 Task: 405.437594
Action: Mouse pressed left at (529, 107)
Screenshot: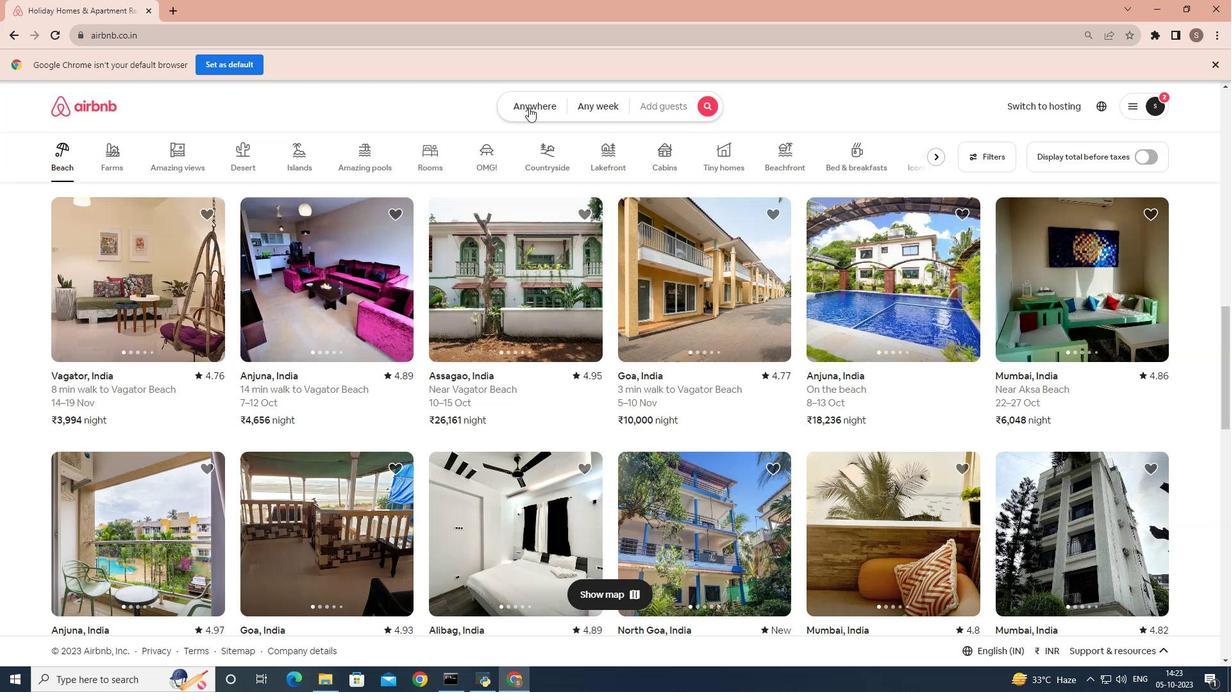 
Action: Mouse moved to (441, 159)
Screenshot: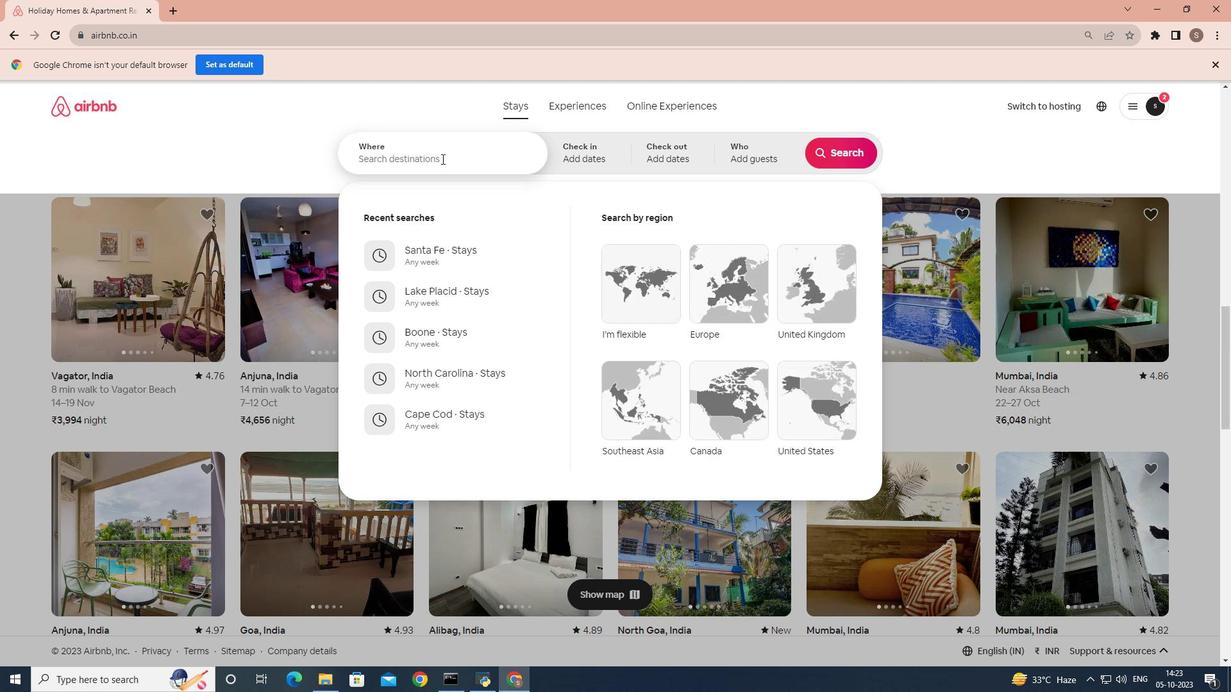 
Action: Mouse pressed left at (441, 159)
Screenshot: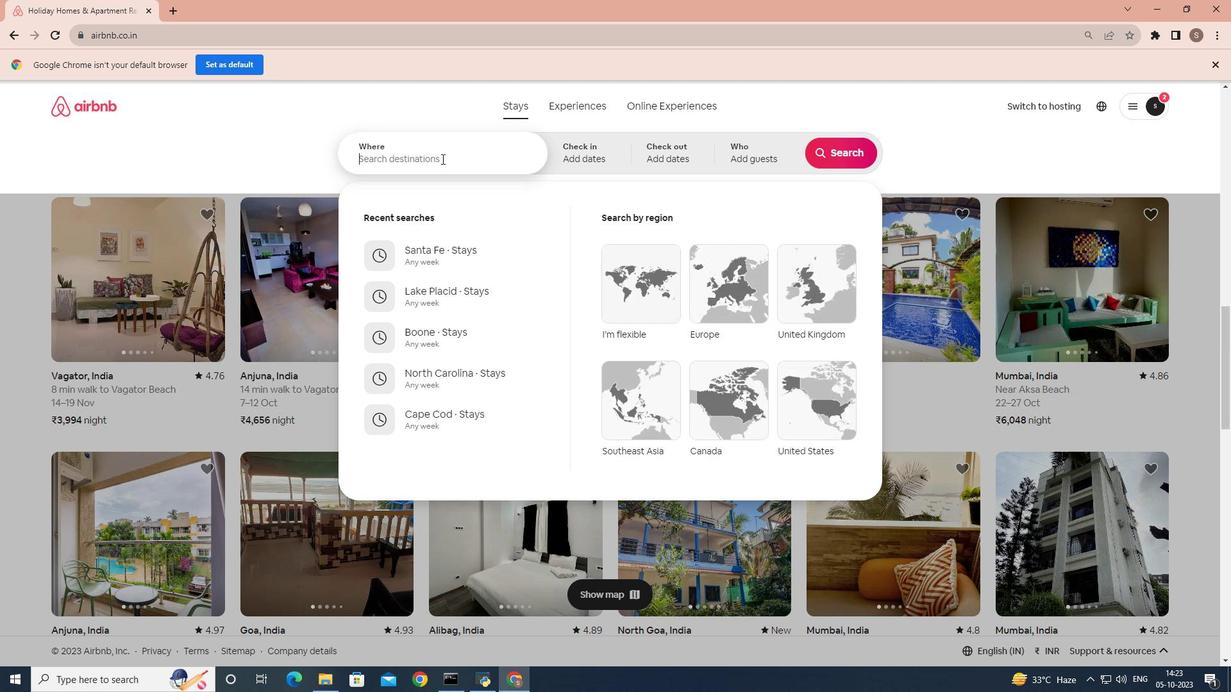 
Action: Key pressed lake<Key.space>geneva
Screenshot: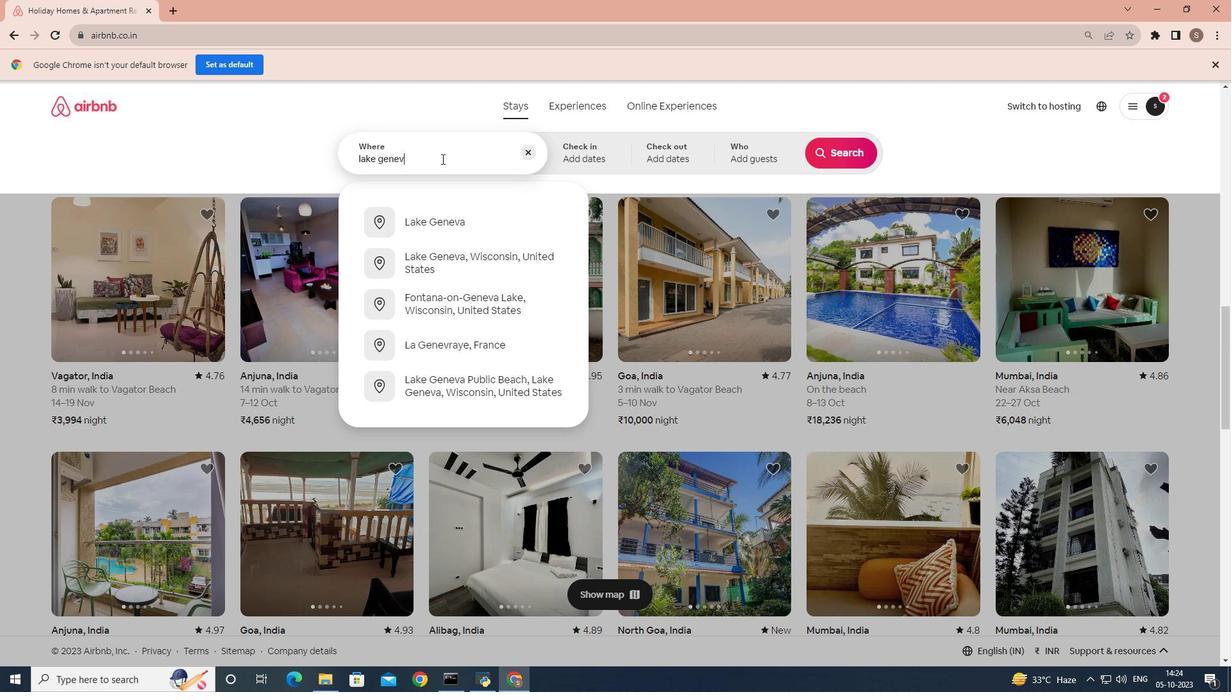 
Action: Mouse moved to (446, 269)
Screenshot: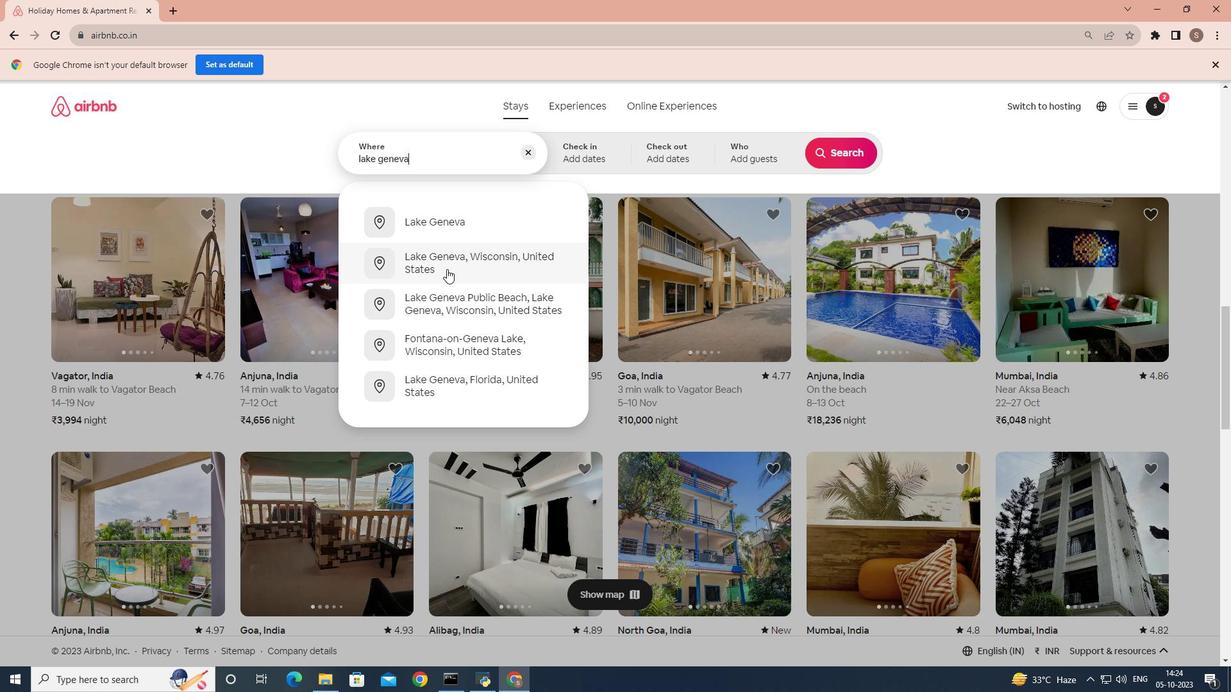 
Action: Mouse pressed left at (446, 269)
Screenshot: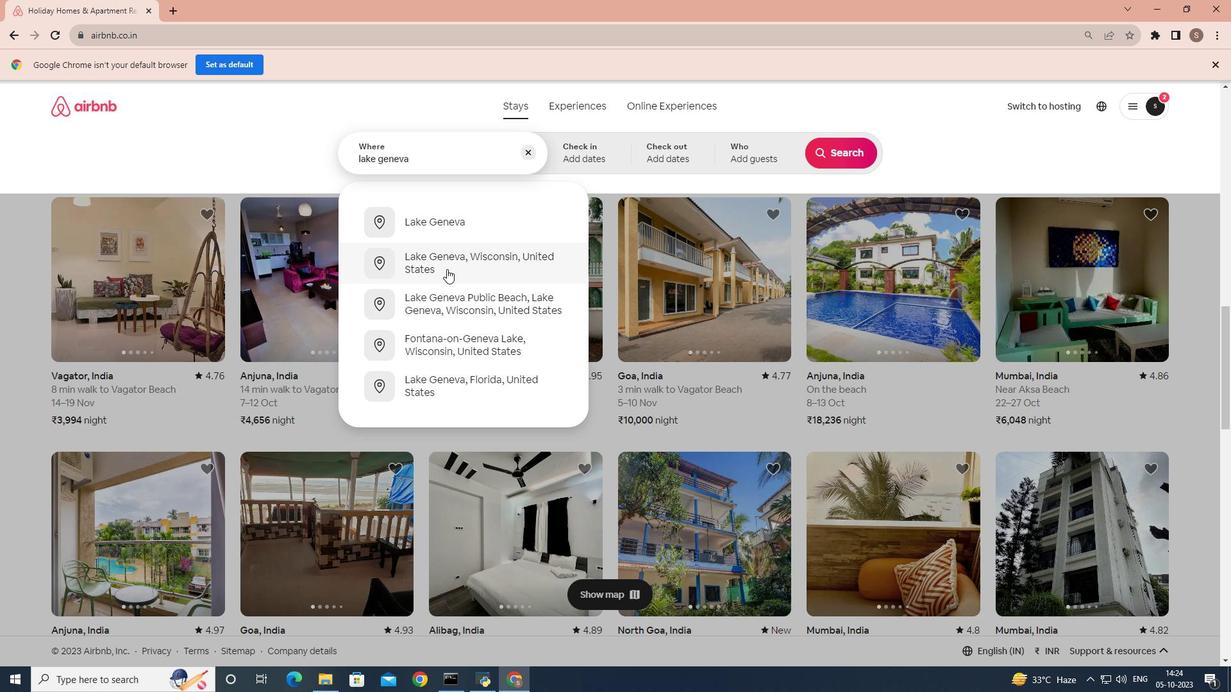
Action: Mouse moved to (854, 159)
Screenshot: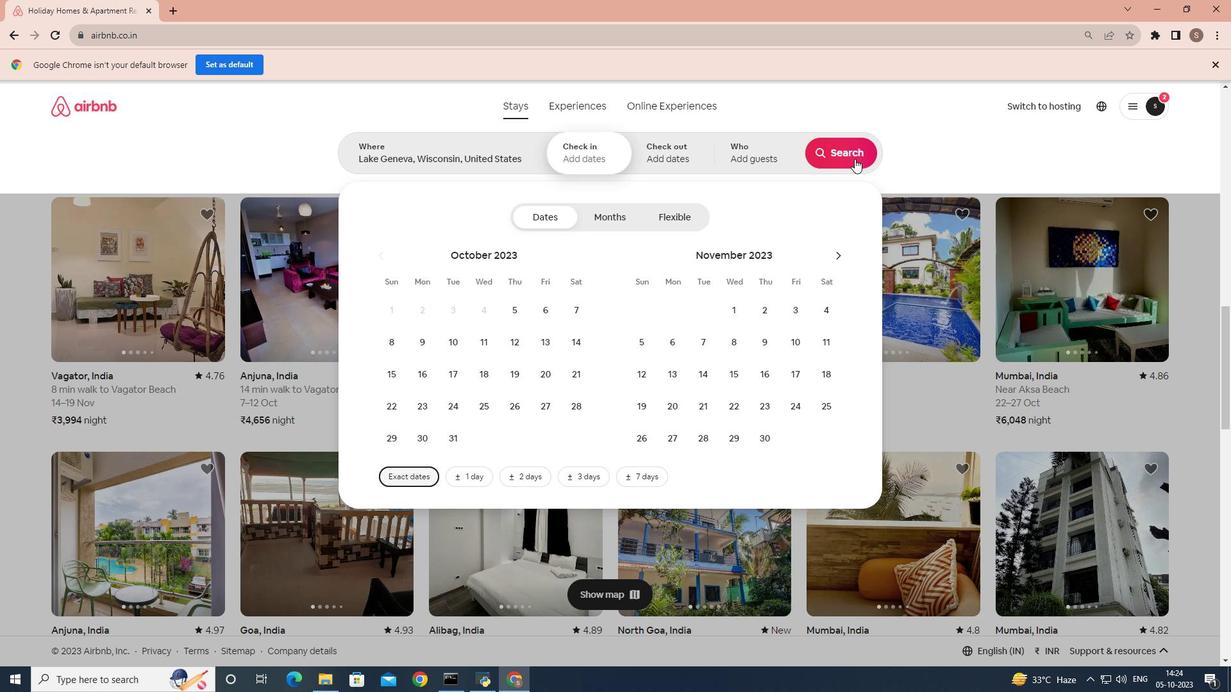 
Action: Mouse pressed left at (854, 159)
Screenshot: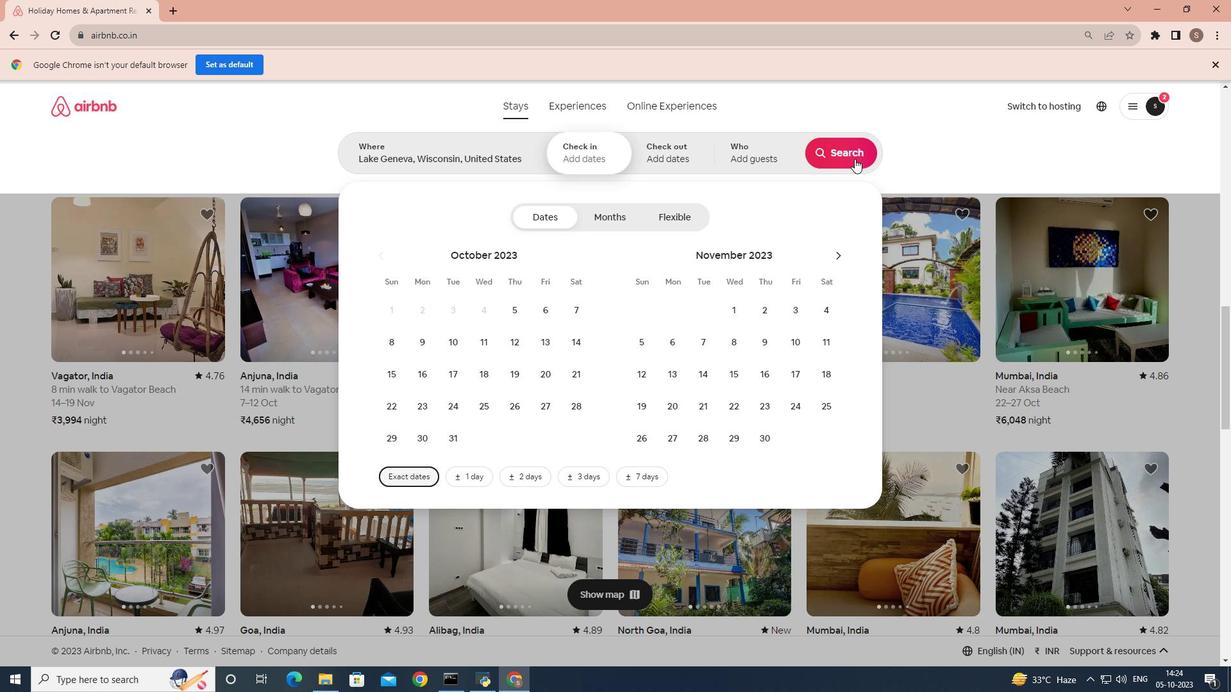 
Action: Mouse moved to (1008, 156)
Screenshot: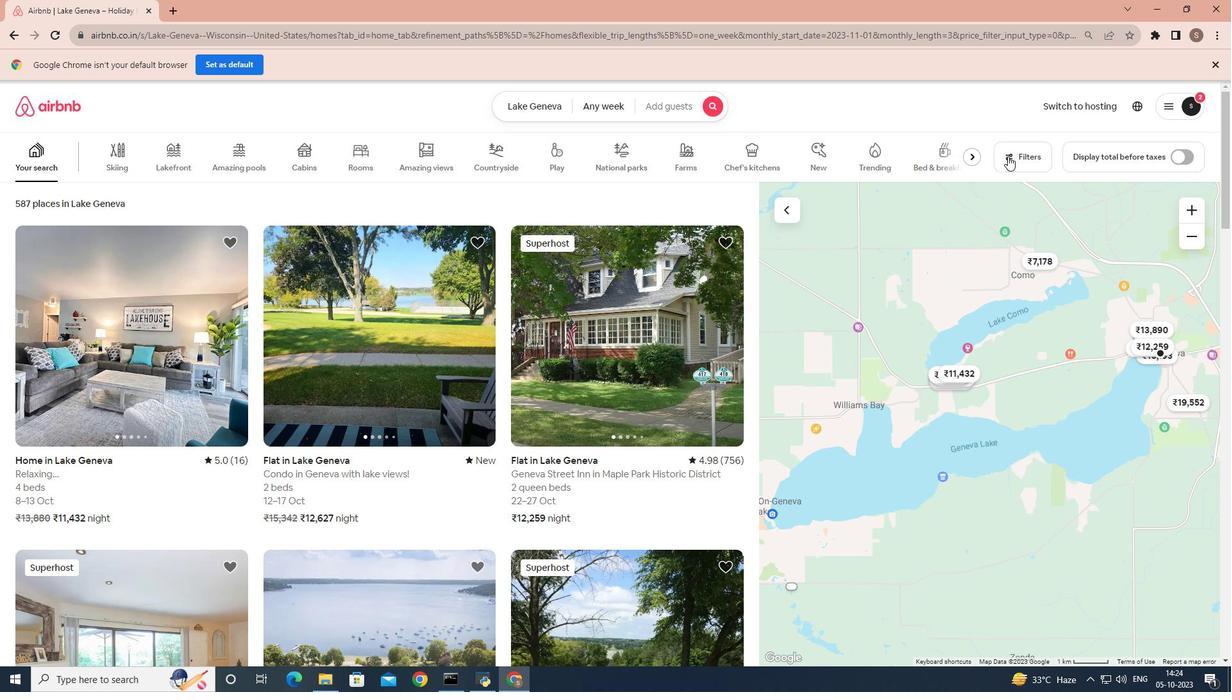 
Action: Mouse pressed left at (1008, 156)
Screenshot: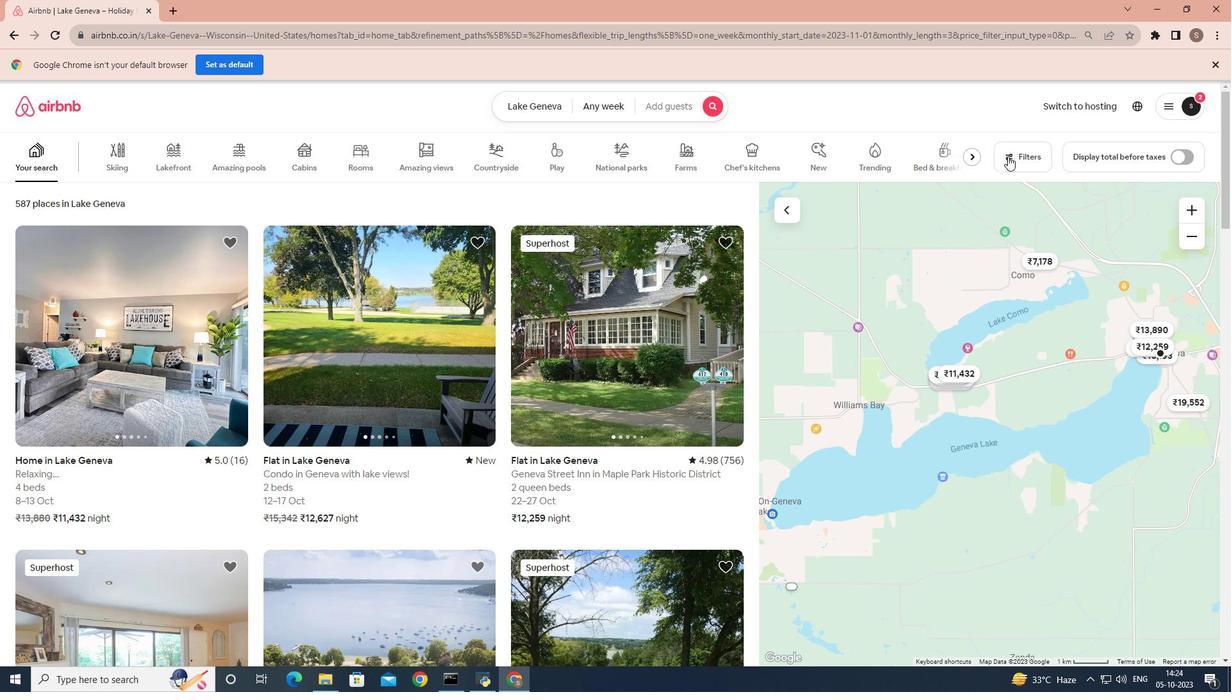 
Action: Mouse moved to (520, 439)
Screenshot: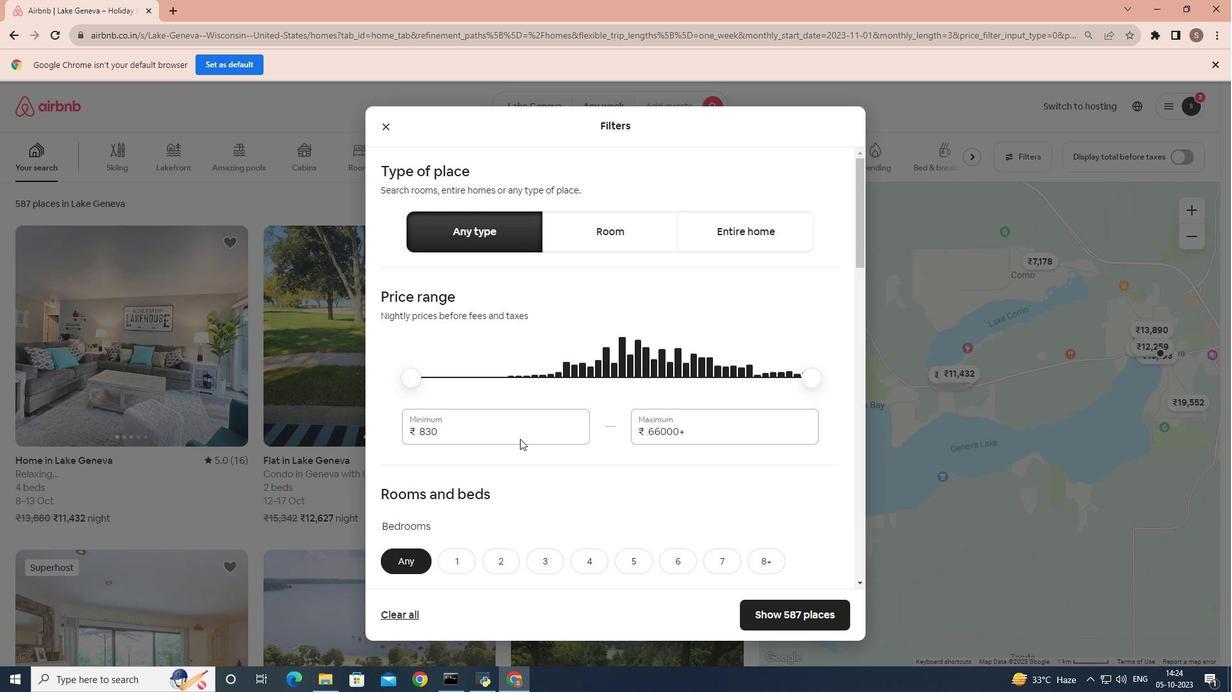 
Action: Mouse scrolled (520, 438) with delta (0, 0)
Screenshot: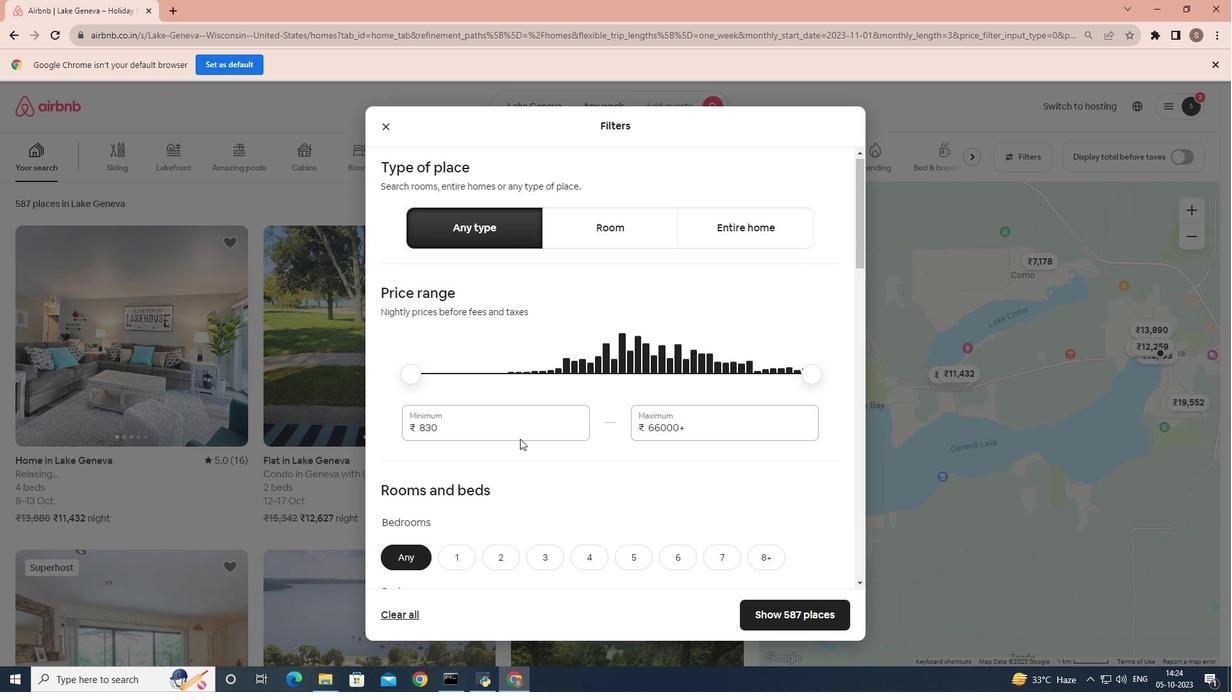 
Action: Mouse scrolled (520, 438) with delta (0, 0)
Screenshot: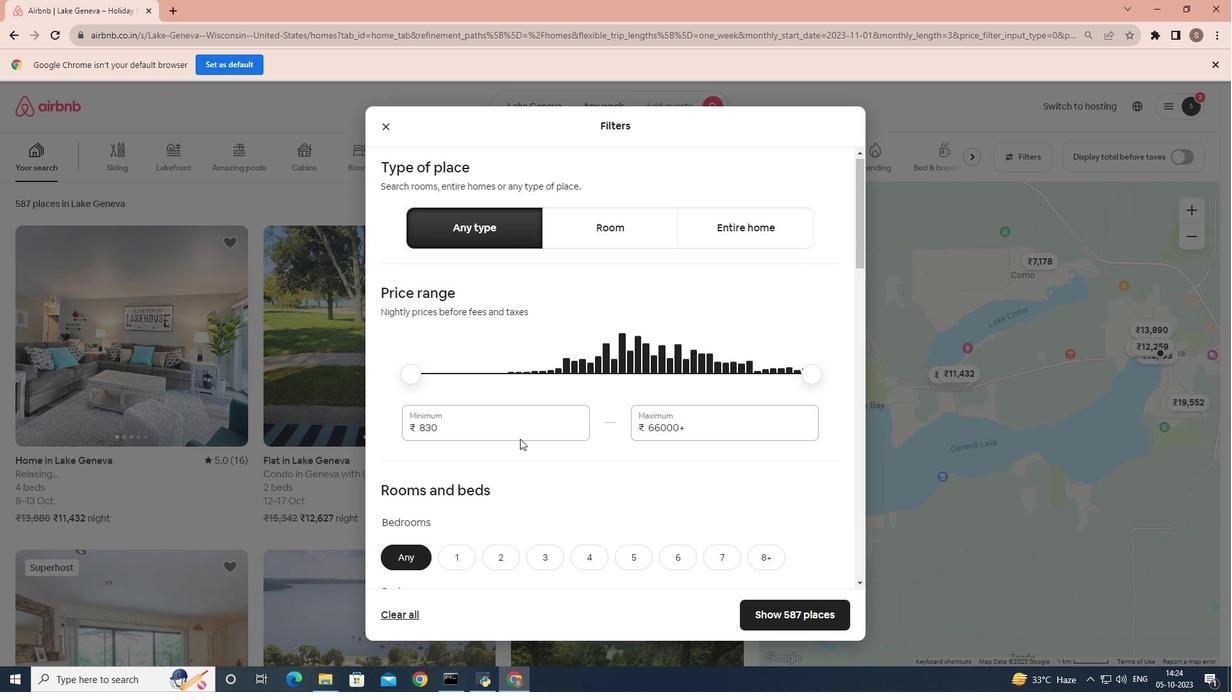 
Action: Mouse scrolled (520, 438) with delta (0, 0)
Screenshot: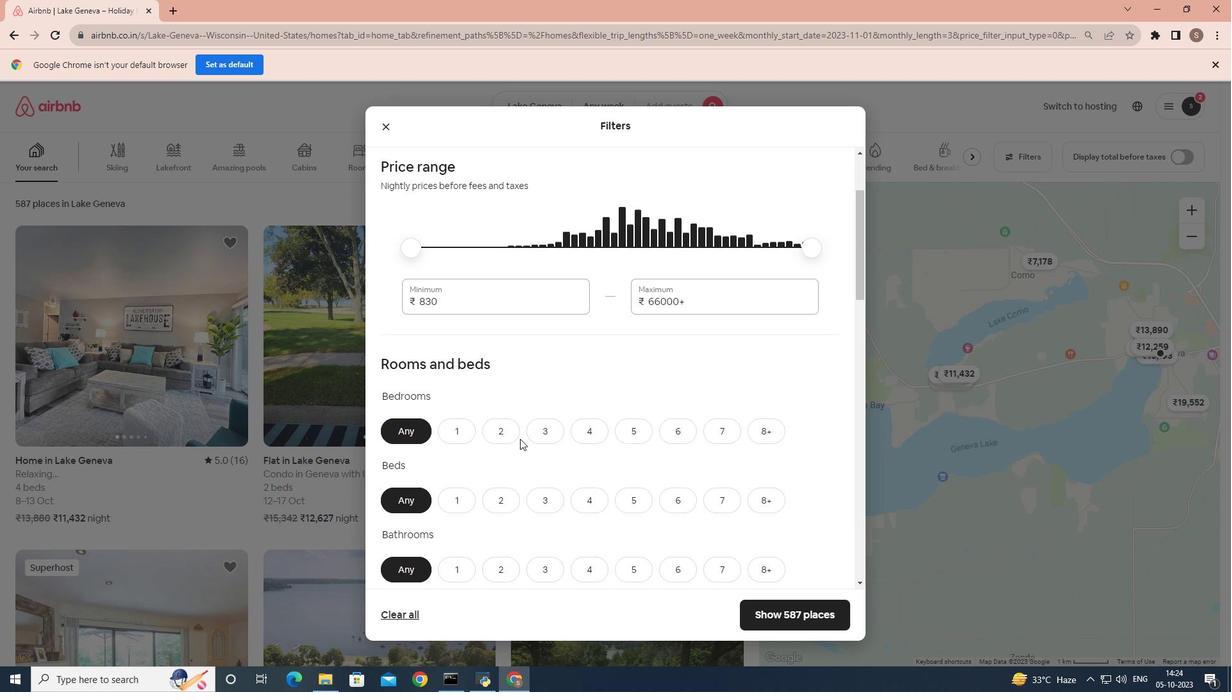 
Action: Mouse scrolled (520, 438) with delta (0, 0)
Screenshot: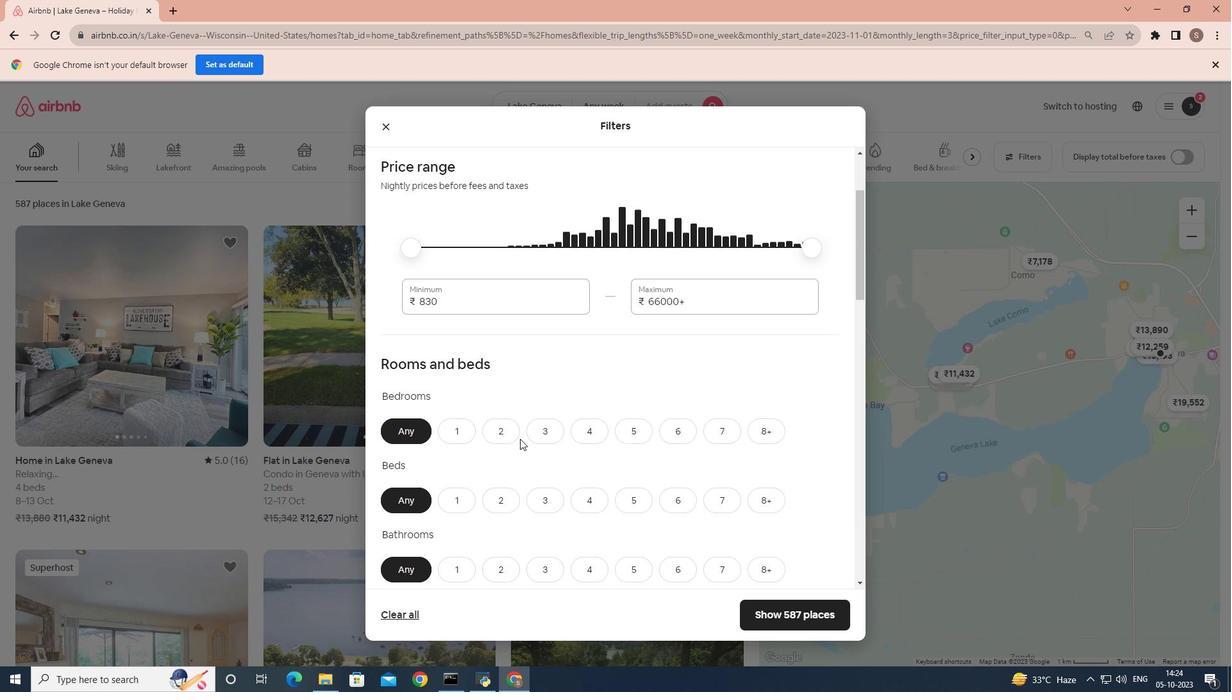 
Action: Mouse scrolled (520, 438) with delta (0, 0)
Screenshot: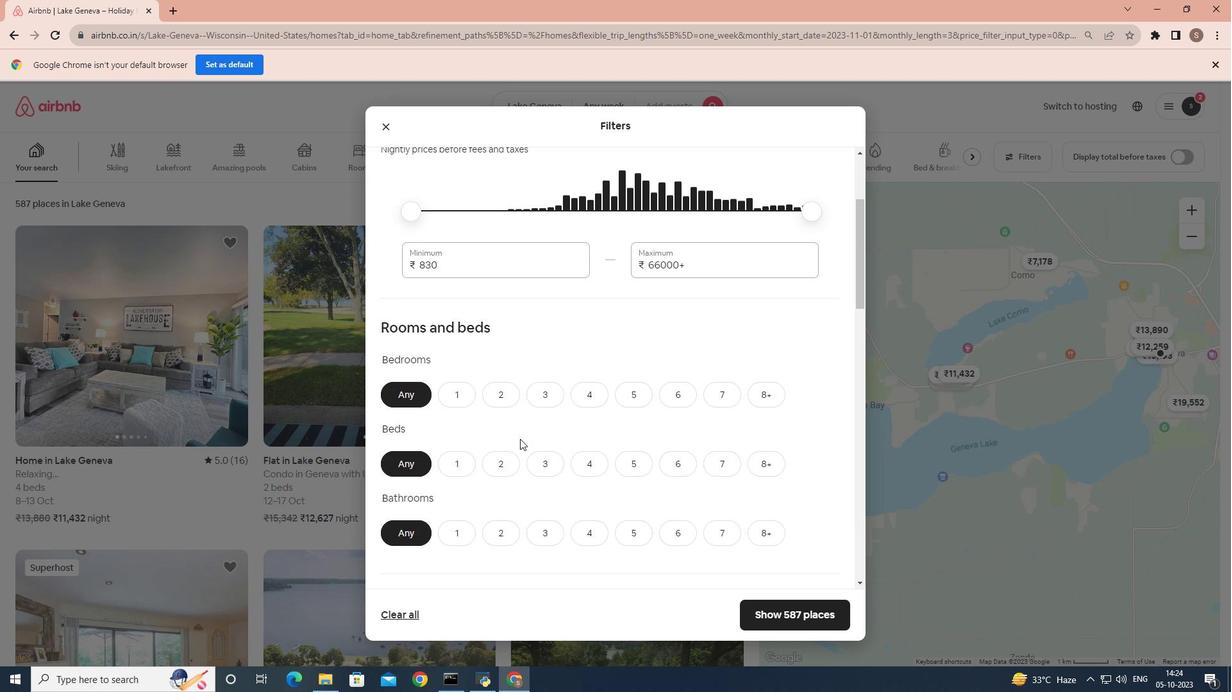
Action: Mouse scrolled (520, 438) with delta (0, 0)
Screenshot: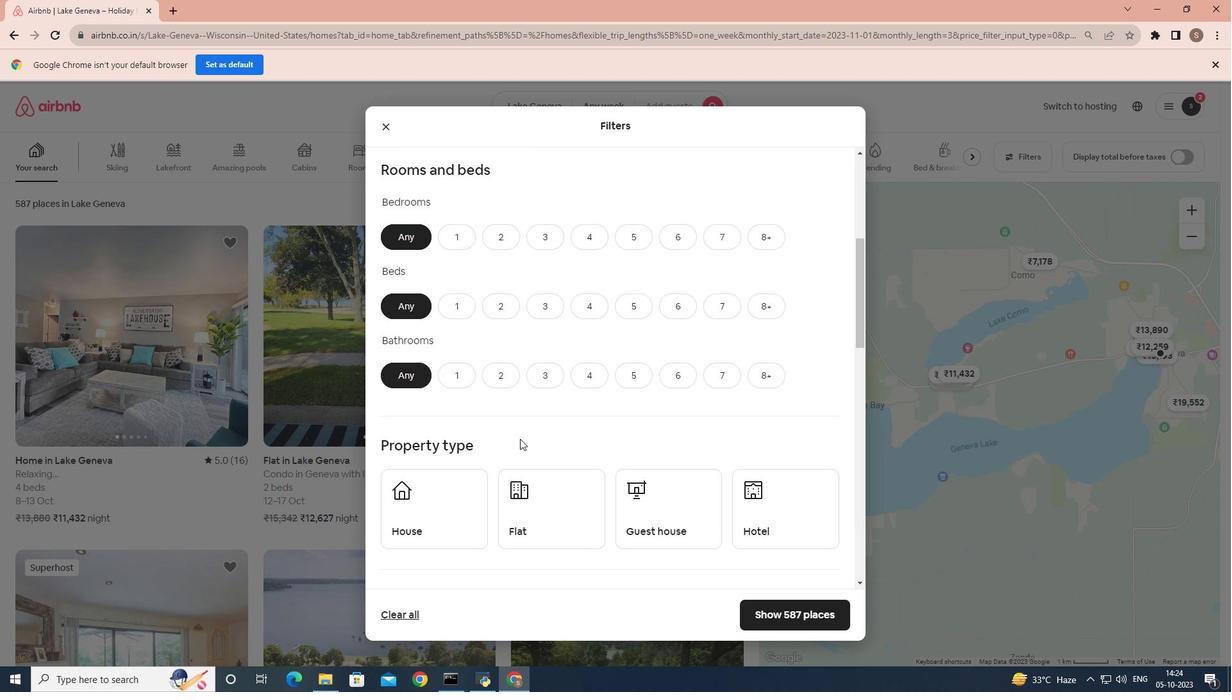 
Action: Mouse scrolled (520, 438) with delta (0, 0)
Screenshot: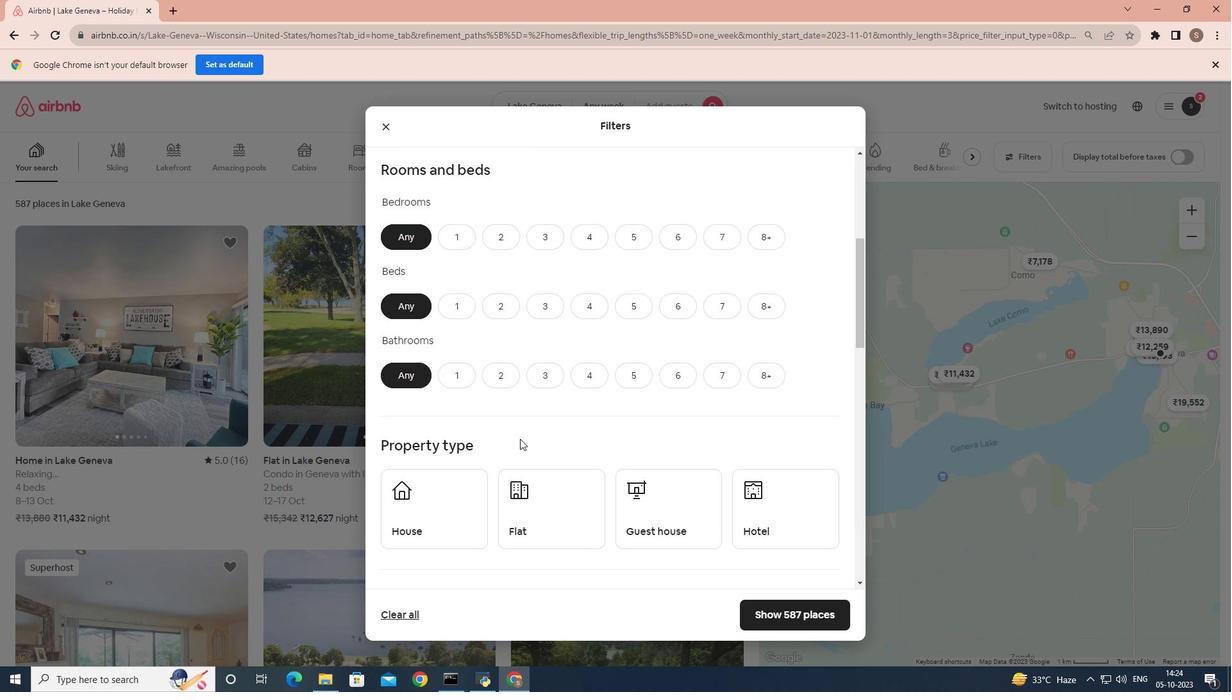 
Action: Mouse scrolled (520, 438) with delta (0, 0)
Screenshot: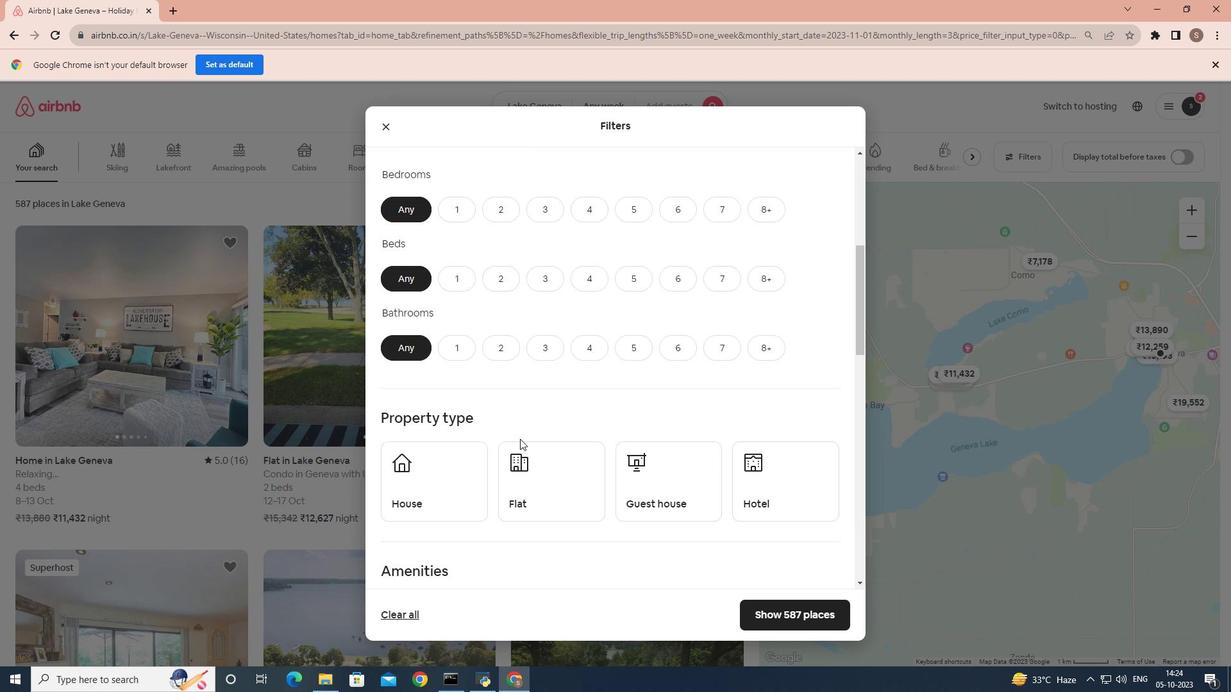 
Action: Mouse scrolled (520, 438) with delta (0, 0)
Screenshot: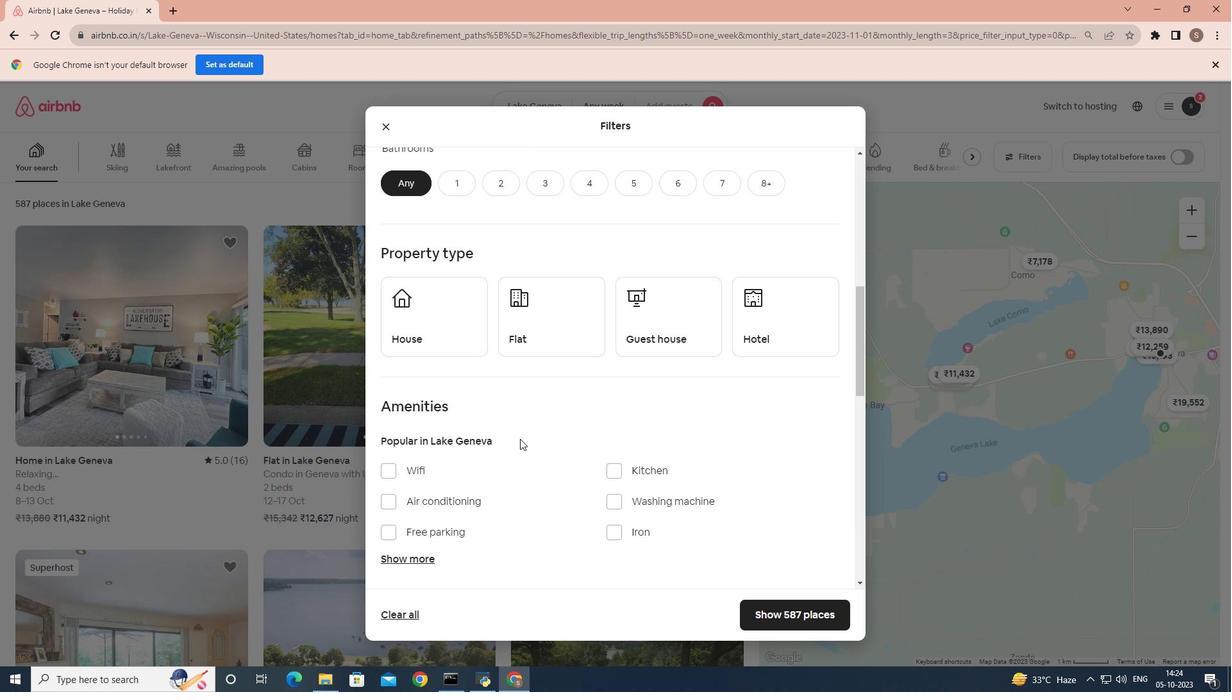 
Action: Mouse moved to (421, 487)
Screenshot: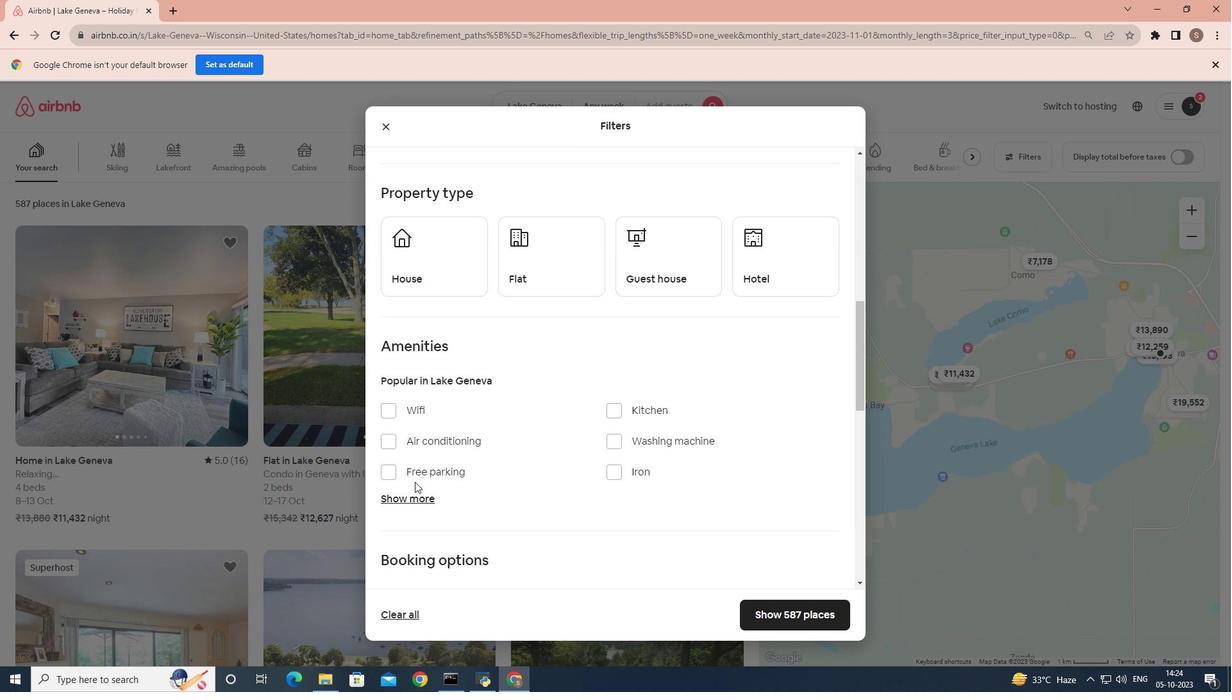 
Action: Mouse pressed left at (421, 487)
Screenshot: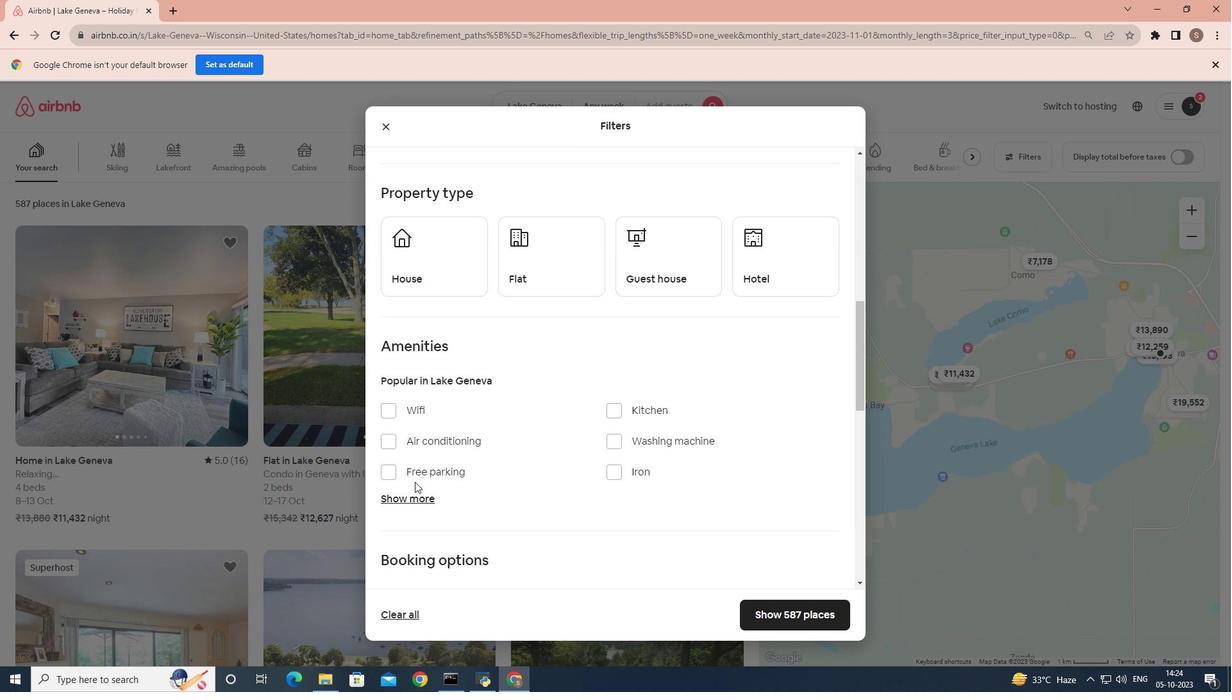 
Action: Mouse moved to (410, 494)
Screenshot: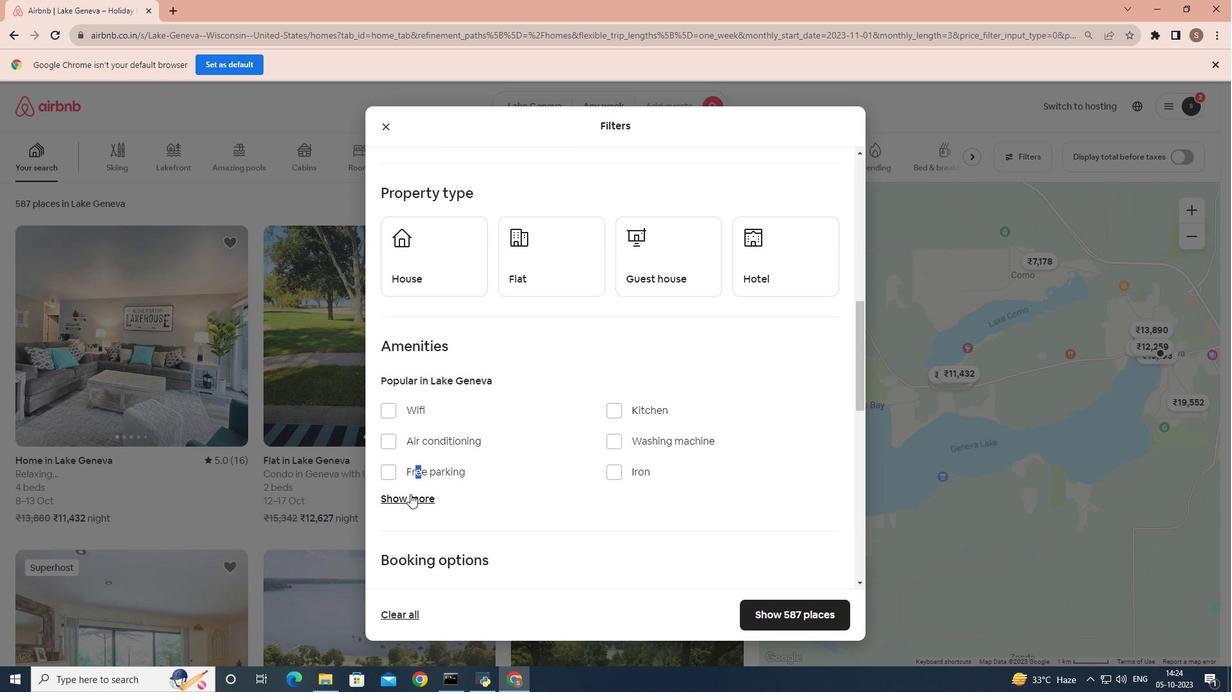 
Action: Mouse pressed left at (410, 494)
Screenshot: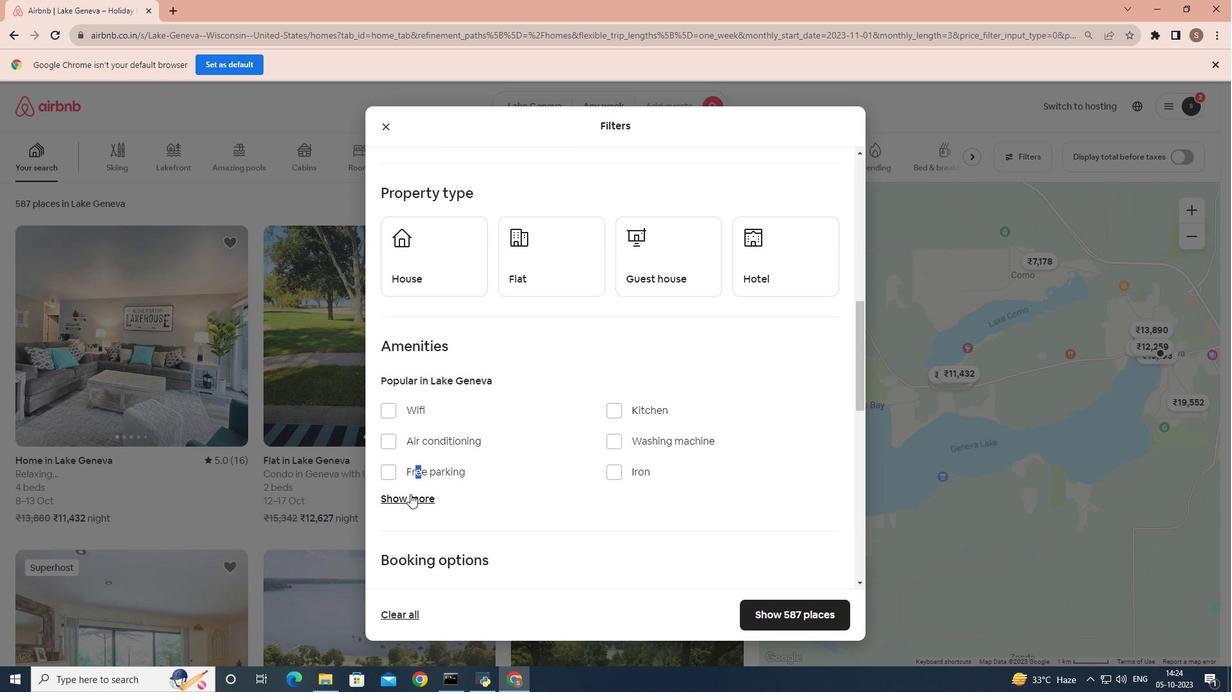 
Action: Mouse moved to (454, 467)
Screenshot: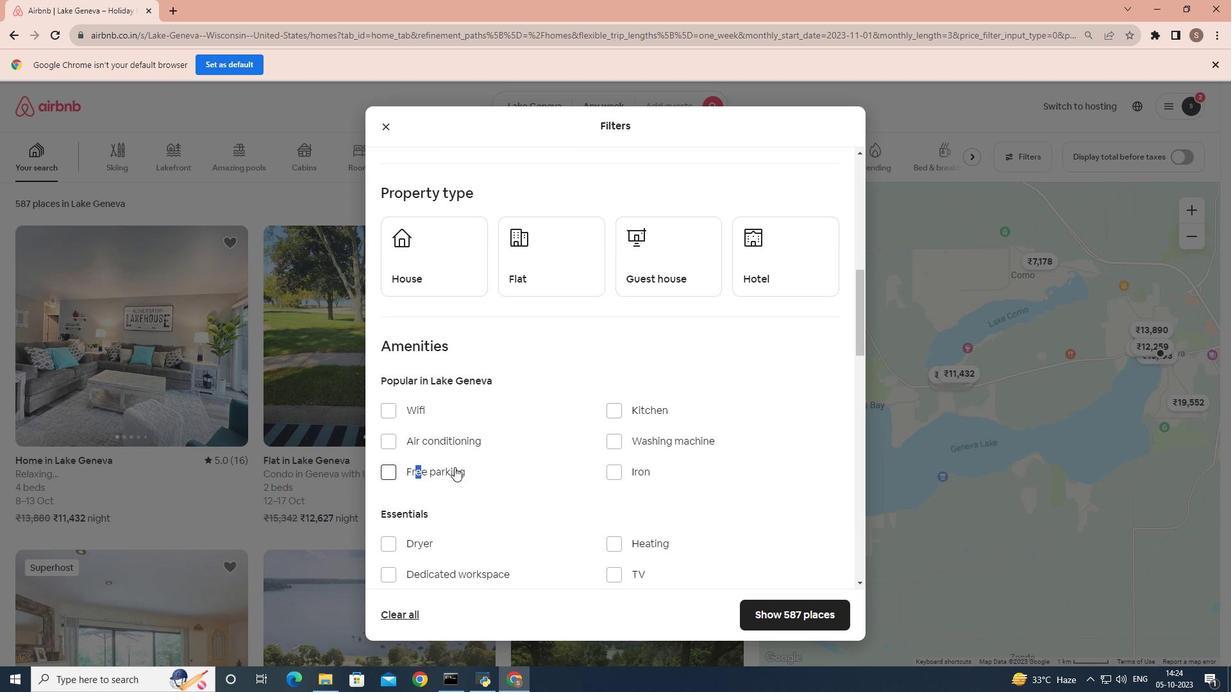 
Action: Mouse scrolled (454, 466) with delta (0, 0)
Screenshot: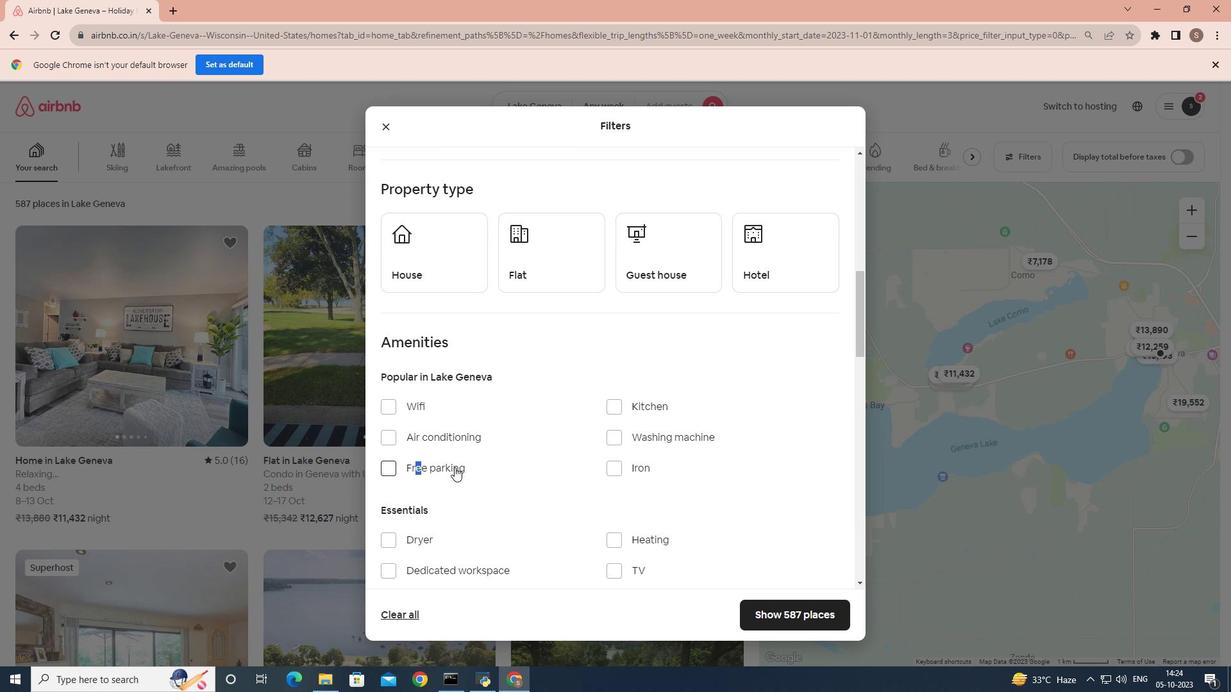 
Action: Mouse scrolled (454, 466) with delta (0, 0)
Screenshot: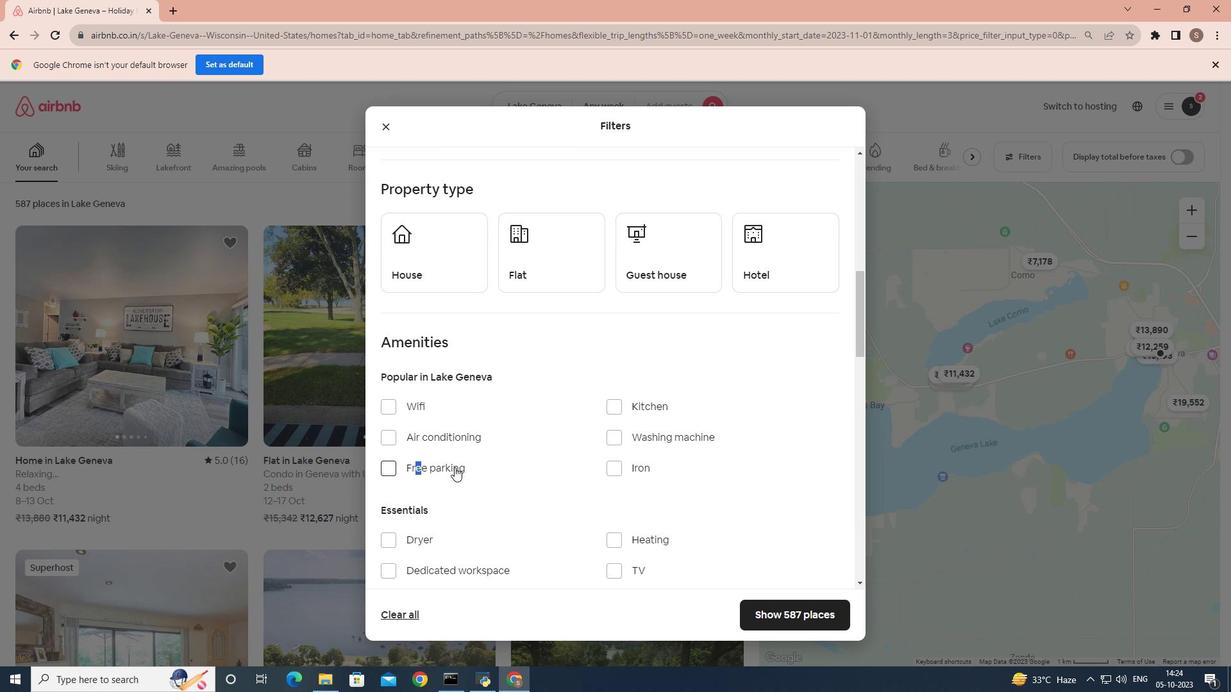 
Action: Mouse scrolled (454, 466) with delta (0, 0)
Screenshot: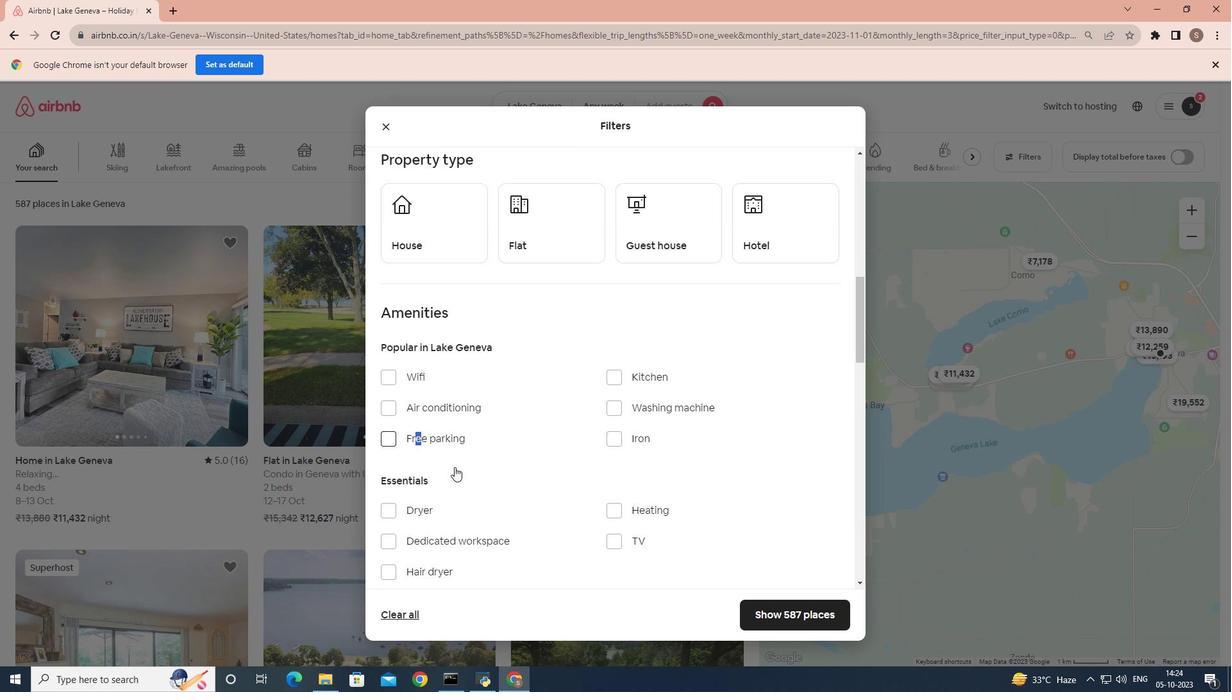 
Action: Mouse scrolled (454, 466) with delta (0, 0)
Screenshot: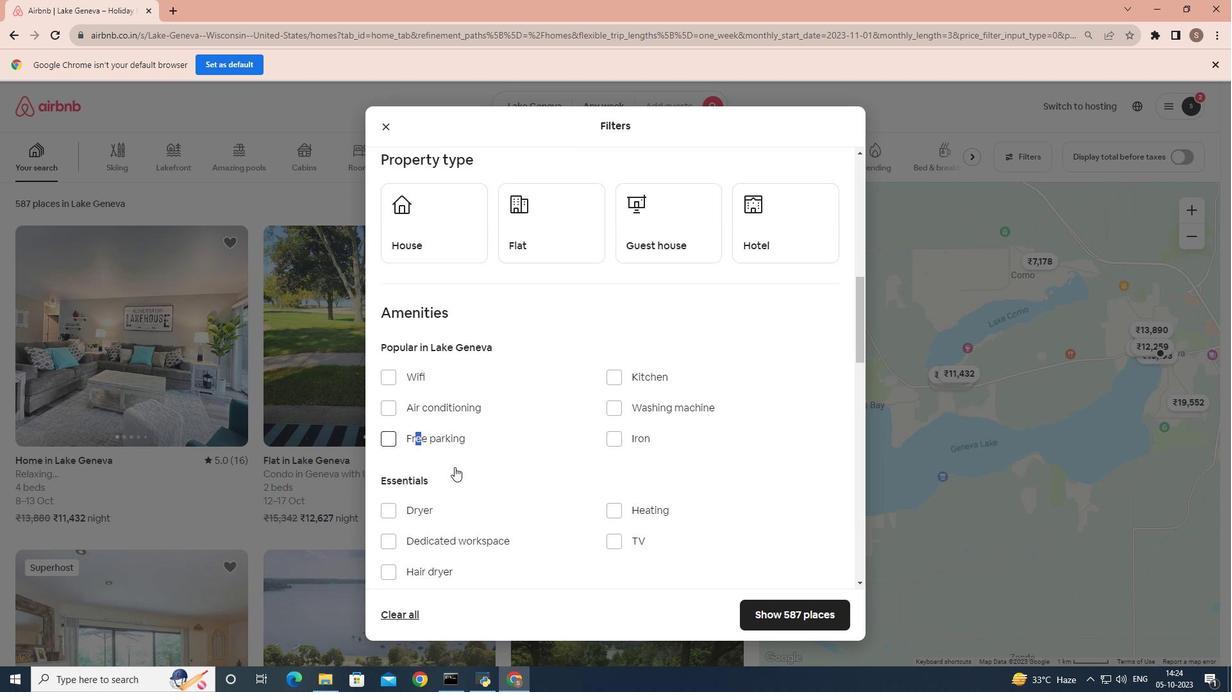 
Action: Mouse scrolled (454, 466) with delta (0, 0)
Screenshot: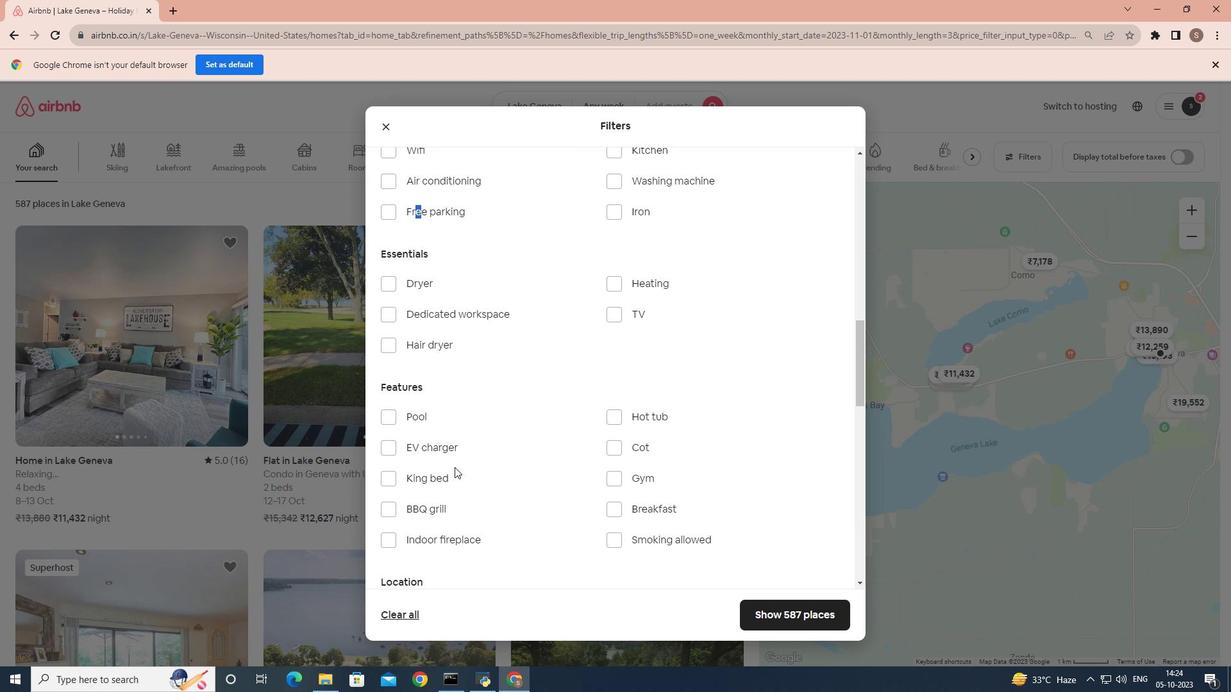 
Action: Mouse scrolled (454, 466) with delta (0, 0)
Screenshot: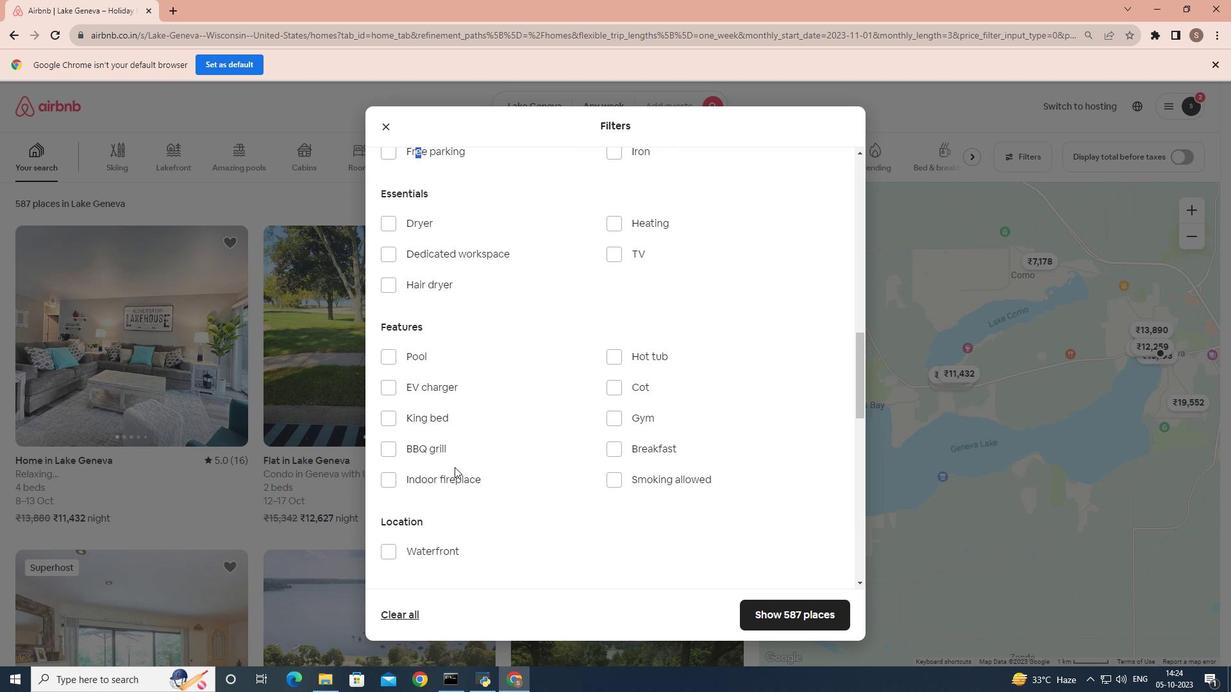 
Action: Mouse scrolled (454, 466) with delta (0, 0)
Screenshot: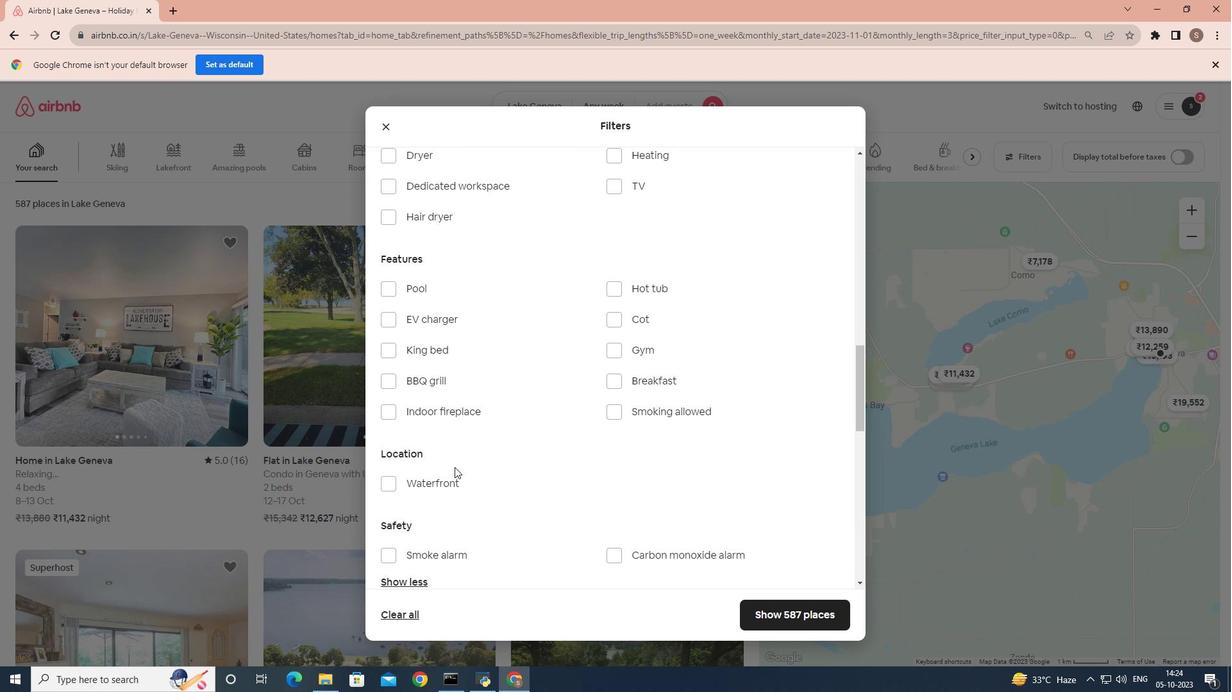
Action: Mouse moved to (452, 427)
Screenshot: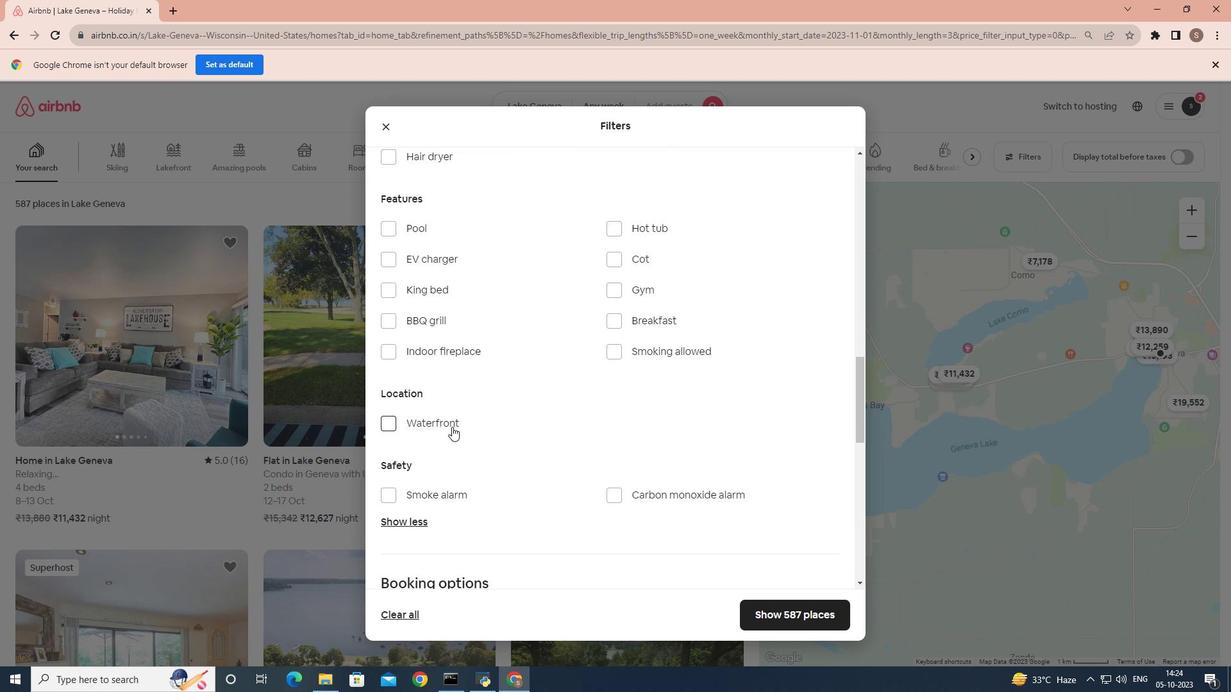 
Action: Mouse pressed left at (452, 427)
Screenshot: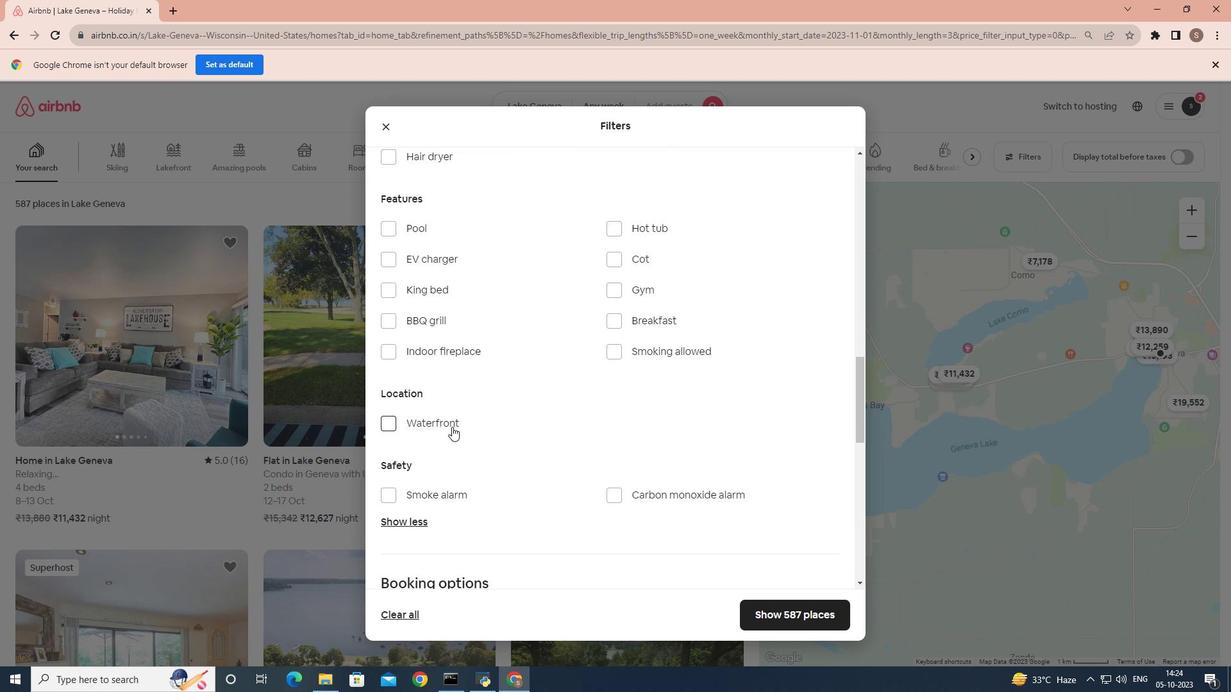 
Action: Mouse moved to (508, 452)
Screenshot: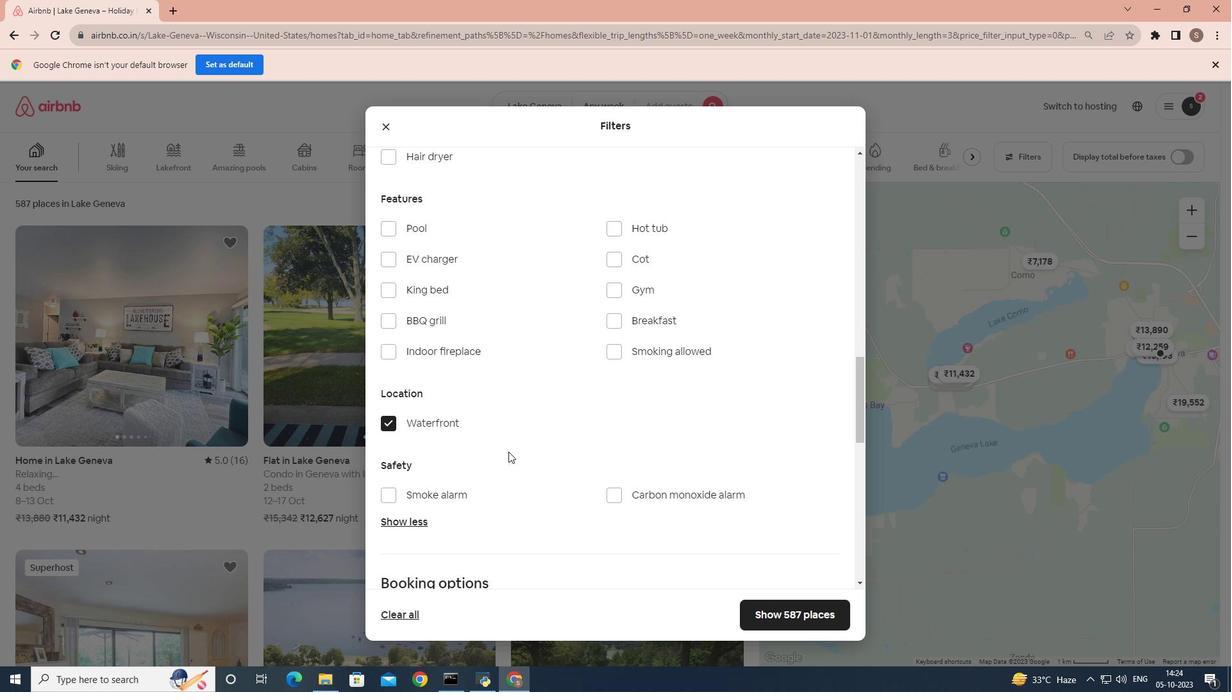 
Action: Mouse scrolled (508, 451) with delta (0, 0)
Screenshot: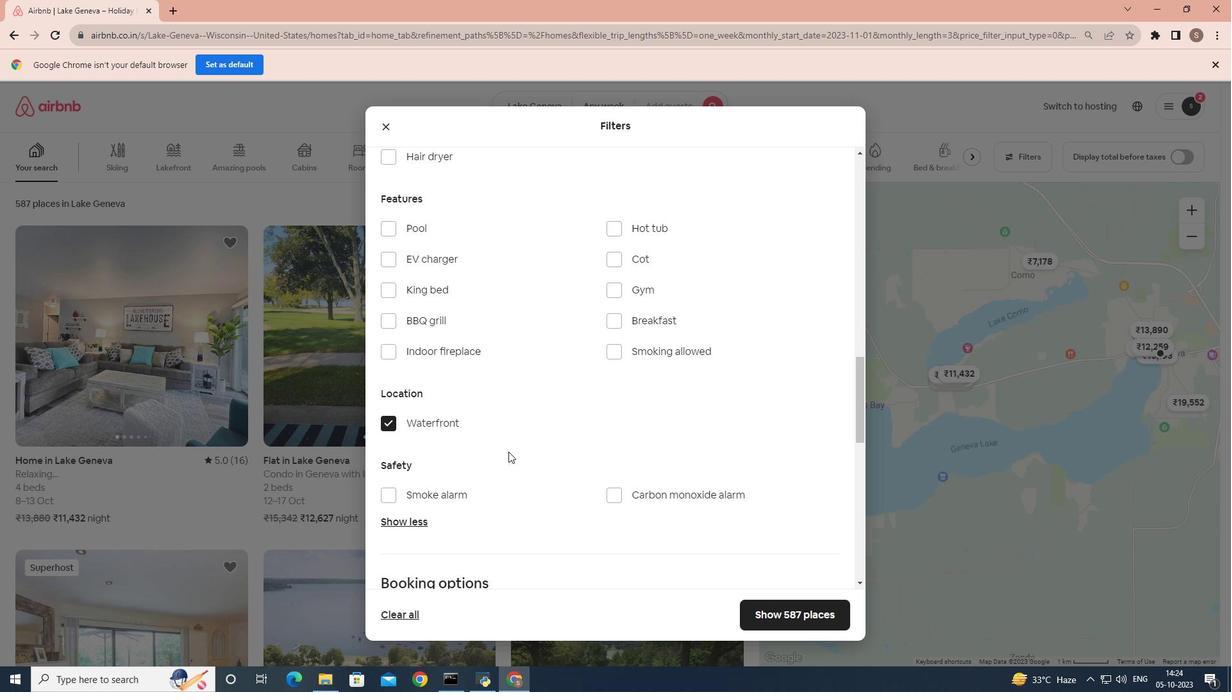 
Action: Mouse scrolled (508, 451) with delta (0, 0)
Screenshot: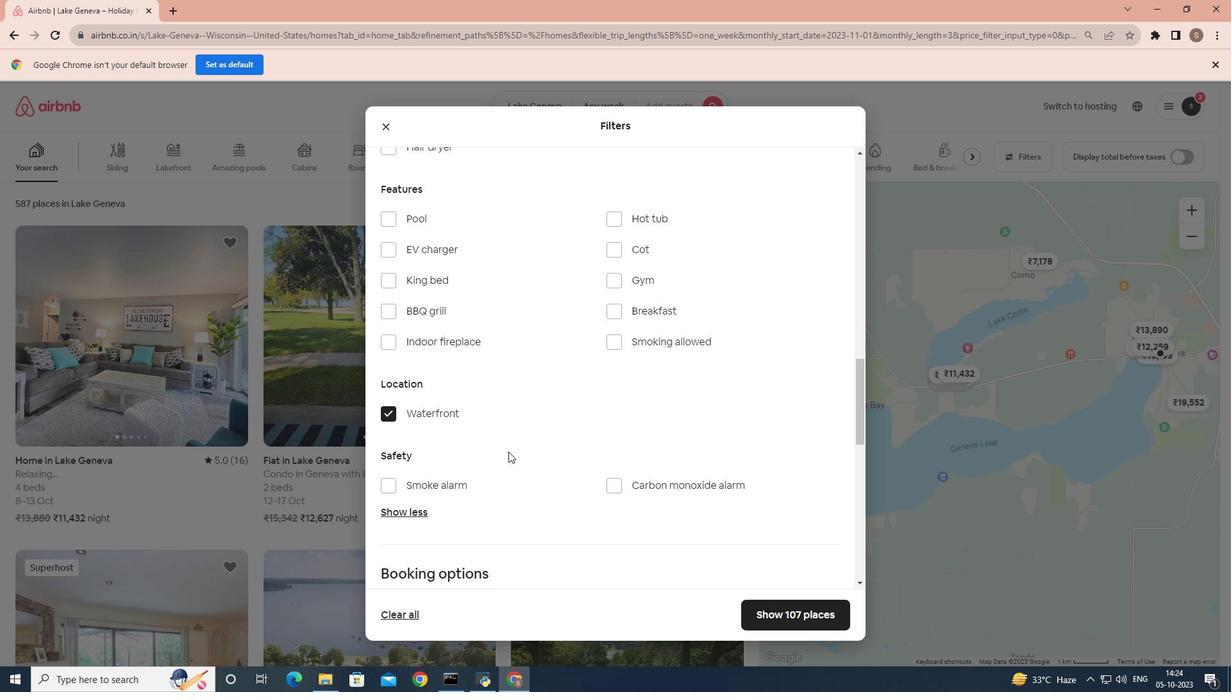 
Action: Mouse scrolled (508, 451) with delta (0, 0)
Screenshot: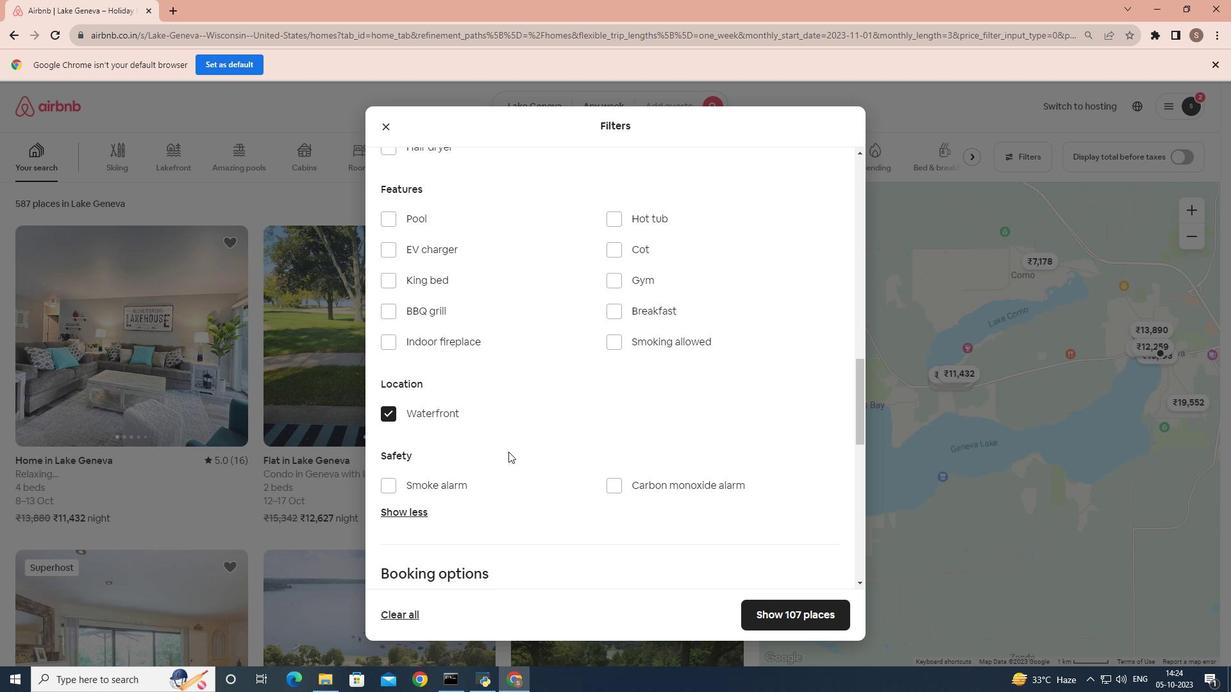 
Action: Mouse scrolled (508, 451) with delta (0, 0)
Screenshot: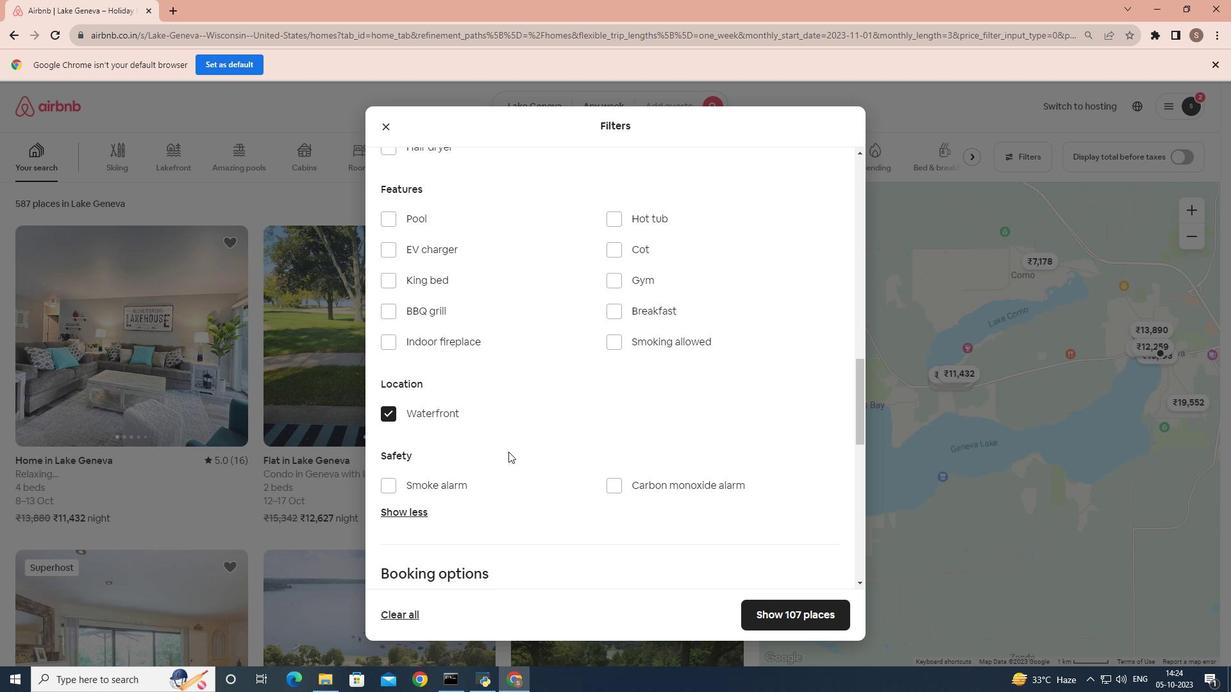 
Action: Mouse scrolled (508, 451) with delta (0, 0)
Screenshot: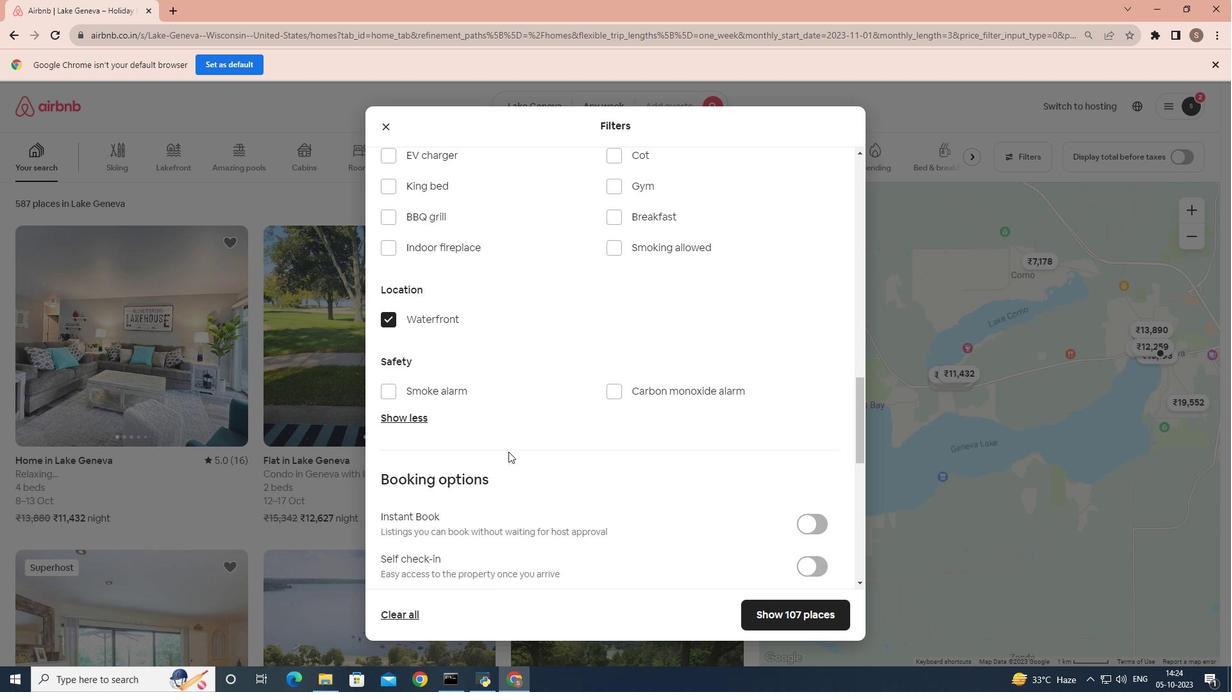 
Action: Mouse moved to (817, 614)
Screenshot: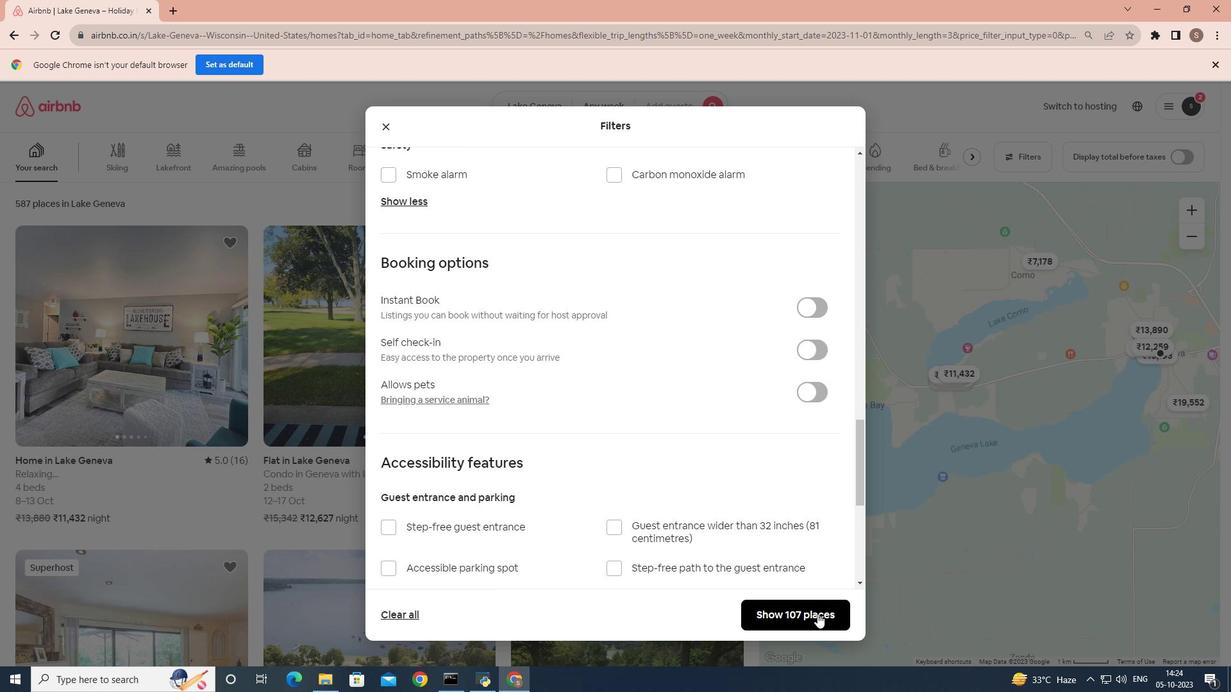 
Action: Mouse pressed left at (817, 614)
Screenshot: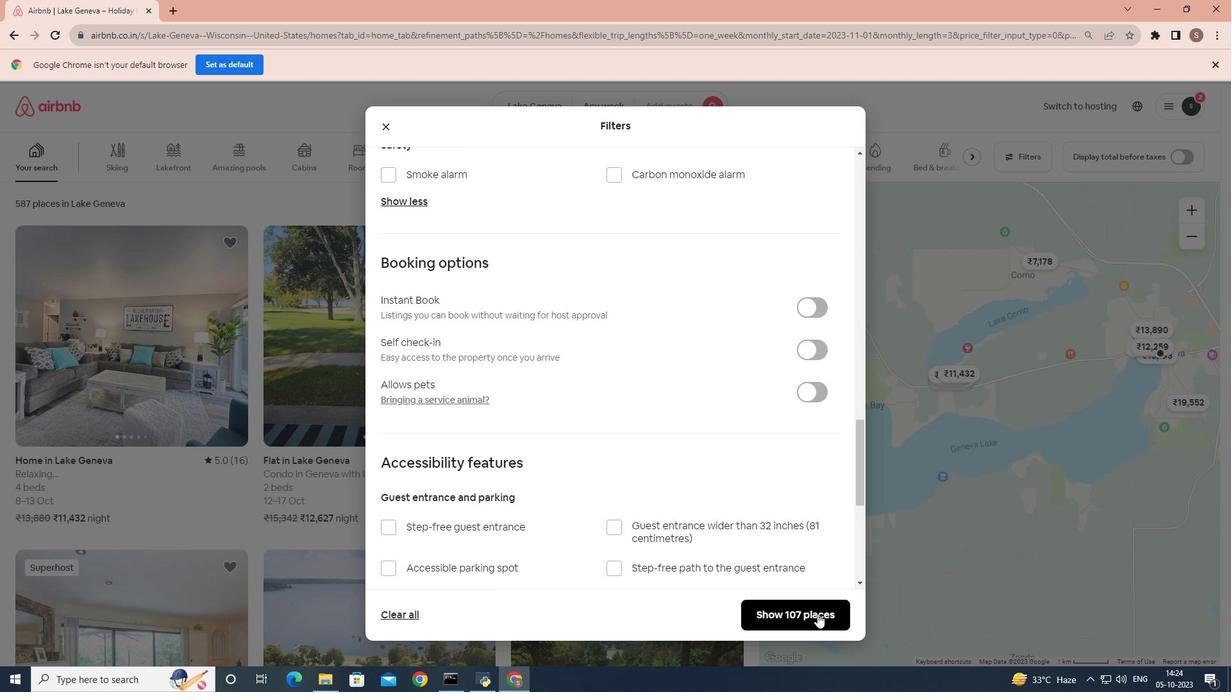 
Action: Mouse moved to (171, 161)
Screenshot: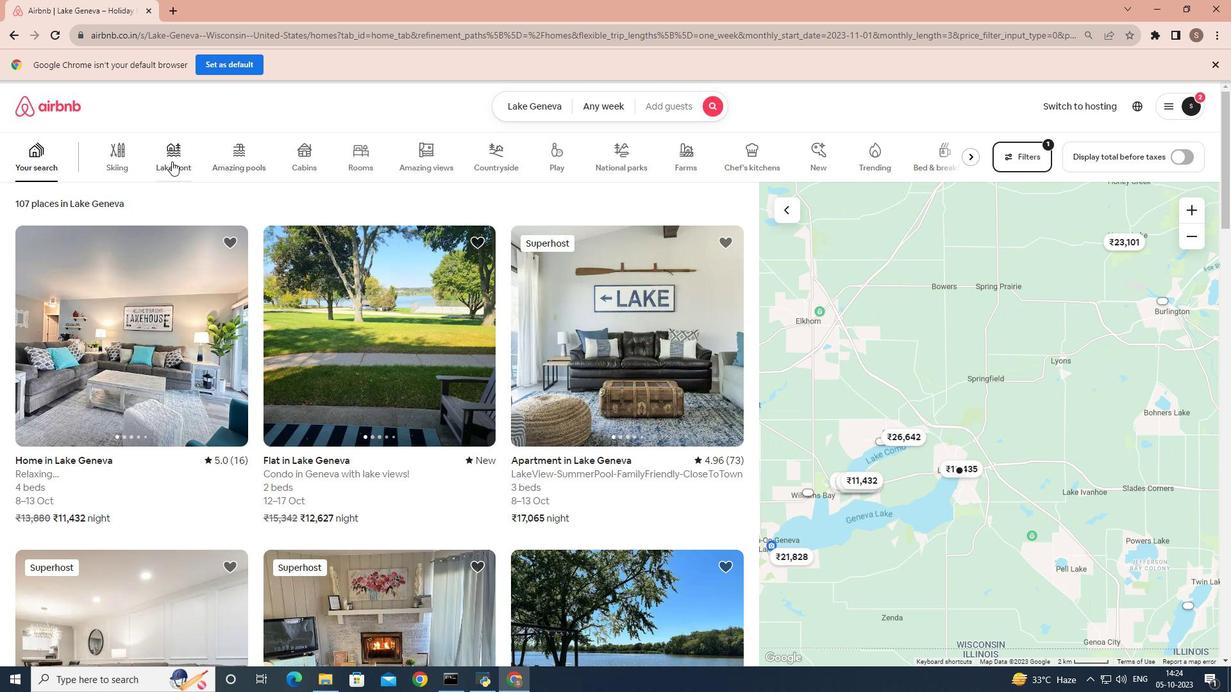 
Action: Mouse pressed left at (171, 161)
Screenshot: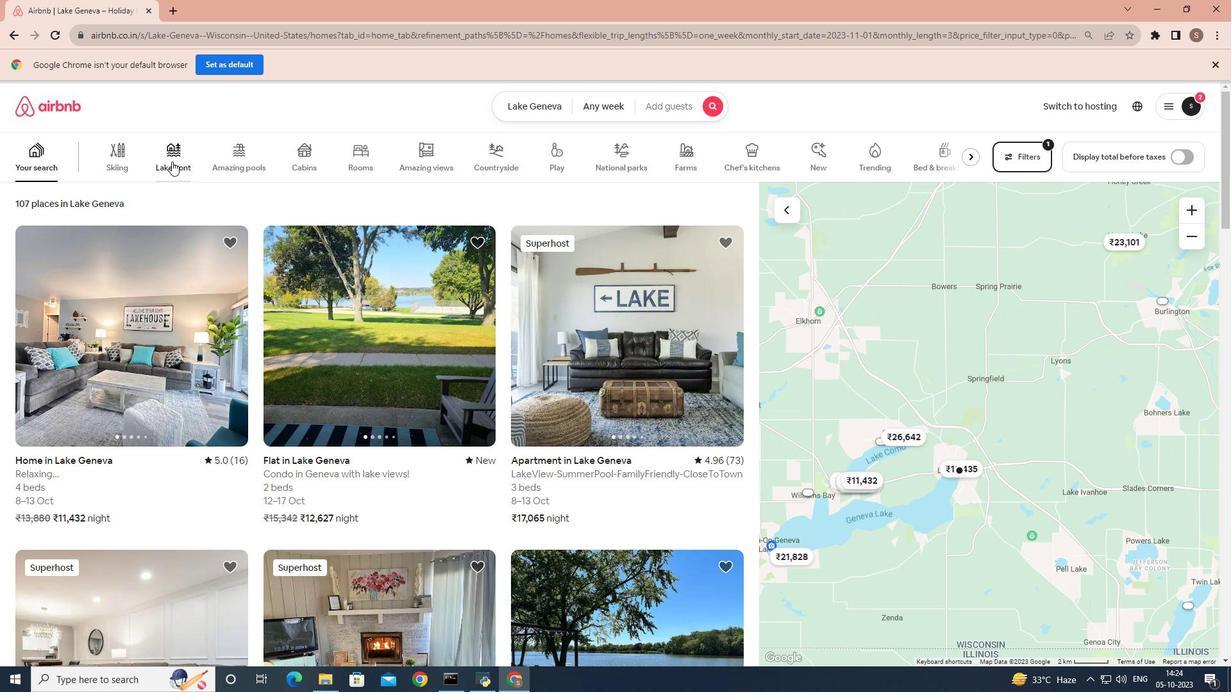 
Action: Mouse moved to (316, 401)
Screenshot: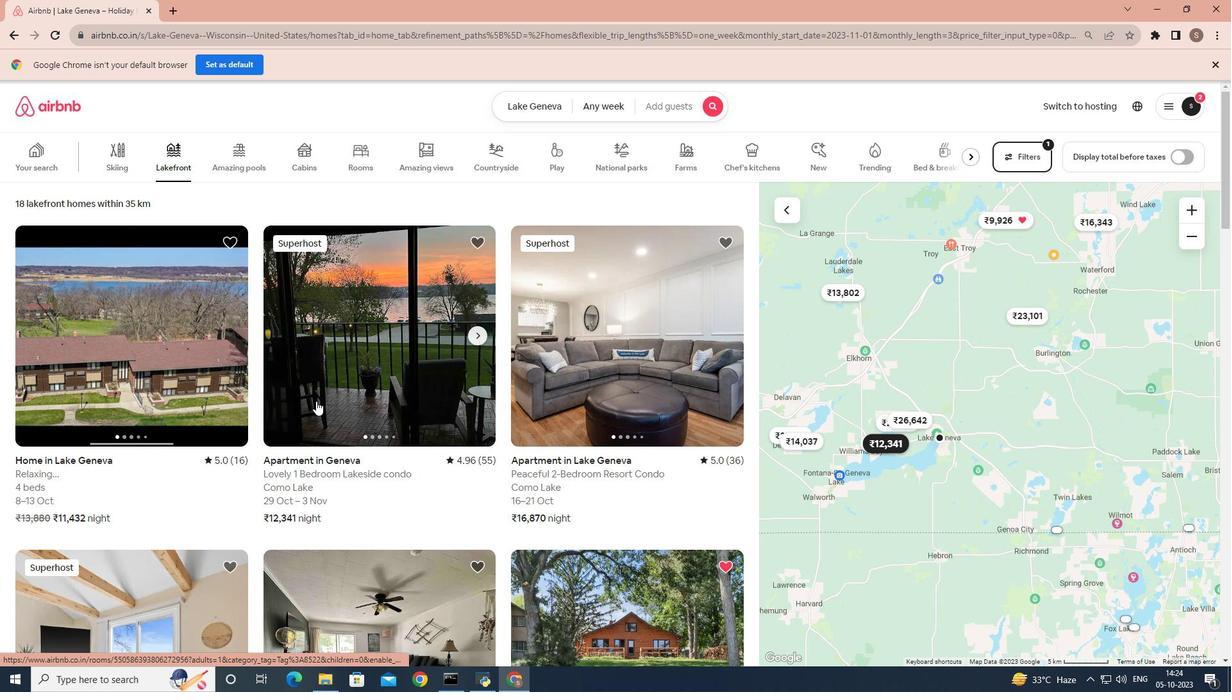 
Action: Mouse scrolled (316, 400) with delta (0, 0)
Screenshot: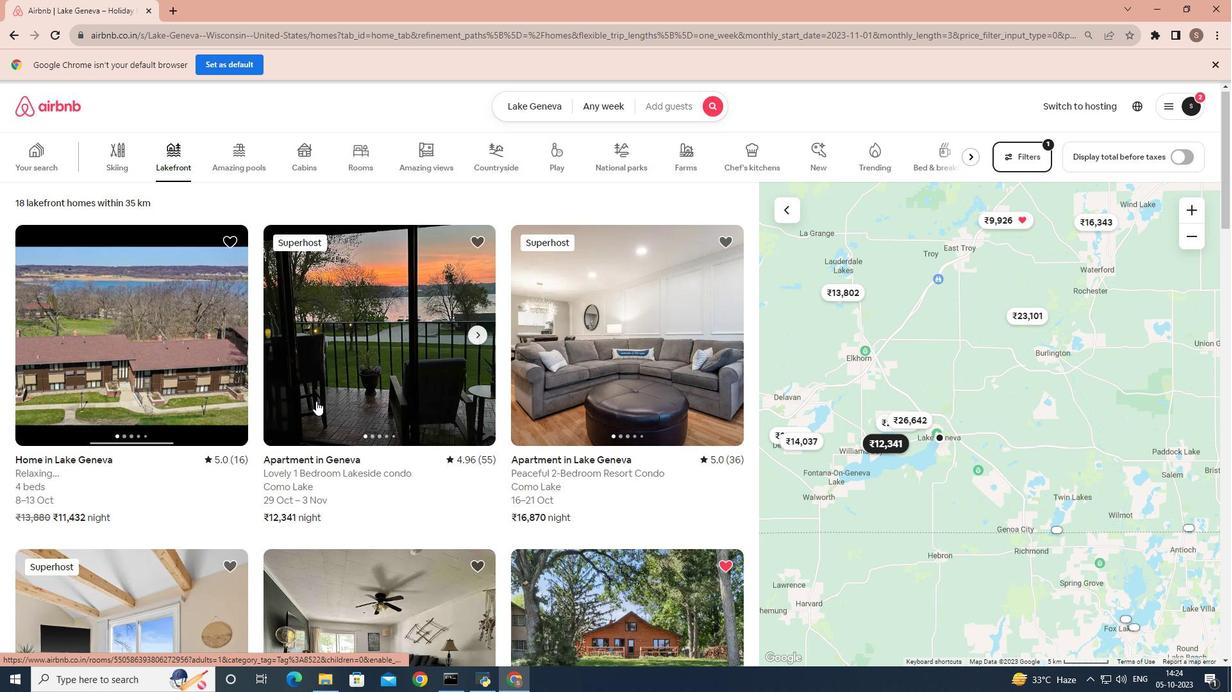 
Action: Mouse scrolled (316, 400) with delta (0, 0)
Screenshot: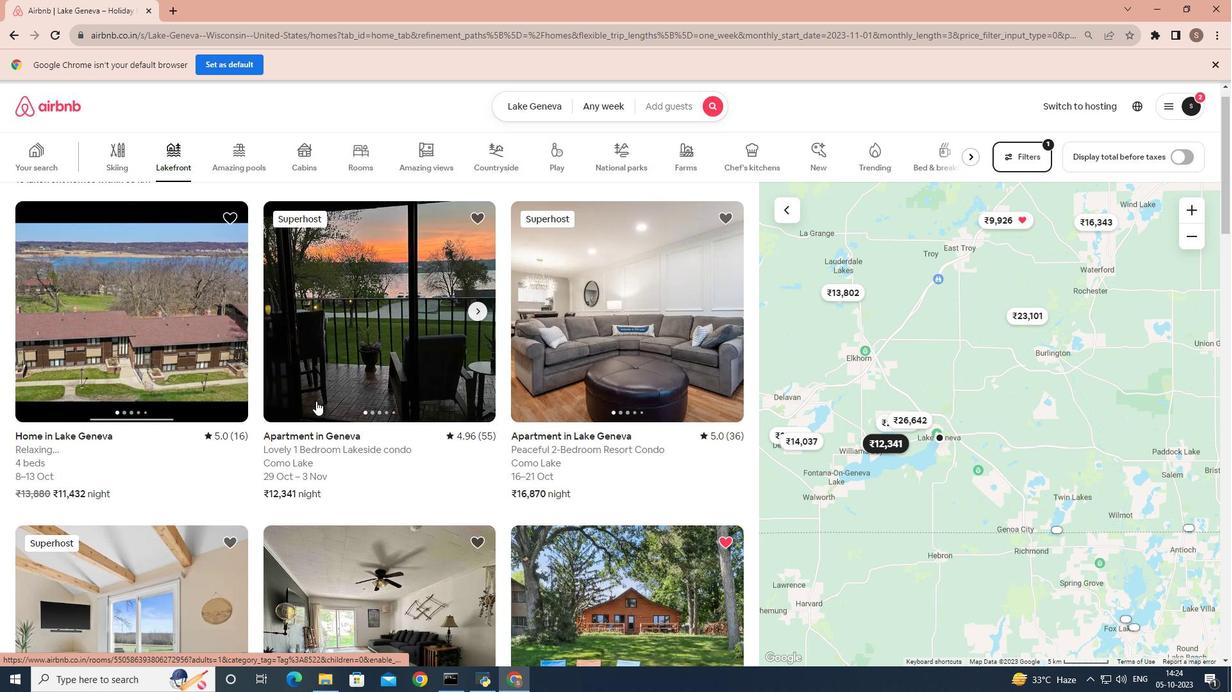 
Action: Mouse scrolled (316, 400) with delta (0, 0)
Screenshot: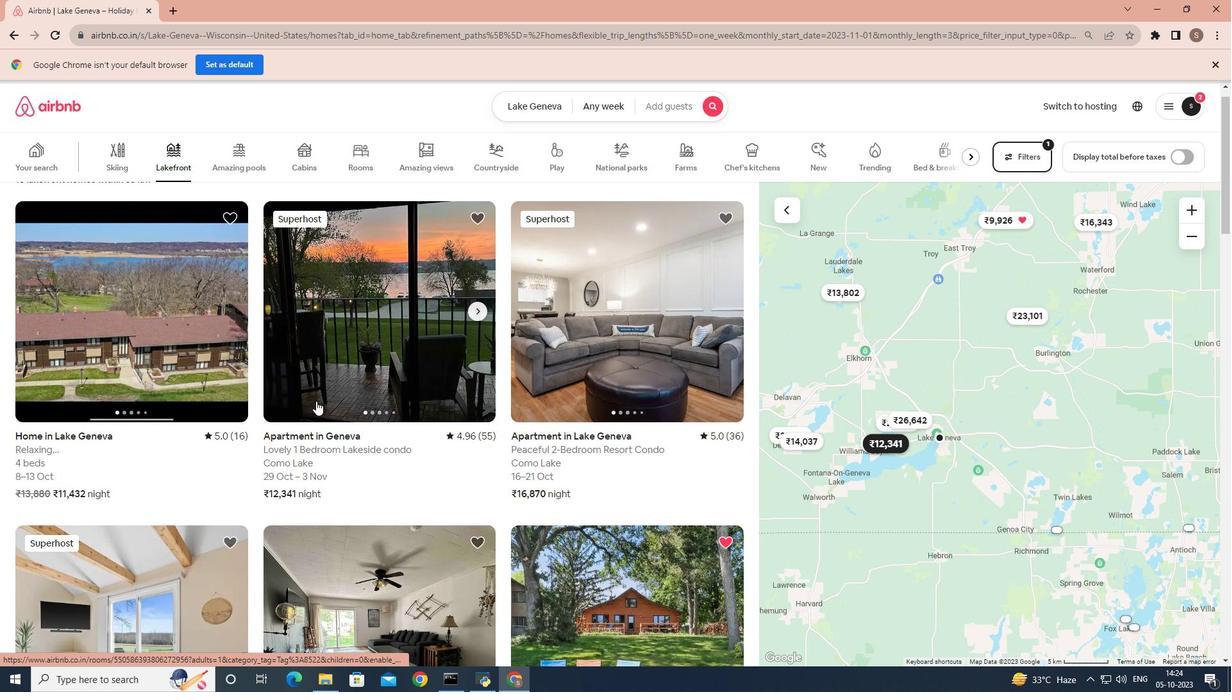 
Action: Mouse scrolled (316, 400) with delta (0, 0)
Screenshot: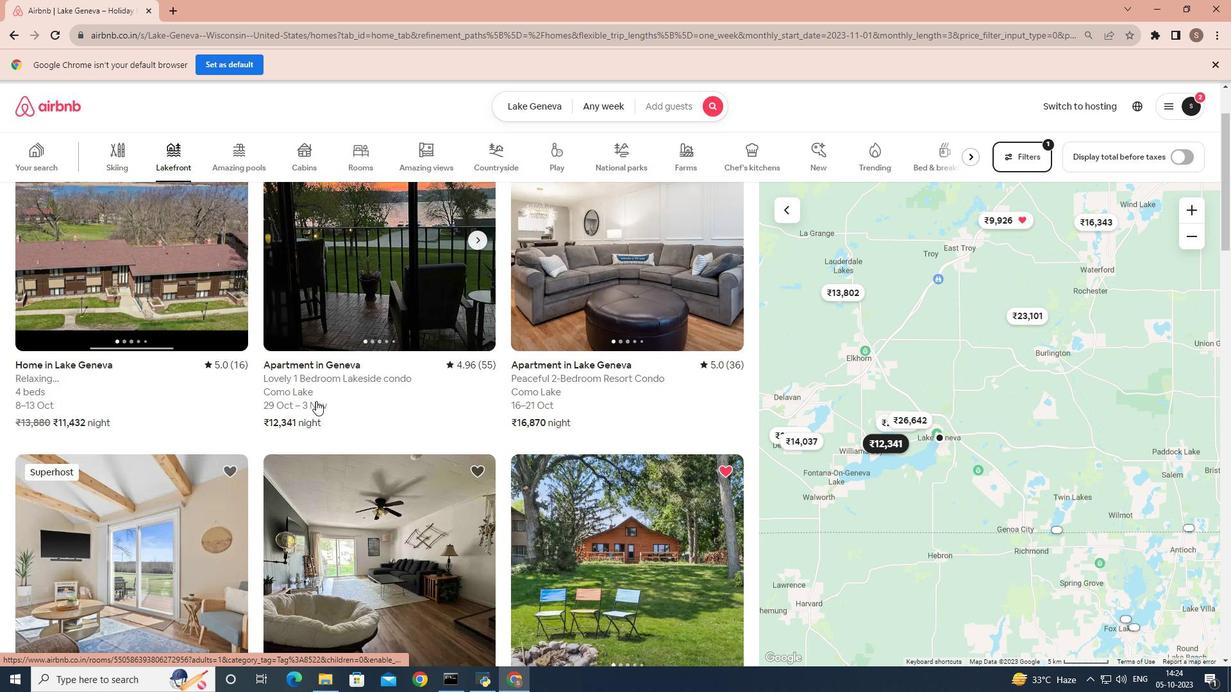 
Action: Mouse scrolled (316, 400) with delta (0, 0)
Screenshot: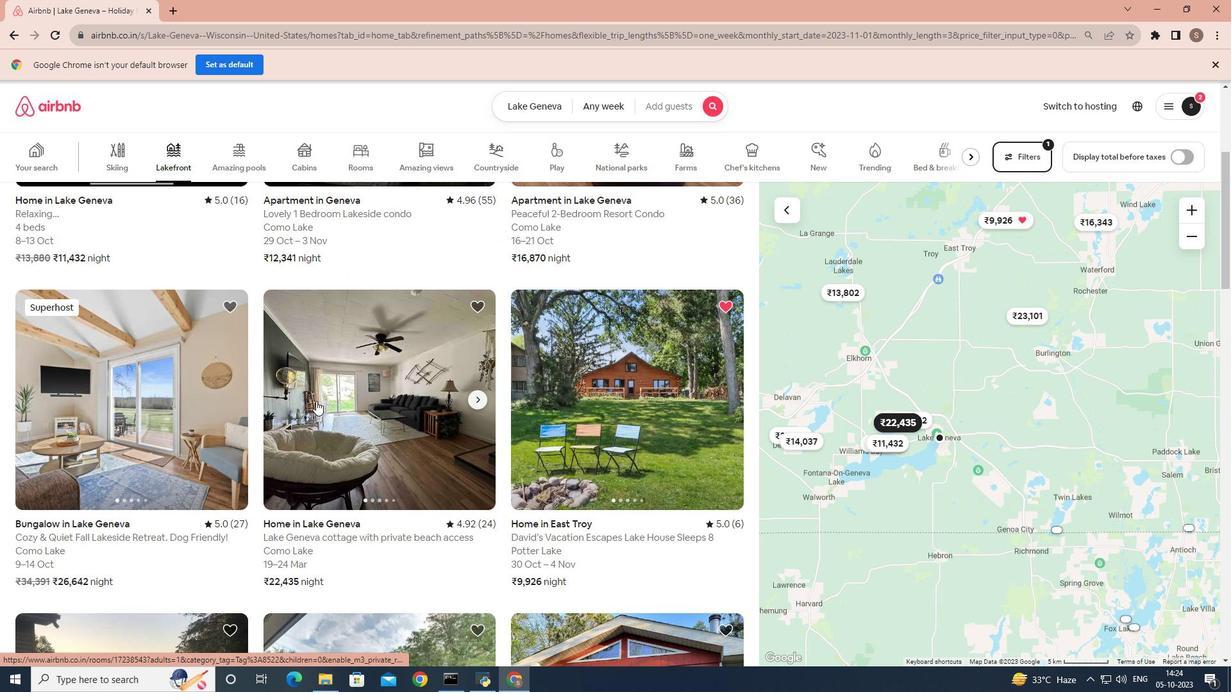 
Action: Mouse scrolled (316, 400) with delta (0, 0)
Screenshot: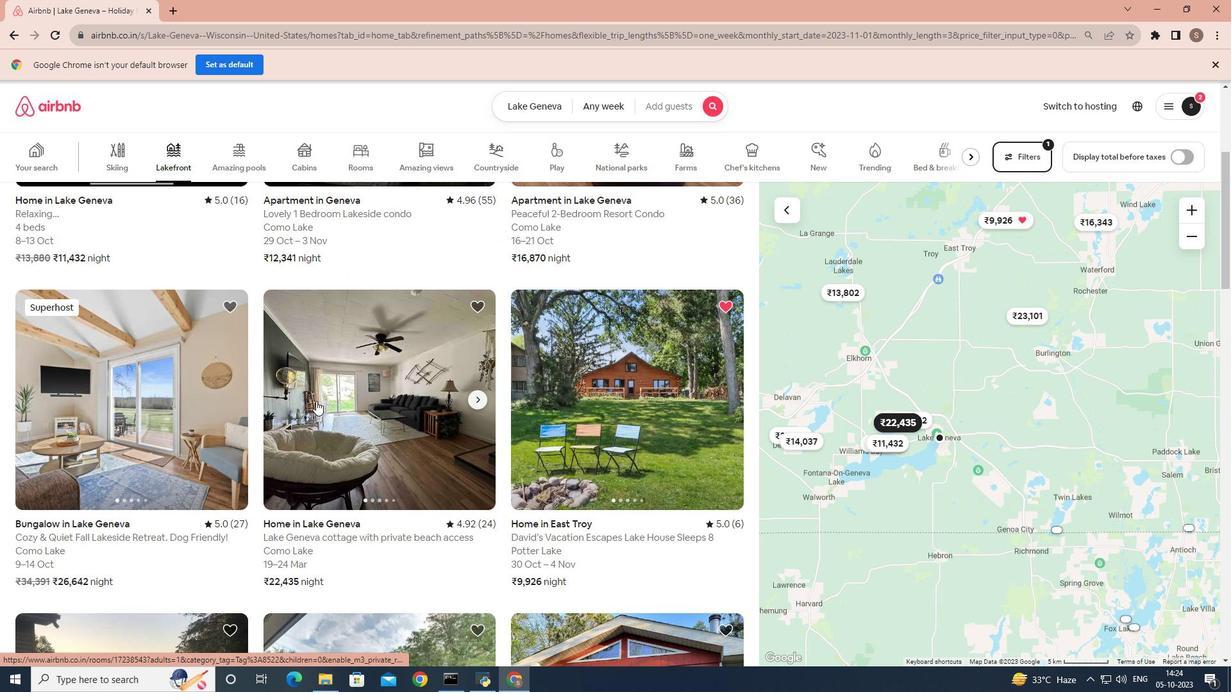 
Action: Mouse scrolled (316, 400) with delta (0, 0)
Screenshot: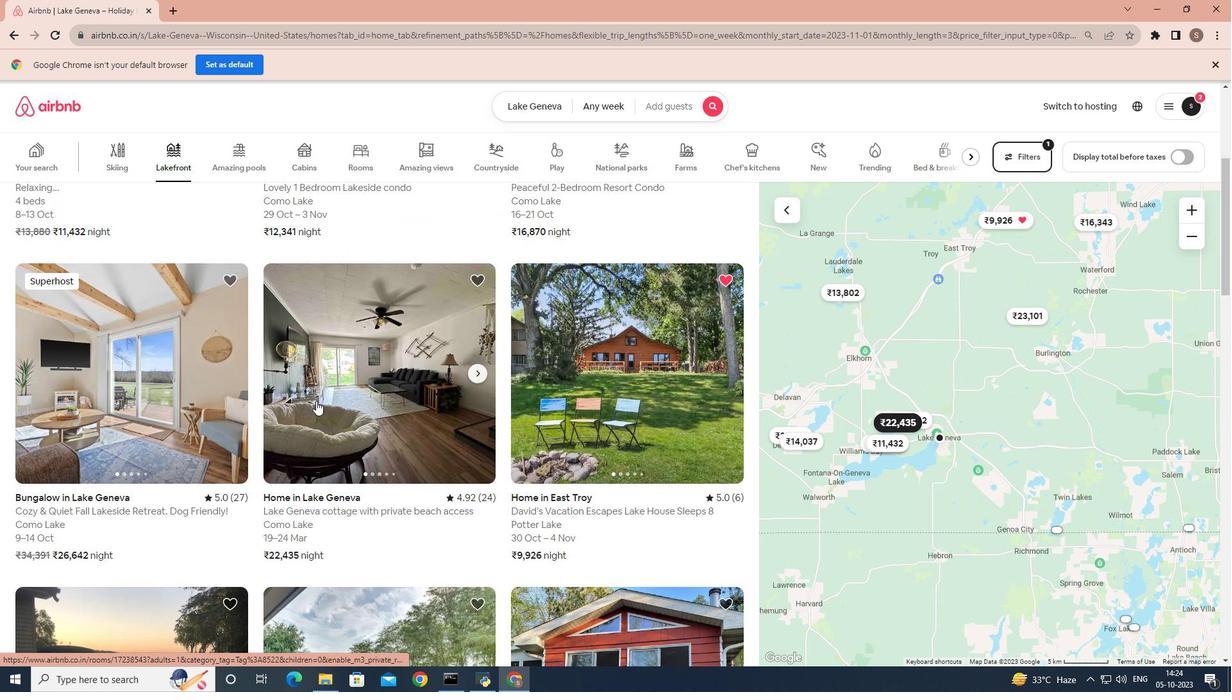 
Action: Mouse scrolled (316, 400) with delta (0, 0)
Screenshot: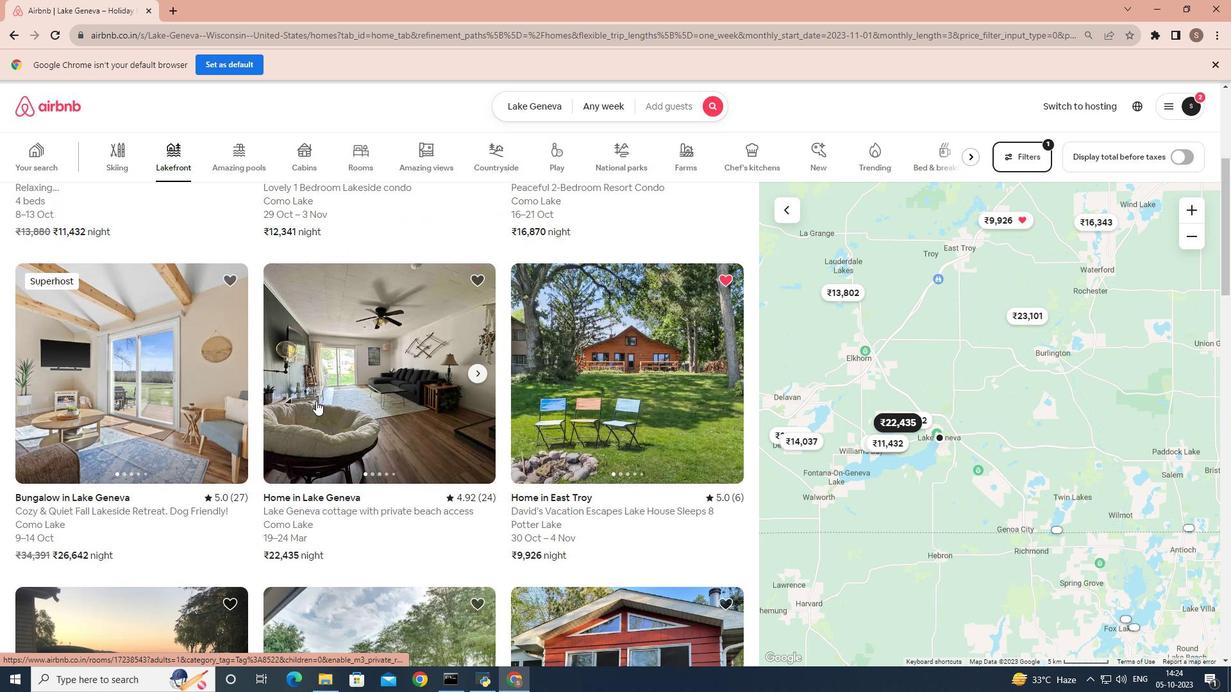 
Action: Mouse scrolled (316, 400) with delta (0, 0)
Screenshot: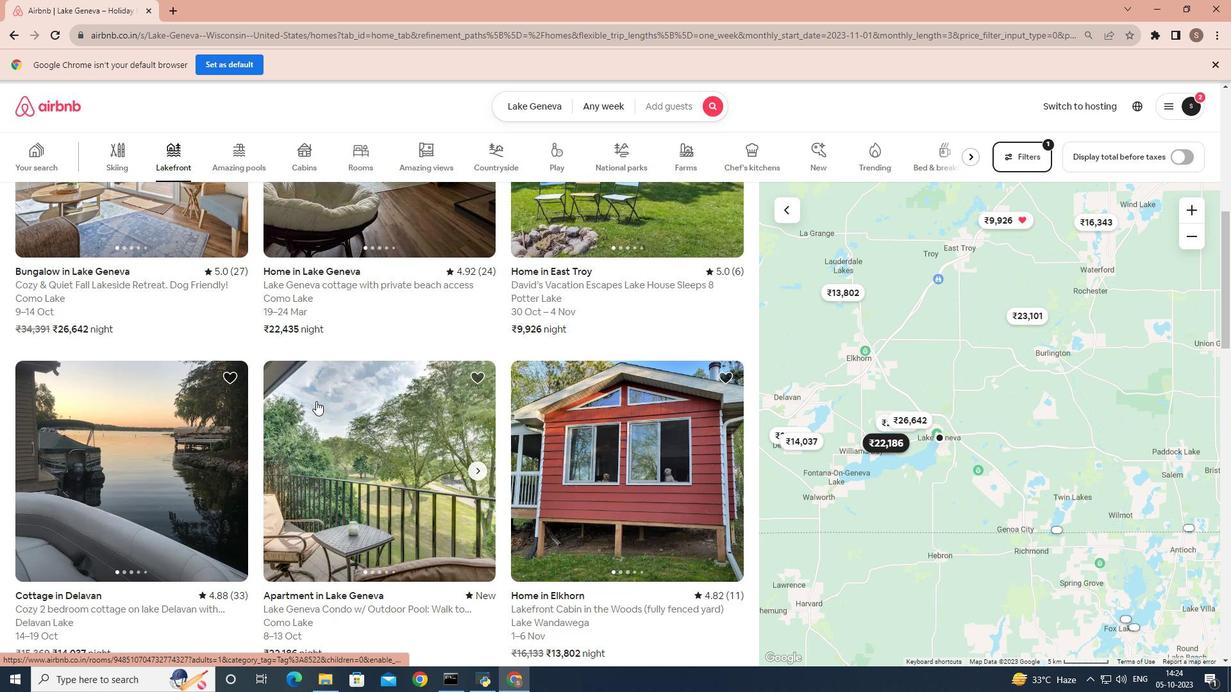 
Action: Mouse scrolled (316, 400) with delta (0, 0)
Screenshot: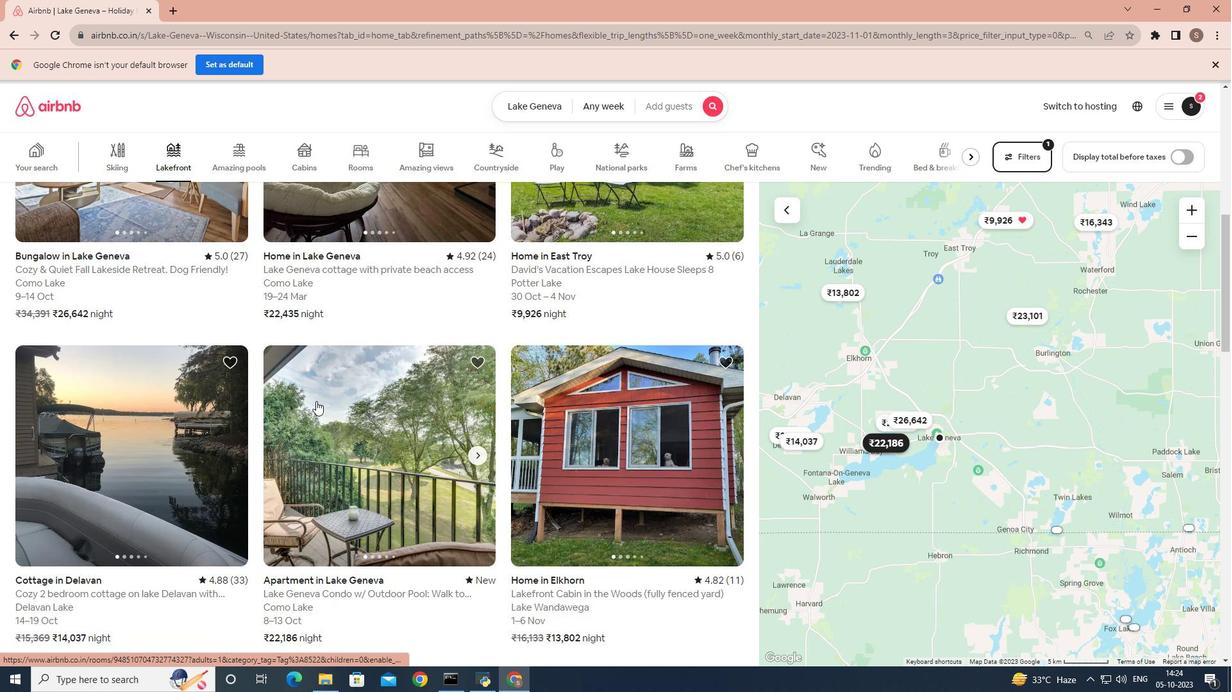 
Action: Mouse scrolled (316, 400) with delta (0, 0)
Screenshot: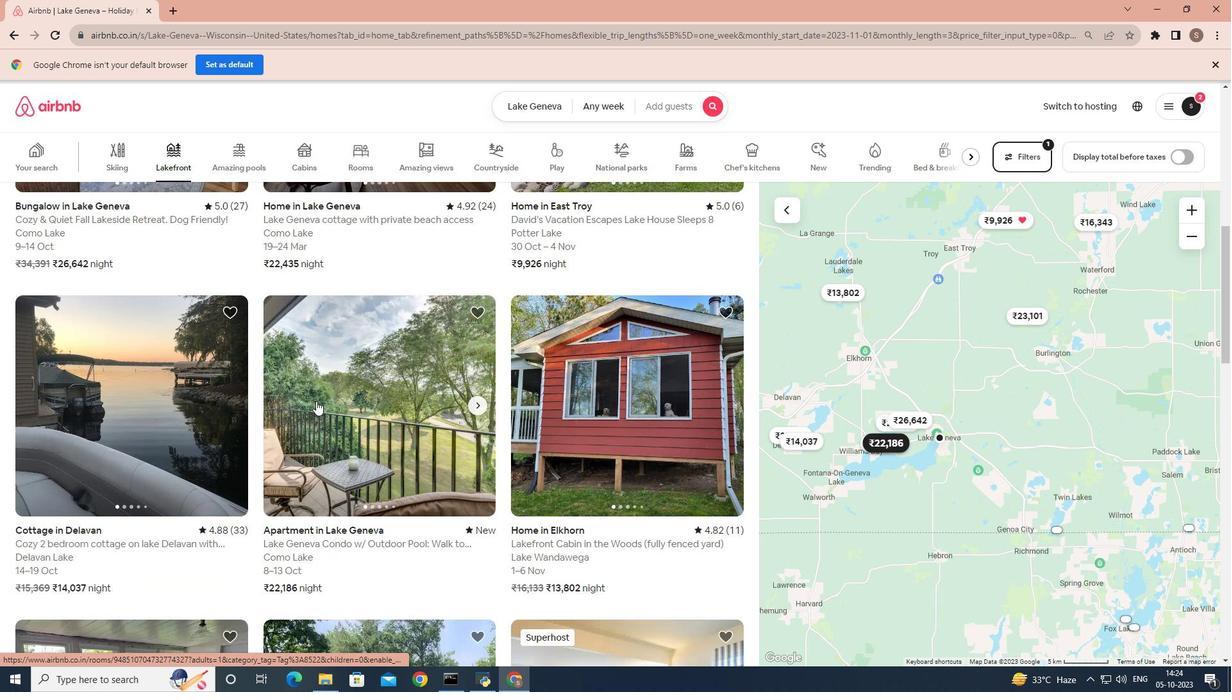 
Action: Mouse moved to (389, 363)
Screenshot: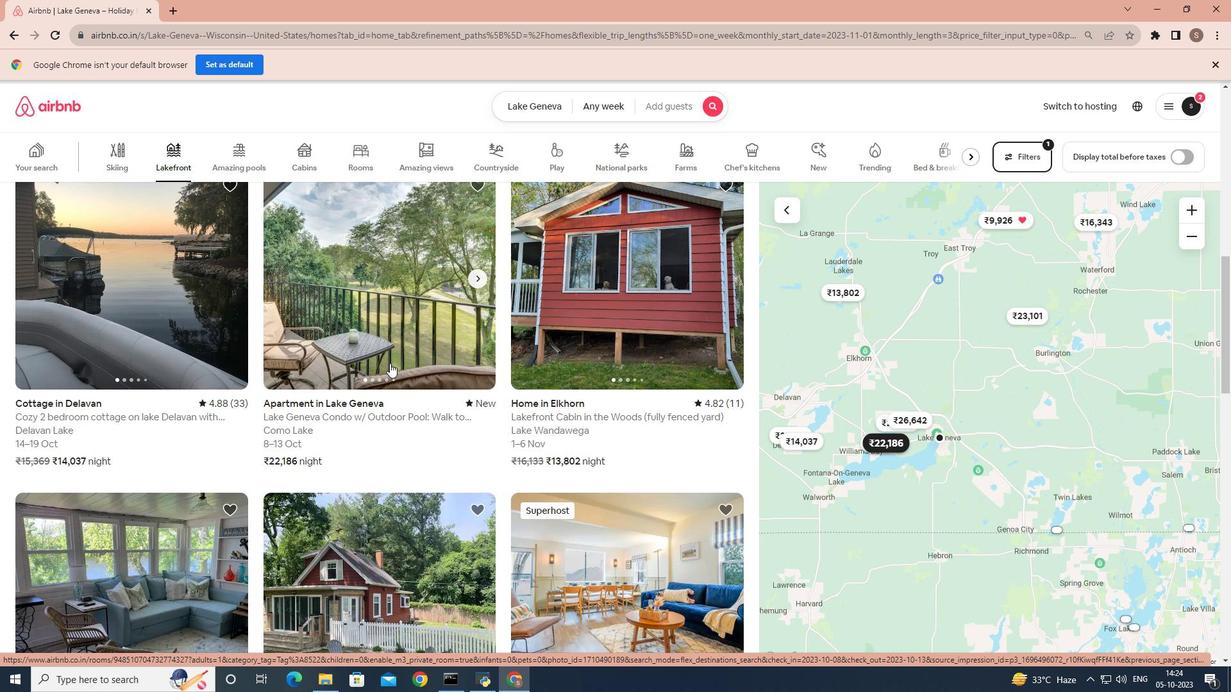 
Action: Mouse pressed left at (389, 363)
Screenshot: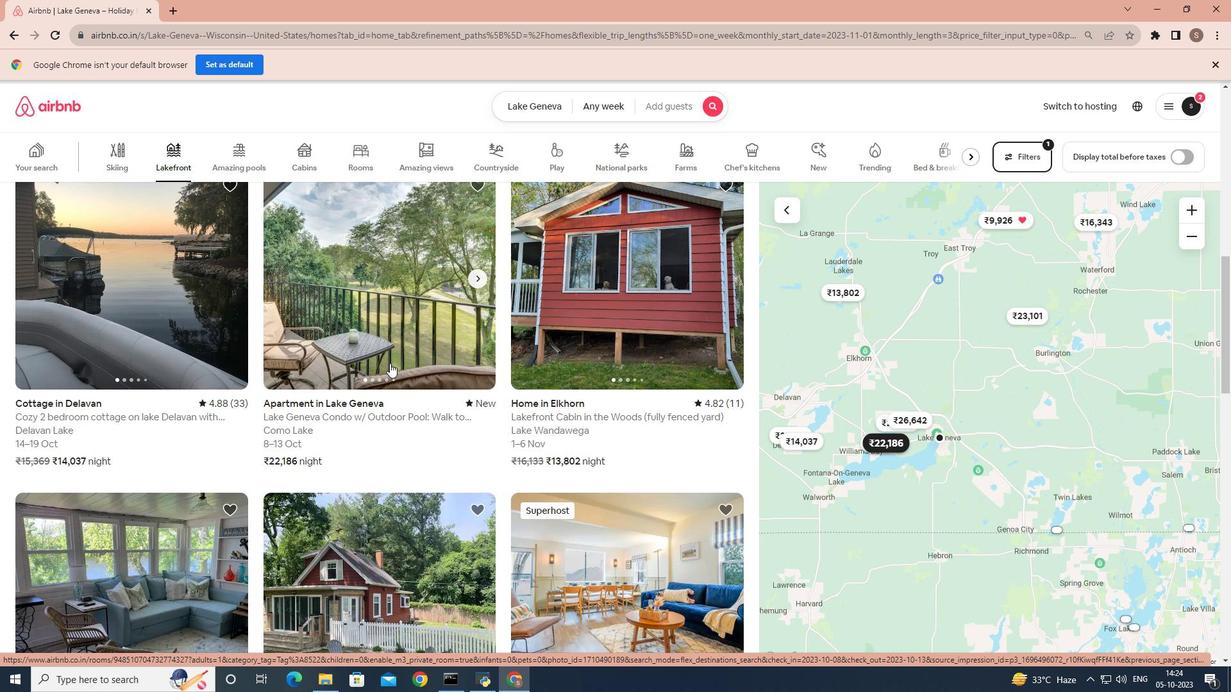
Action: Mouse scrolled (389, 362) with delta (0, 0)
Screenshot: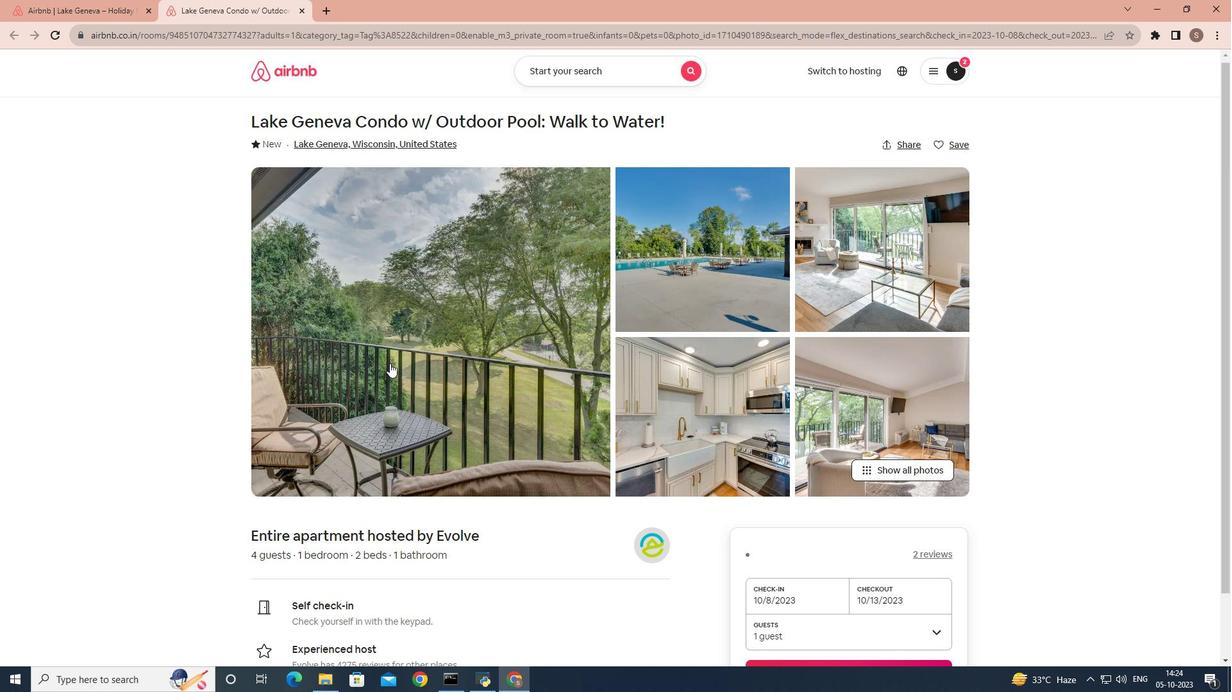 
Action: Mouse scrolled (389, 362) with delta (0, 0)
Screenshot: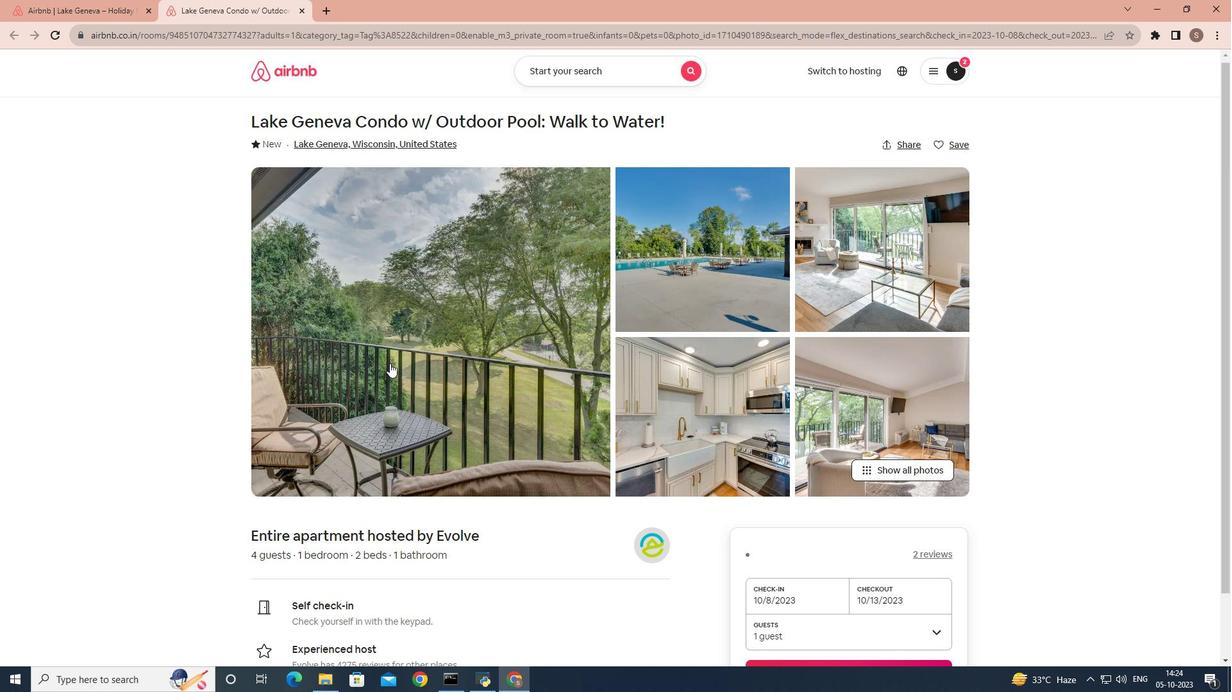 
Action: Mouse scrolled (389, 362) with delta (0, 0)
Screenshot: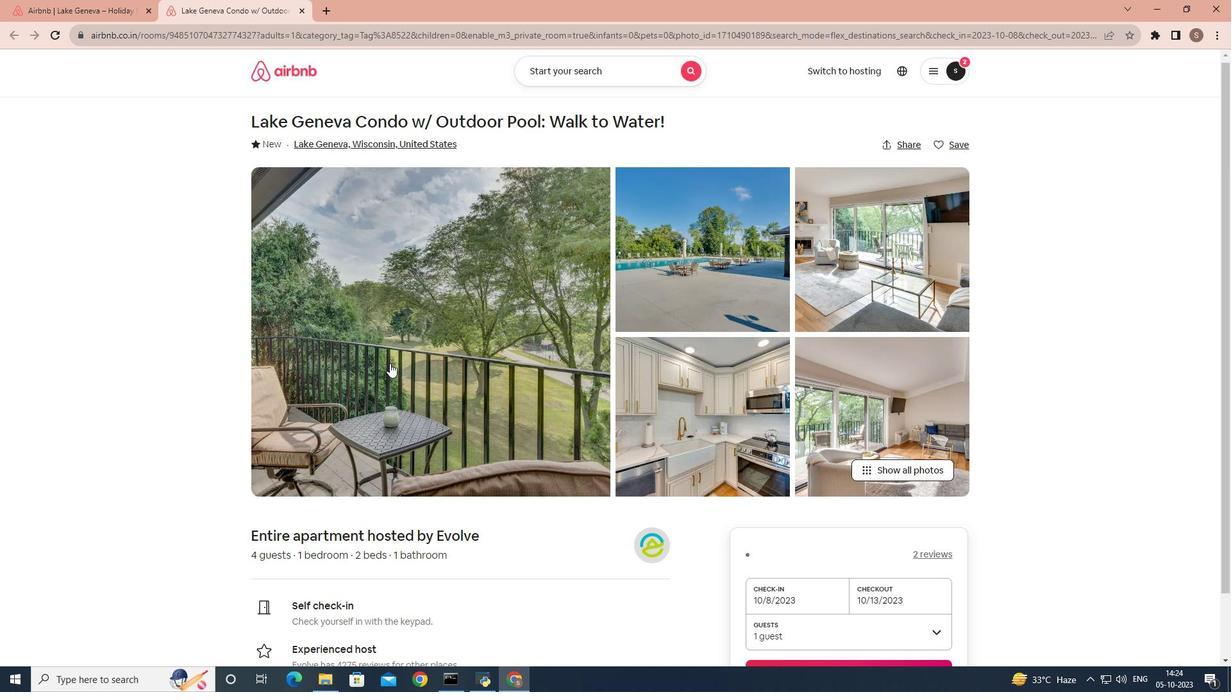 
Action: Mouse scrolled (389, 362) with delta (0, 0)
Screenshot: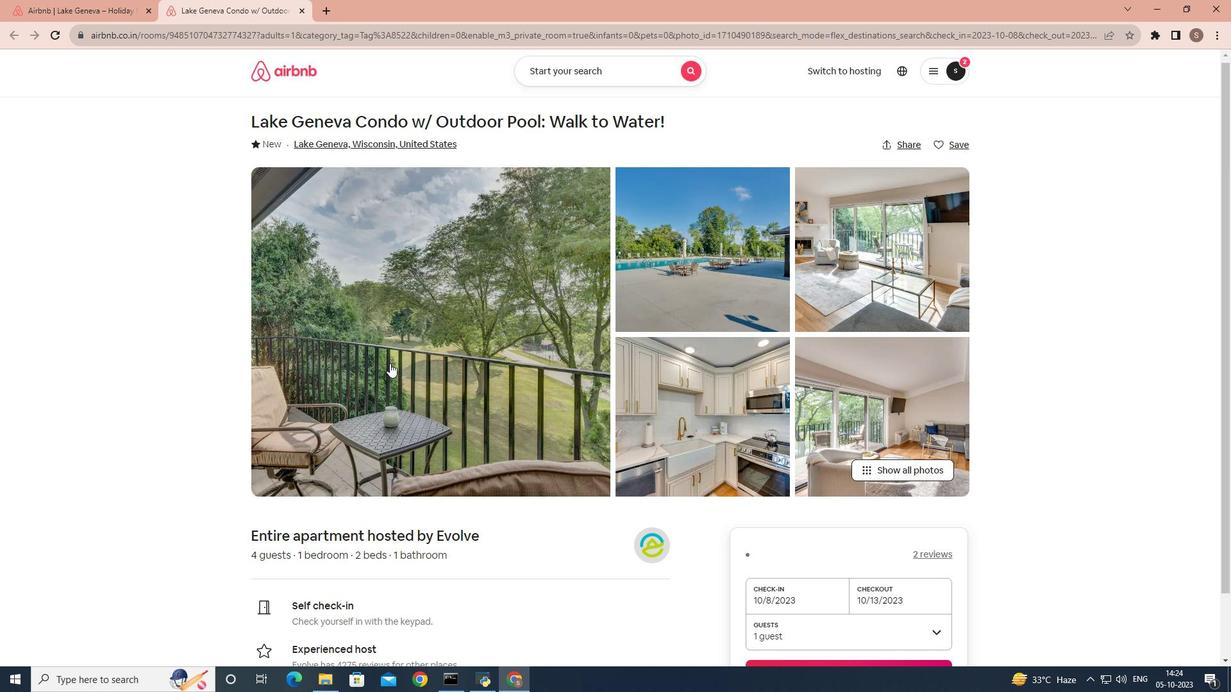 
Action: Mouse scrolled (389, 362) with delta (0, 0)
Screenshot: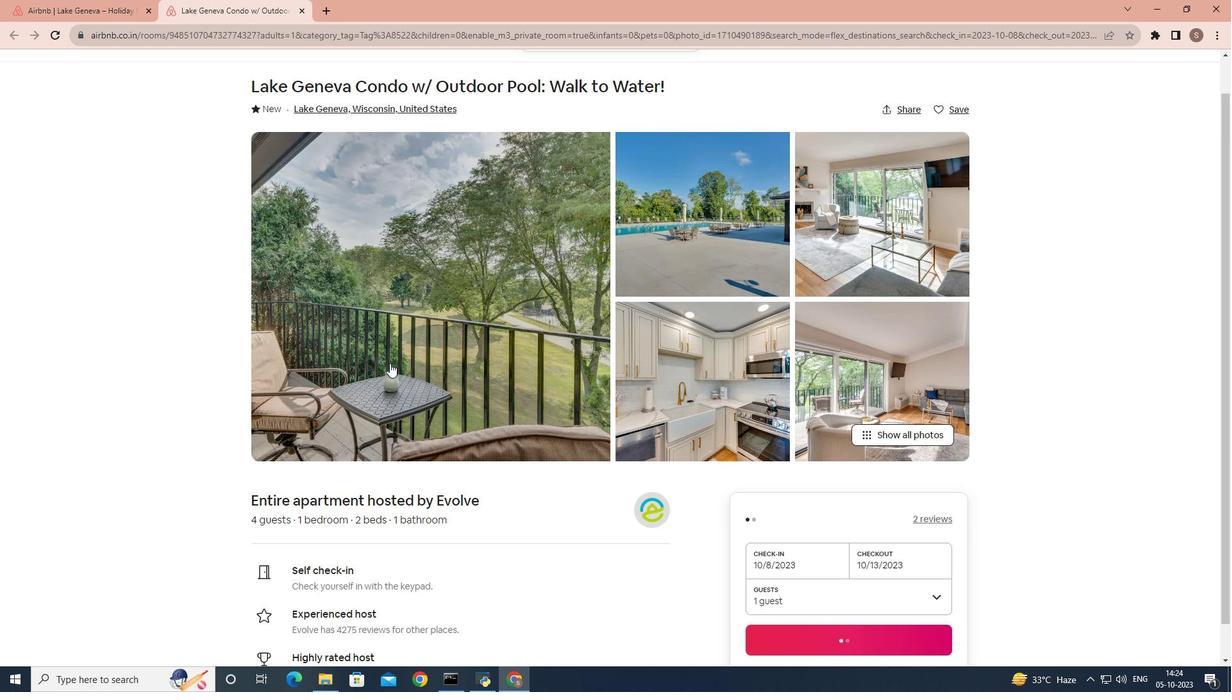 
Action: Mouse scrolled (389, 362) with delta (0, 0)
Screenshot: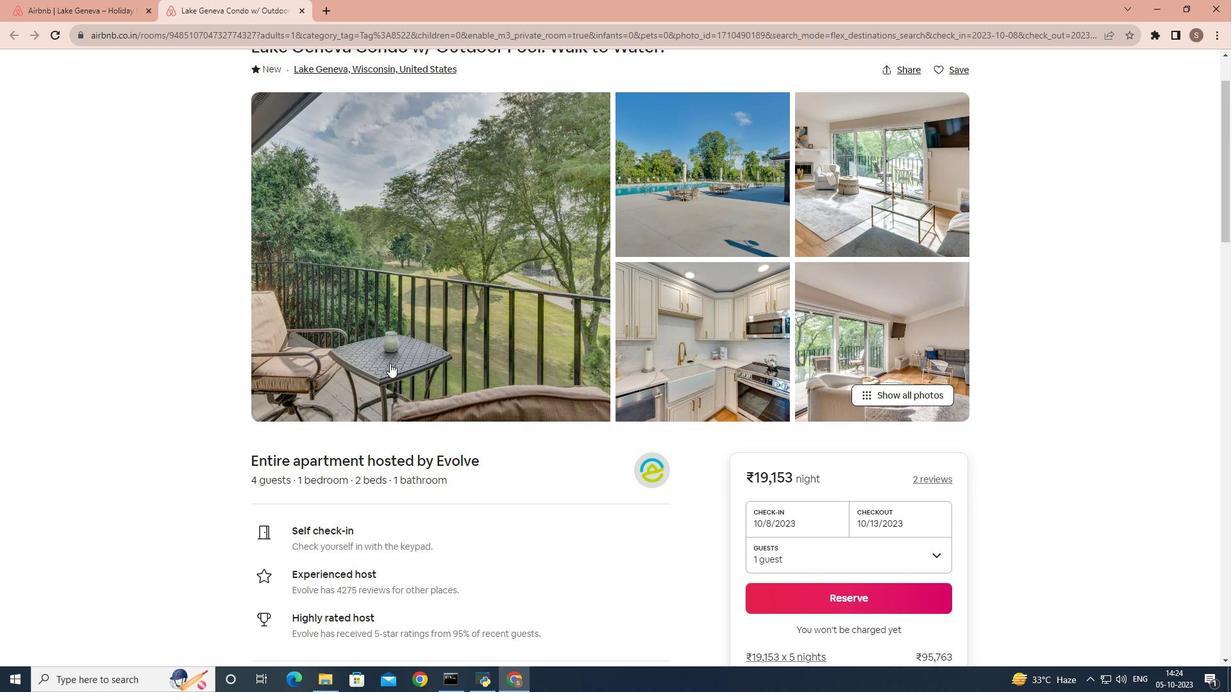 
Action: Mouse scrolled (389, 362) with delta (0, 0)
Screenshot: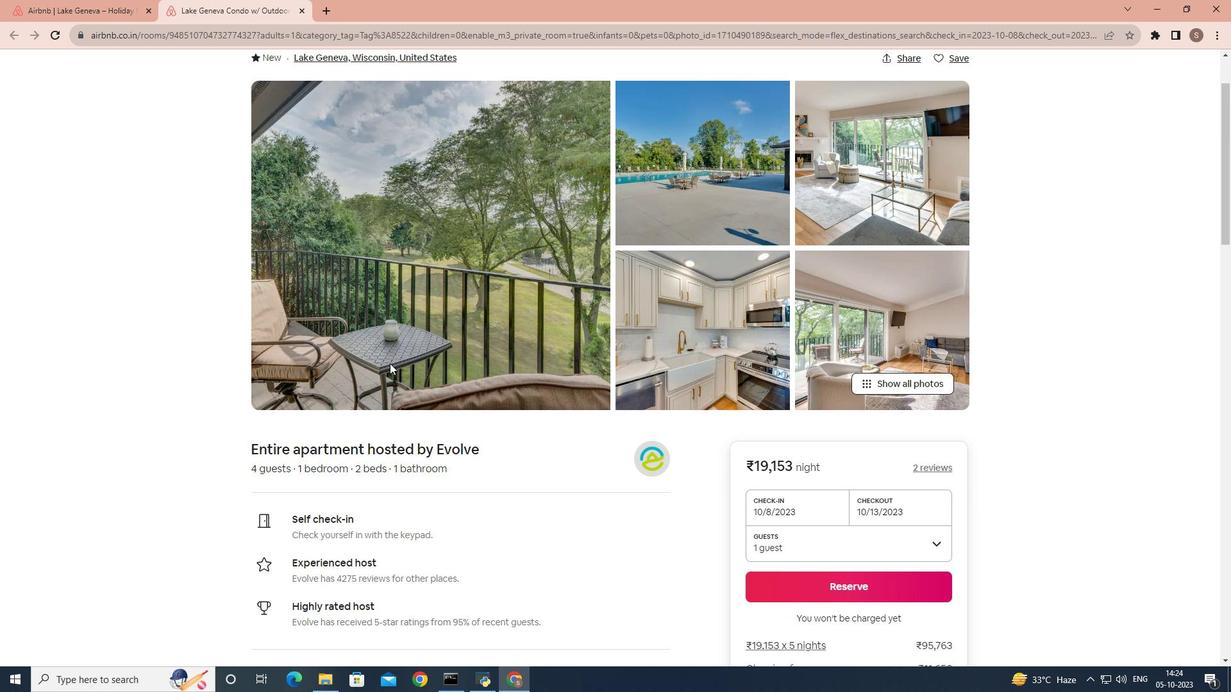 
Action: Mouse scrolled (389, 362) with delta (0, 0)
Screenshot: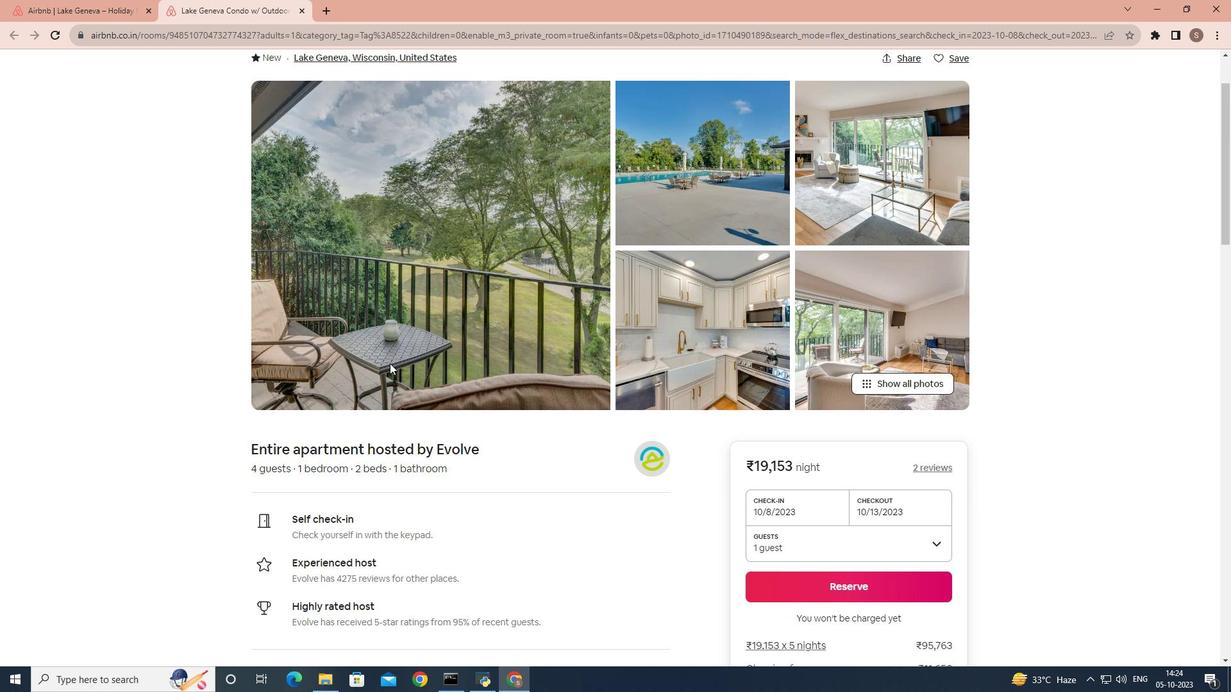 
Action: Mouse scrolled (389, 362) with delta (0, 0)
Screenshot: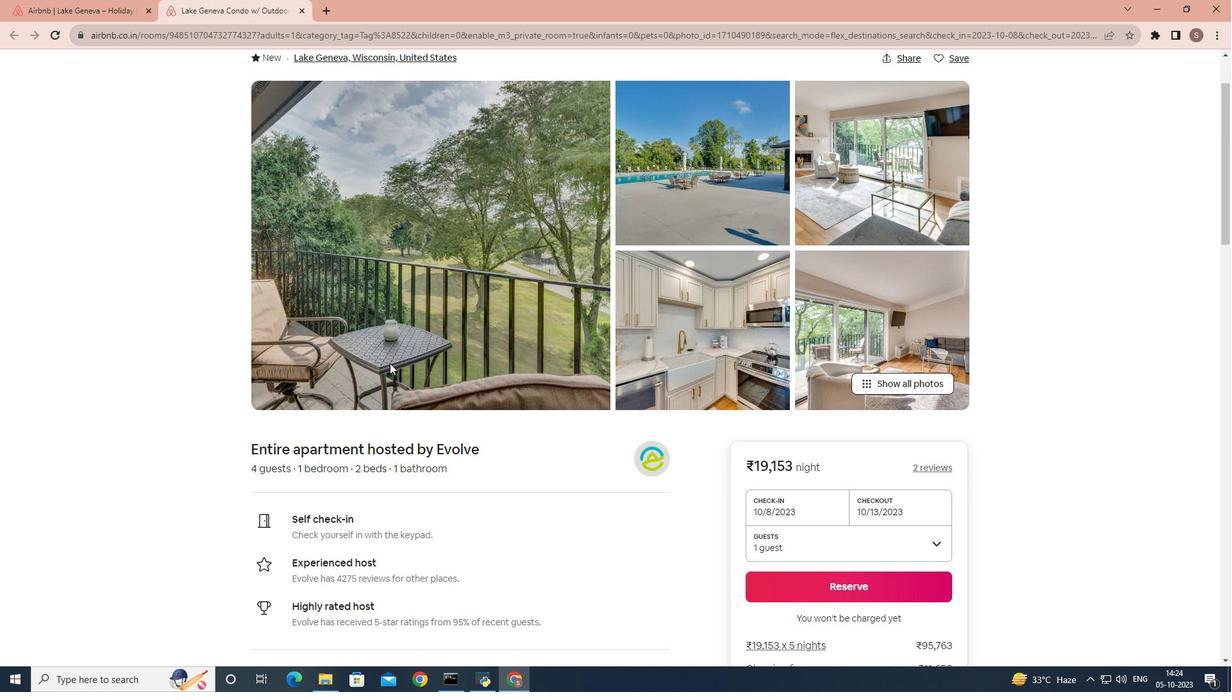 
Action: Mouse scrolled (389, 362) with delta (0, 0)
Screenshot: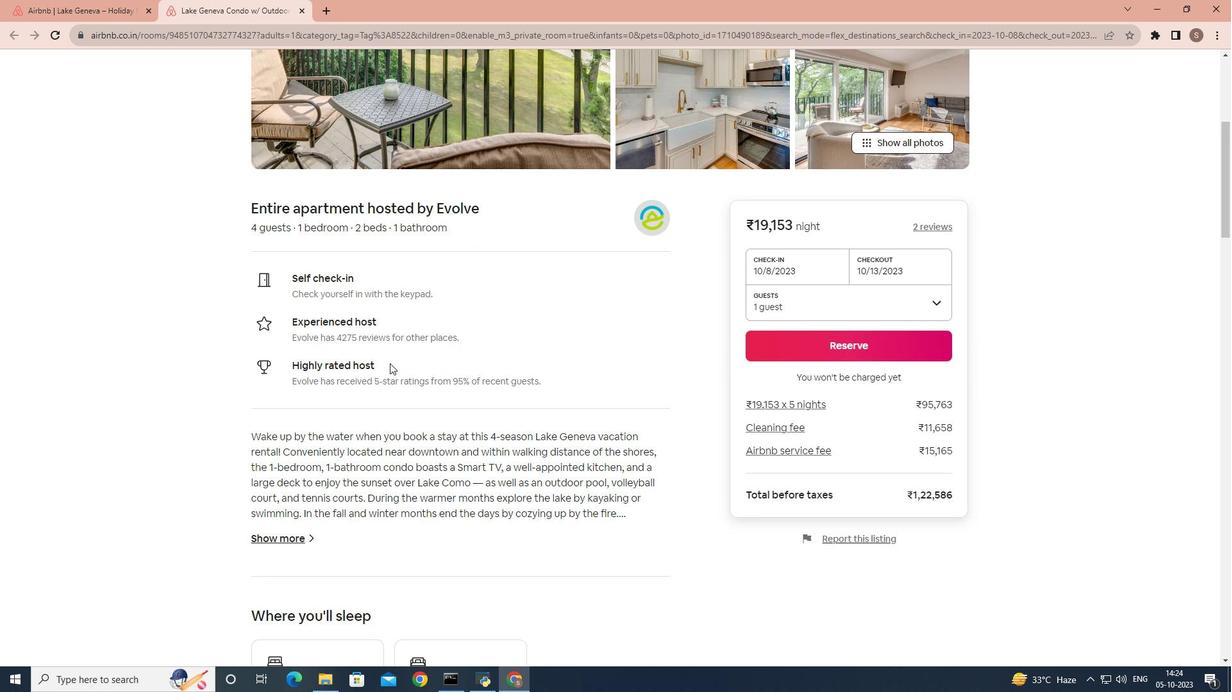 
Action: Mouse scrolled (389, 362) with delta (0, 0)
Screenshot: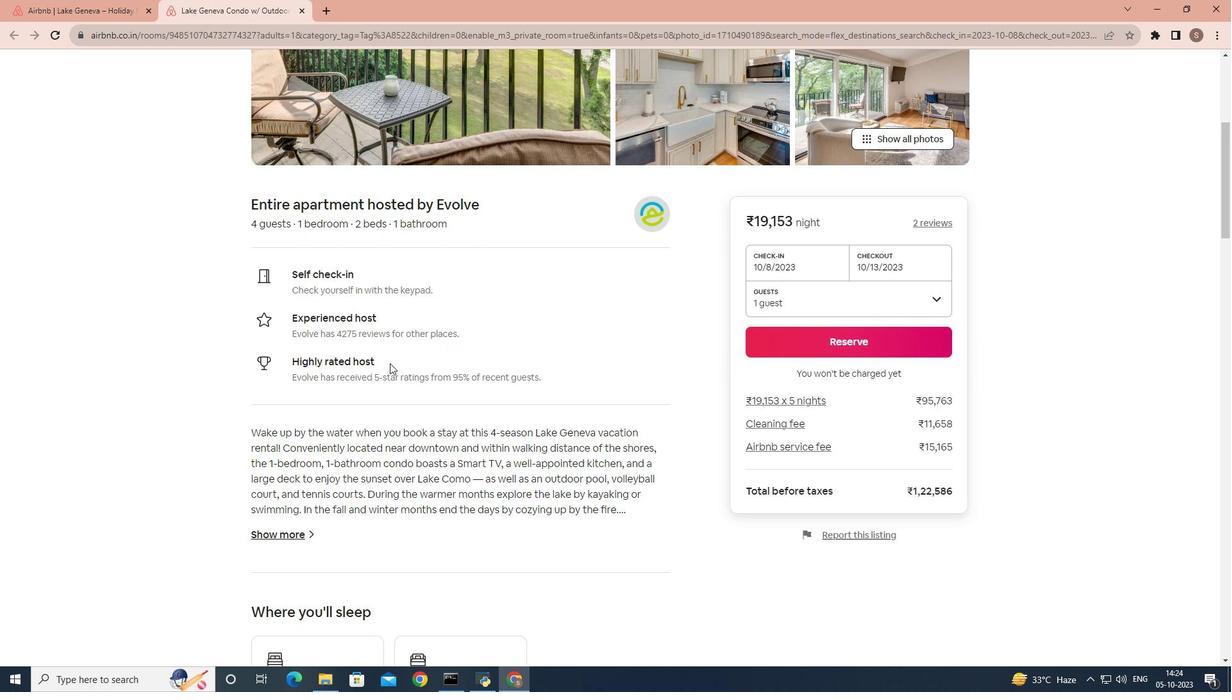 
Action: Mouse scrolled (389, 362) with delta (0, 0)
Screenshot: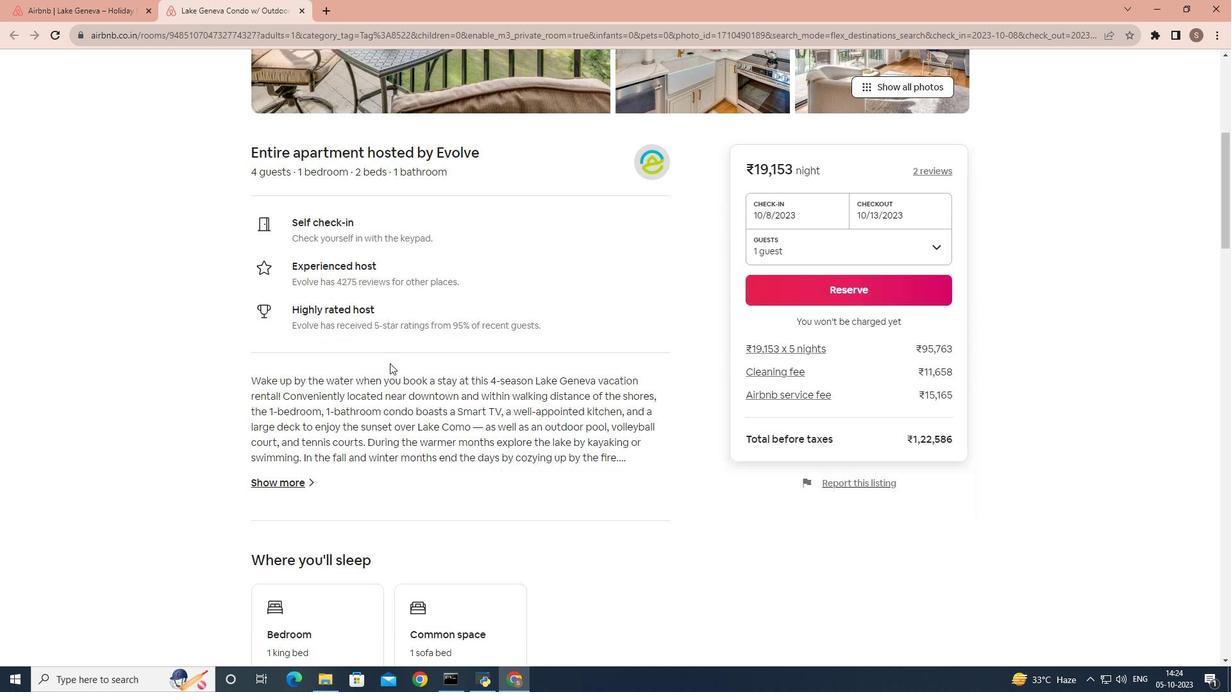
Action: Mouse moved to (300, 341)
Screenshot: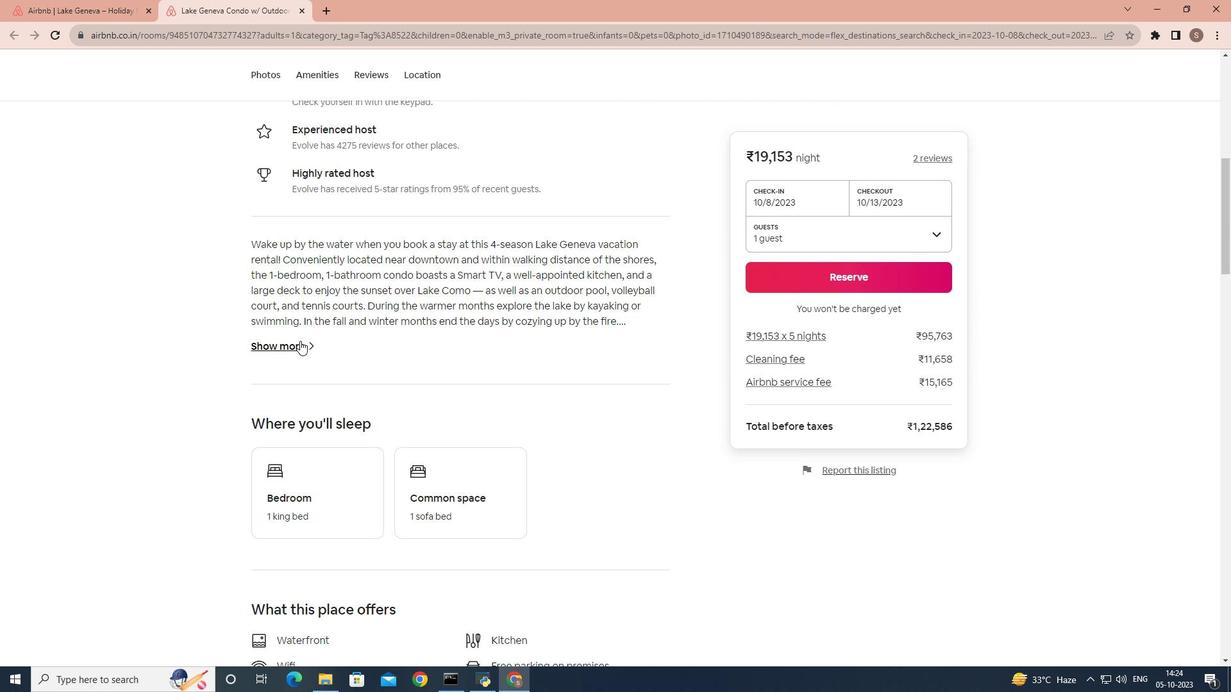 
Action: Mouse pressed left at (300, 341)
Screenshot: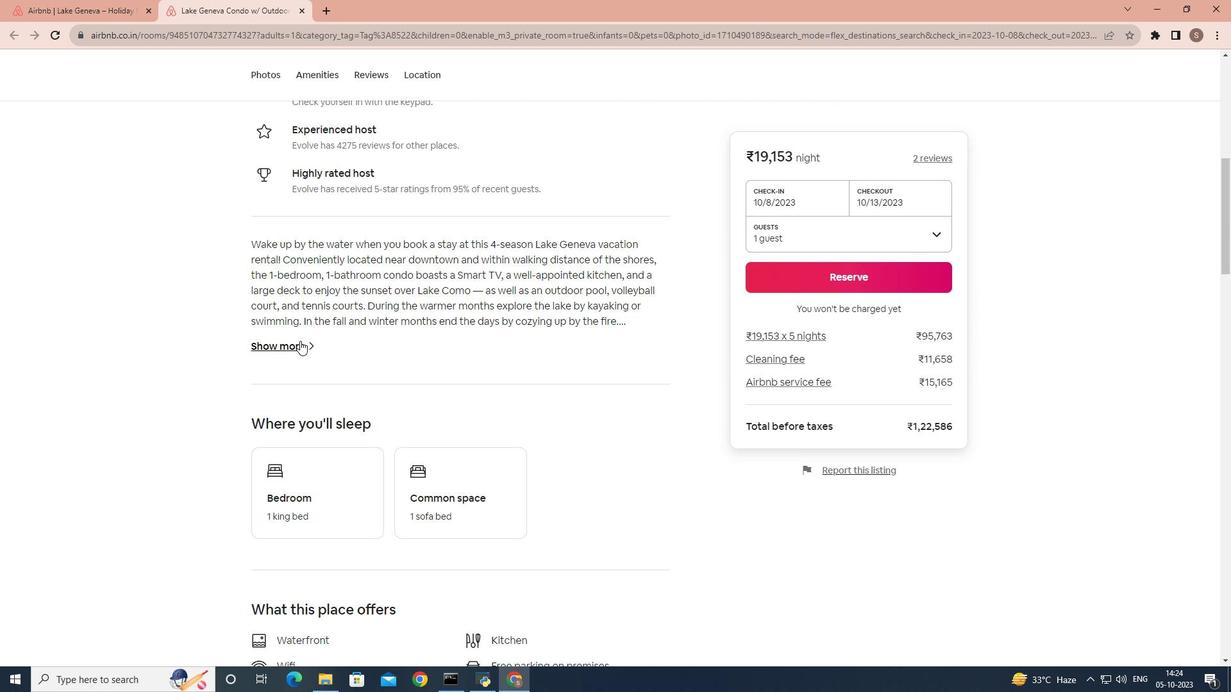 
Action: Mouse moved to (484, 348)
Screenshot: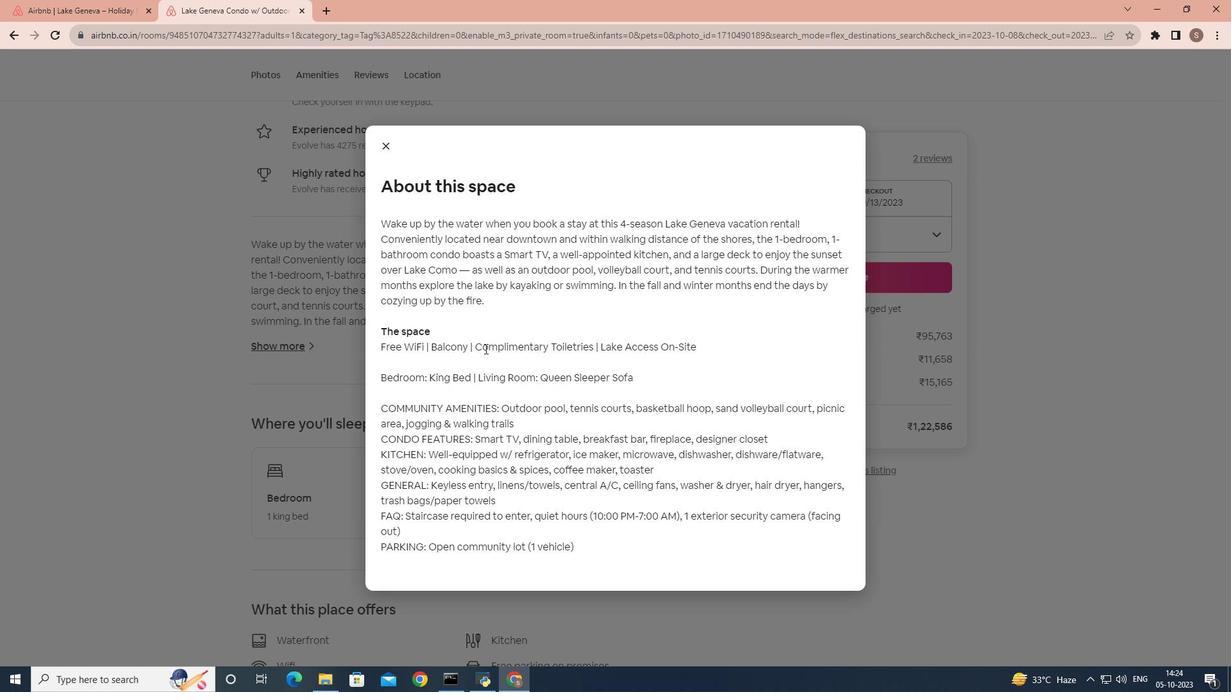 
Action: Mouse scrolled (484, 348) with delta (0, 0)
Screenshot: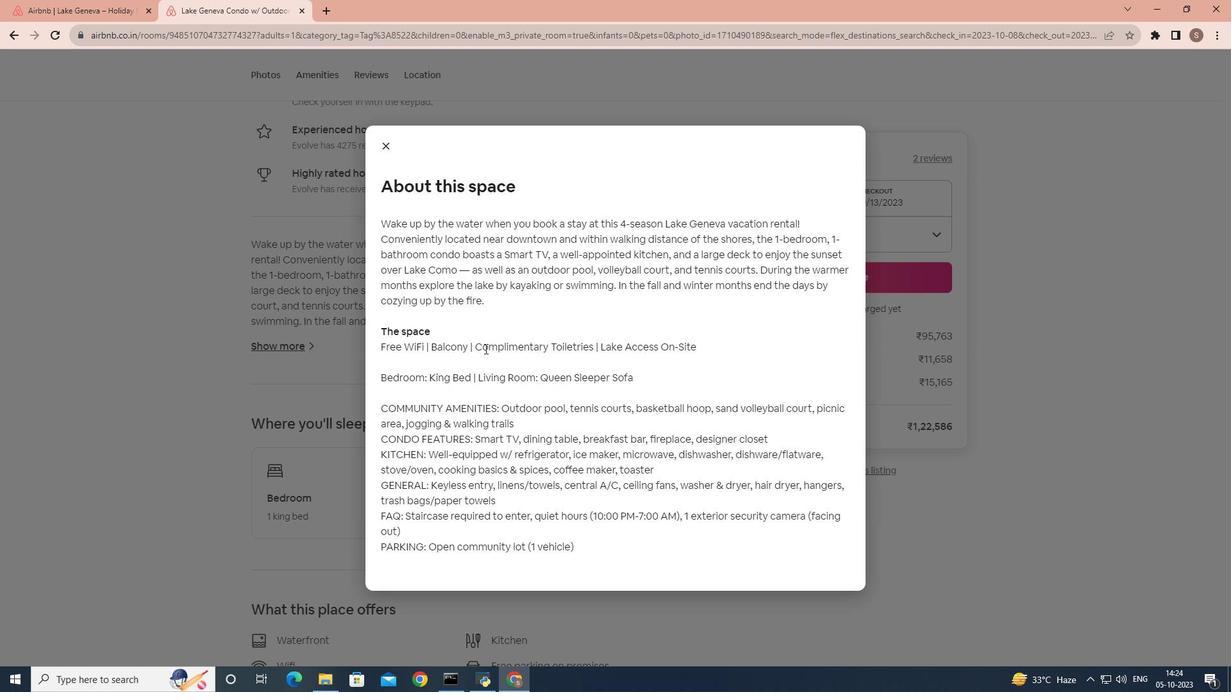
Action: Mouse scrolled (484, 348) with delta (0, 0)
Screenshot: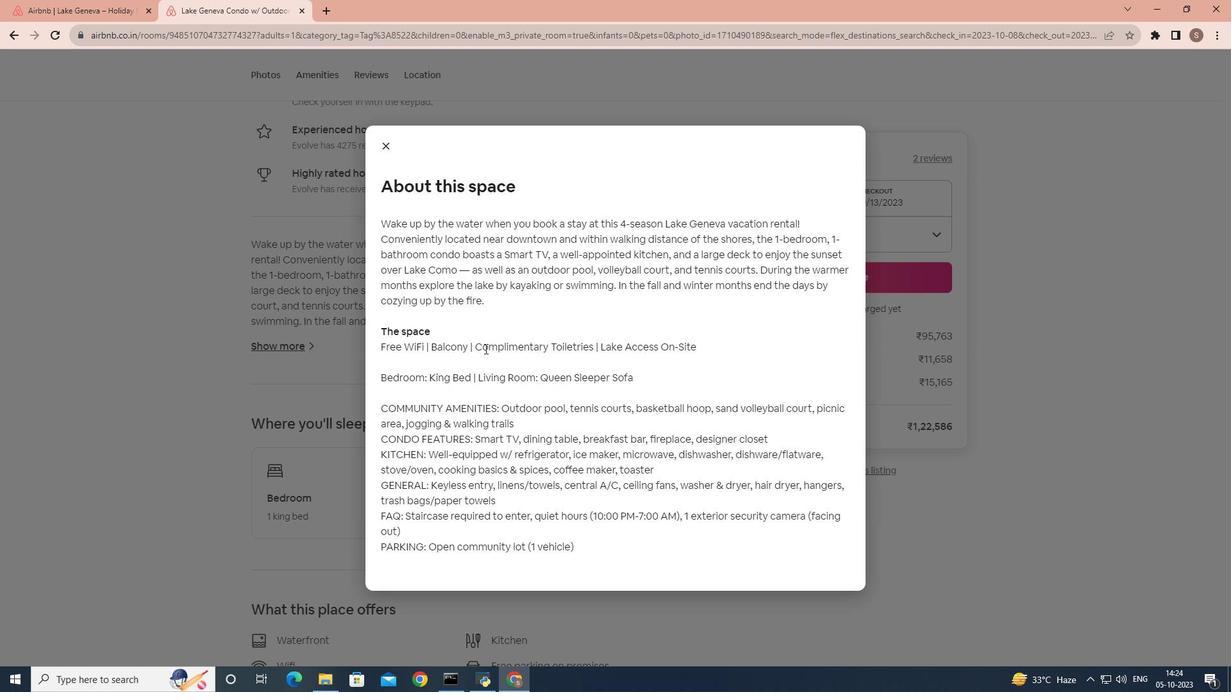 
Action: Mouse scrolled (484, 348) with delta (0, 0)
Screenshot: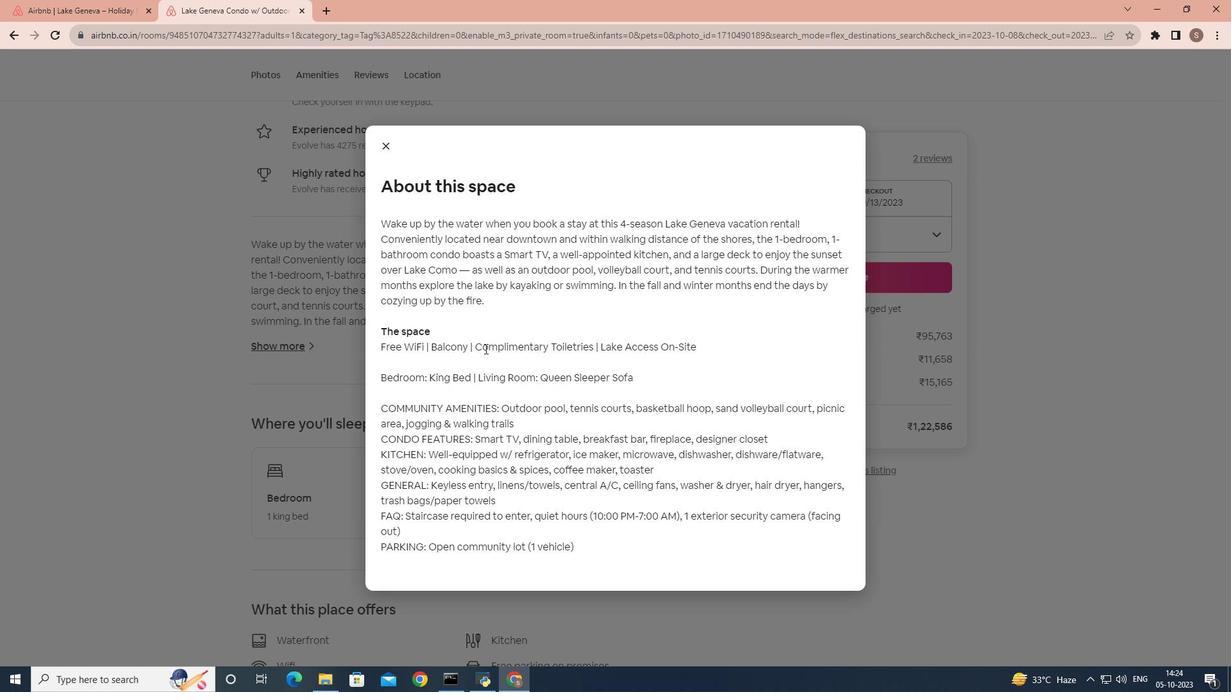 
Action: Mouse scrolled (484, 348) with delta (0, 0)
Screenshot: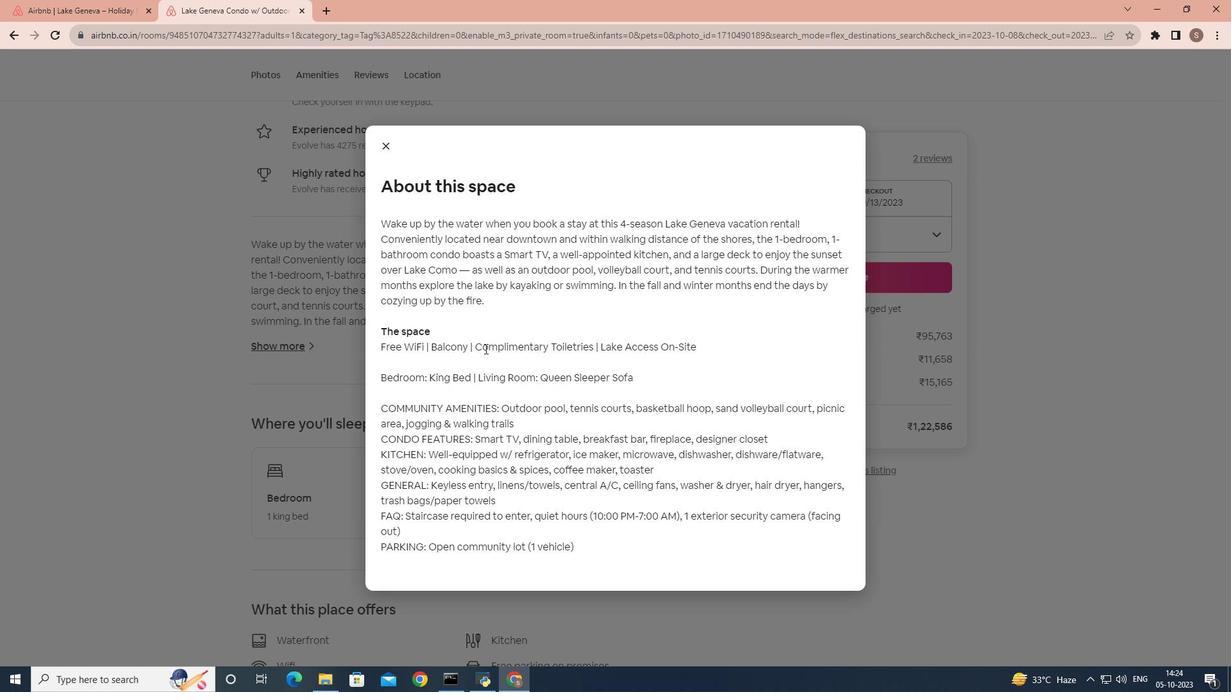 
Action: Mouse moved to (392, 148)
Screenshot: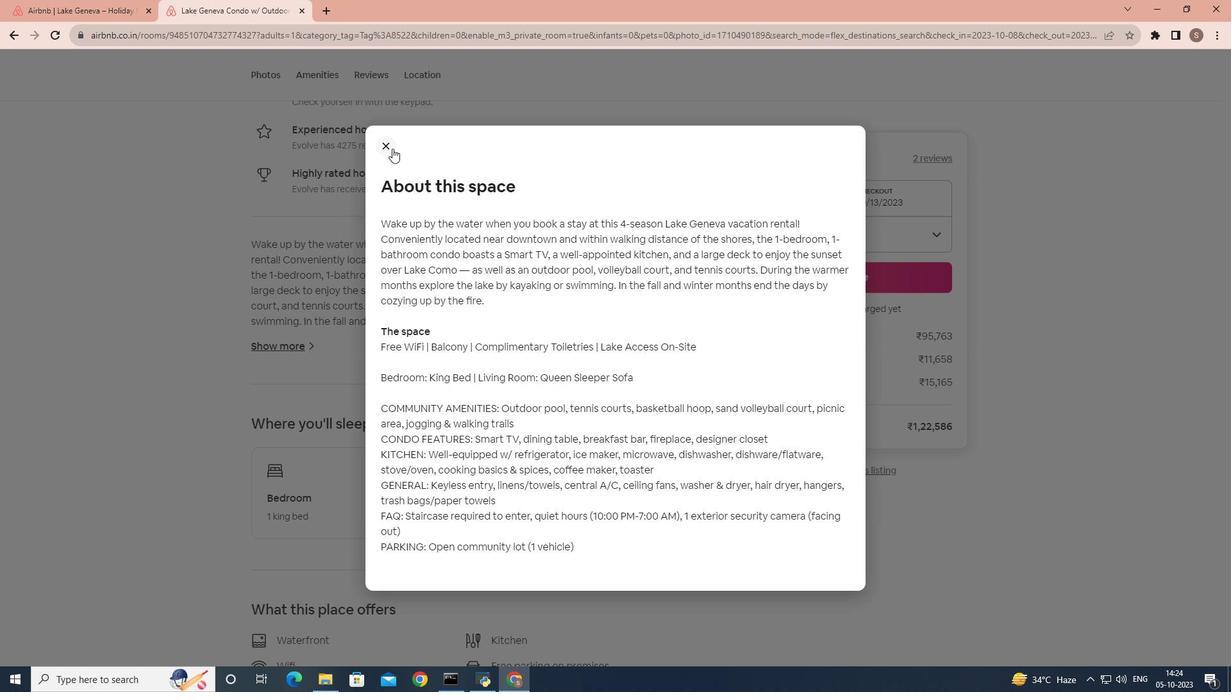 
Action: Mouse pressed left at (392, 148)
Screenshot: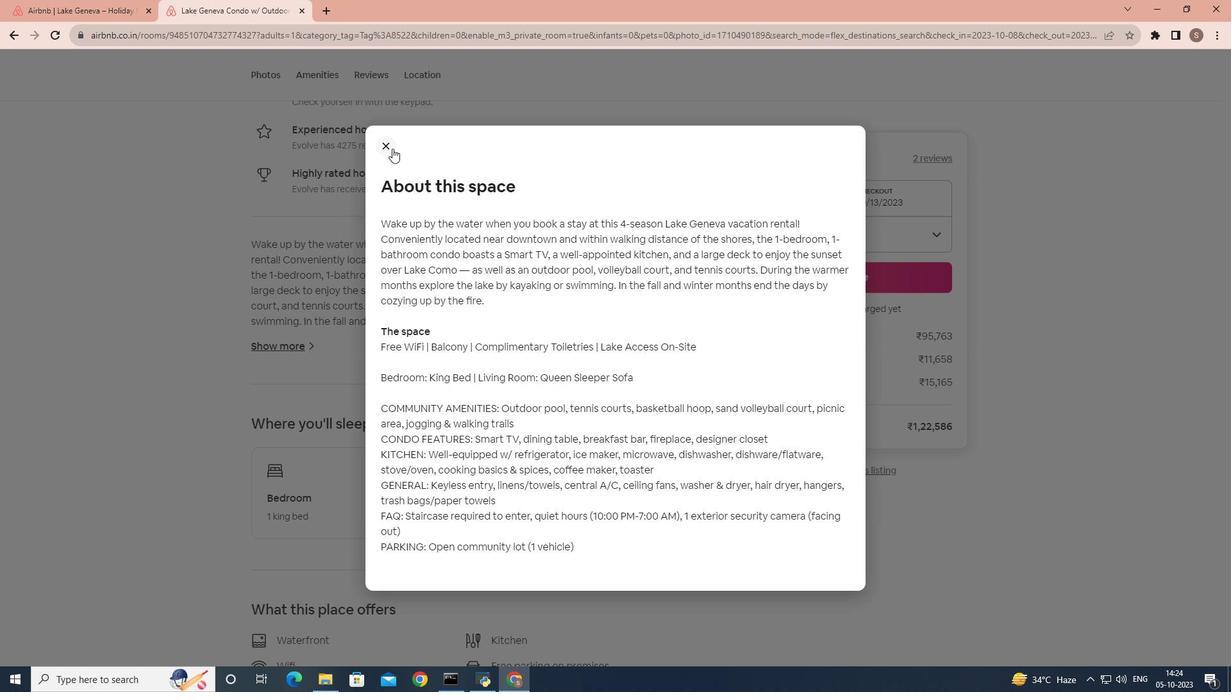 
Action: Mouse moved to (342, 402)
Screenshot: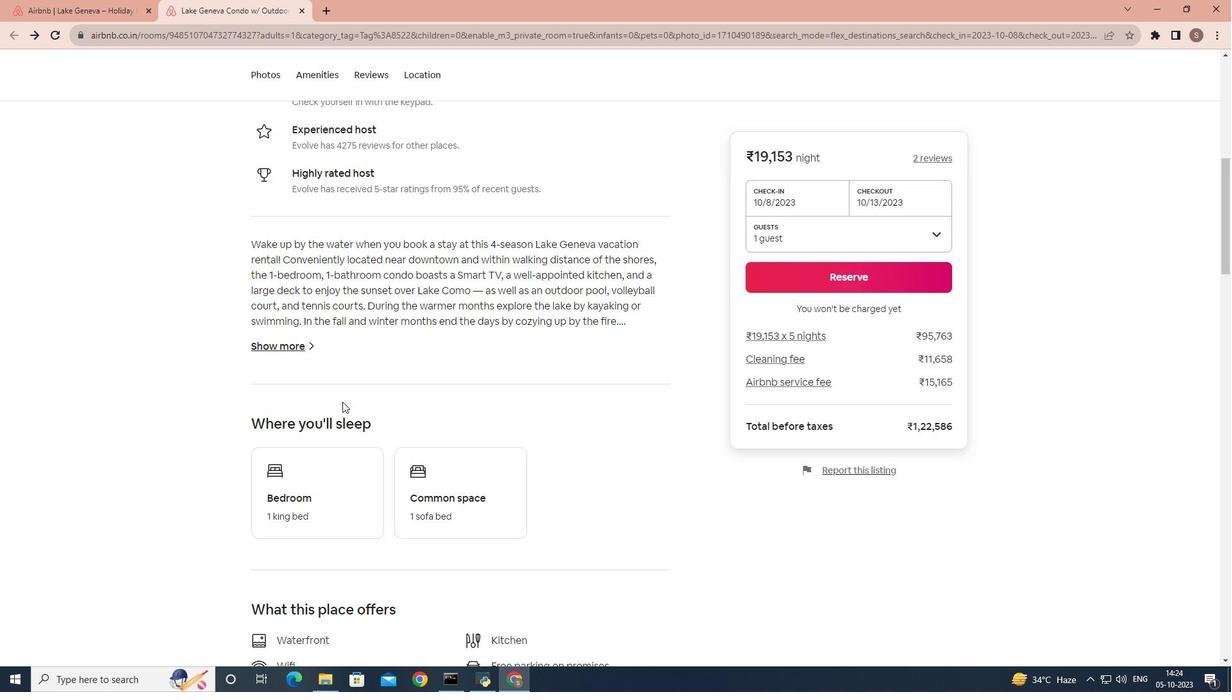 
Action: Mouse scrolled (342, 401) with delta (0, 0)
Screenshot: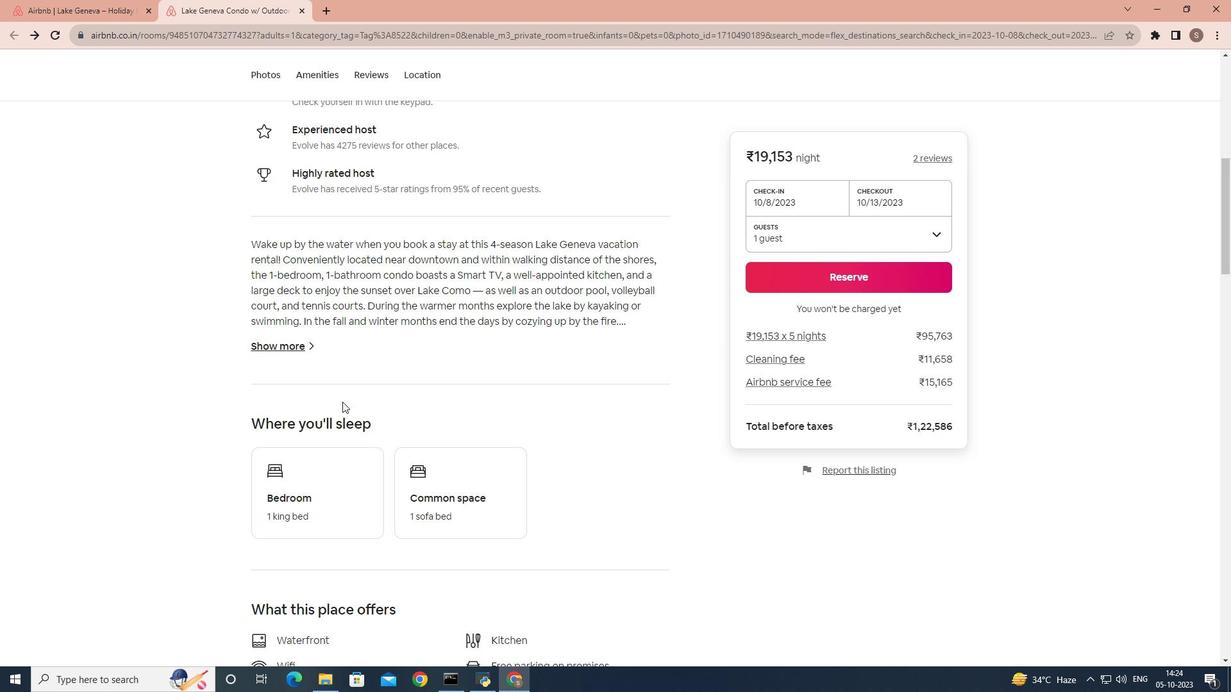 
Action: Mouse scrolled (342, 401) with delta (0, 0)
Screenshot: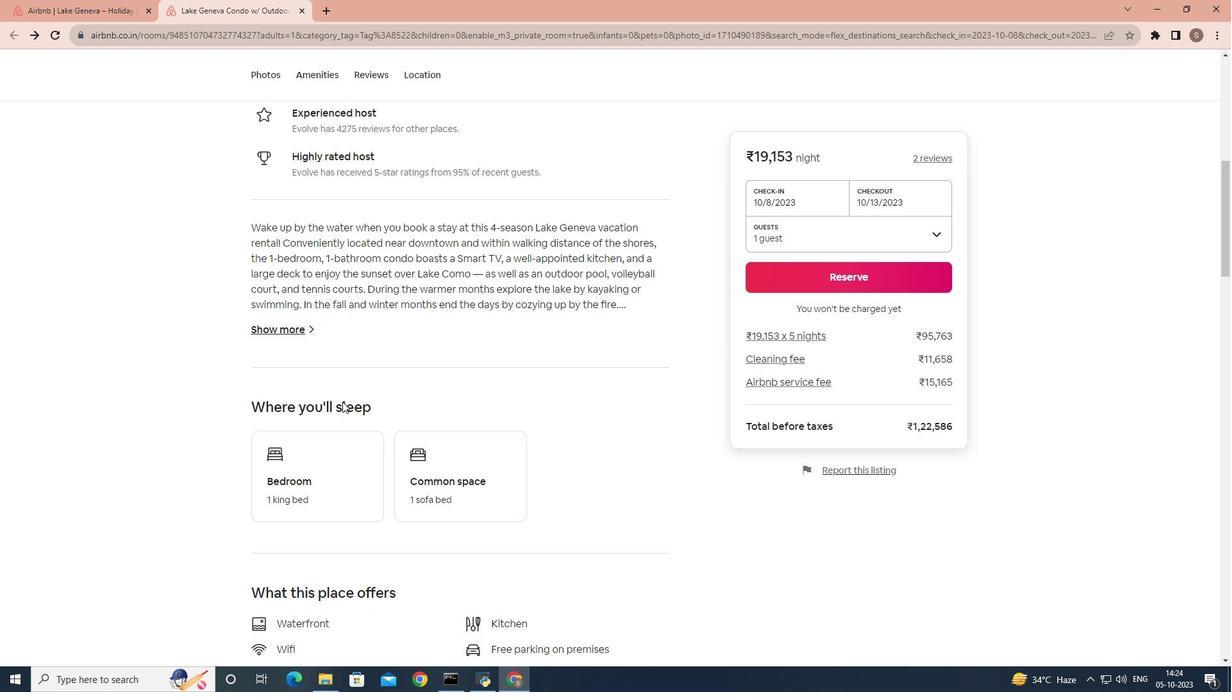 
Action: Mouse scrolled (342, 401) with delta (0, 0)
Screenshot: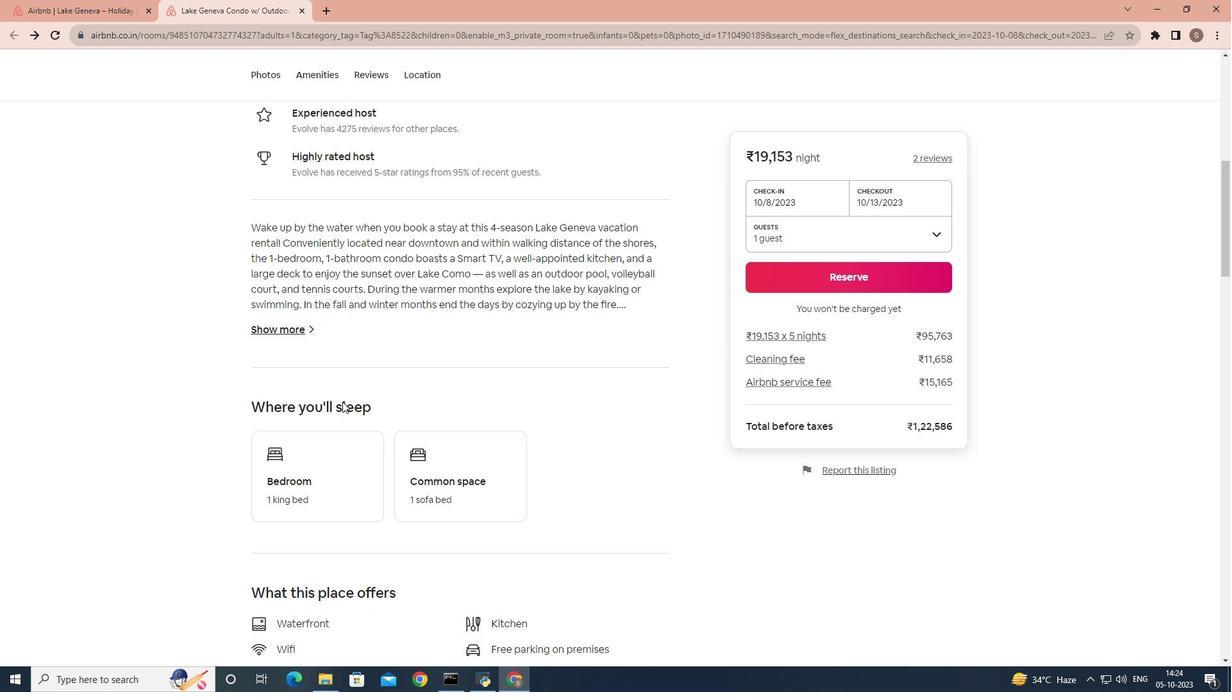 
Action: Mouse scrolled (342, 401) with delta (0, 0)
Screenshot: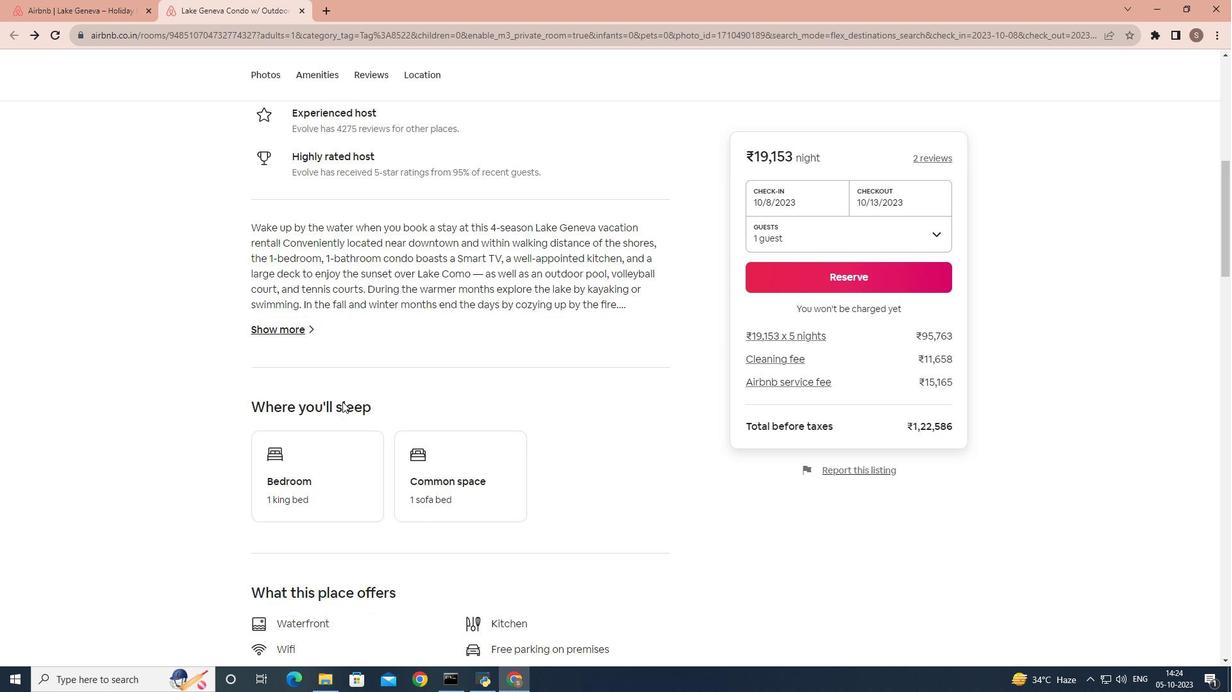 
Action: Mouse scrolled (342, 401) with delta (0, 0)
Screenshot: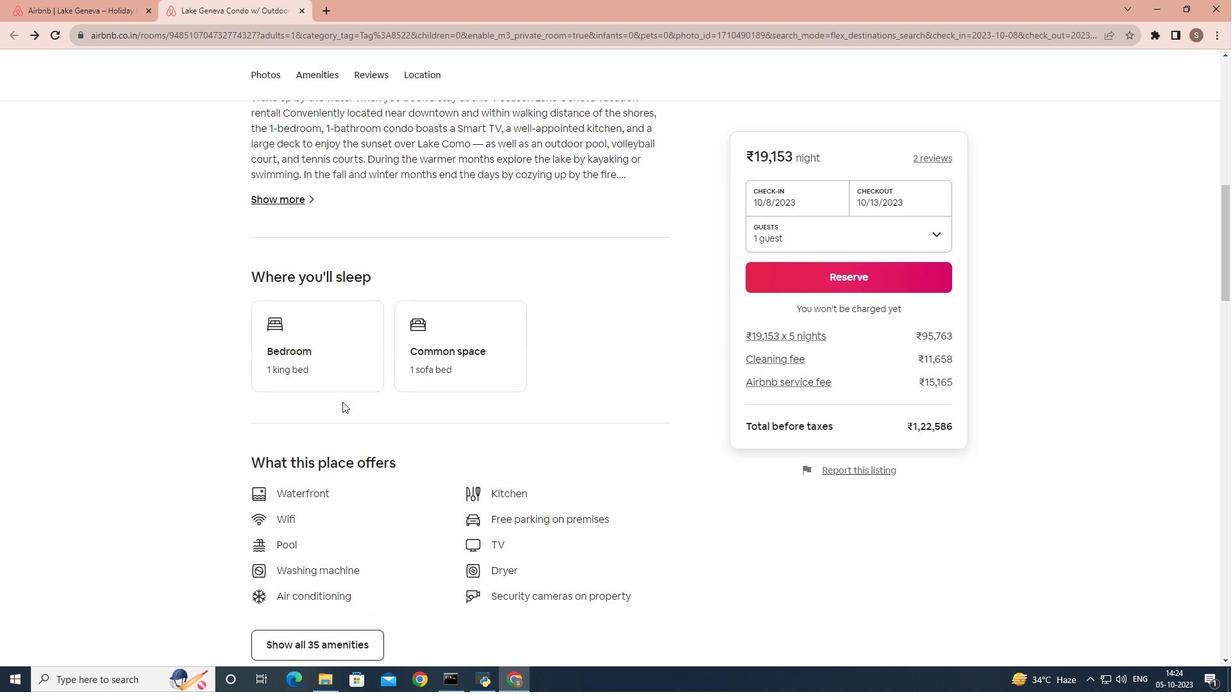 
Action: Mouse scrolled (342, 401) with delta (0, 0)
Screenshot: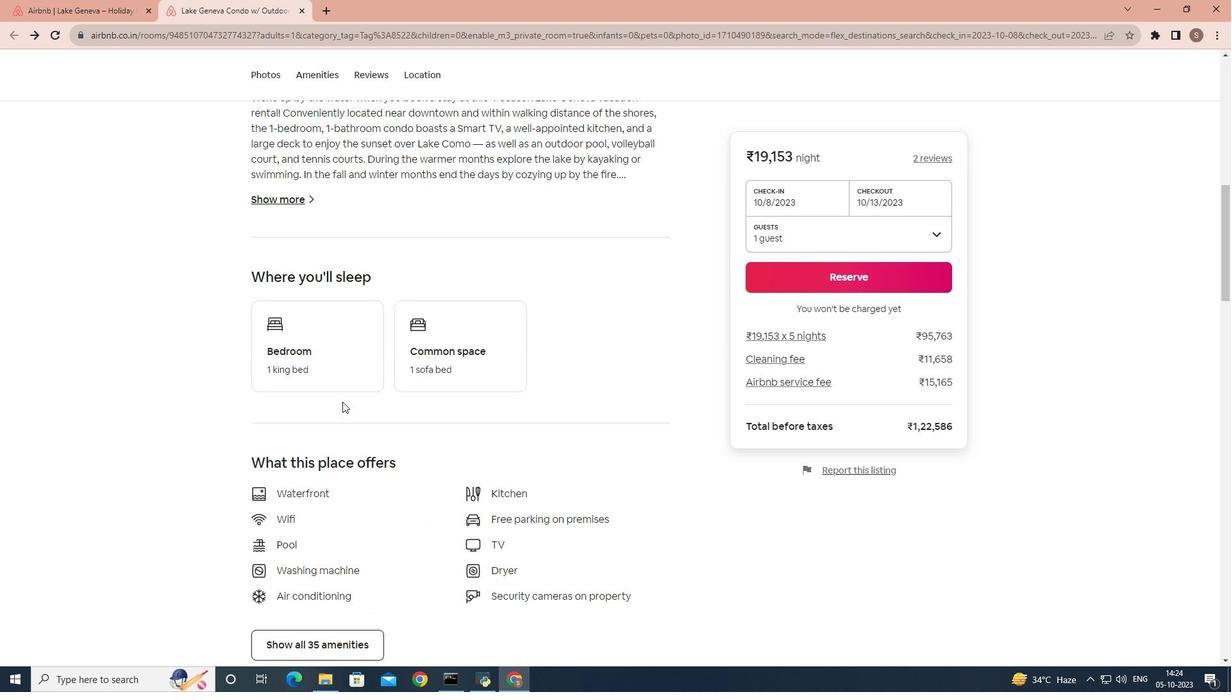 
Action: Mouse pressed left at (342, 402)
Screenshot: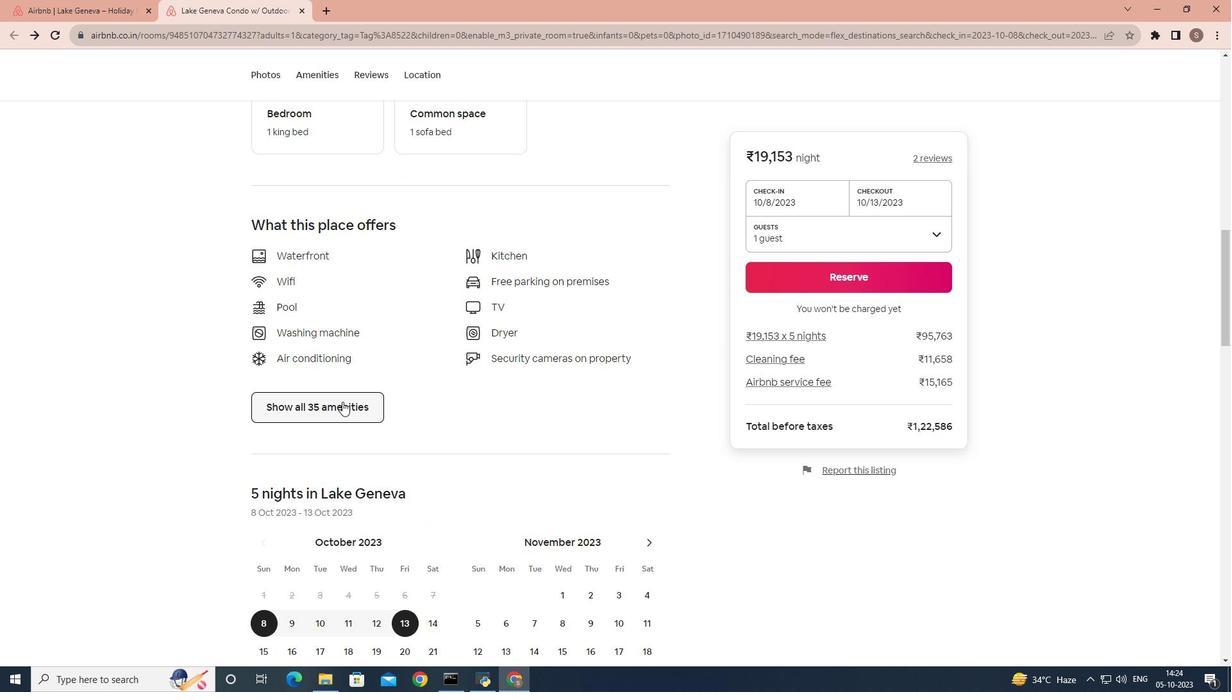 
Action: Mouse moved to (442, 395)
Screenshot: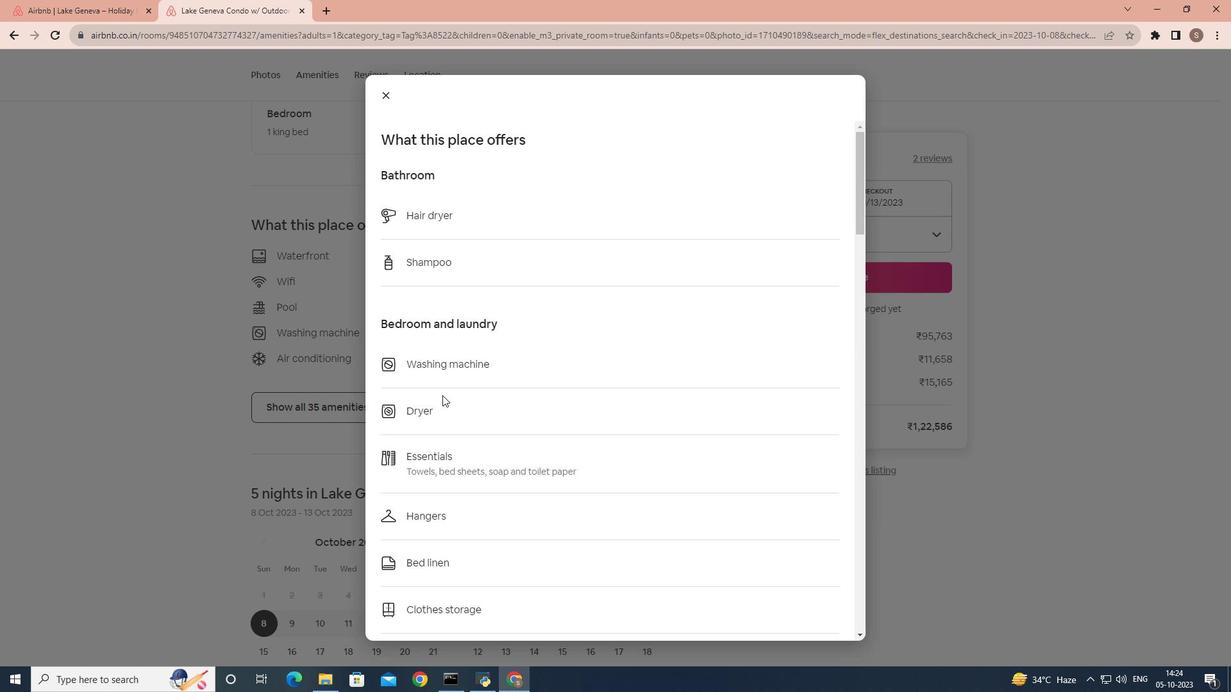 
Action: Mouse scrolled (442, 395) with delta (0, 0)
Screenshot: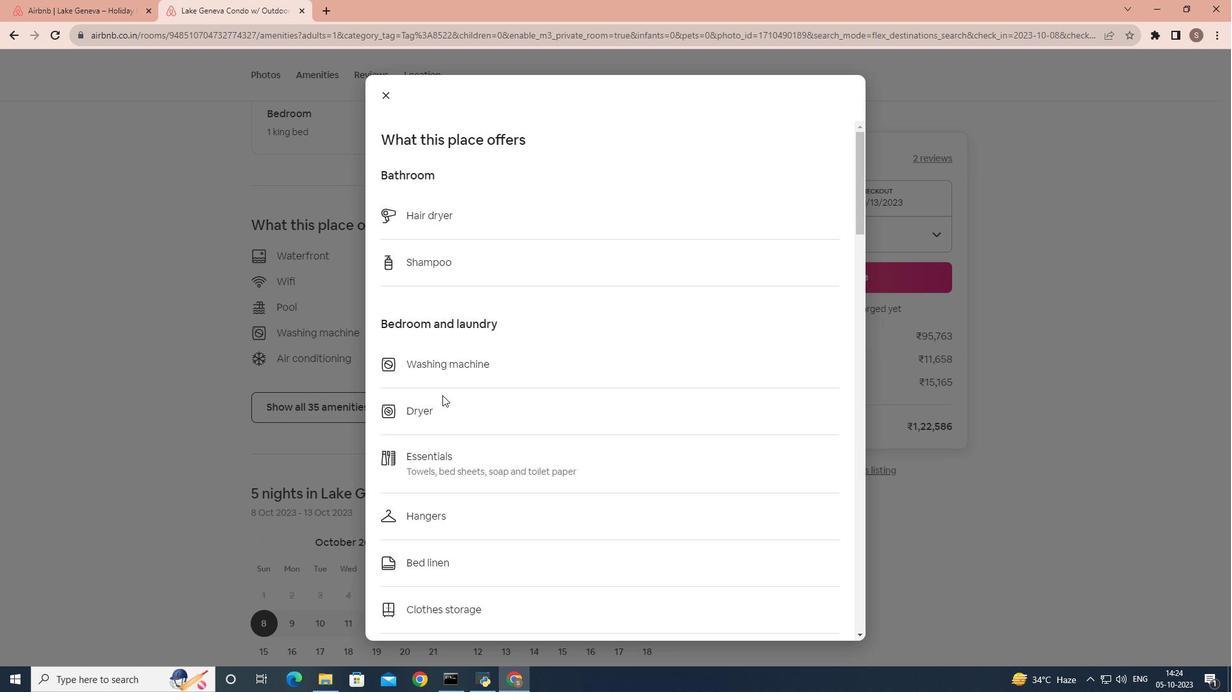
Action: Mouse scrolled (442, 395) with delta (0, 0)
Screenshot: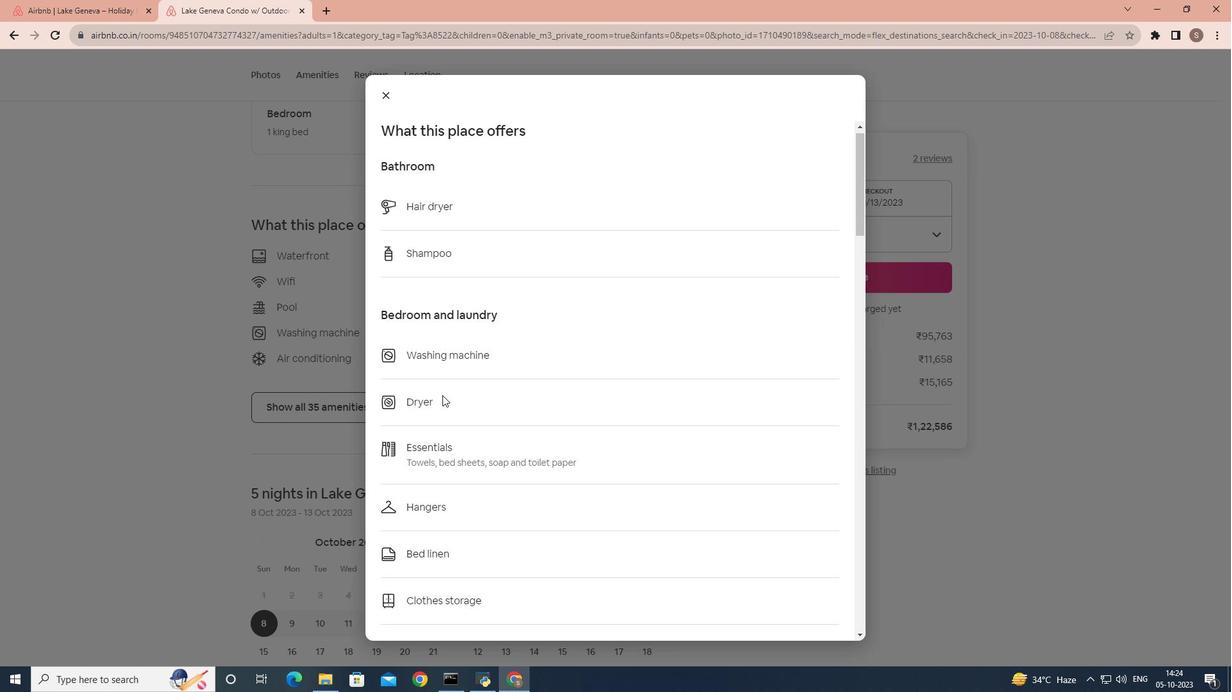 
Action: Mouse scrolled (442, 395) with delta (0, 0)
Screenshot: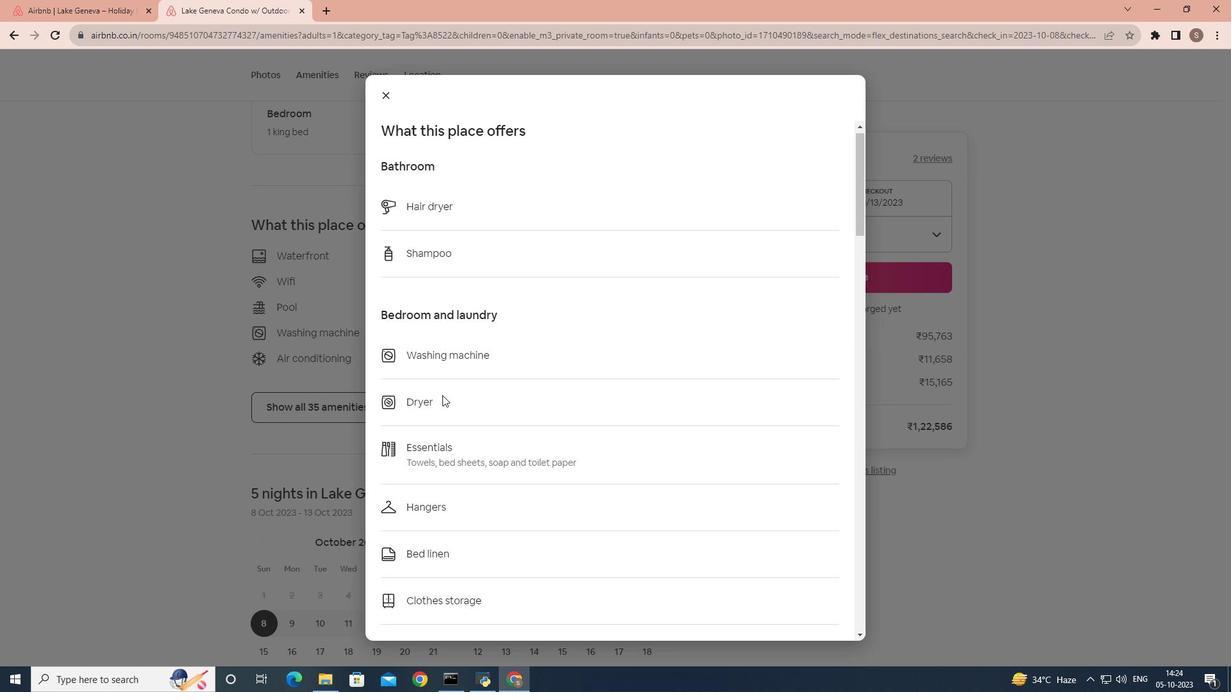 
Action: Mouse scrolled (442, 395) with delta (0, 0)
Screenshot: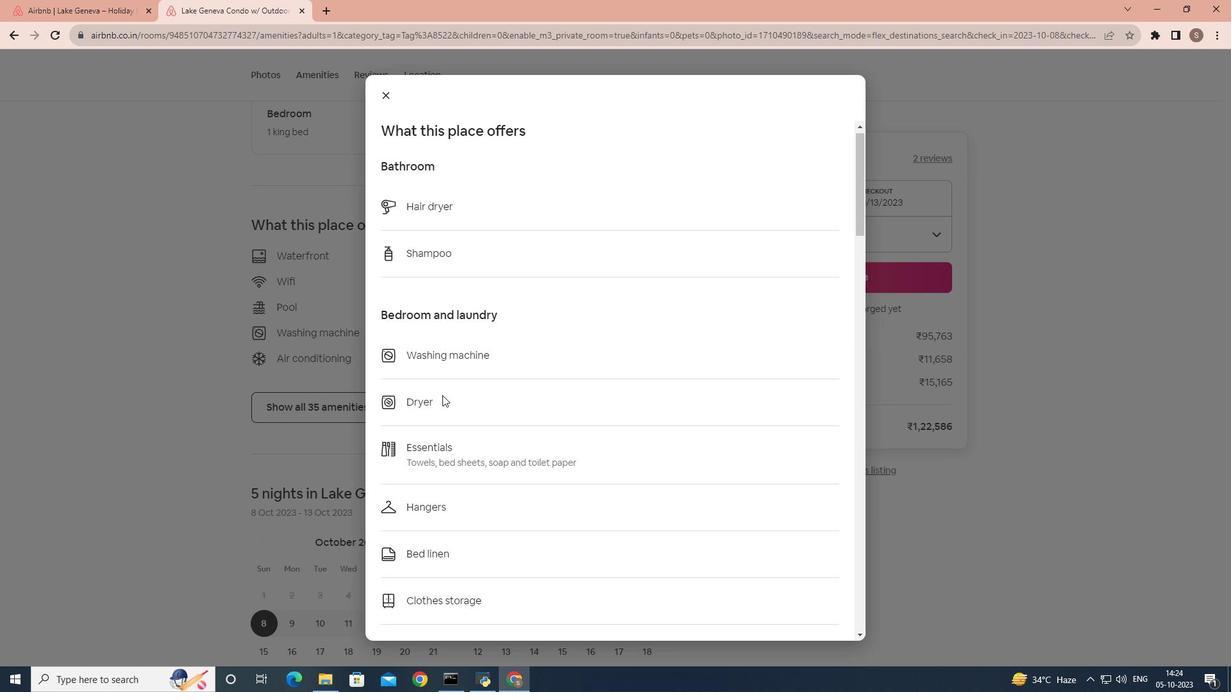 
Action: Mouse scrolled (442, 395) with delta (0, 0)
Screenshot: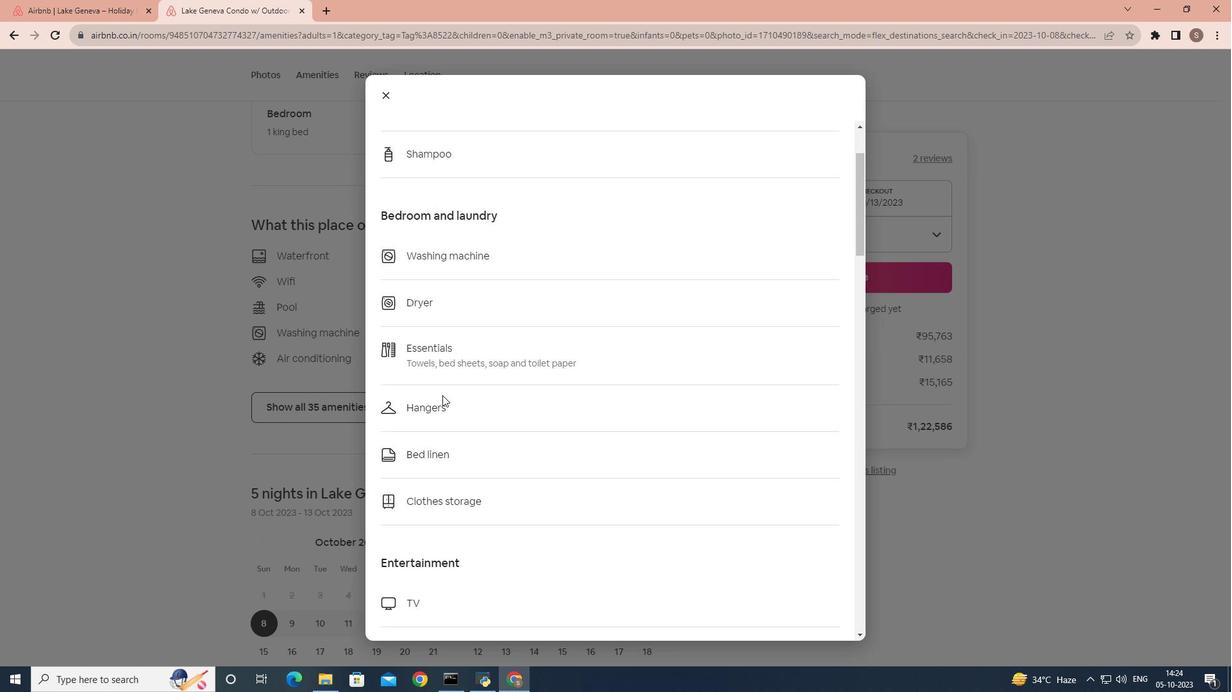 
Action: Mouse scrolled (442, 395) with delta (0, 0)
Screenshot: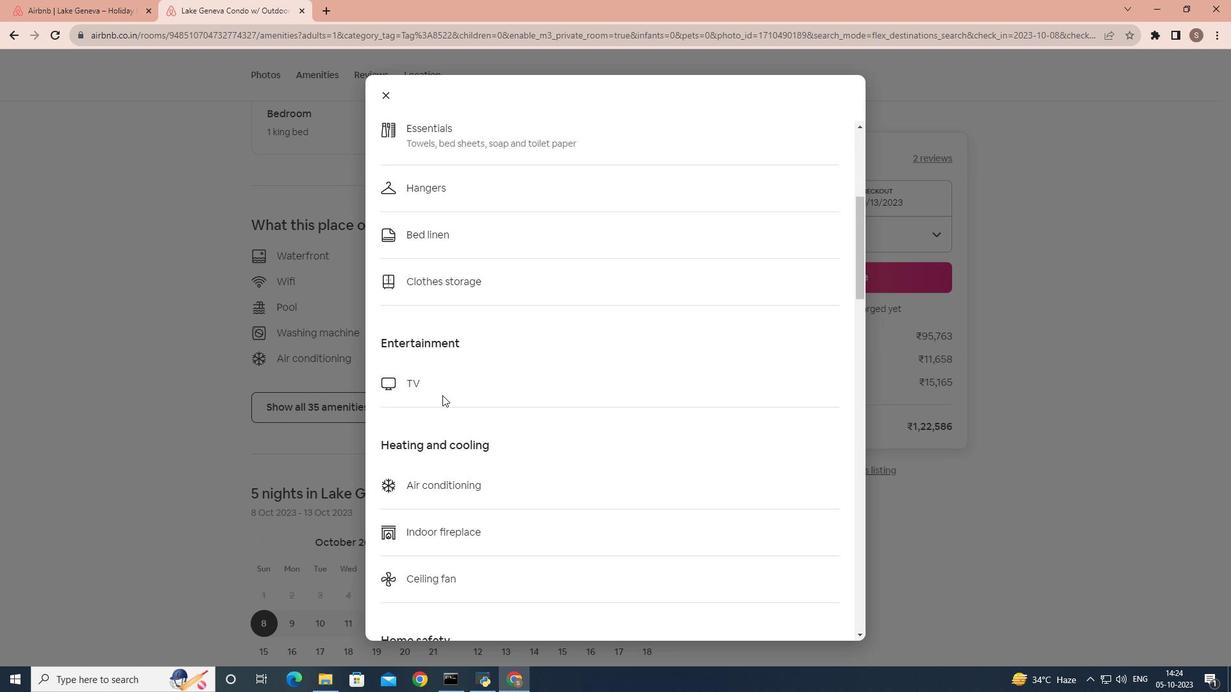 
Action: Mouse scrolled (442, 395) with delta (0, 0)
Screenshot: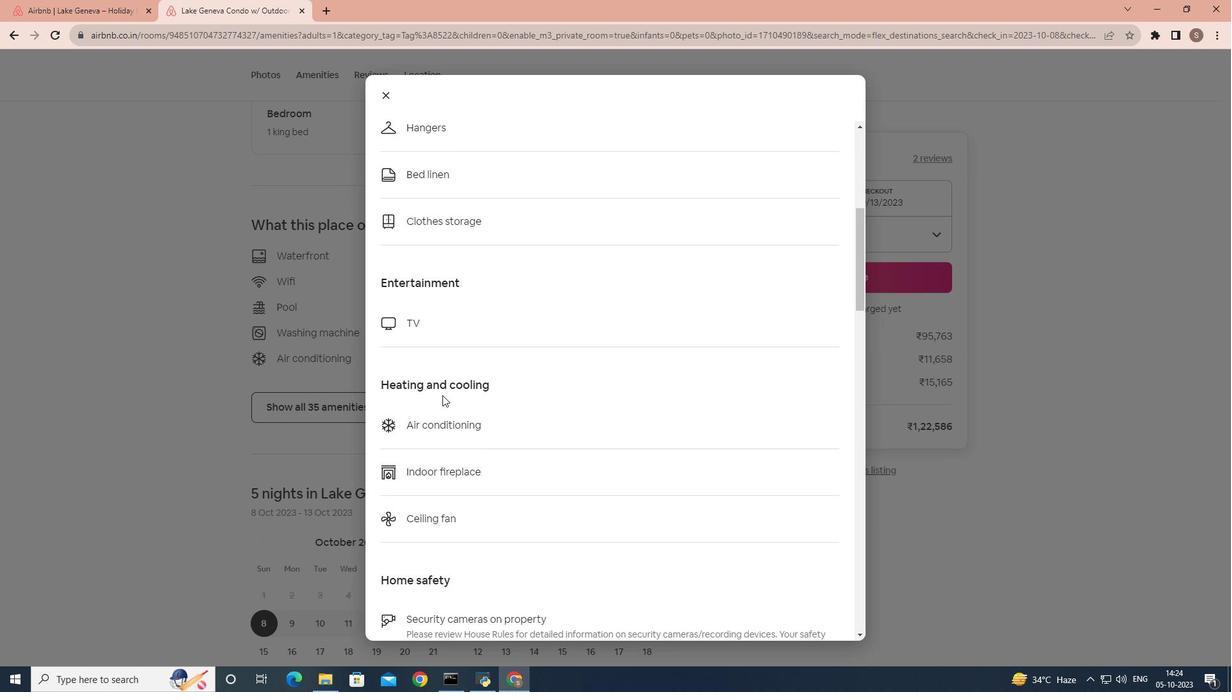 
Action: Mouse scrolled (442, 395) with delta (0, 0)
Screenshot: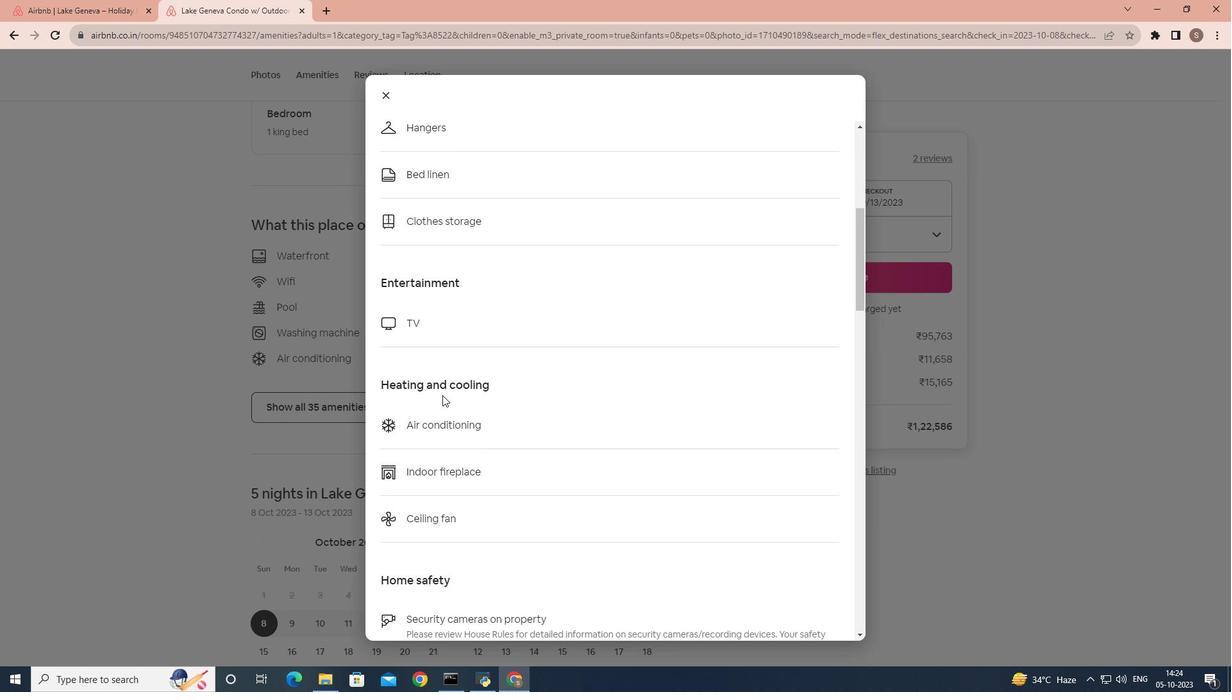 
Action: Mouse scrolled (442, 395) with delta (0, 0)
Screenshot: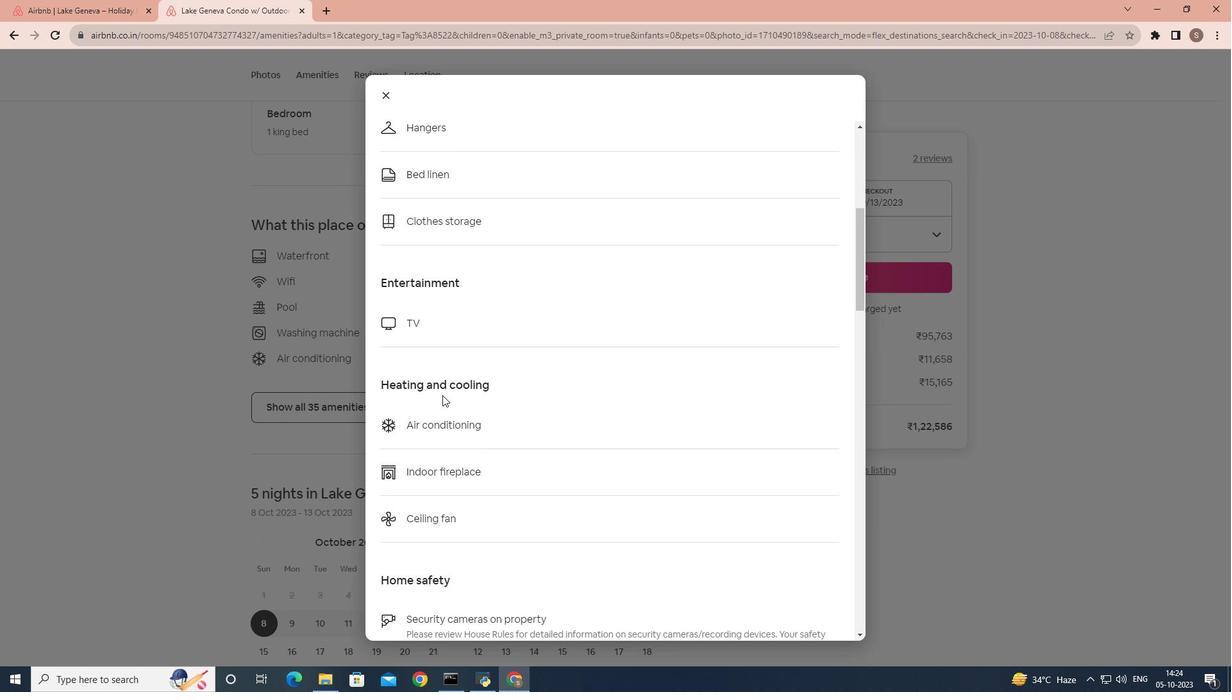 
Action: Mouse scrolled (442, 395) with delta (0, 0)
Screenshot: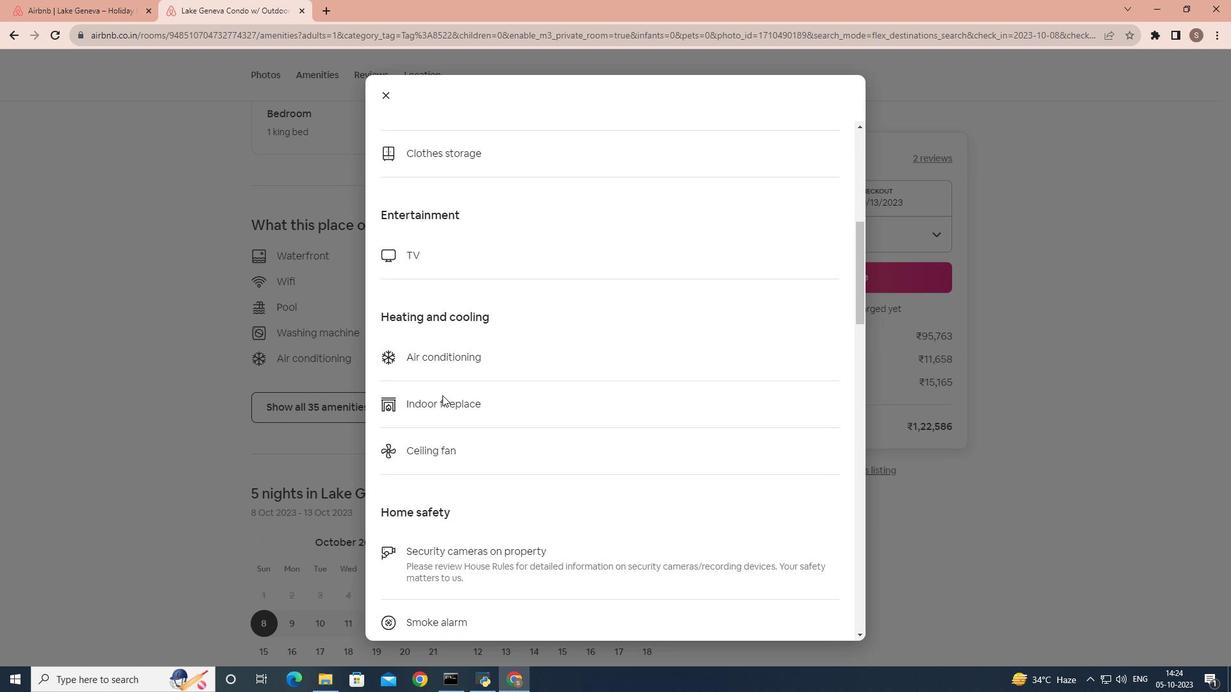 
Action: Mouse scrolled (442, 395) with delta (0, 0)
Screenshot: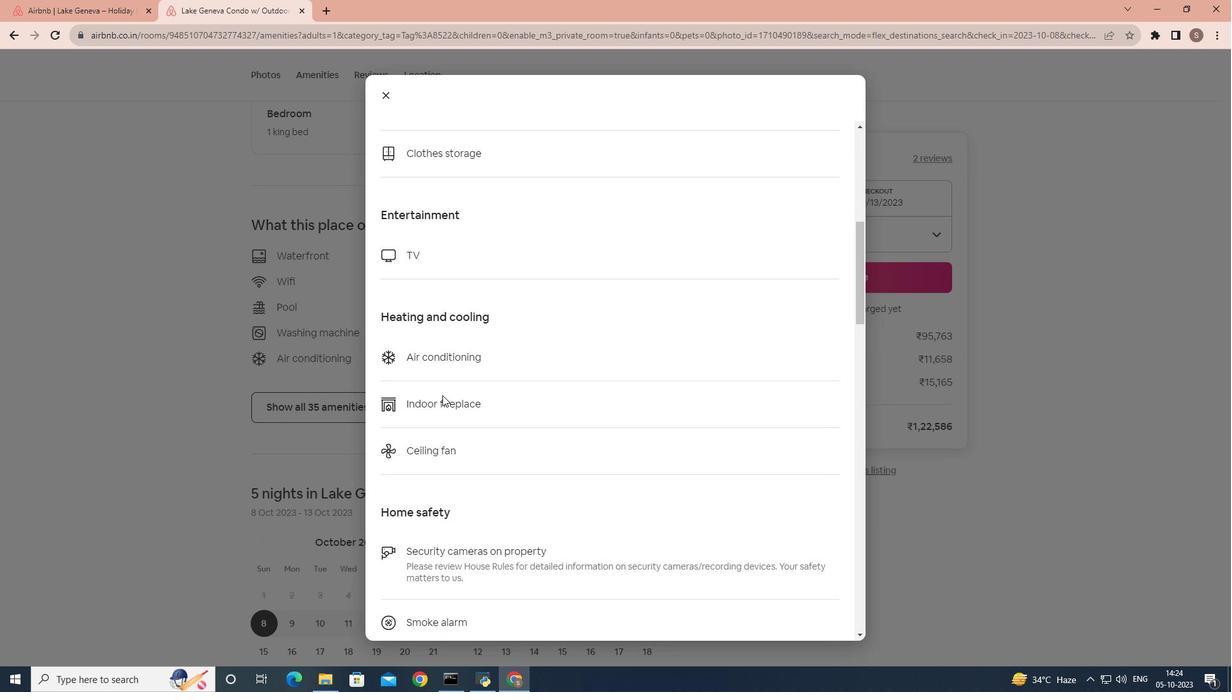 
Action: Mouse scrolled (442, 395) with delta (0, 0)
Screenshot: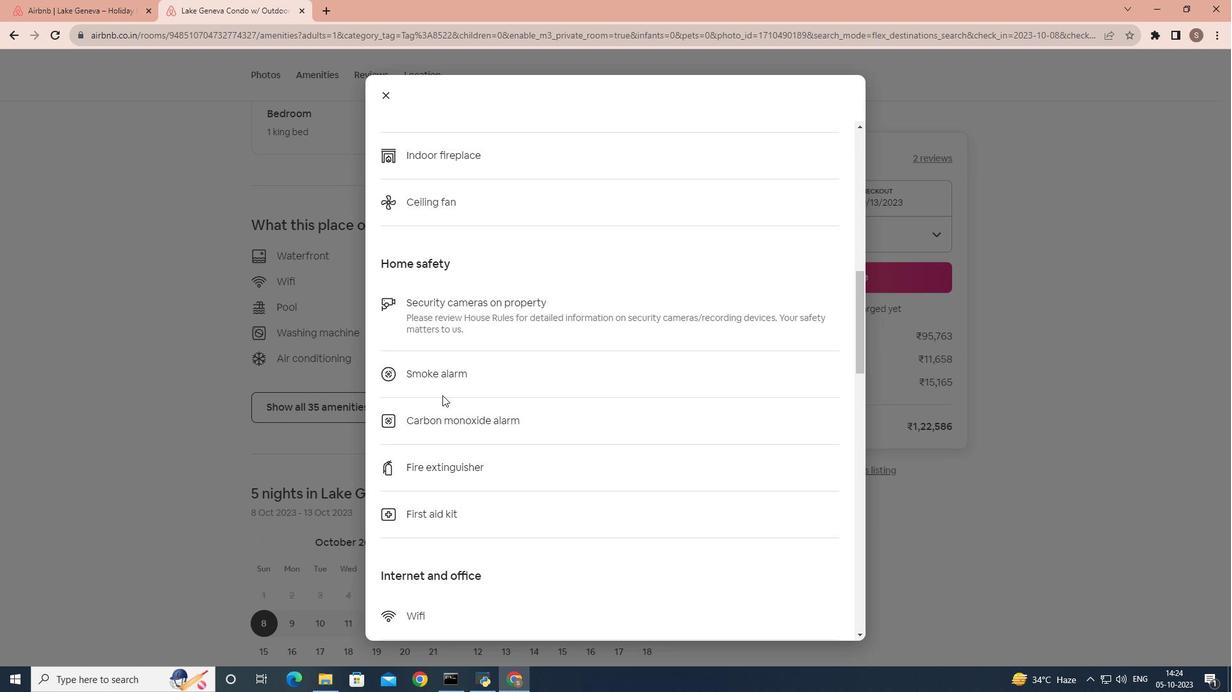 
Action: Mouse scrolled (442, 395) with delta (0, 0)
Screenshot: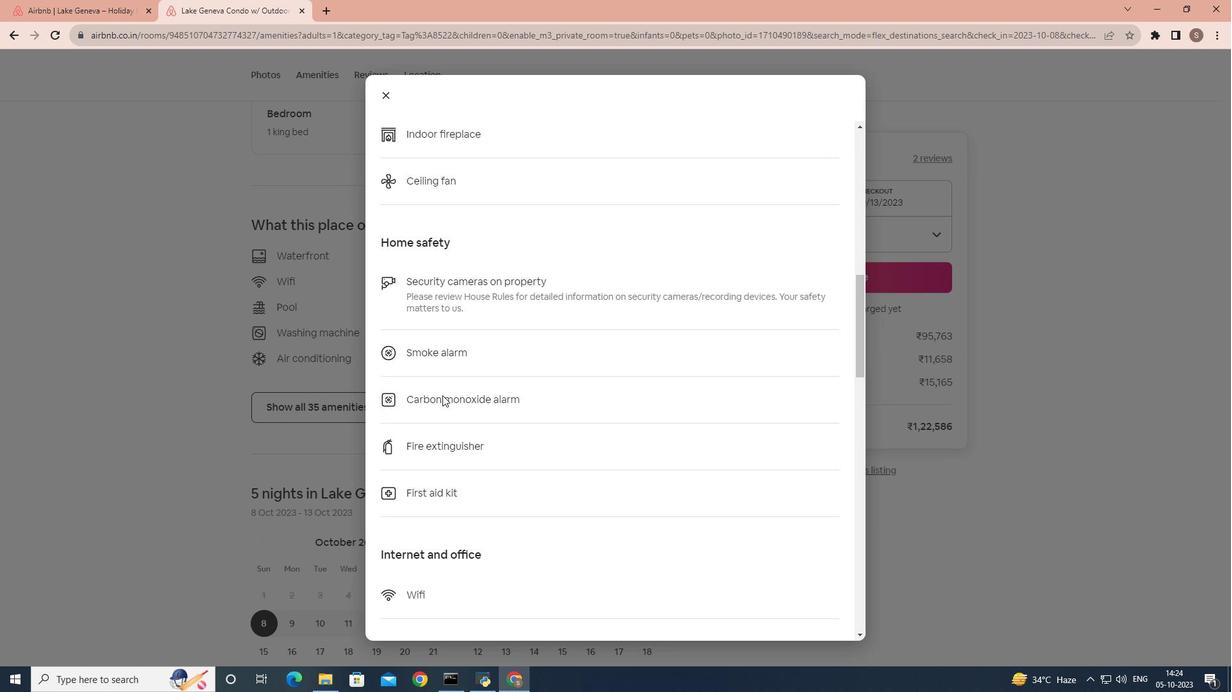 
Action: Mouse scrolled (442, 395) with delta (0, 0)
Screenshot: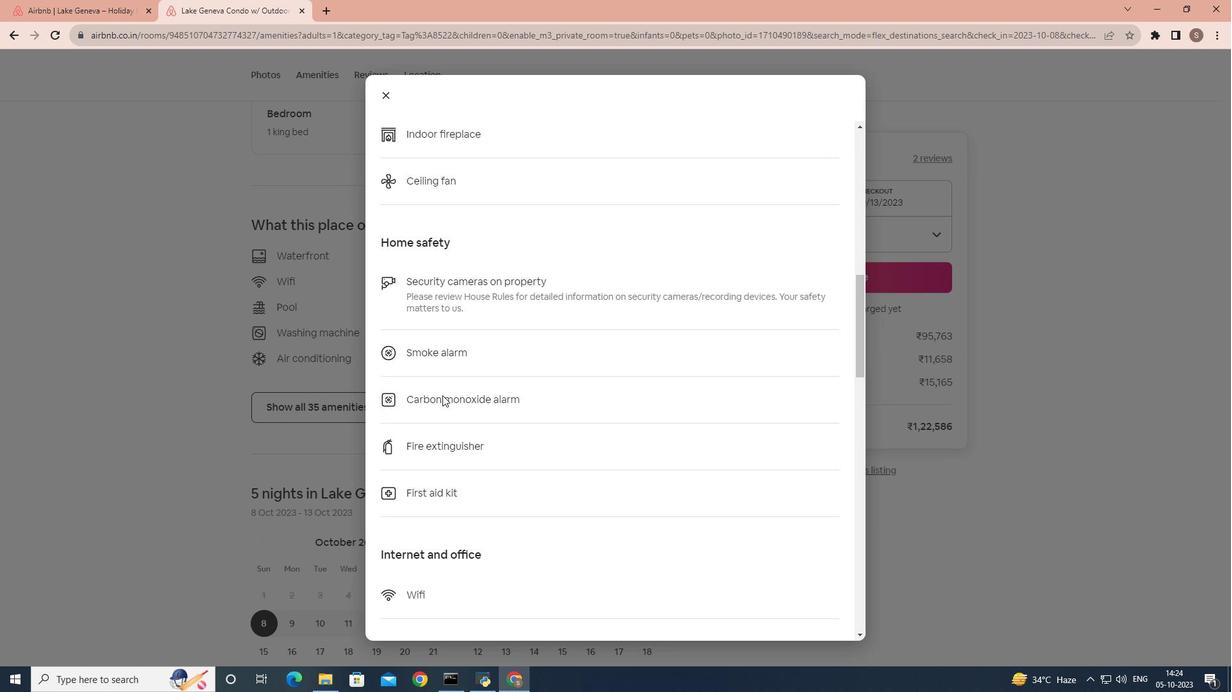 
Action: Mouse scrolled (442, 395) with delta (0, 0)
Screenshot: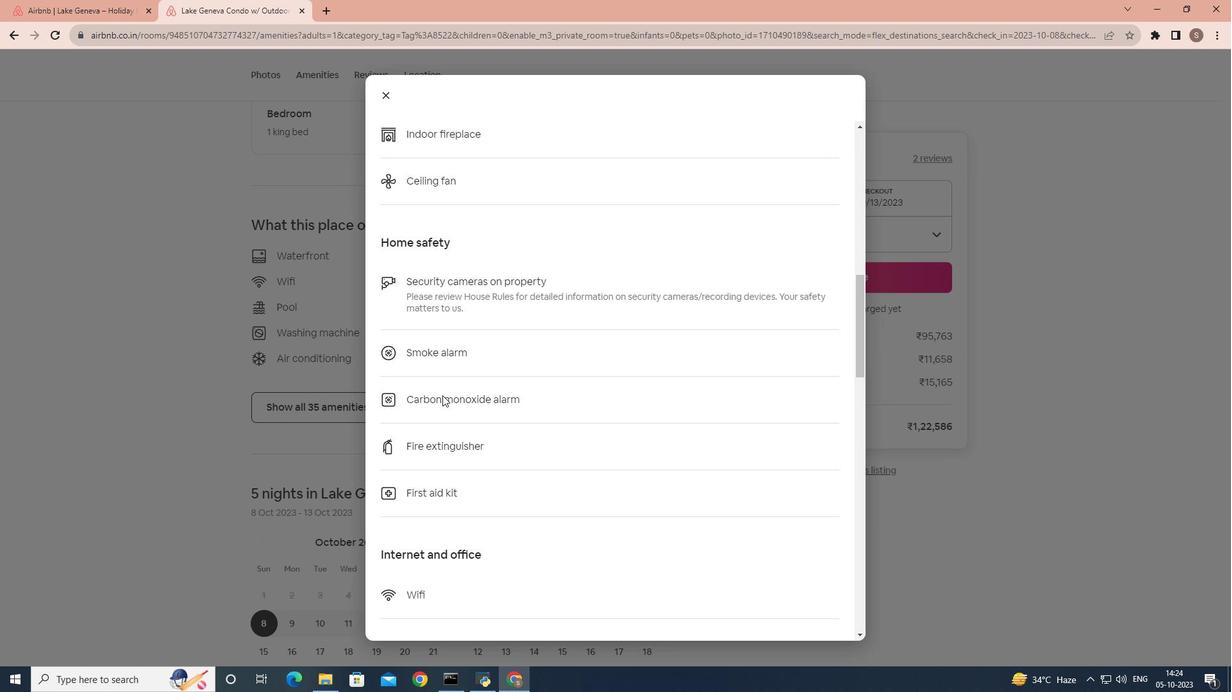 
Action: Mouse scrolled (442, 395) with delta (0, 0)
Screenshot: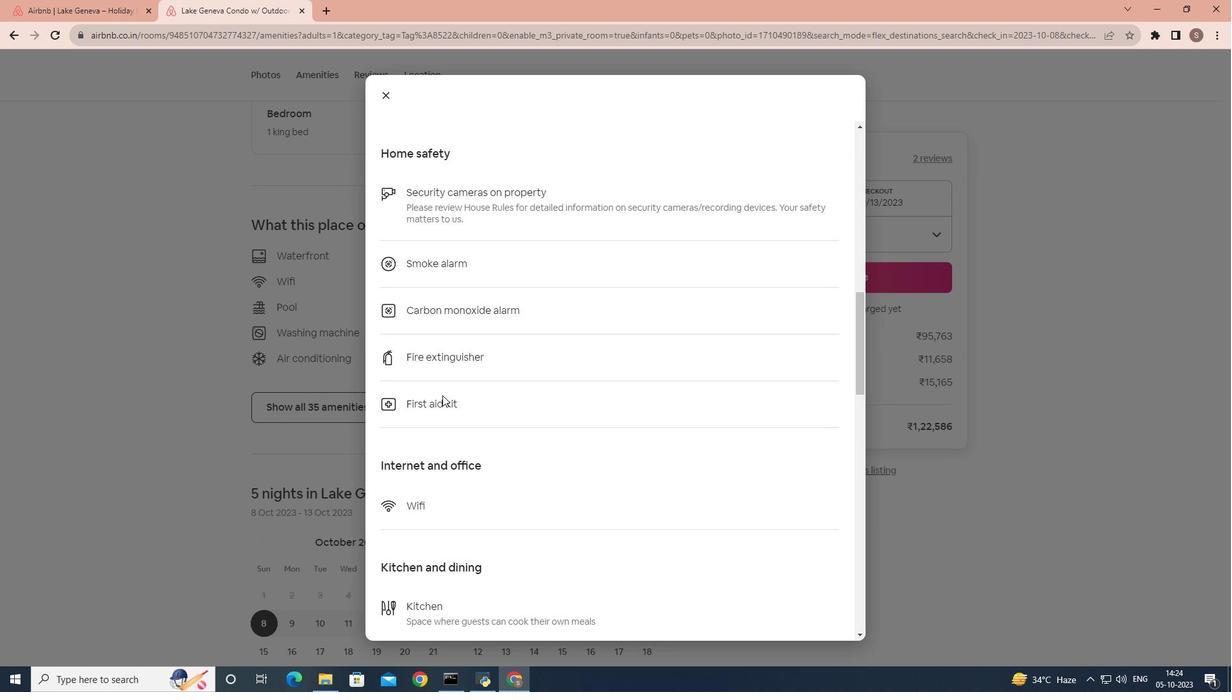 
Action: Mouse scrolled (442, 395) with delta (0, 0)
Screenshot: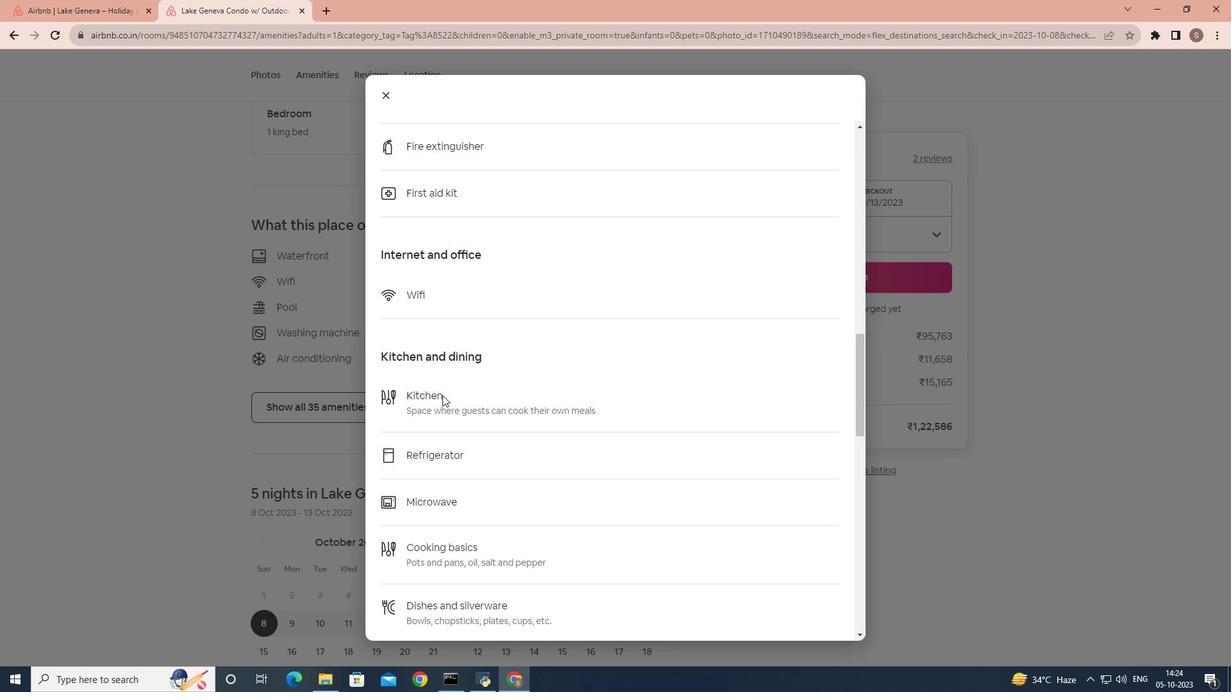 
Action: Mouse scrolled (442, 395) with delta (0, 0)
Screenshot: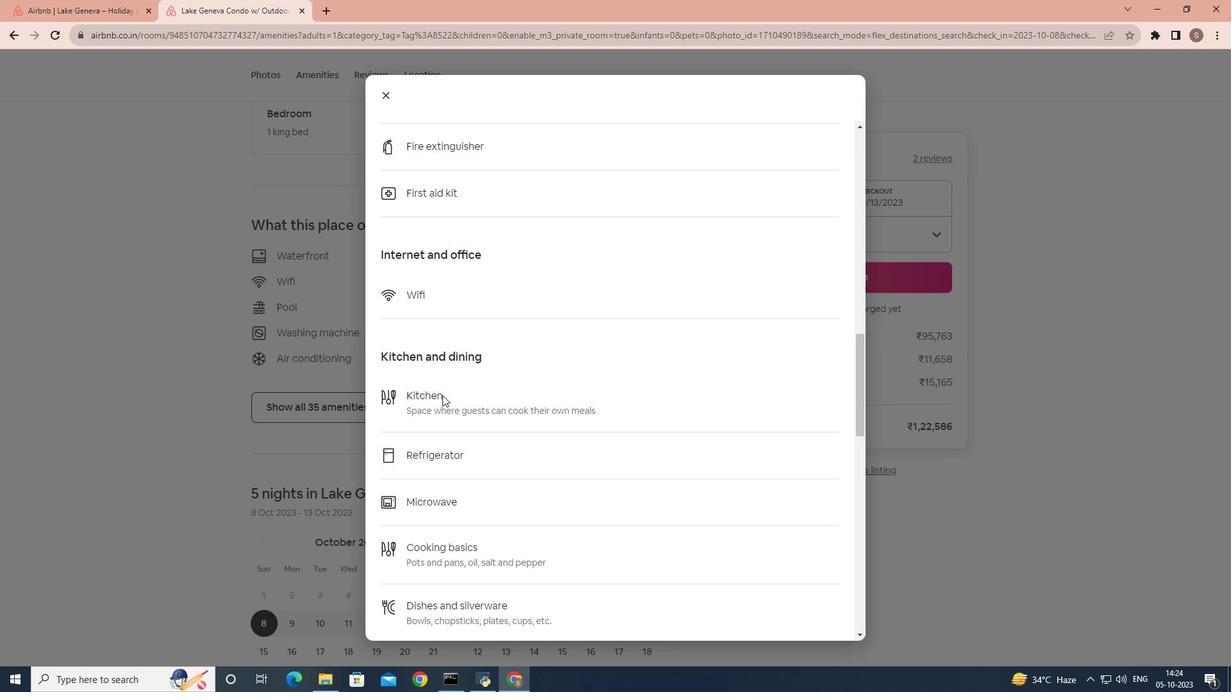 
Action: Mouse scrolled (442, 395) with delta (0, 0)
Screenshot: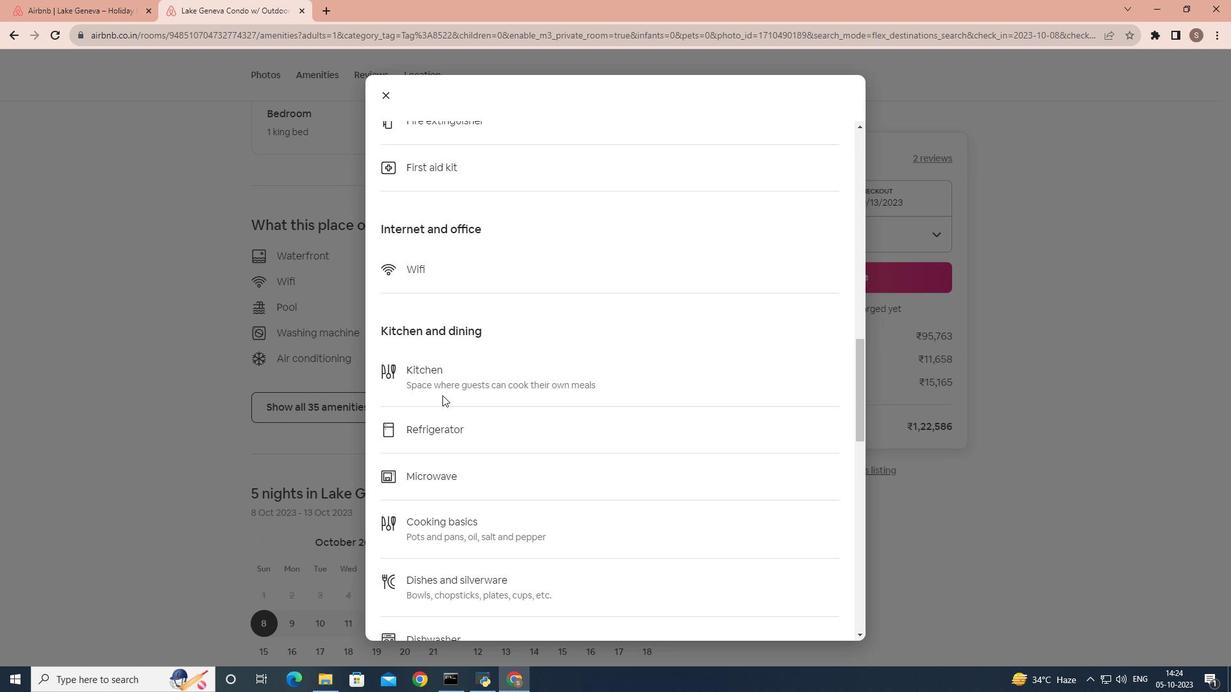 
Action: Mouse scrolled (442, 395) with delta (0, 0)
Screenshot: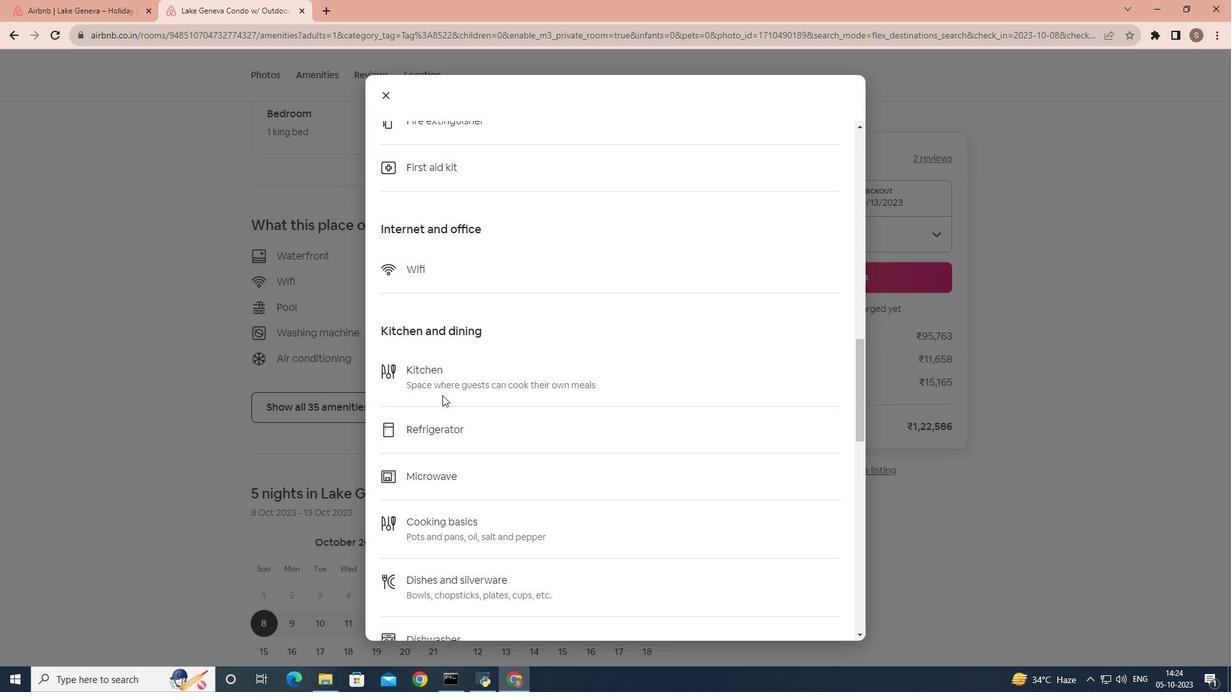 
Action: Mouse scrolled (442, 395) with delta (0, 0)
Screenshot: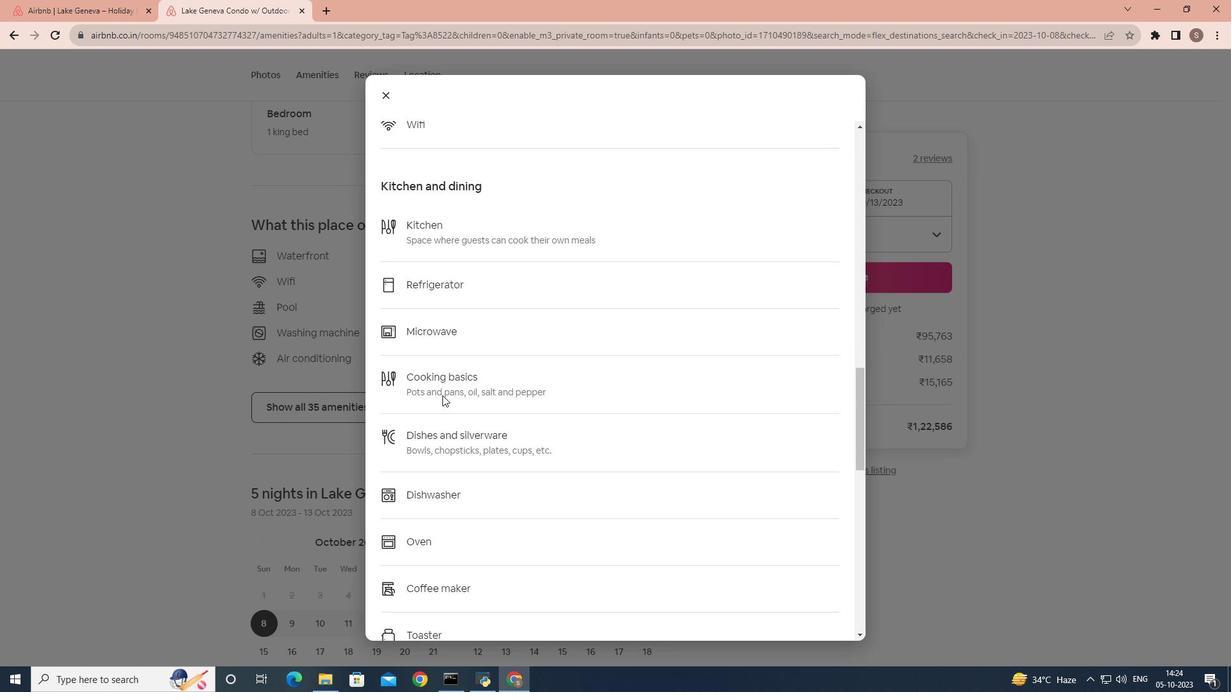 
Action: Mouse scrolled (442, 395) with delta (0, 0)
Screenshot: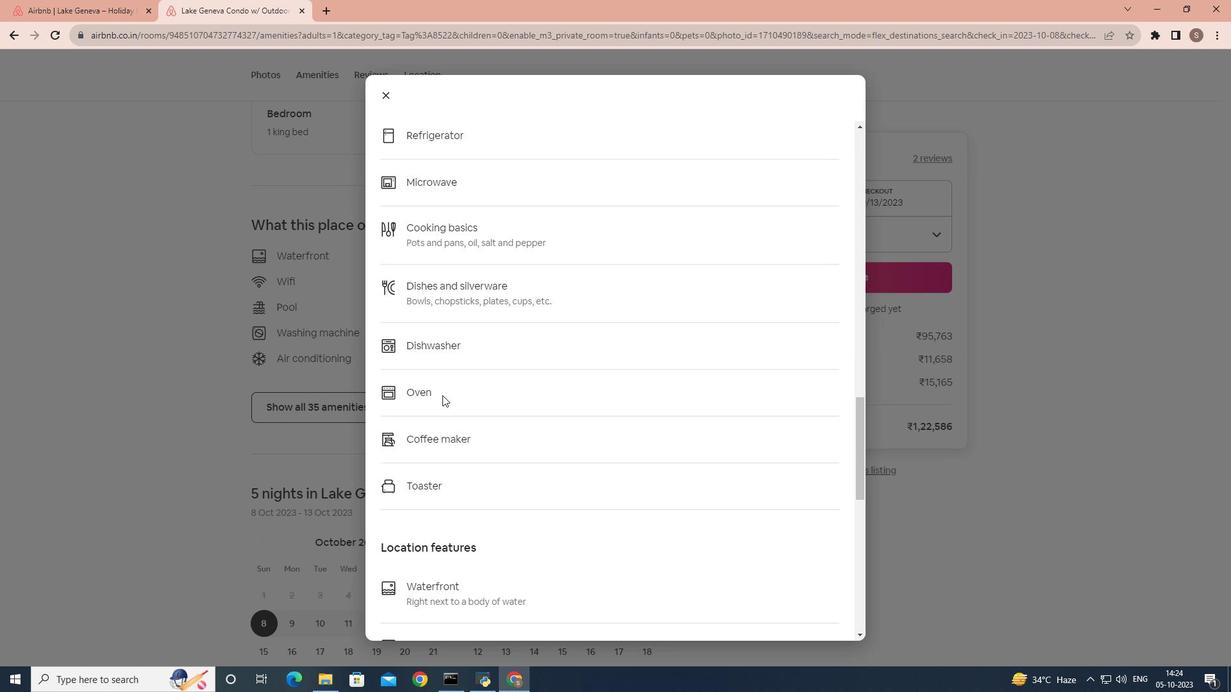 
Action: Mouse scrolled (442, 395) with delta (0, 0)
Screenshot: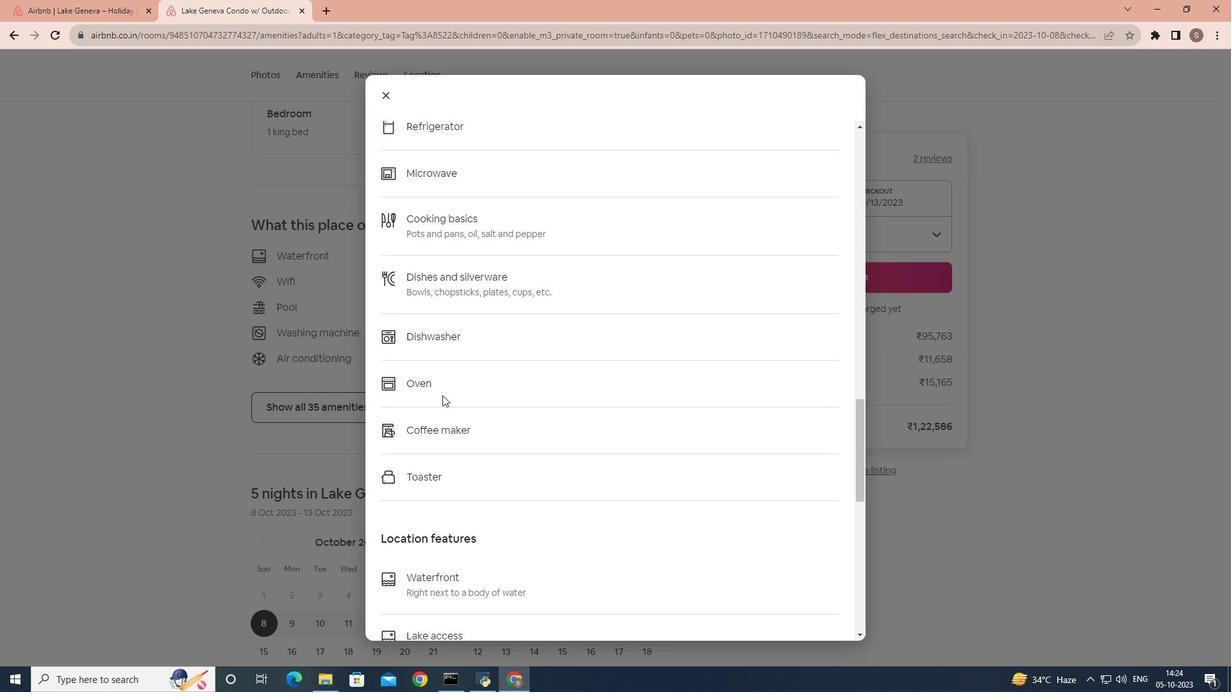
Action: Mouse scrolled (442, 395) with delta (0, 0)
Screenshot: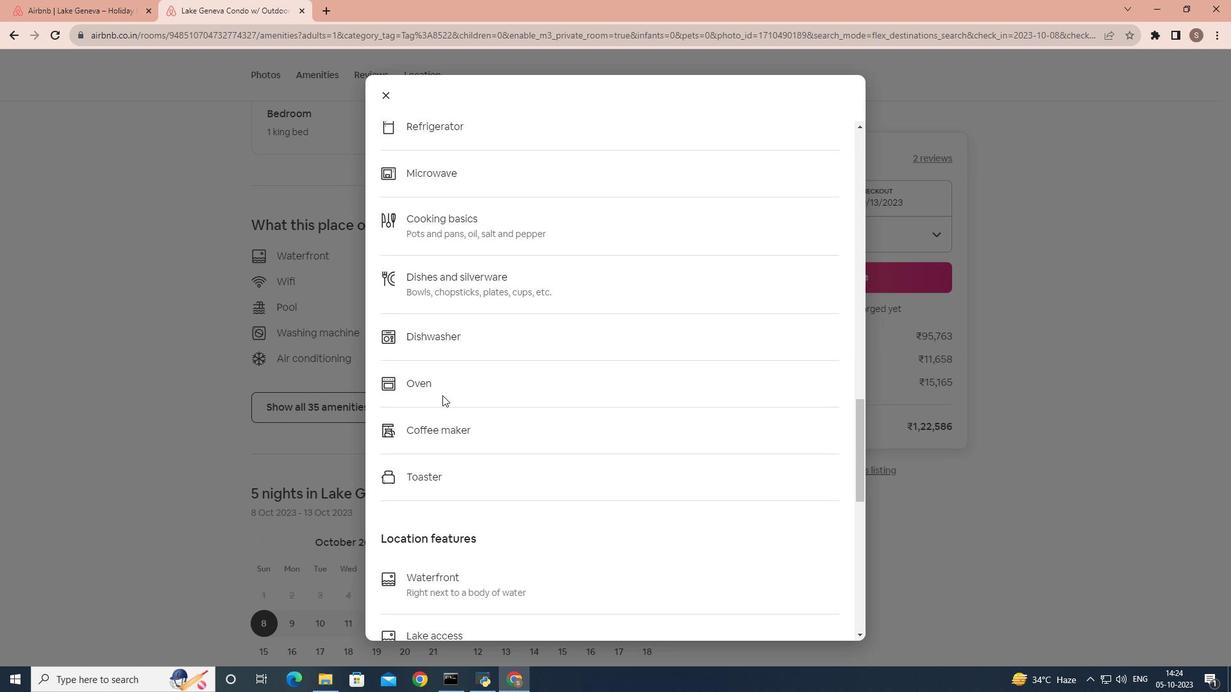 
Action: Mouse scrolled (442, 395) with delta (0, 0)
Screenshot: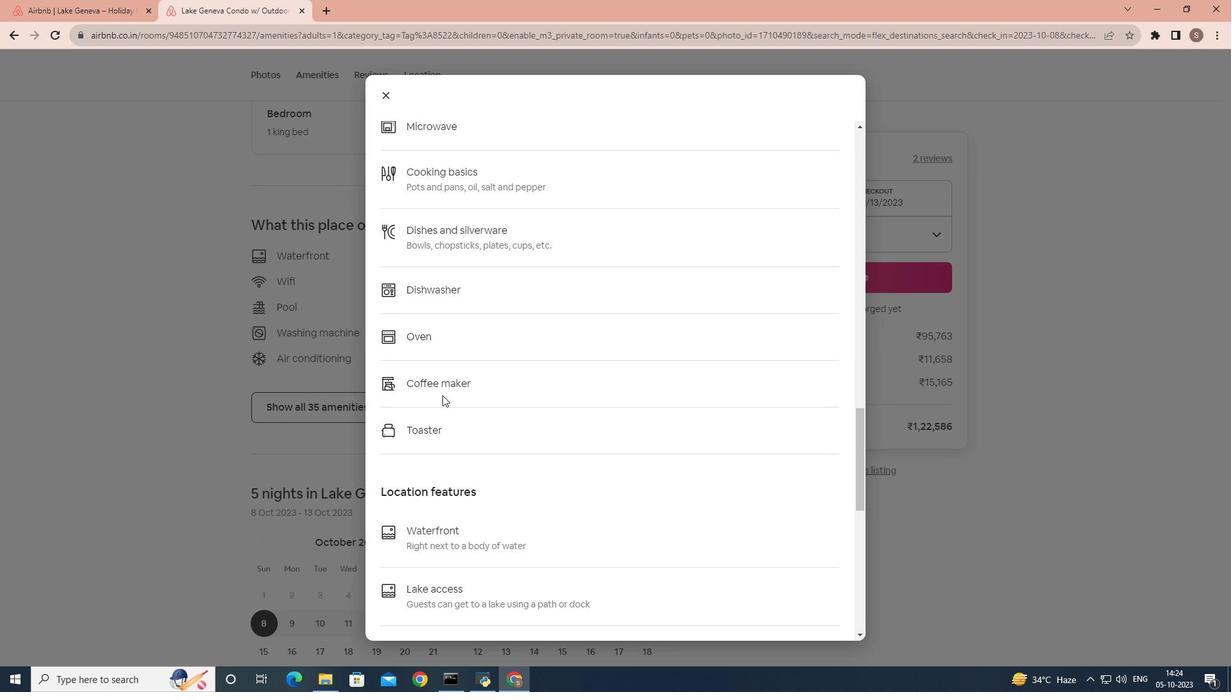 
Action: Mouse scrolled (442, 395) with delta (0, 0)
Screenshot: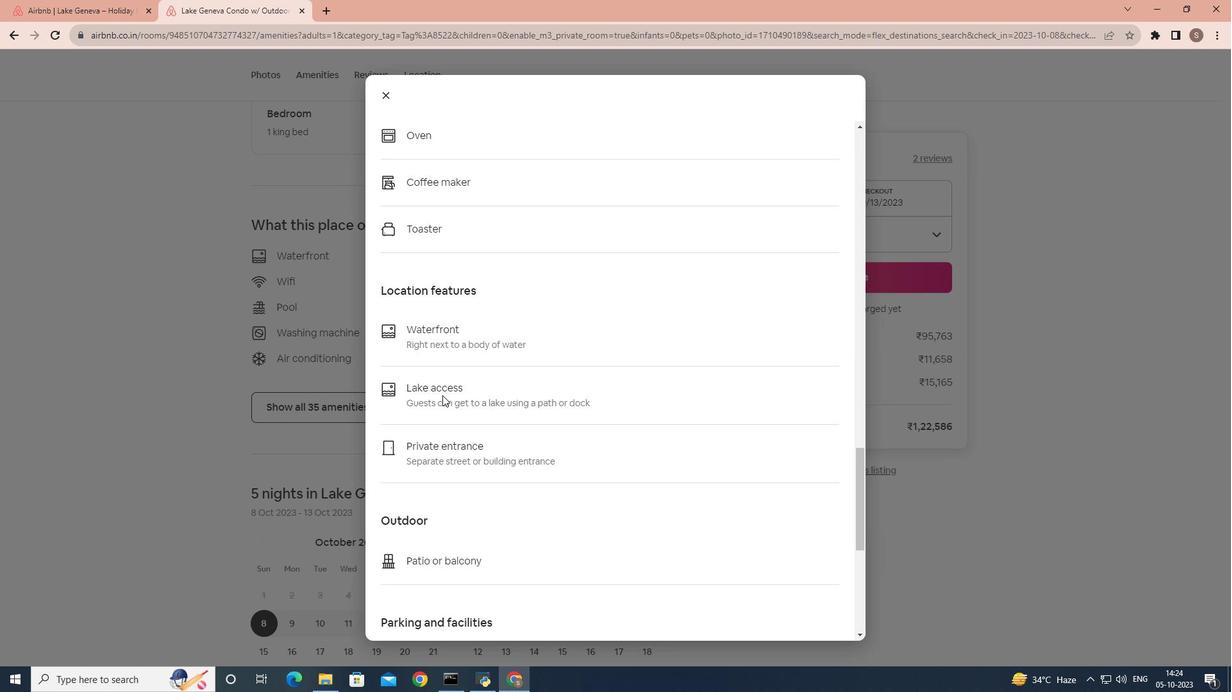 
Action: Mouse scrolled (442, 395) with delta (0, 0)
Screenshot: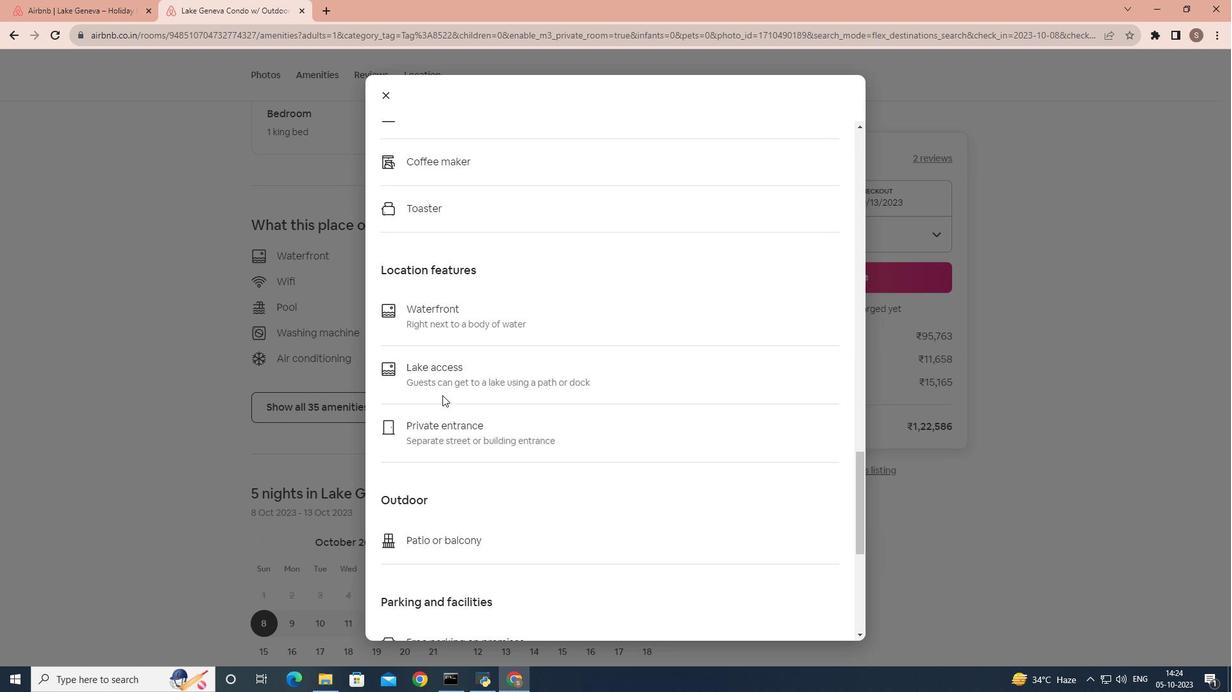 
Action: Mouse scrolled (442, 395) with delta (0, 0)
Screenshot: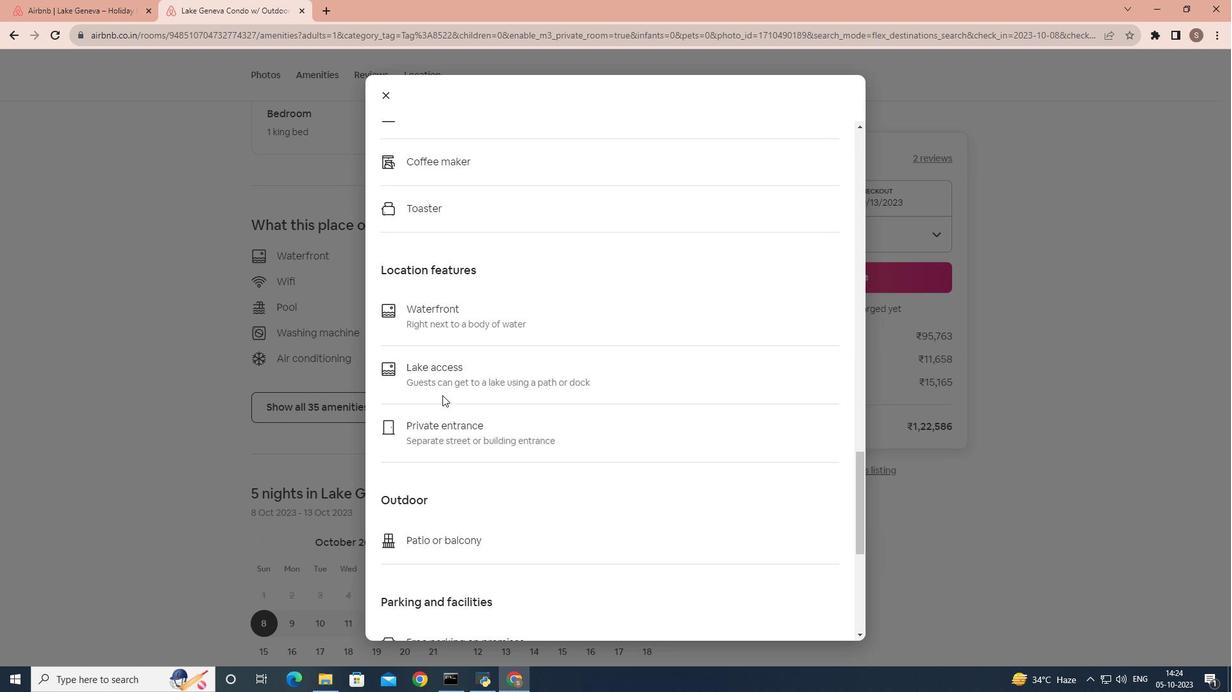 
Action: Mouse scrolled (442, 395) with delta (0, 0)
Screenshot: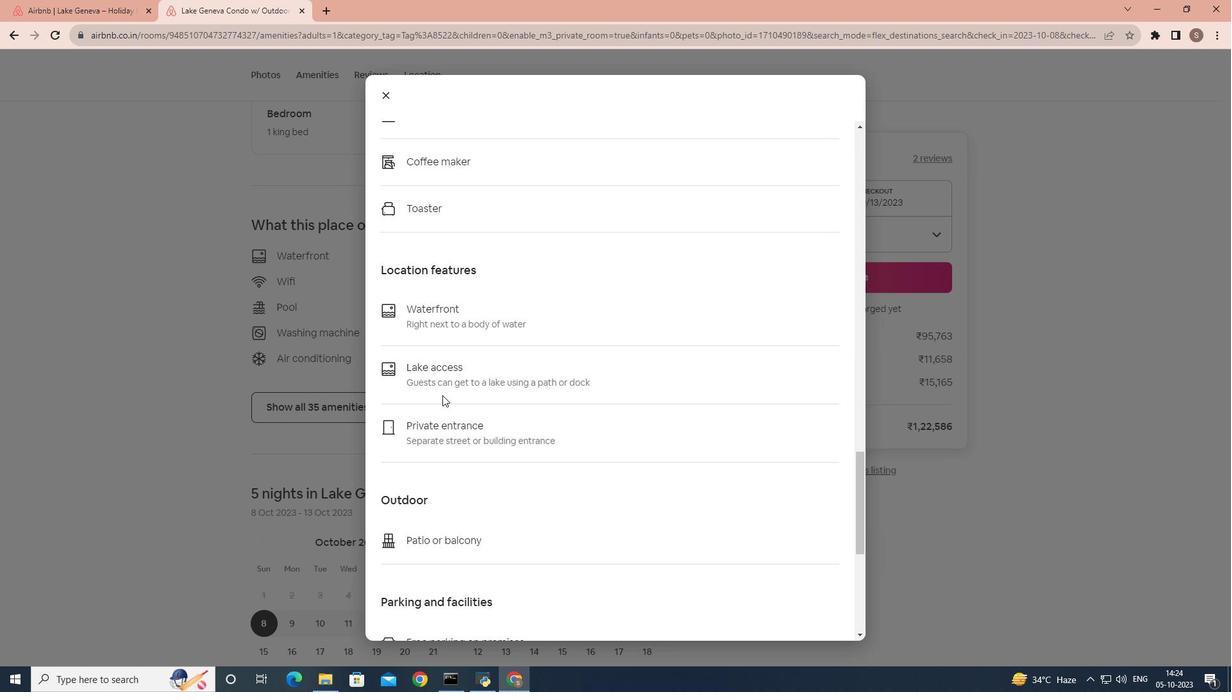 
Action: Mouse scrolled (442, 395) with delta (0, 0)
Screenshot: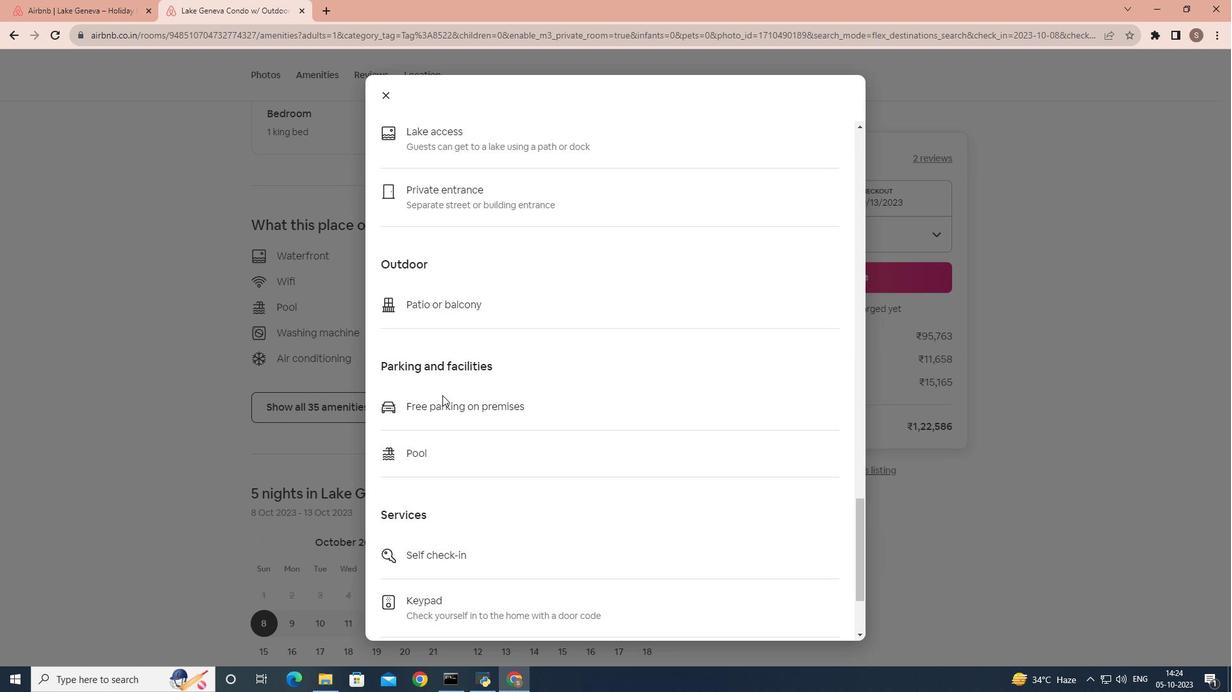
Action: Mouse scrolled (442, 395) with delta (0, 0)
Screenshot: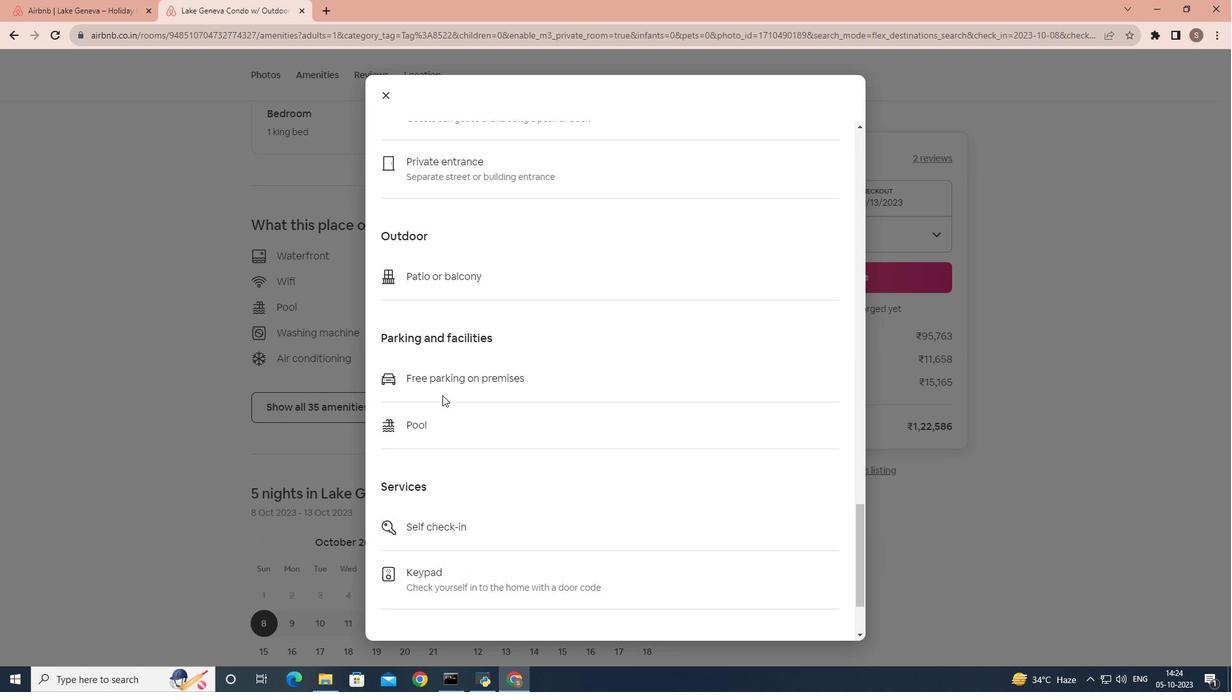 
Action: Mouse scrolled (442, 395) with delta (0, 0)
Screenshot: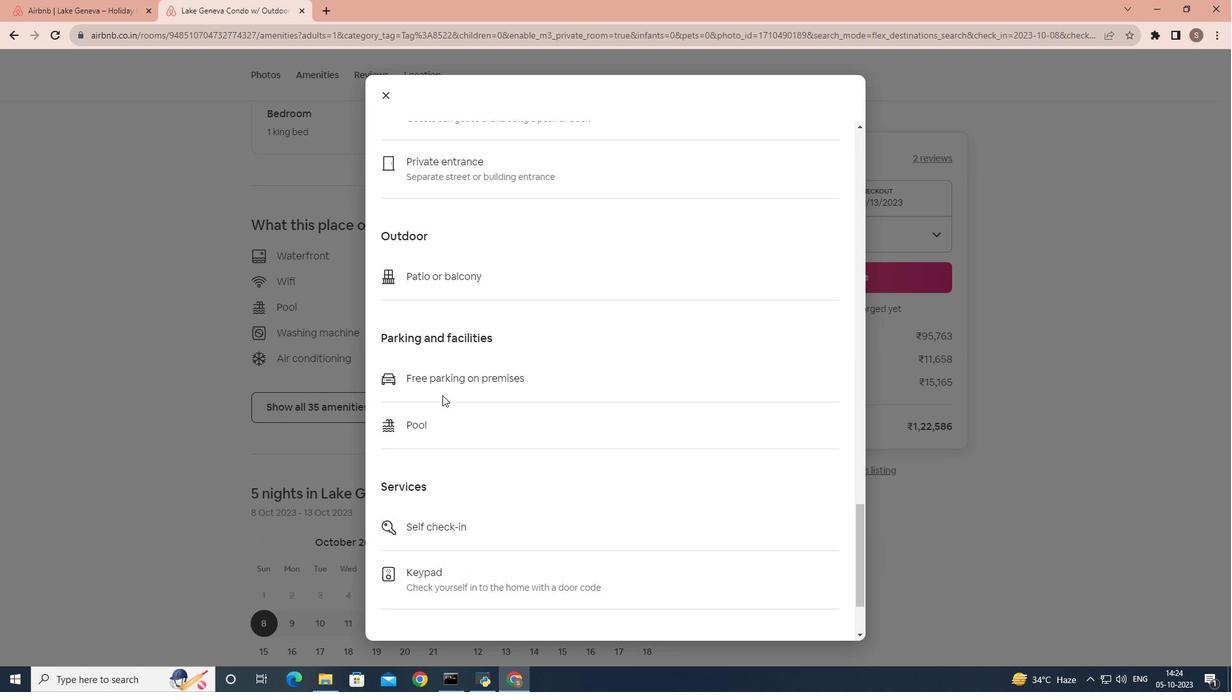
Action: Mouse scrolled (442, 395) with delta (0, 0)
Screenshot: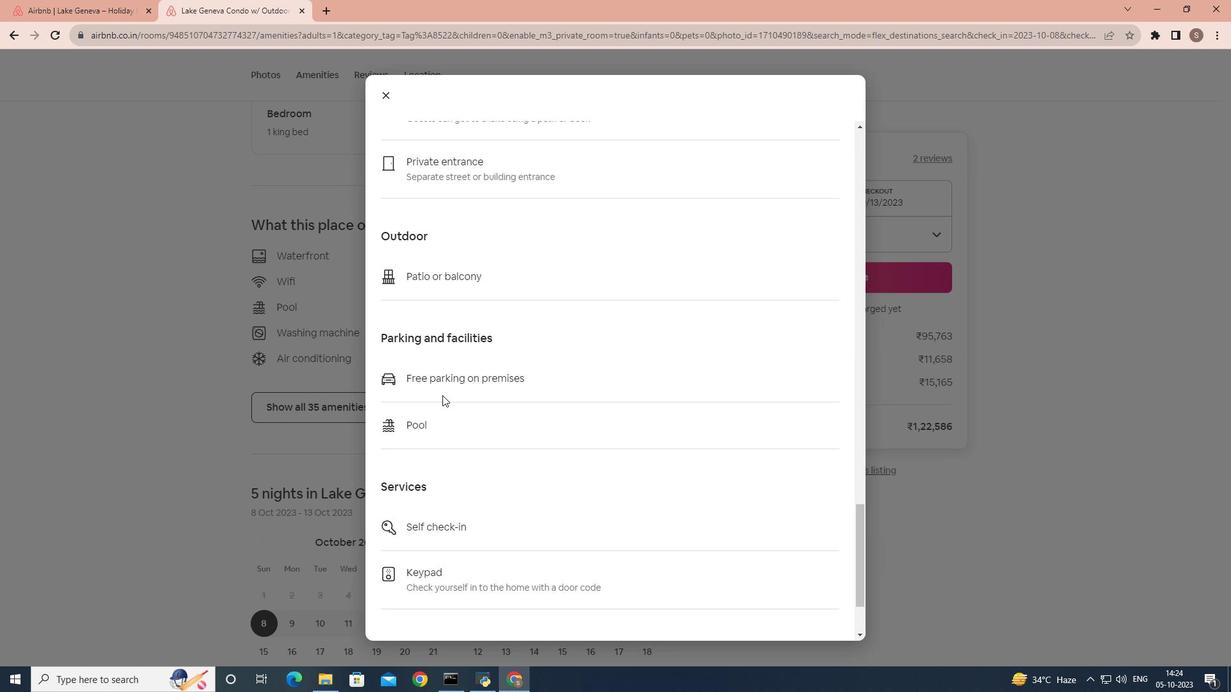 
Action: Mouse scrolled (442, 395) with delta (0, 0)
Screenshot: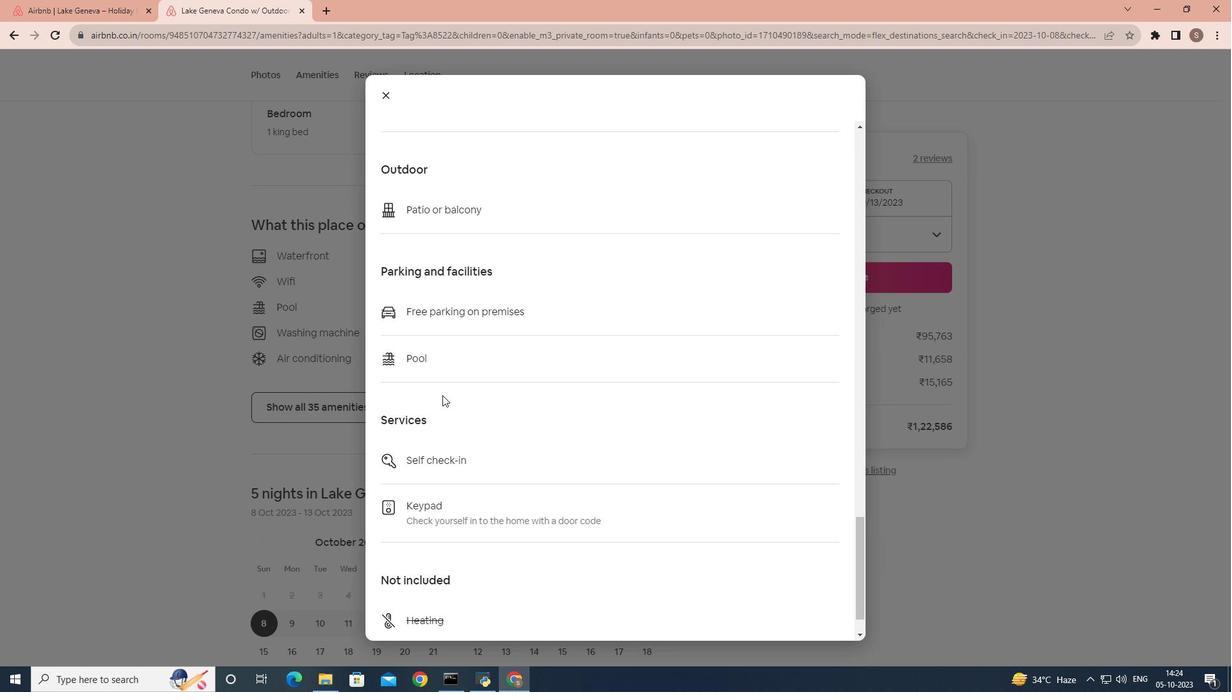 
Action: Mouse scrolled (442, 396) with delta (0, 0)
Screenshot: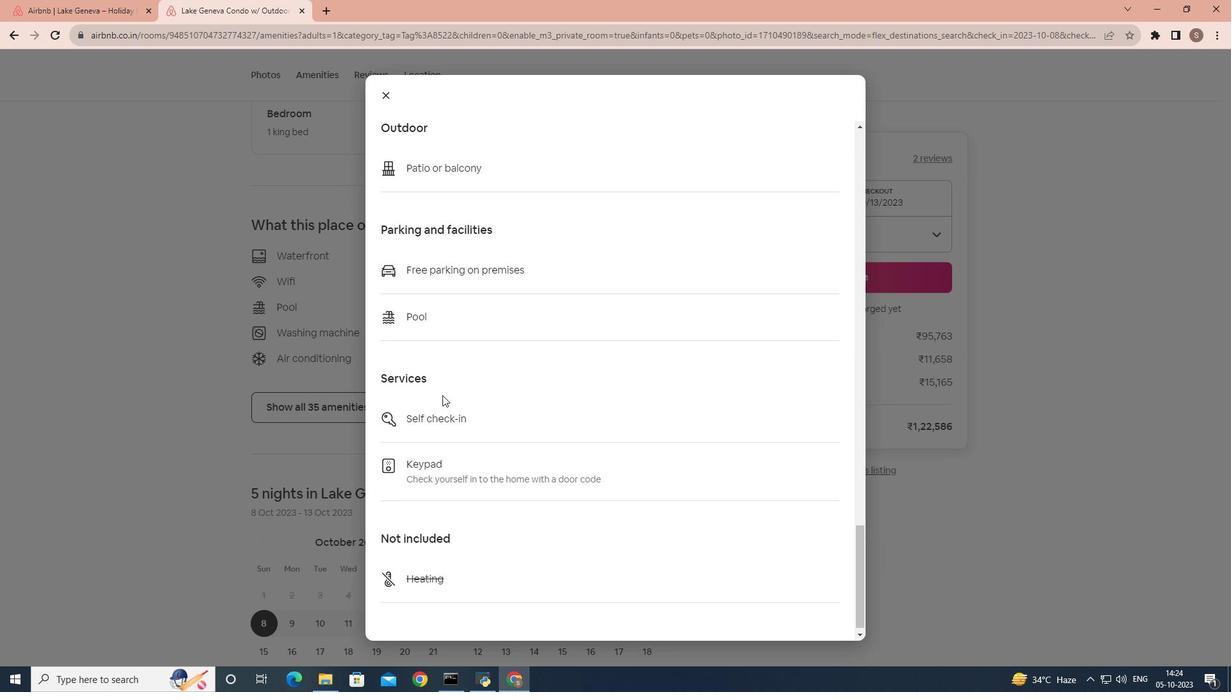 
Action: Mouse moved to (443, 384)
Screenshot: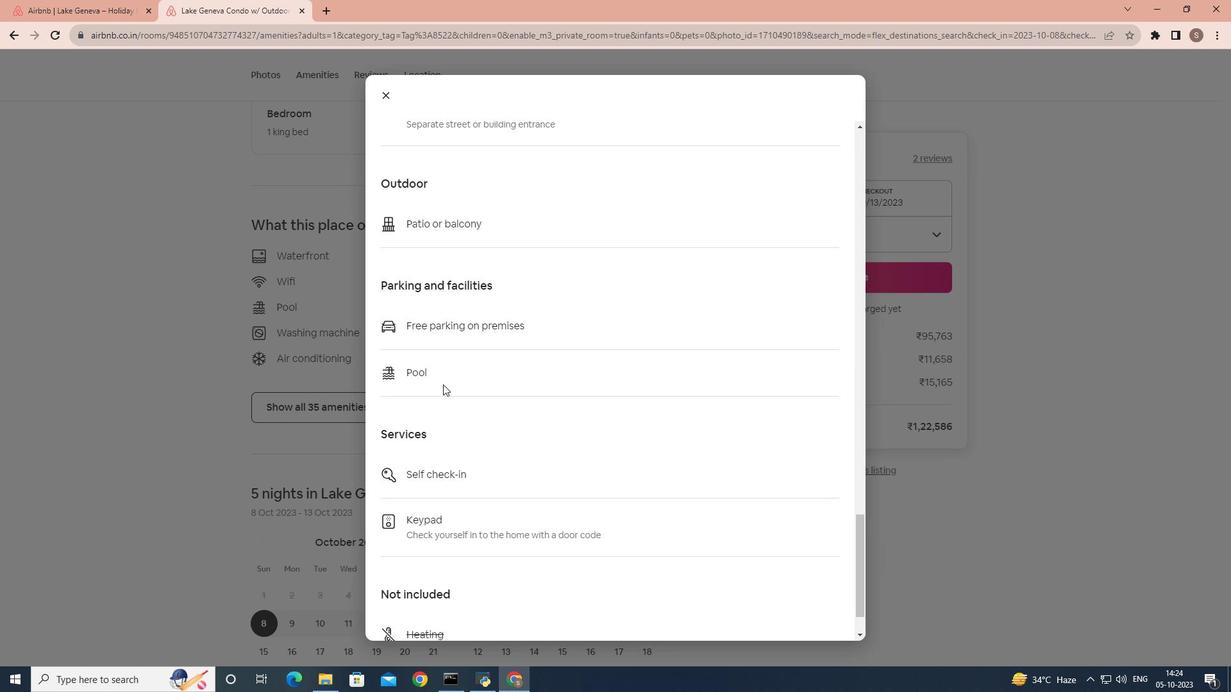 
Action: Mouse scrolled (443, 384) with delta (0, 0)
Screenshot: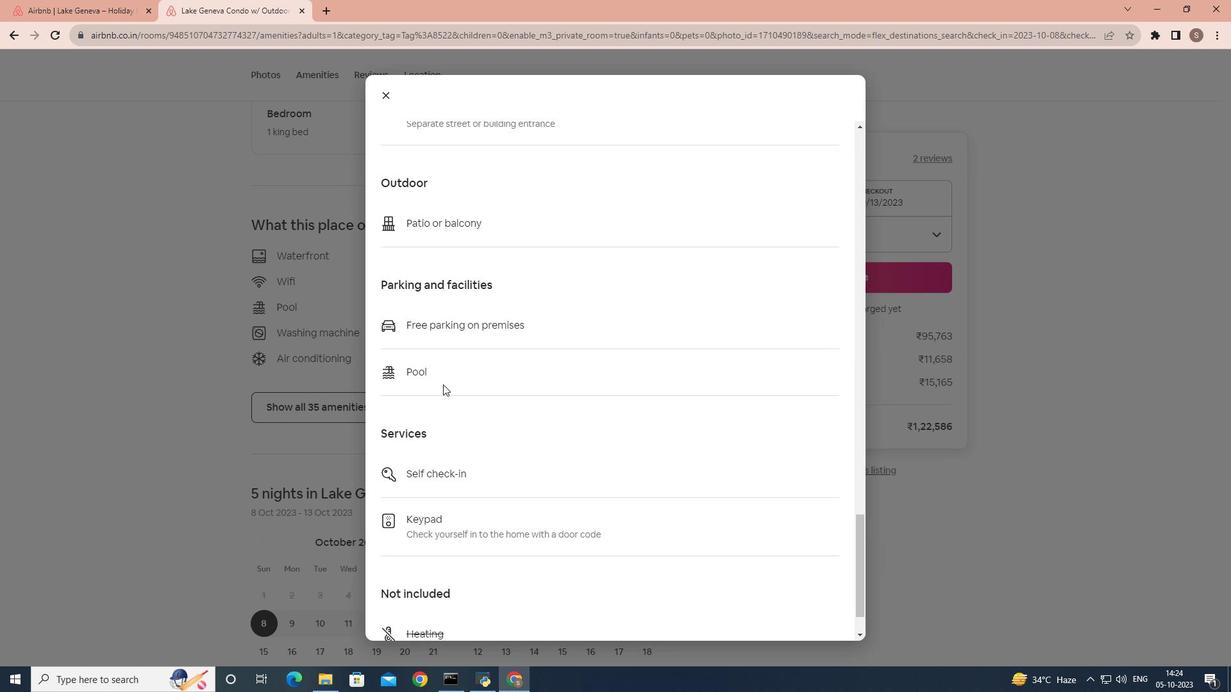 
Action: Mouse scrolled (443, 384) with delta (0, 0)
Screenshot: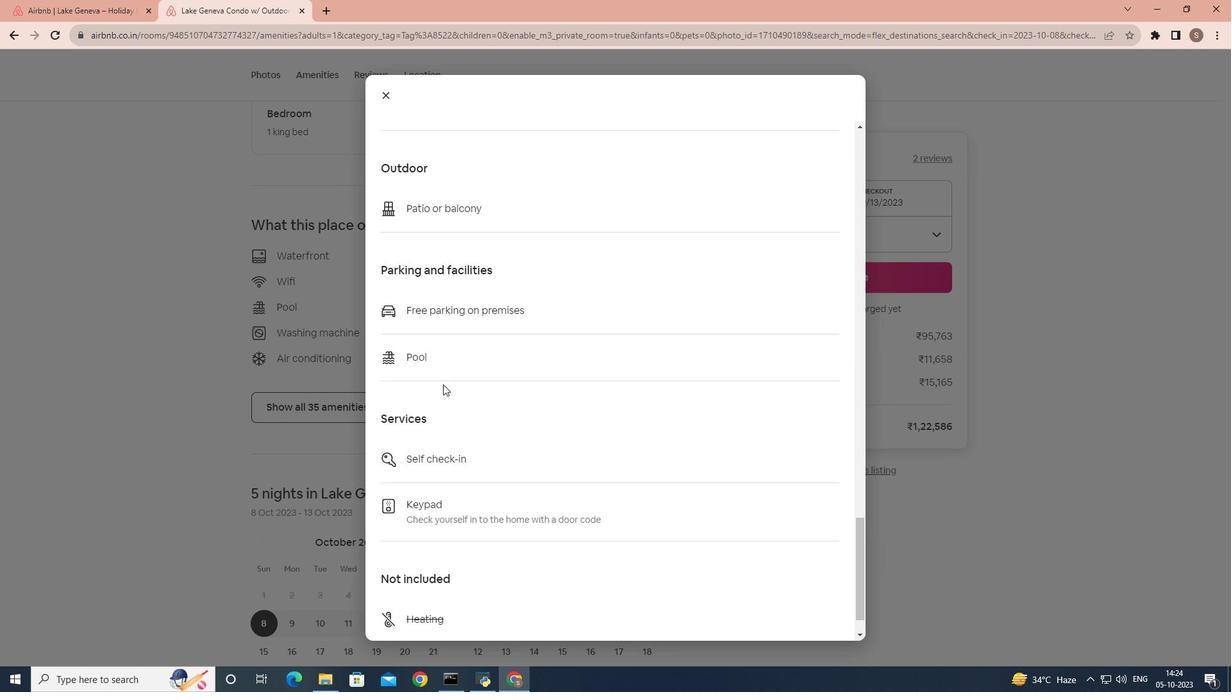 
Action: Mouse scrolled (443, 384) with delta (0, 0)
Screenshot: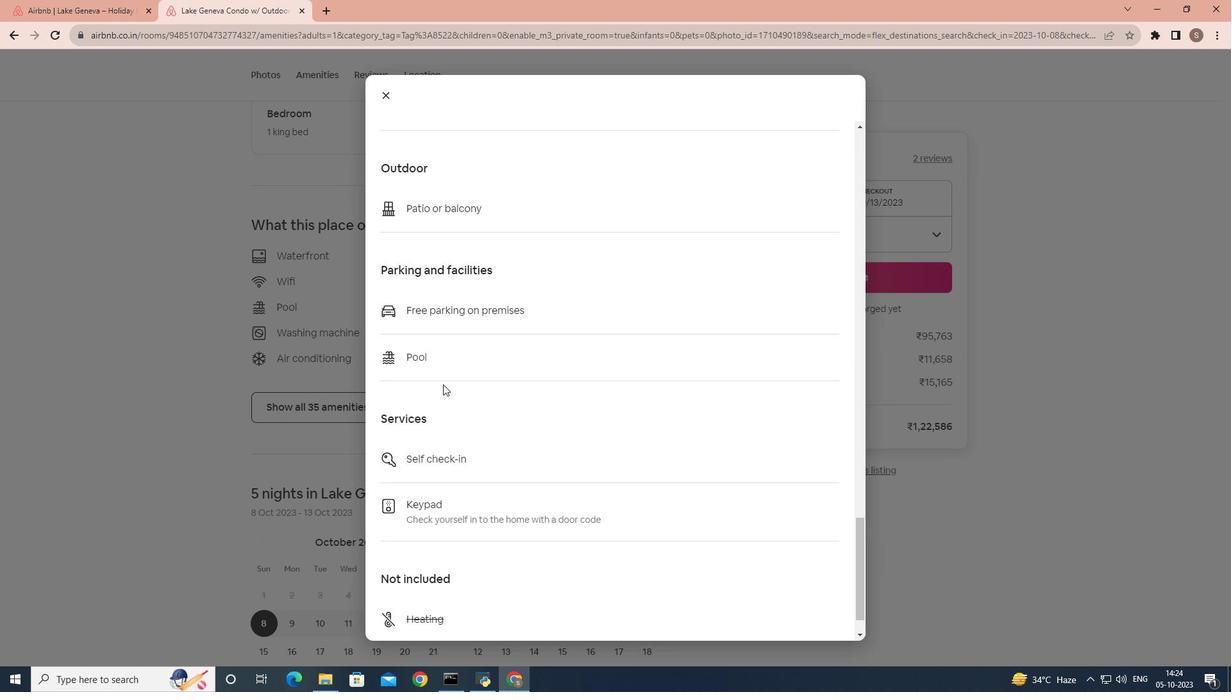 
Action: Mouse scrolled (443, 384) with delta (0, 0)
Screenshot: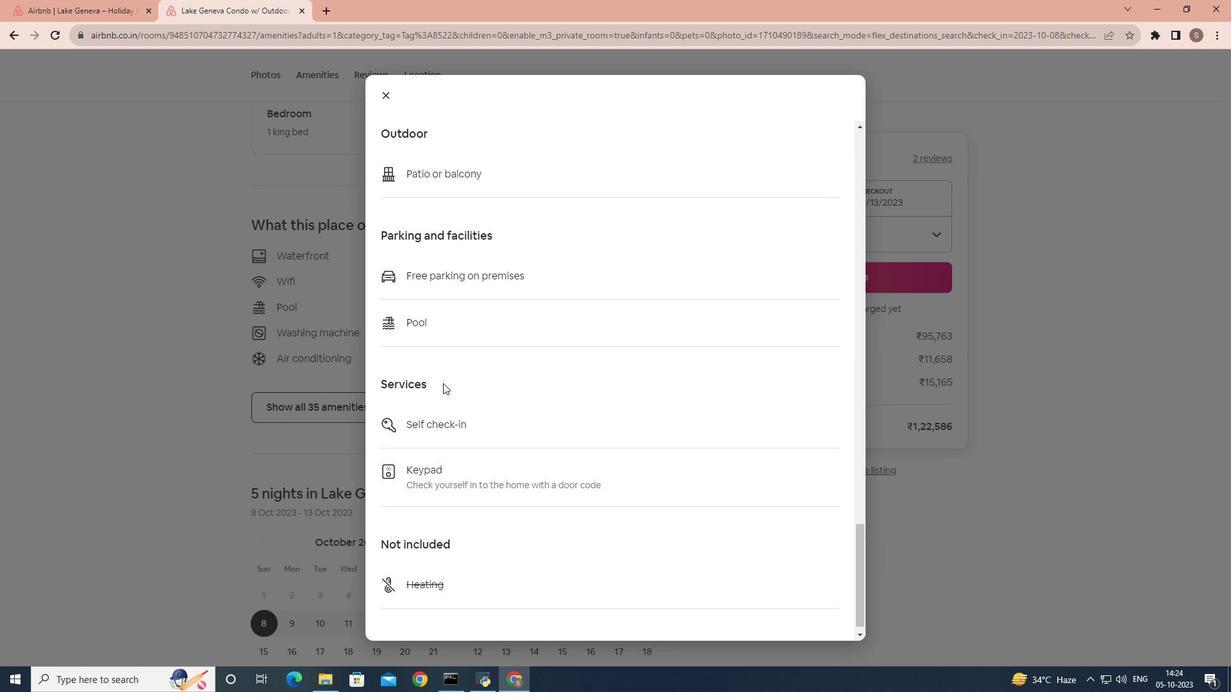 
Action: Mouse moved to (392, 93)
Screenshot: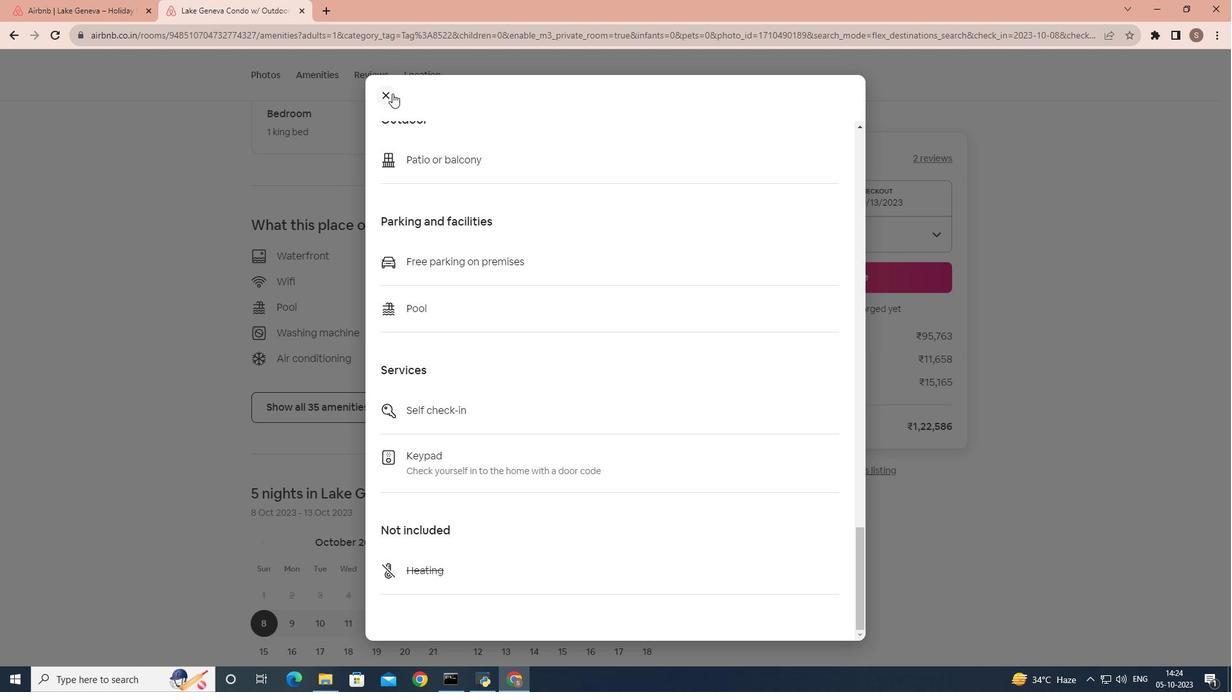 
Action: Mouse pressed left at (392, 93)
Screenshot: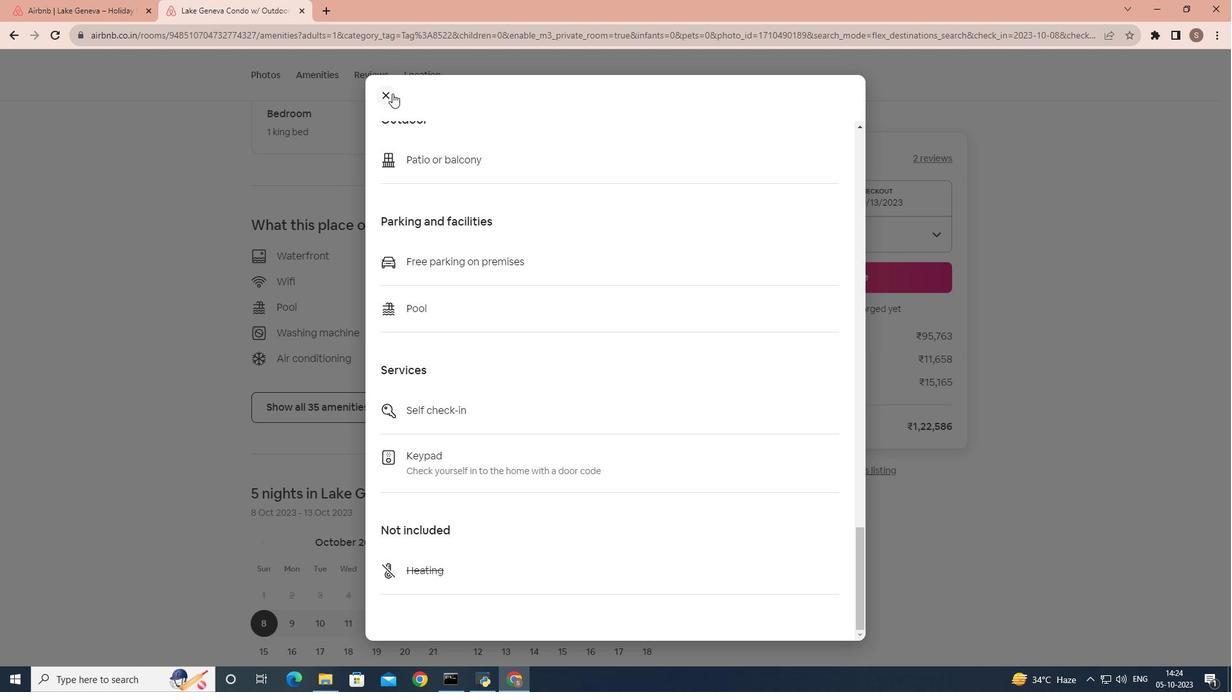 
Action: Mouse moved to (434, 321)
Screenshot: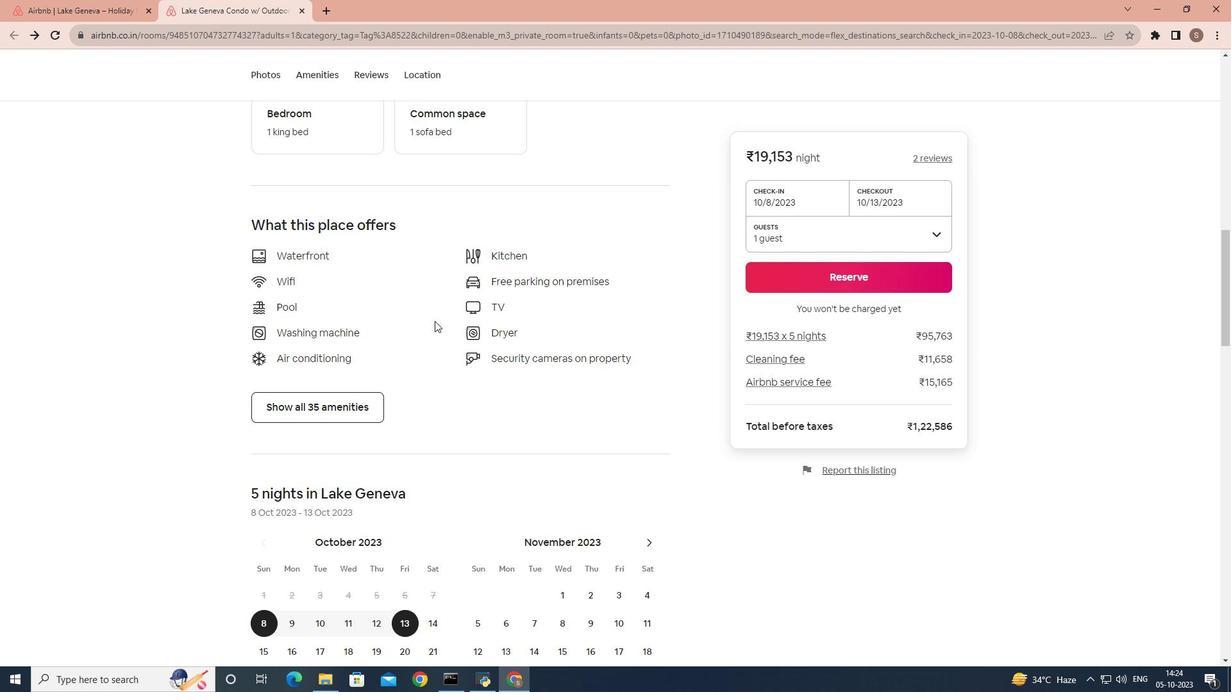 
Action: Mouse scrolled (434, 320) with delta (0, 0)
Screenshot: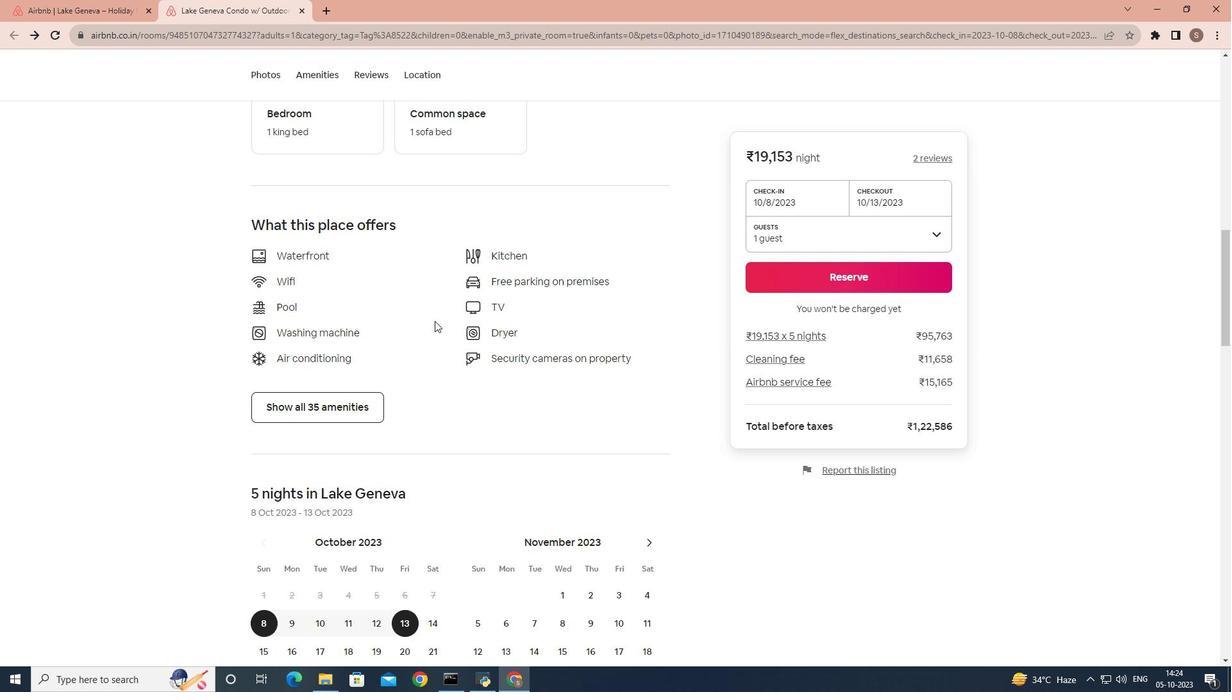 
Action: Mouse scrolled (434, 320) with delta (0, 0)
Screenshot: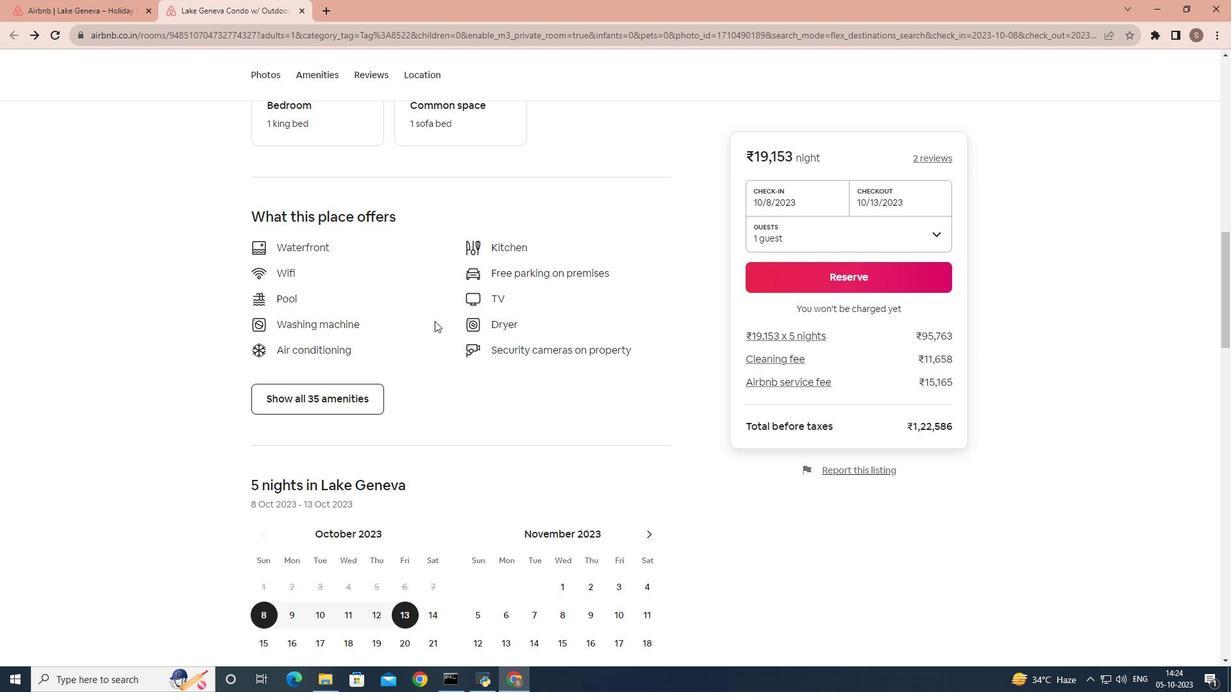 
Action: Mouse scrolled (434, 320) with delta (0, 0)
Screenshot: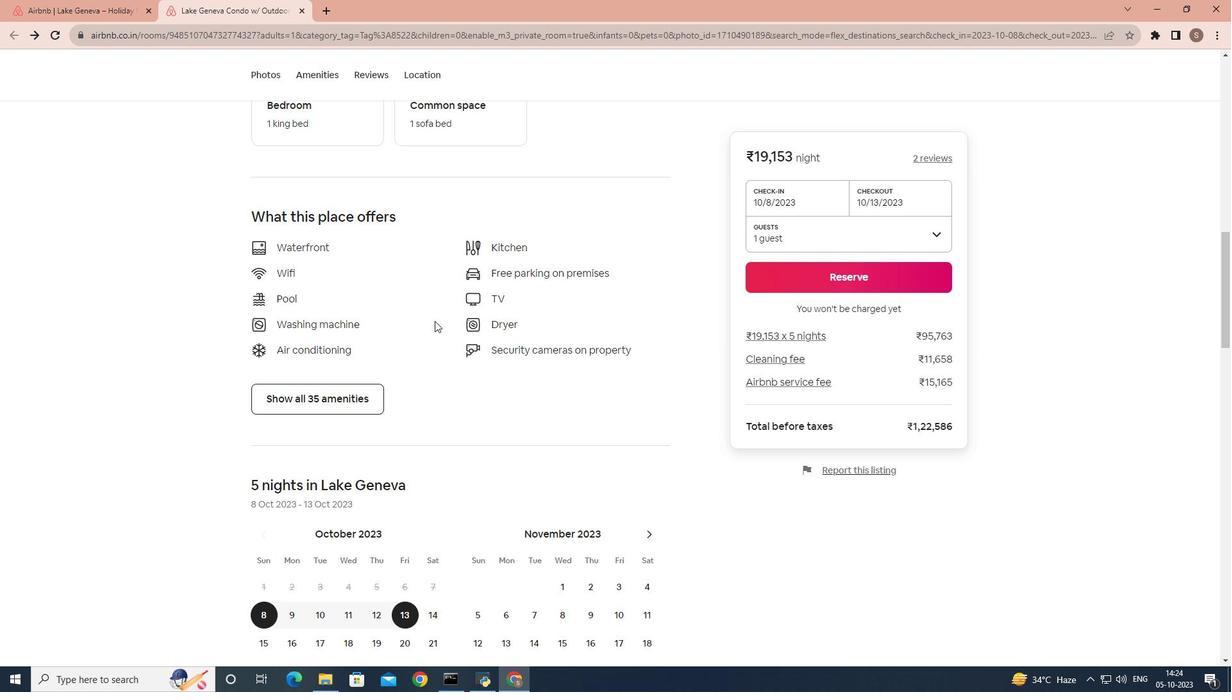 
Action: Mouse scrolled (434, 320) with delta (0, 0)
Screenshot: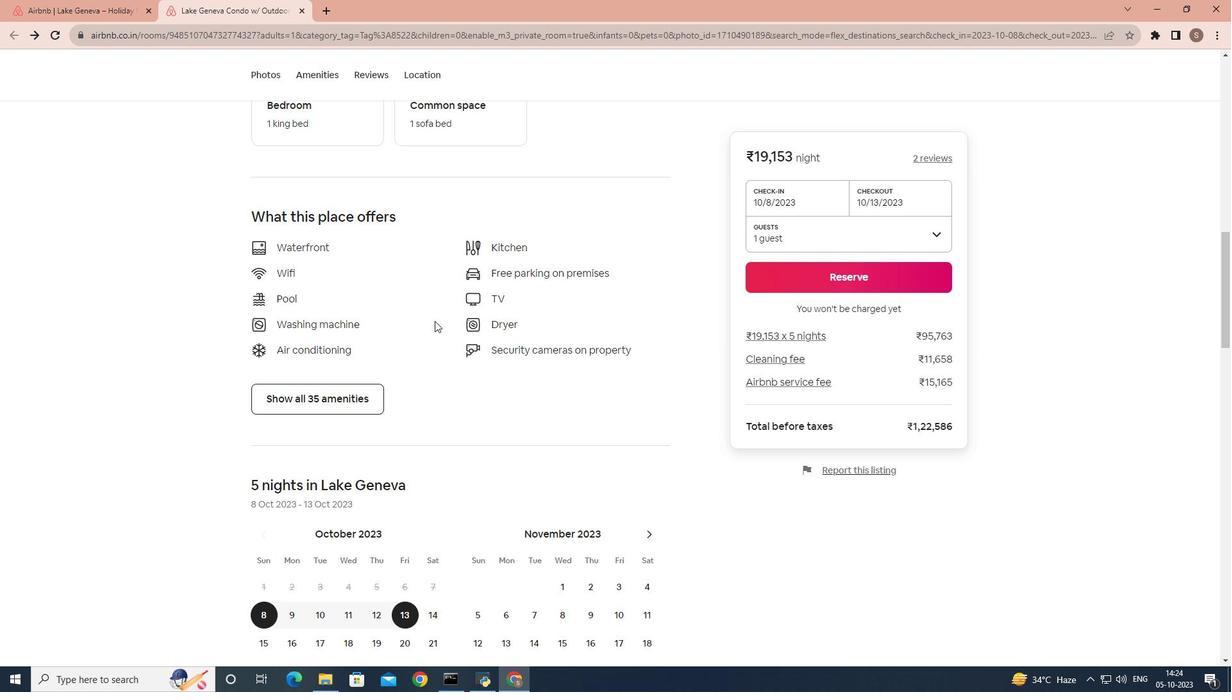 
Action: Mouse scrolled (434, 320) with delta (0, 0)
Screenshot: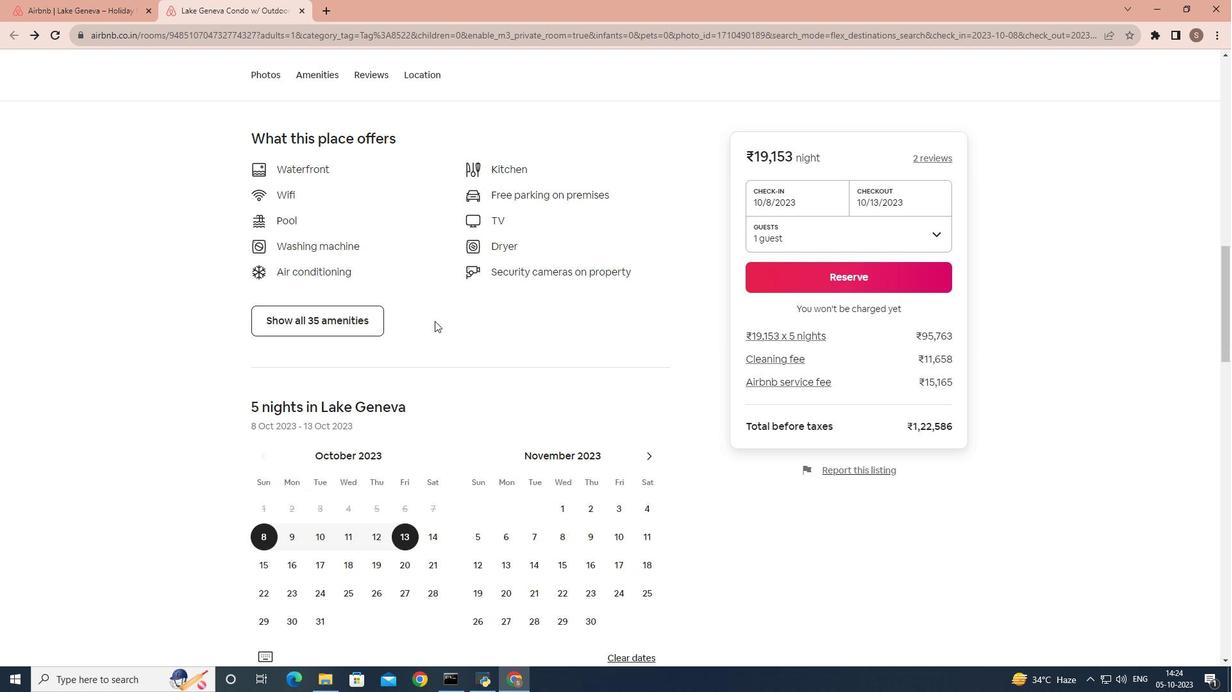 
Action: Mouse scrolled (434, 320) with delta (0, 0)
Screenshot: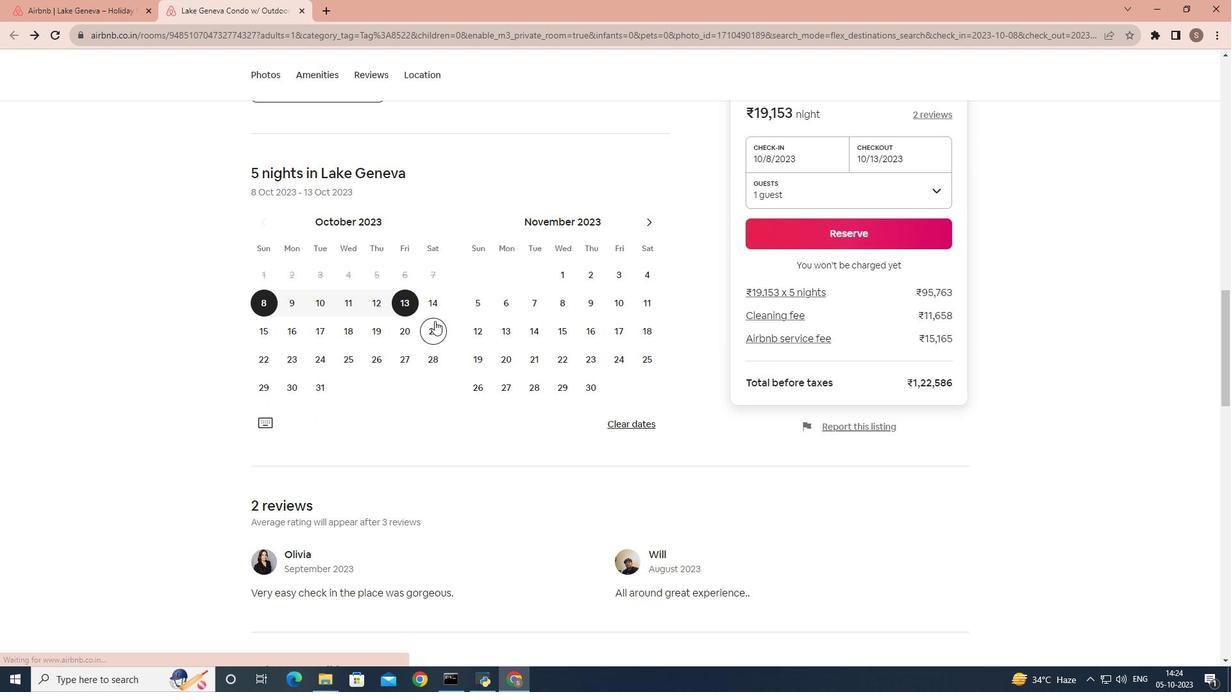 
Action: Mouse scrolled (434, 320) with delta (0, 0)
Screenshot: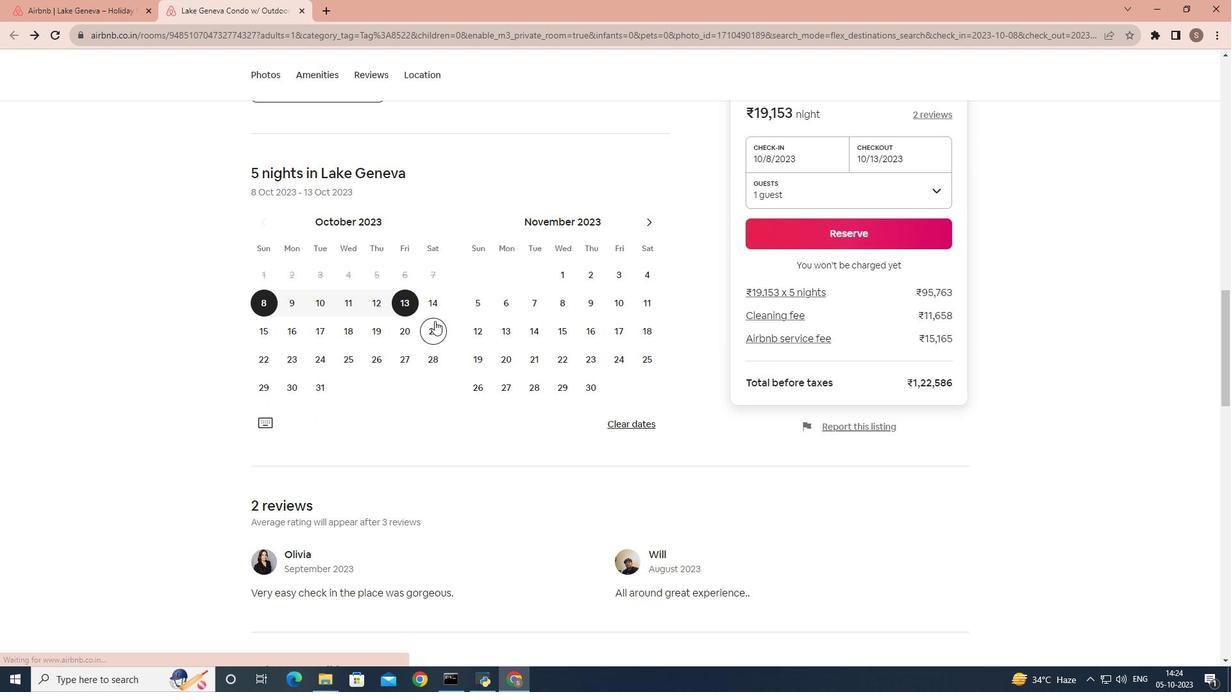 
Action: Mouse scrolled (434, 320) with delta (0, 0)
Screenshot: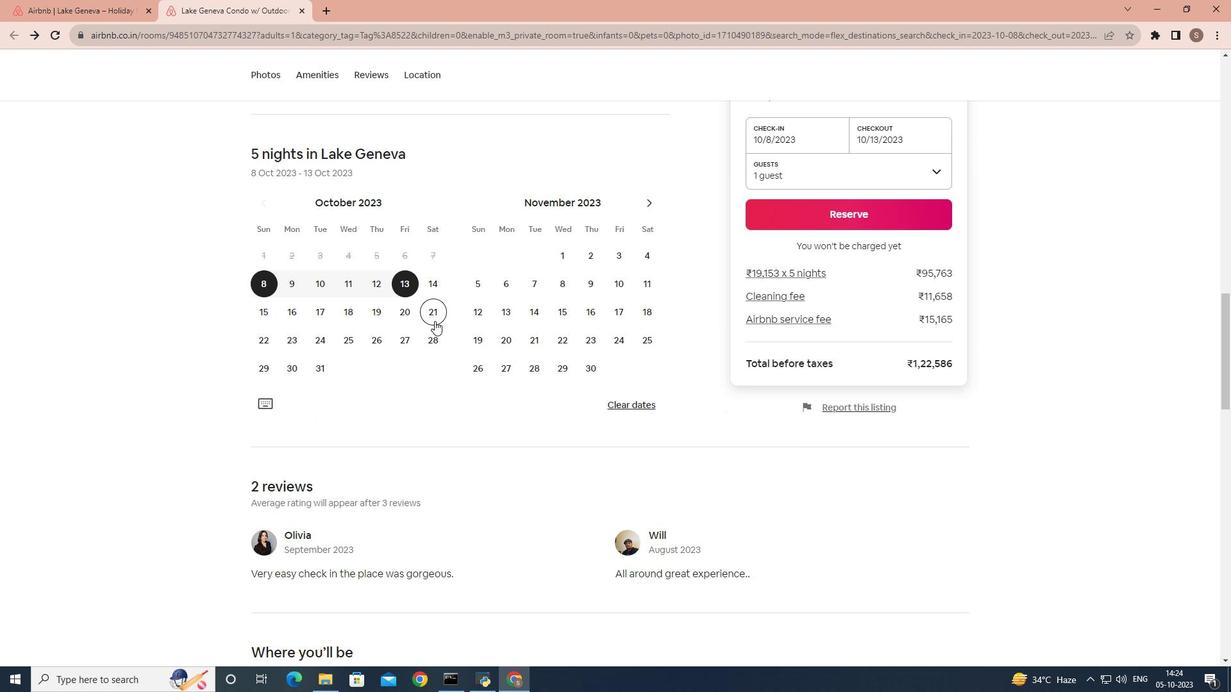 
Action: Mouse scrolled (434, 320) with delta (0, 0)
Screenshot: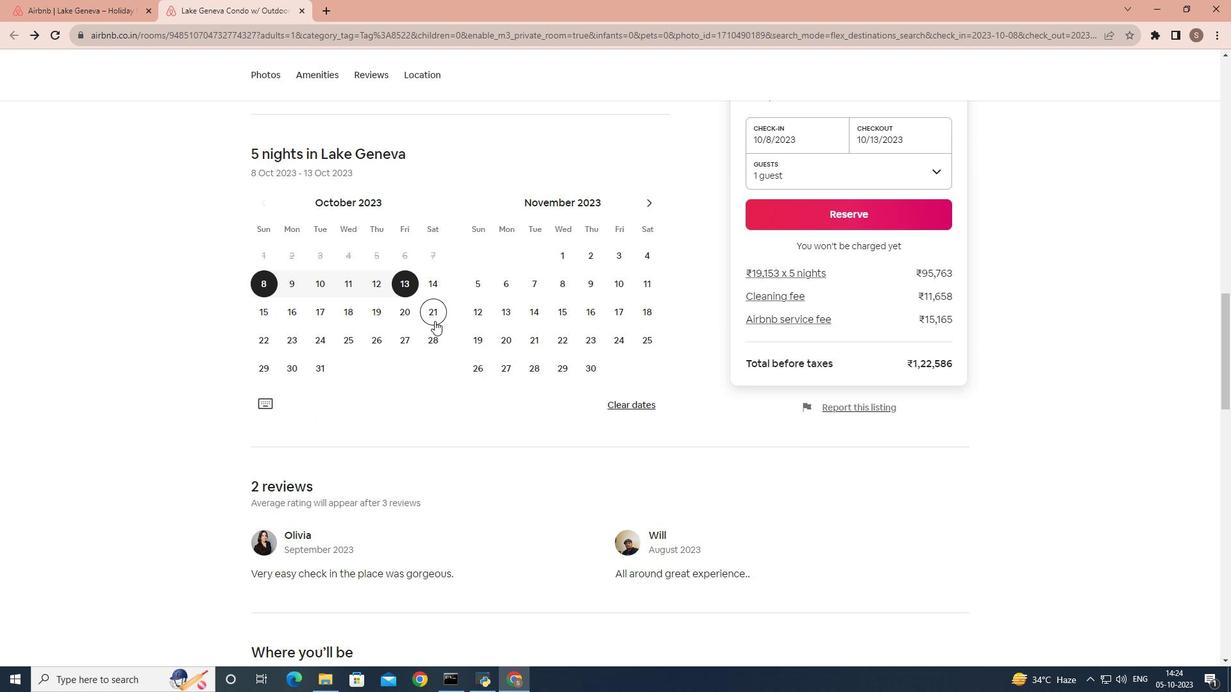 
Action: Mouse scrolled (434, 320) with delta (0, 0)
Screenshot: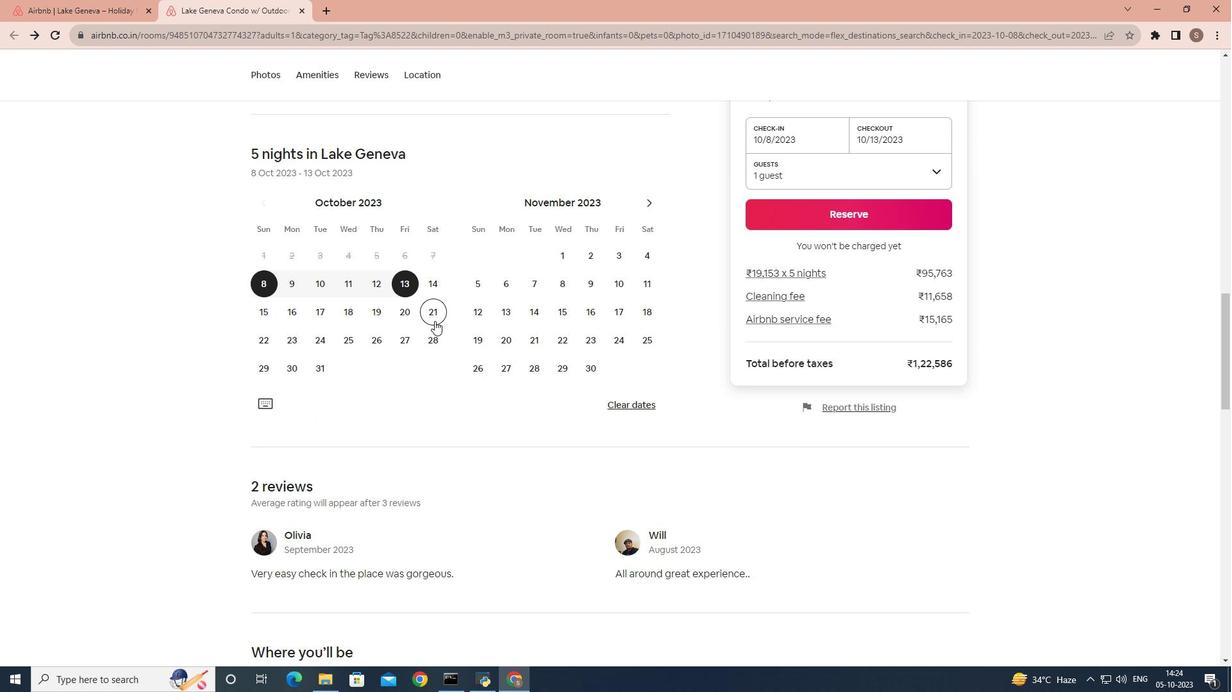 
Action: Mouse scrolled (434, 320) with delta (0, 0)
Screenshot: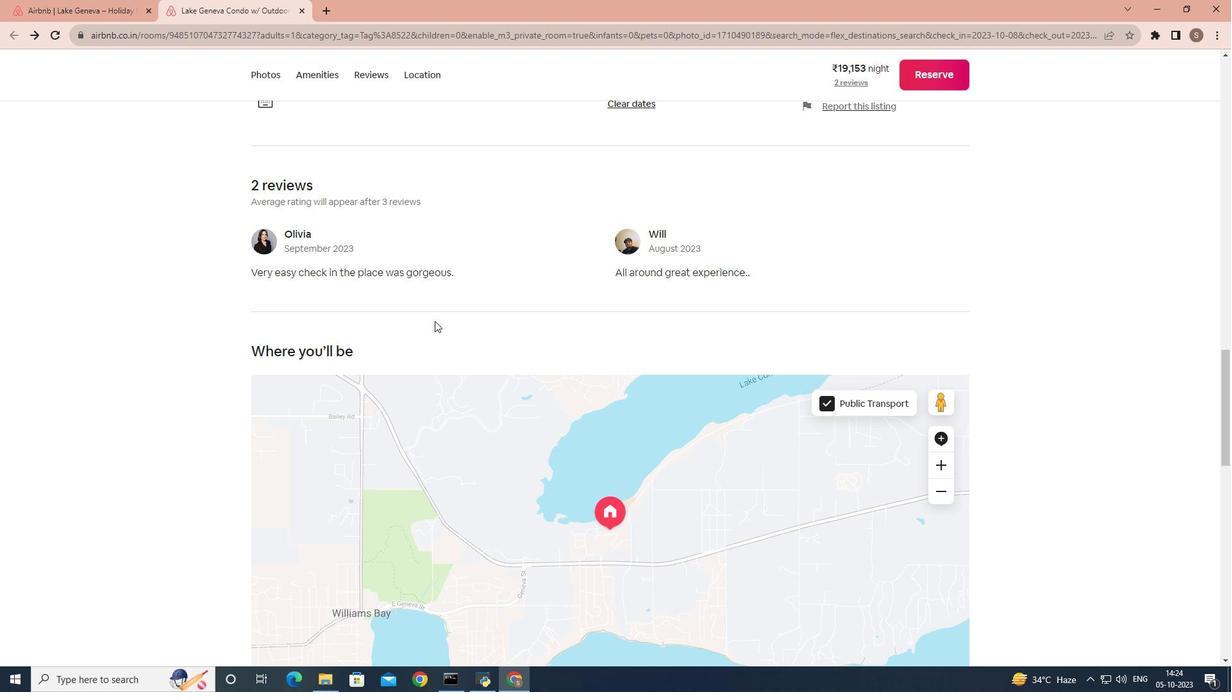 
Action: Mouse scrolled (434, 320) with delta (0, 0)
Screenshot: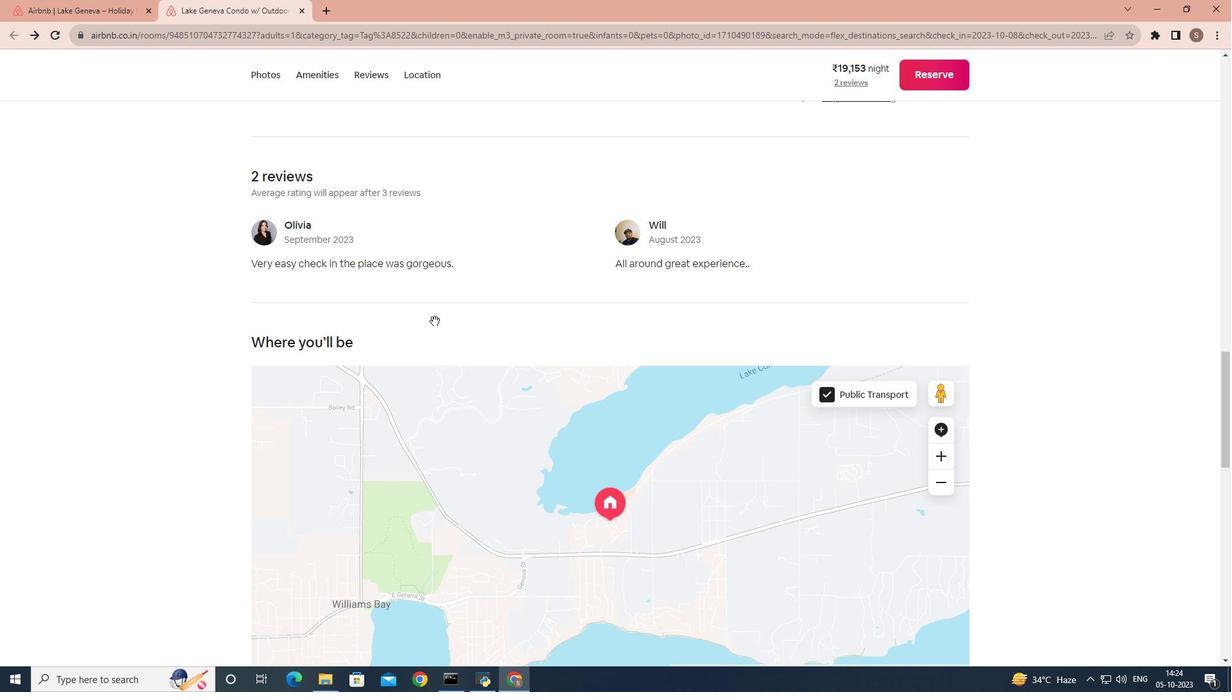 
Action: Mouse scrolled (434, 320) with delta (0, 0)
Screenshot: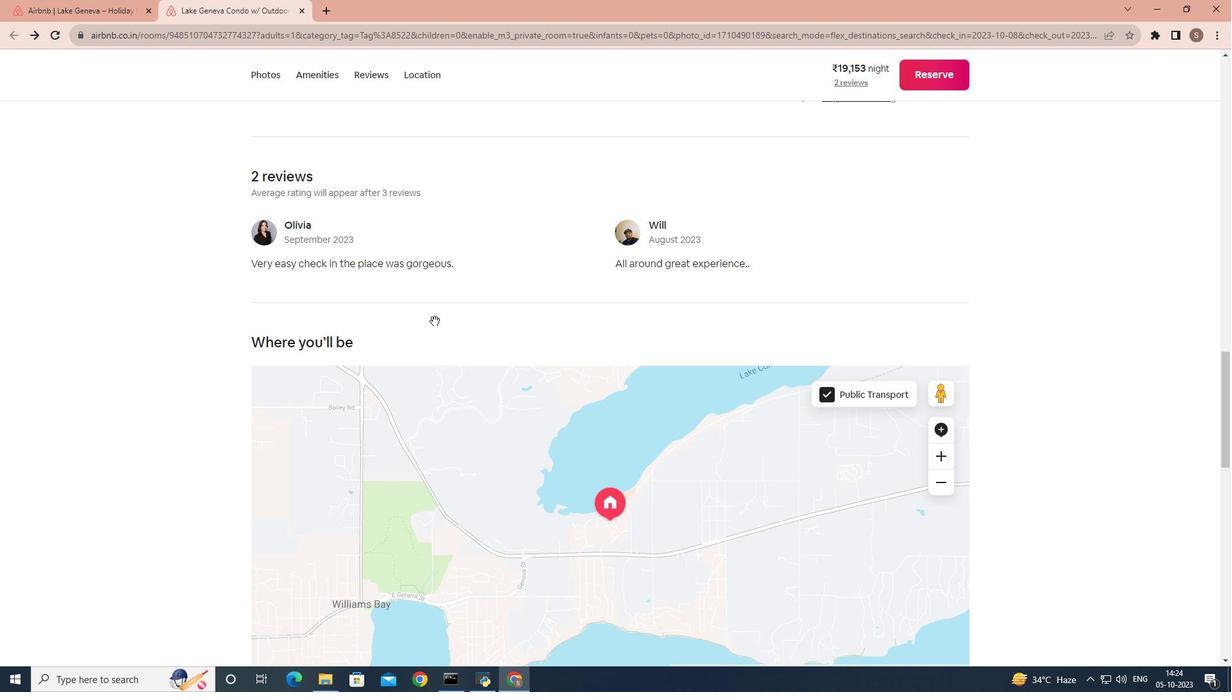 
Action: Mouse scrolled (434, 320) with delta (0, 0)
Screenshot: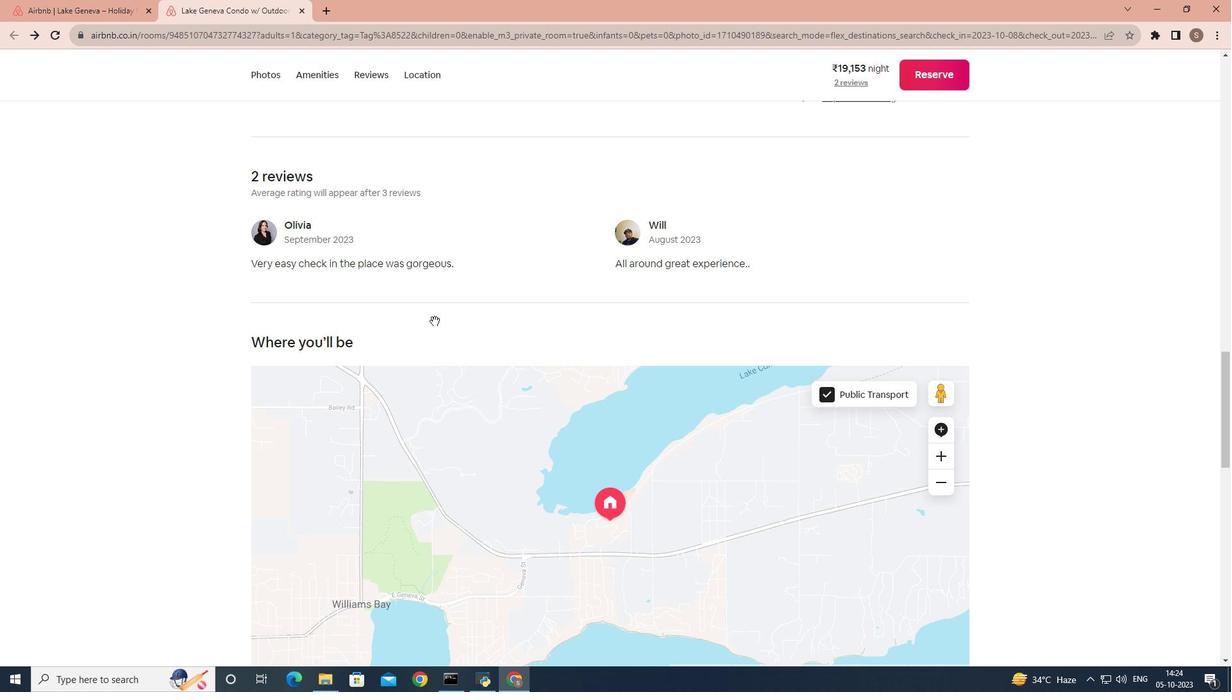 
Action: Mouse scrolled (434, 320) with delta (0, 0)
Screenshot: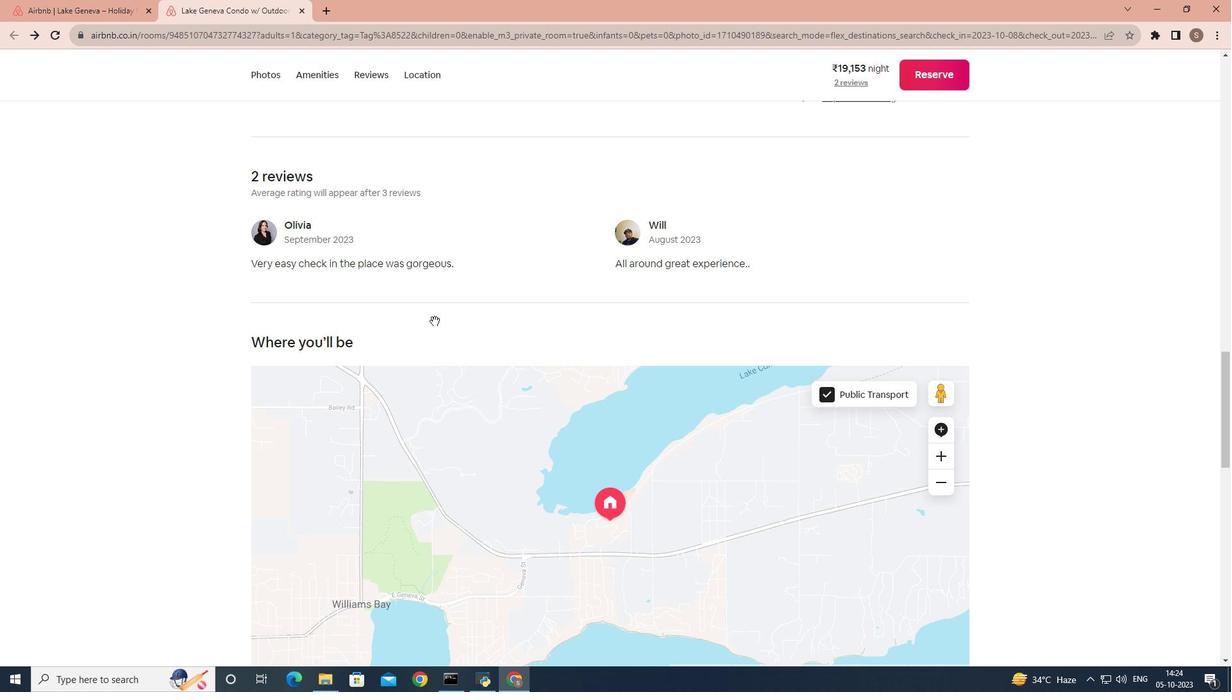 
Action: Mouse scrolled (434, 320) with delta (0, 0)
Screenshot: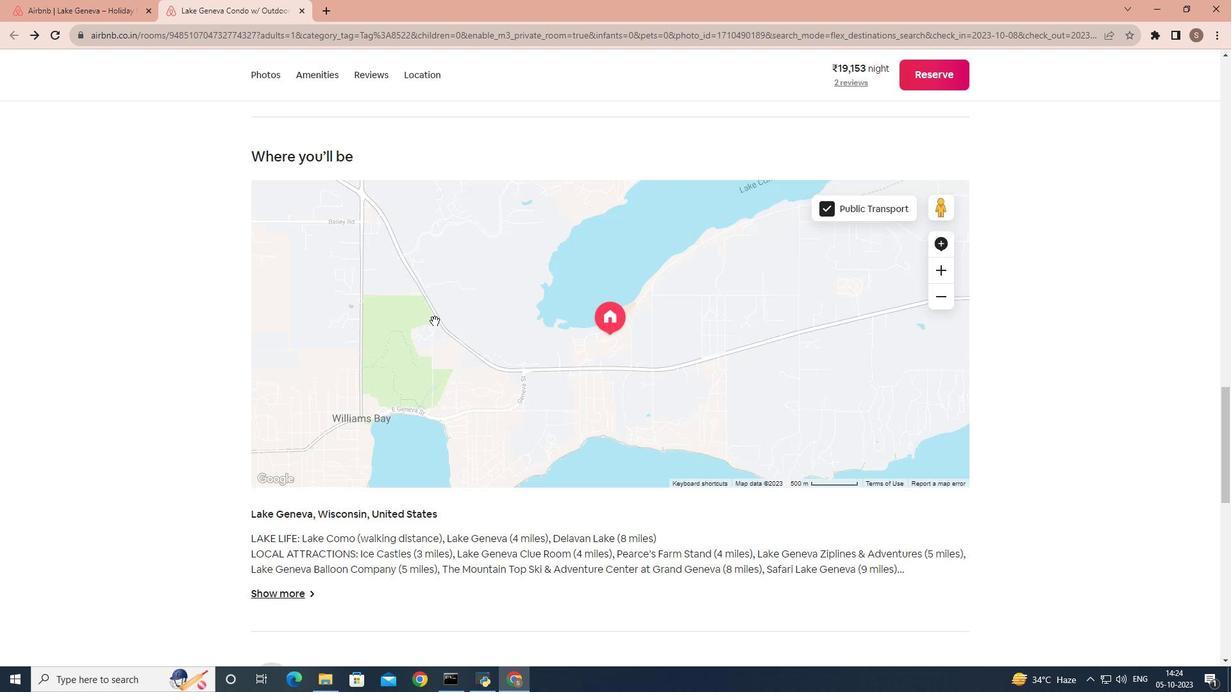 
Action: Mouse moved to (293, 402)
Screenshot: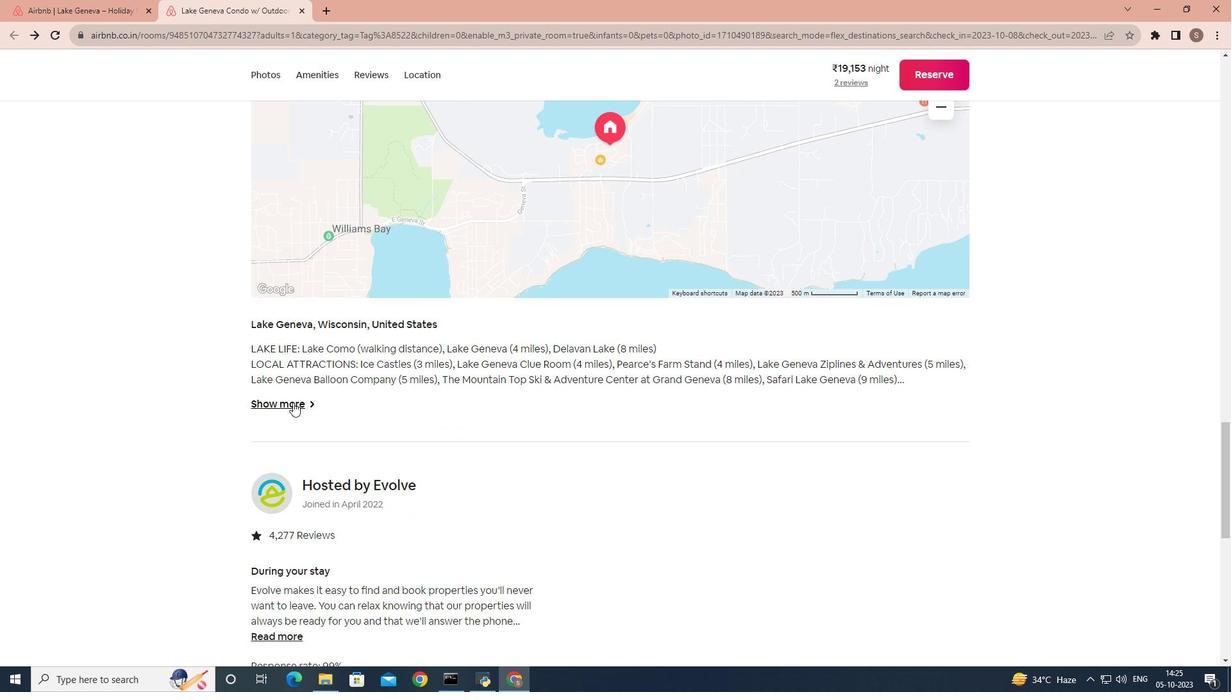 
Action: Mouse pressed left at (293, 402)
Screenshot: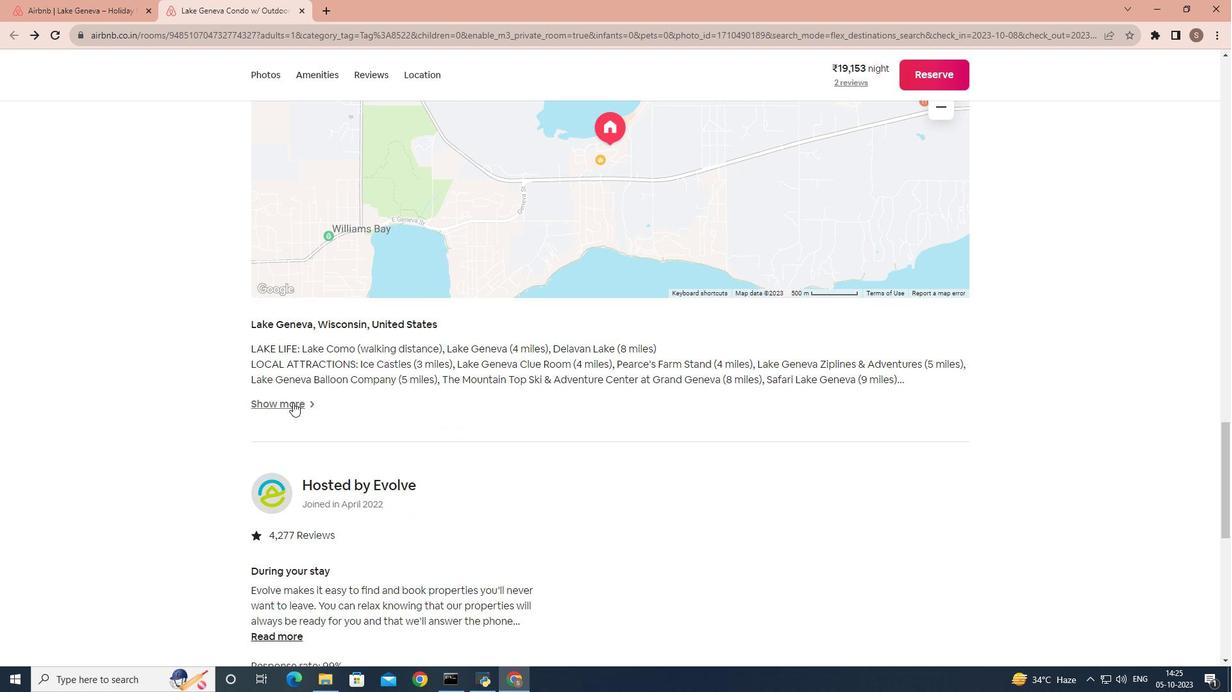 
Action: Mouse moved to (71, 216)
Screenshot: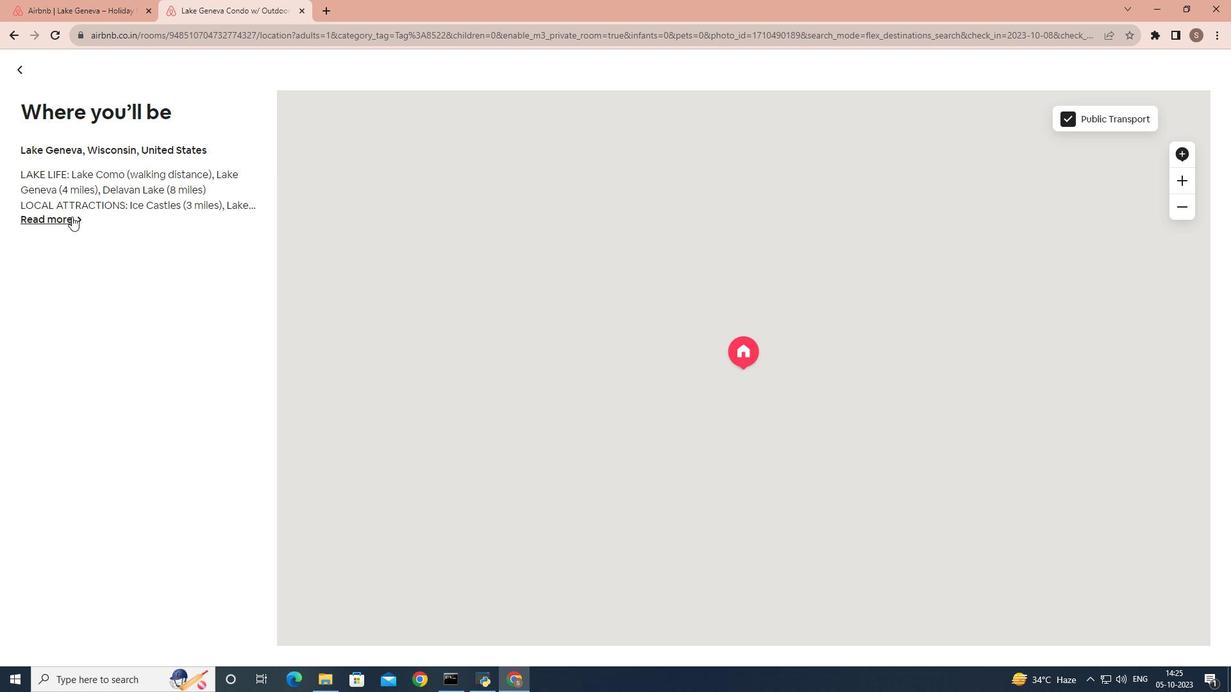 
Action: Mouse pressed left at (71, 216)
Screenshot: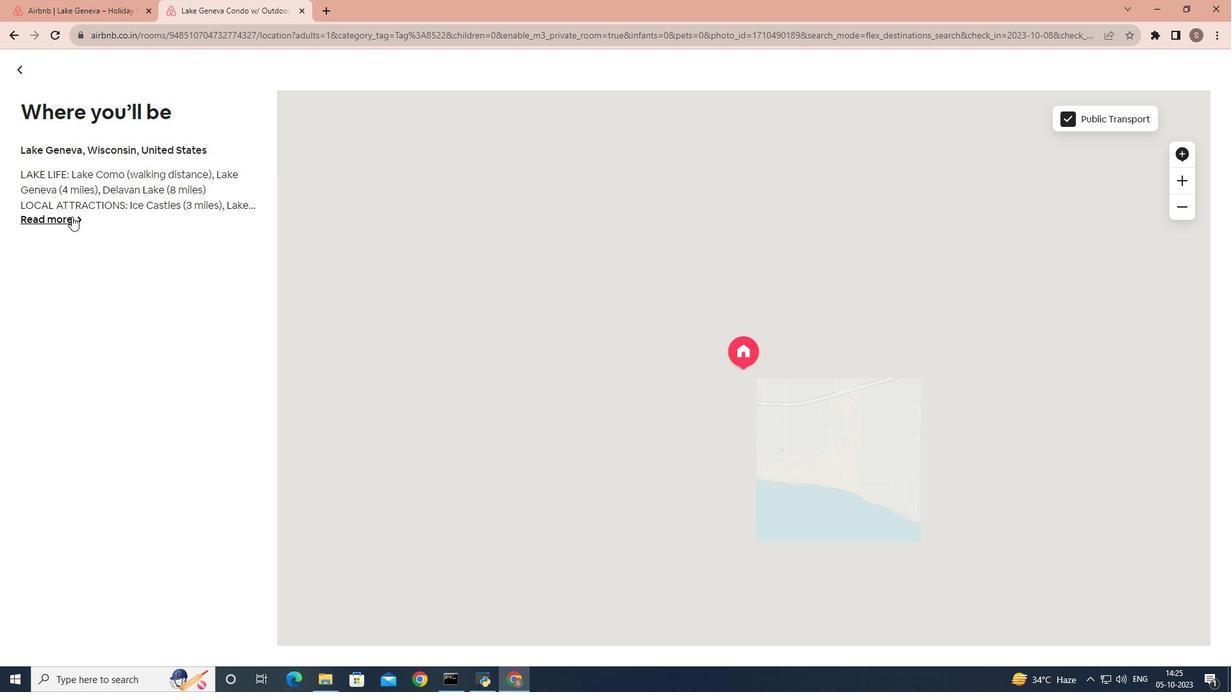 
Action: Mouse moved to (16, 70)
Screenshot: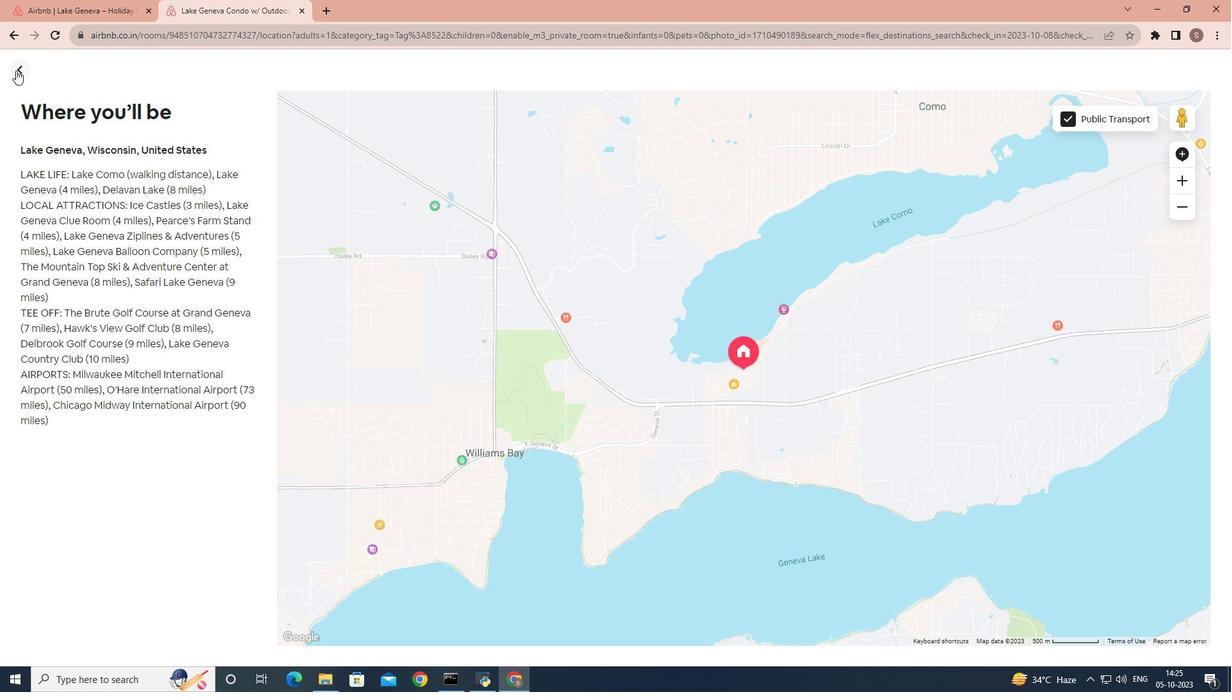 
Action: Mouse pressed left at (16, 70)
Screenshot: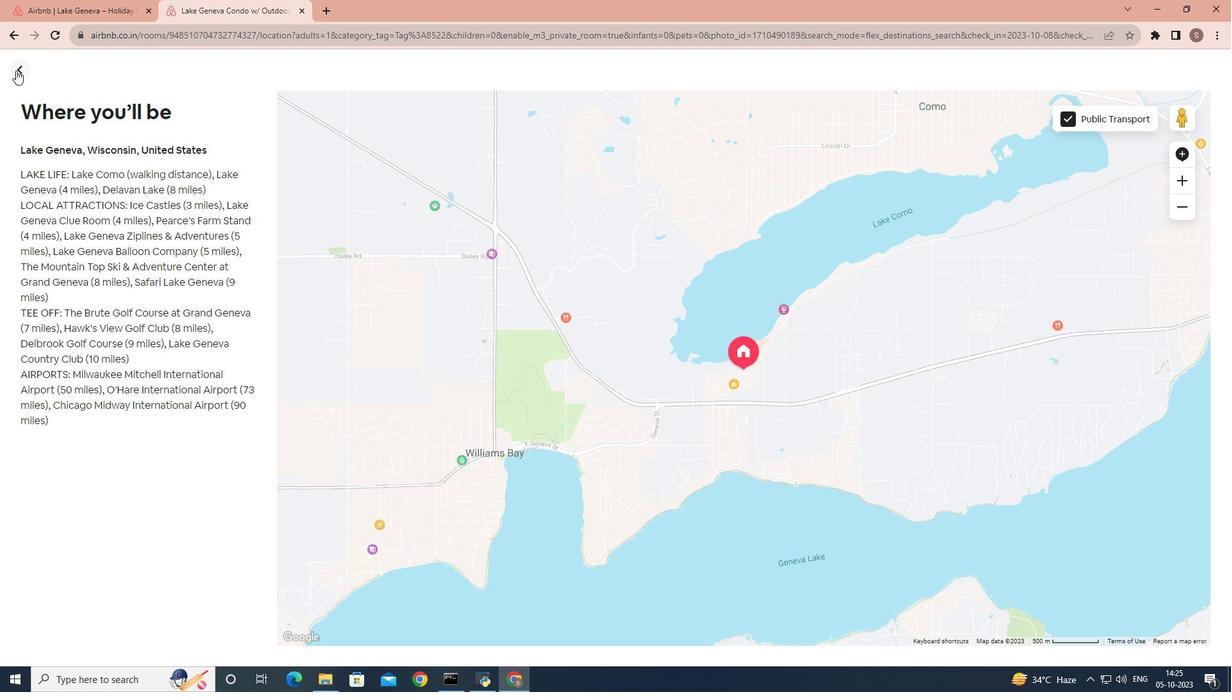 
Action: Mouse moved to (399, 358)
Screenshot: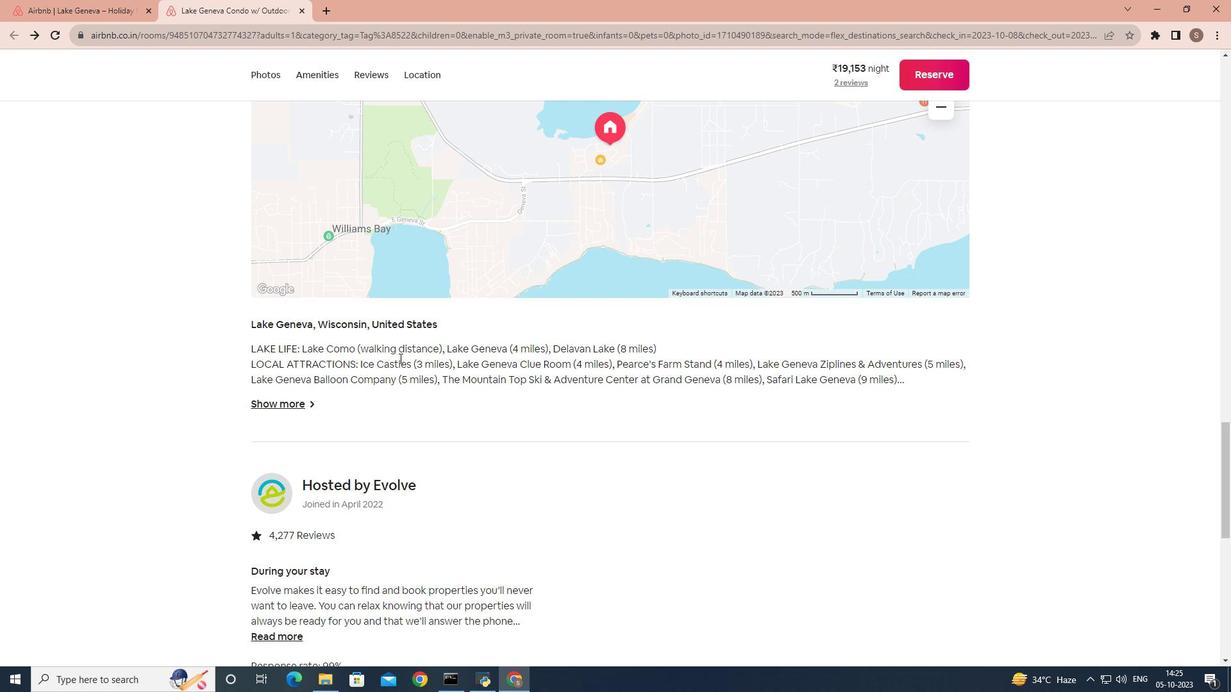 
Action: Mouse scrolled (399, 357) with delta (0, 0)
Screenshot: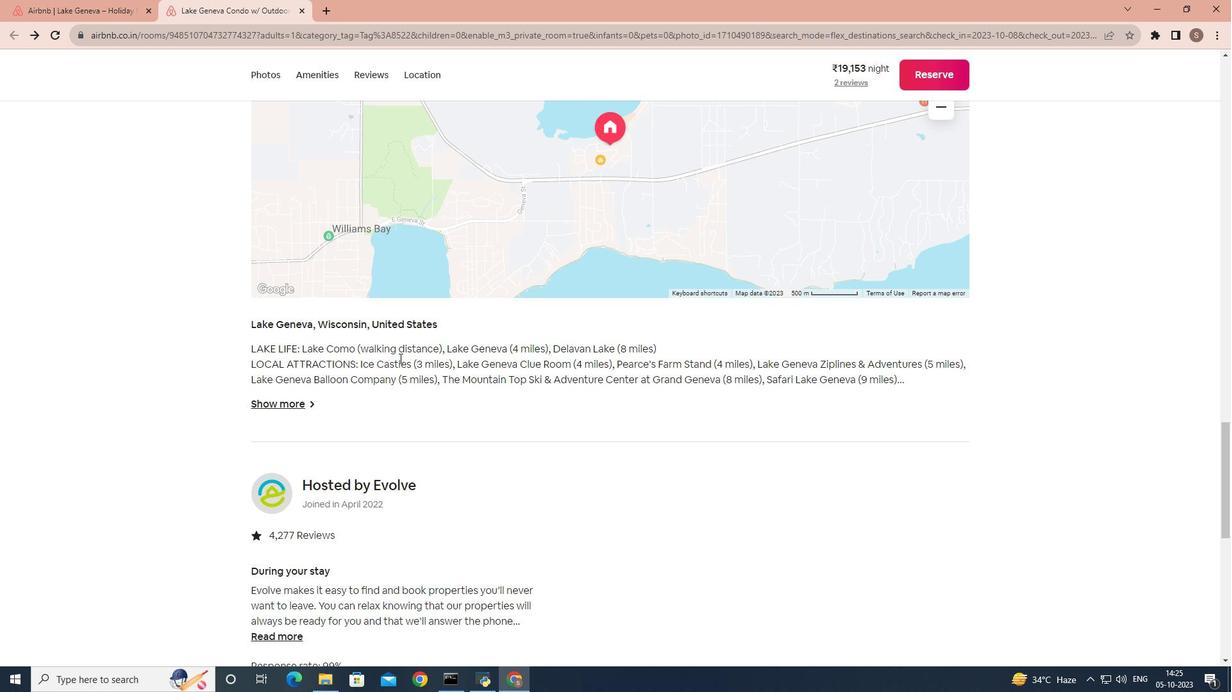 
Action: Mouse scrolled (399, 357) with delta (0, 0)
Screenshot: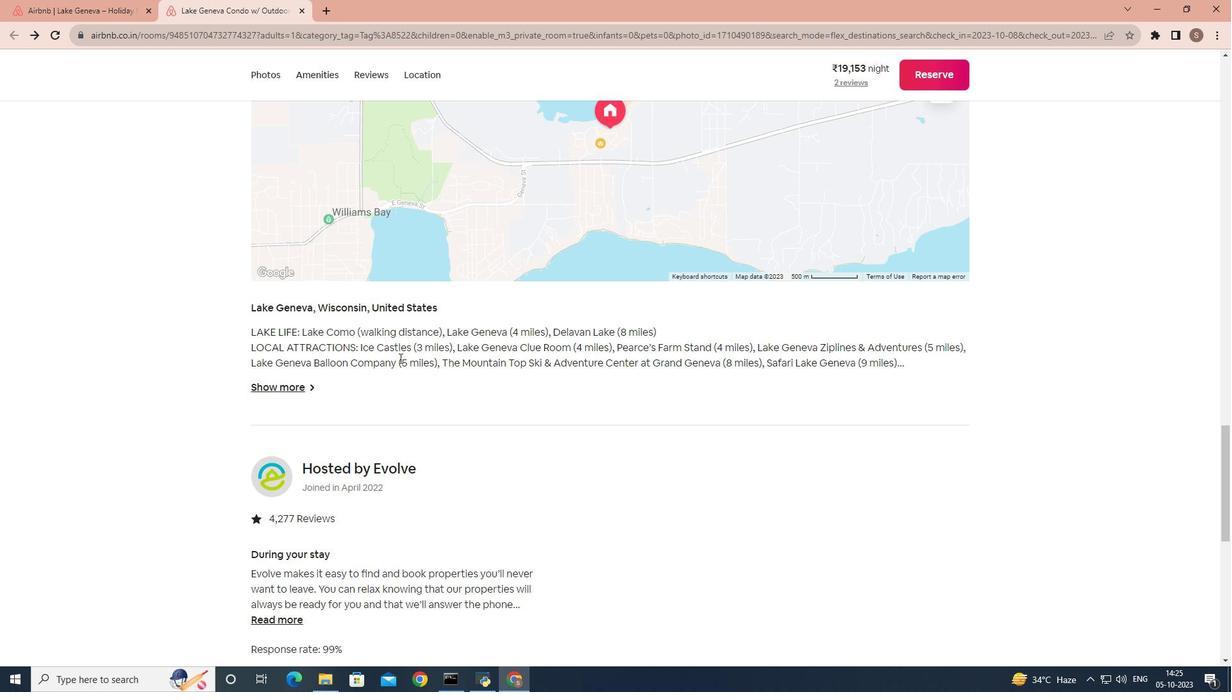 
Action: Mouse scrolled (399, 357) with delta (0, 0)
Screenshot: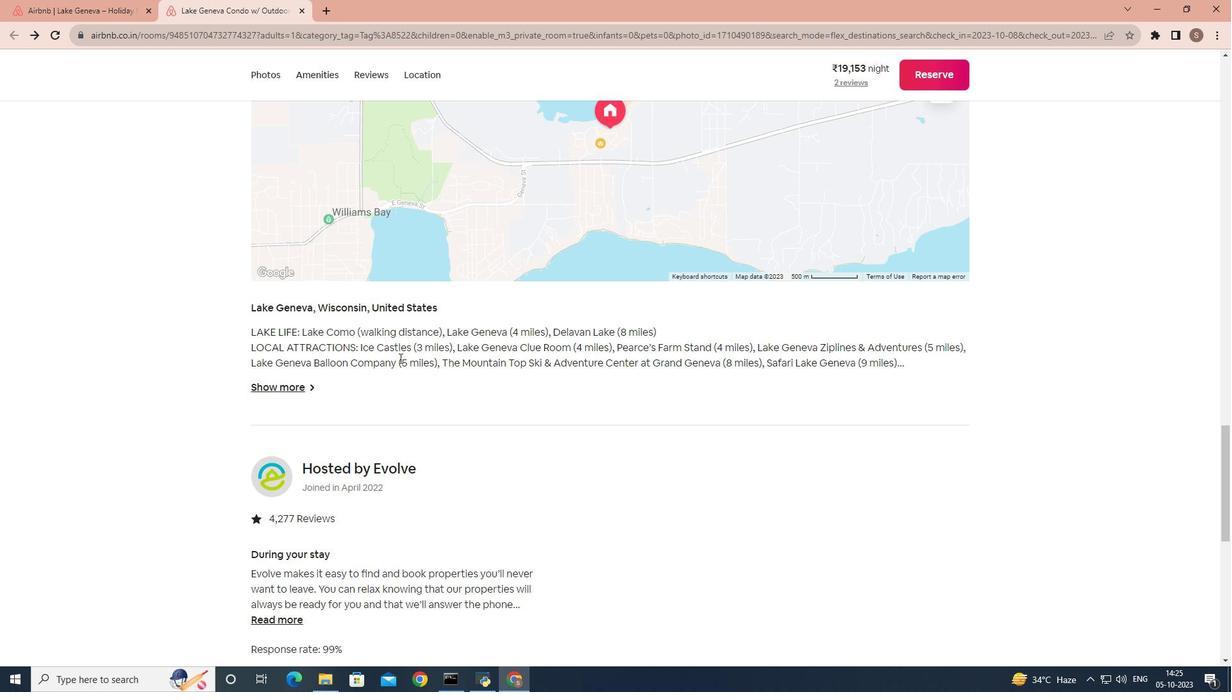 
Action: Mouse scrolled (399, 357) with delta (0, 0)
Screenshot: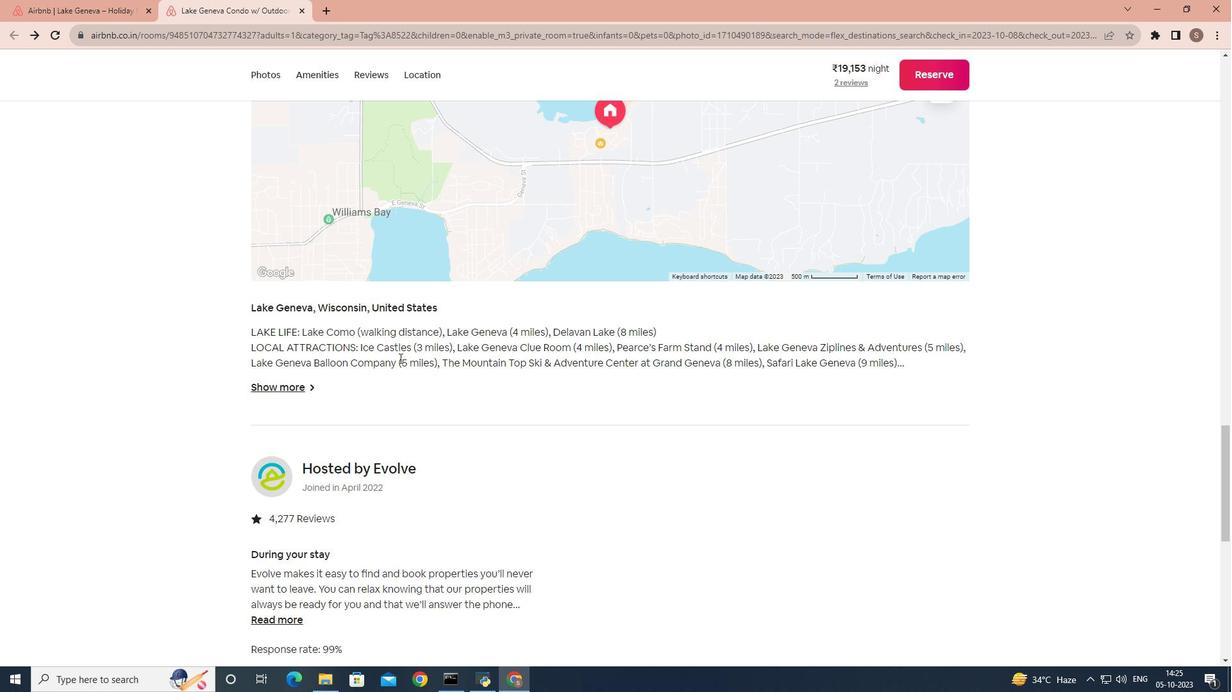 
Action: Mouse scrolled (399, 357) with delta (0, 0)
Screenshot: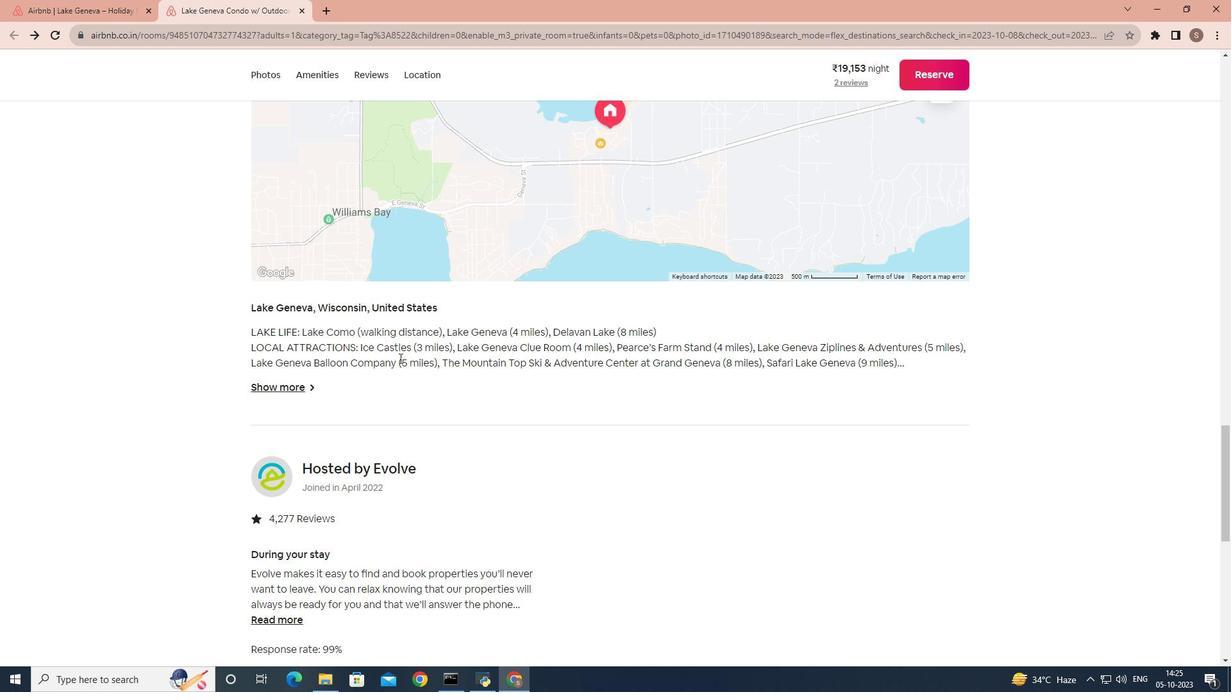 
Action: Mouse scrolled (399, 357) with delta (0, 0)
Screenshot: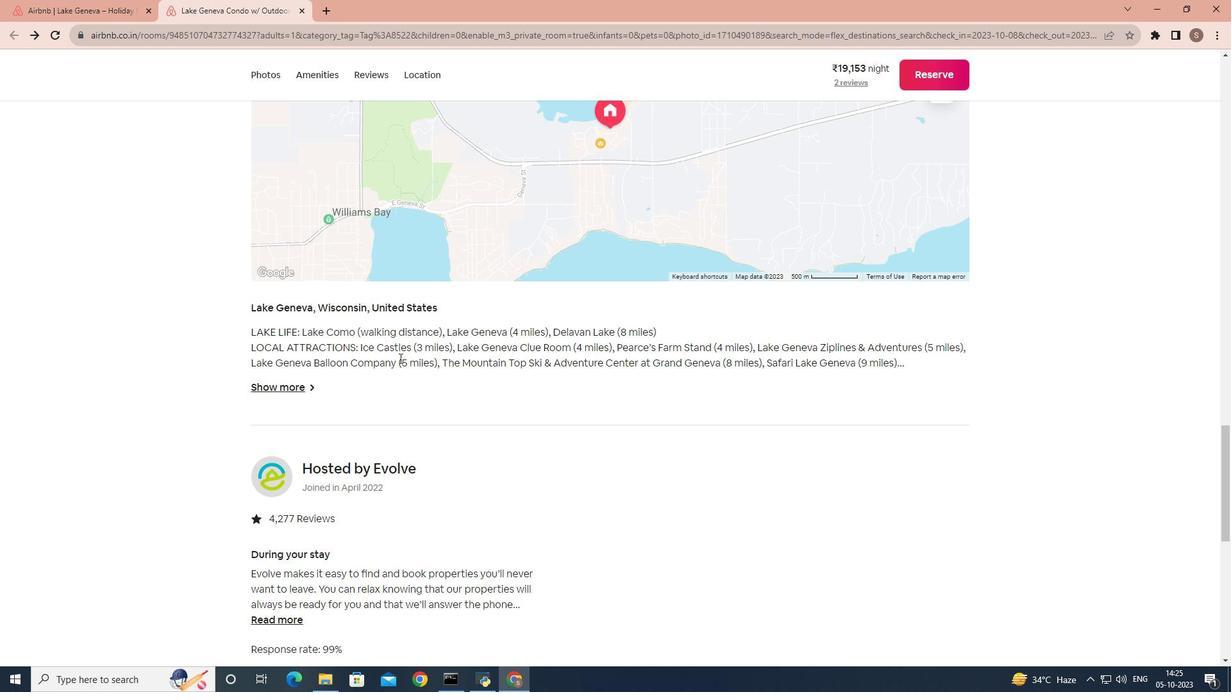 
Action: Mouse moved to (399, 359)
Screenshot: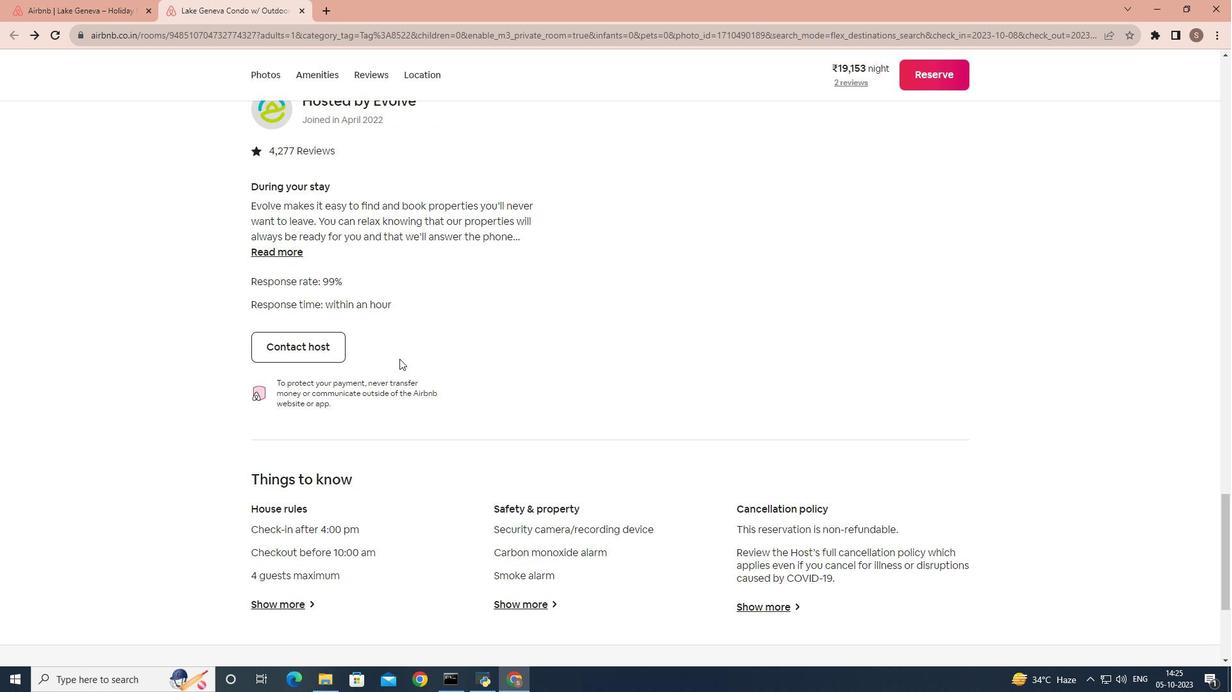 
Action: Mouse scrolled (399, 359) with delta (0, 0)
Screenshot: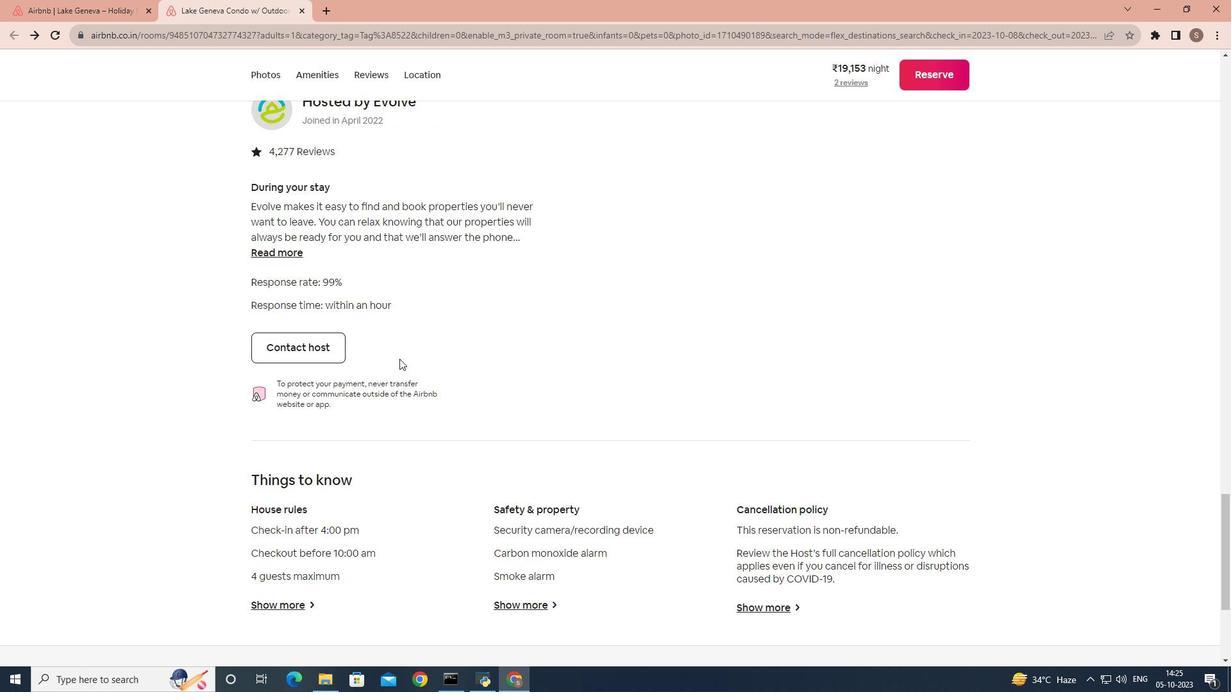 
Action: Mouse scrolled (399, 359) with delta (0, 0)
Screenshot: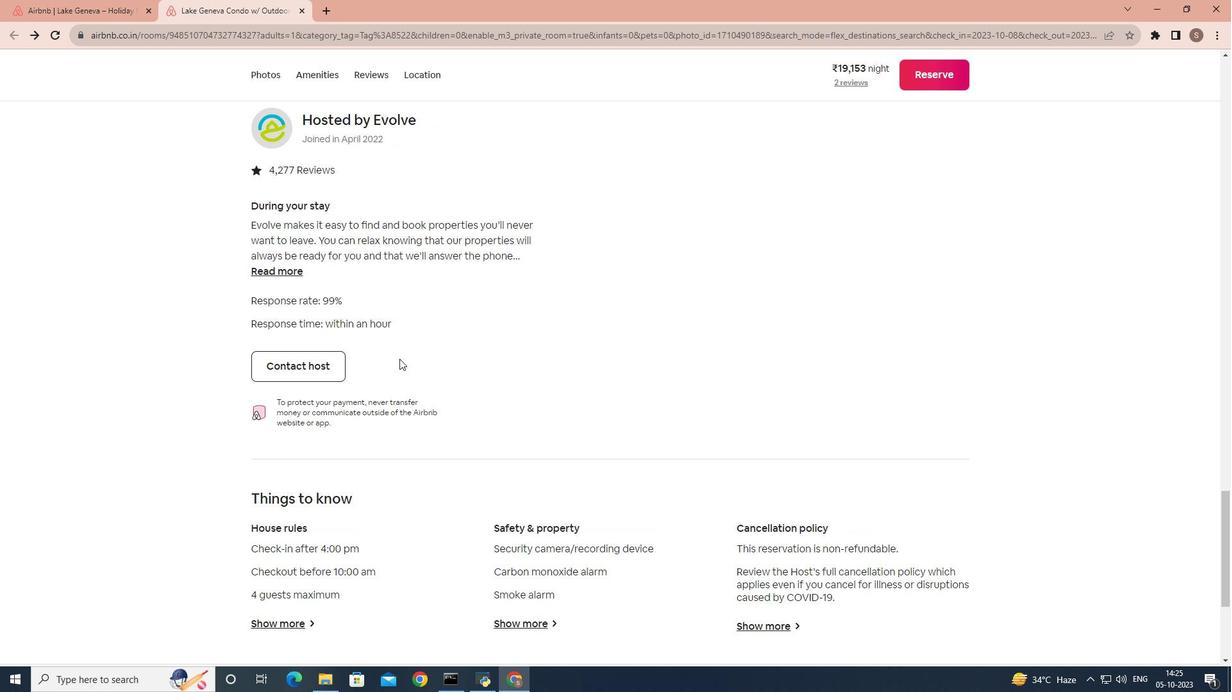
Action: Mouse scrolled (399, 359) with delta (0, 0)
Screenshot: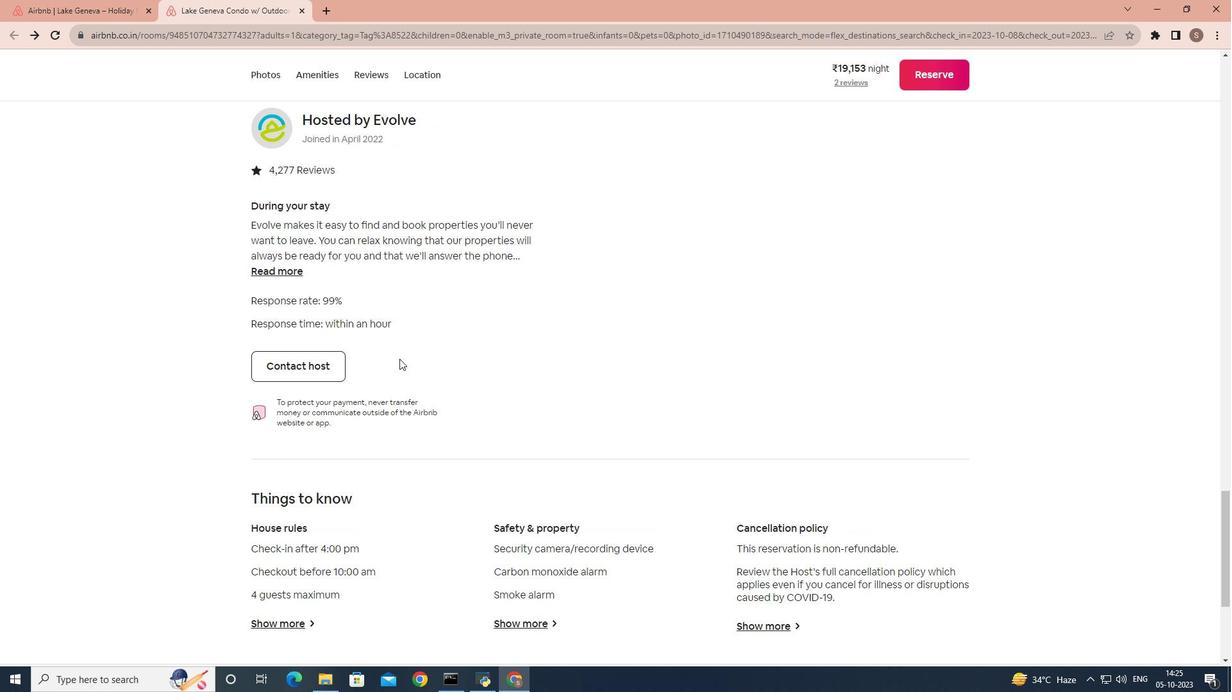 
Action: Mouse scrolled (399, 359) with delta (0, 0)
Screenshot: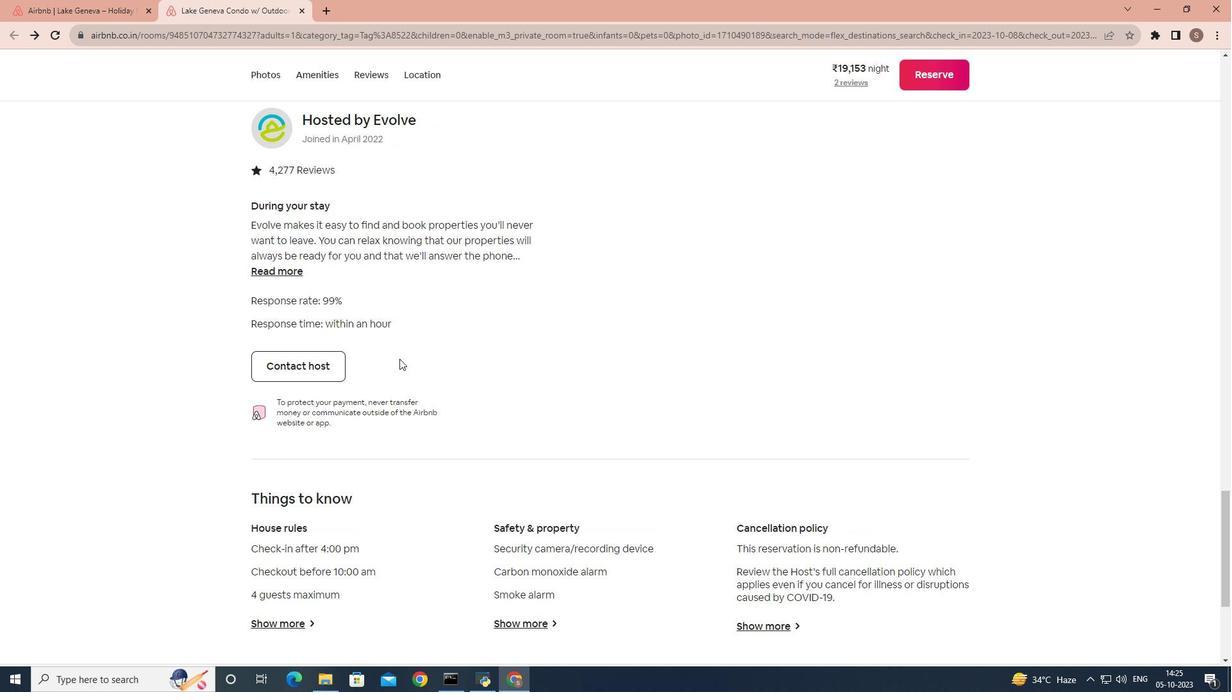 
Action: Mouse scrolled (399, 359) with delta (0, 0)
Screenshot: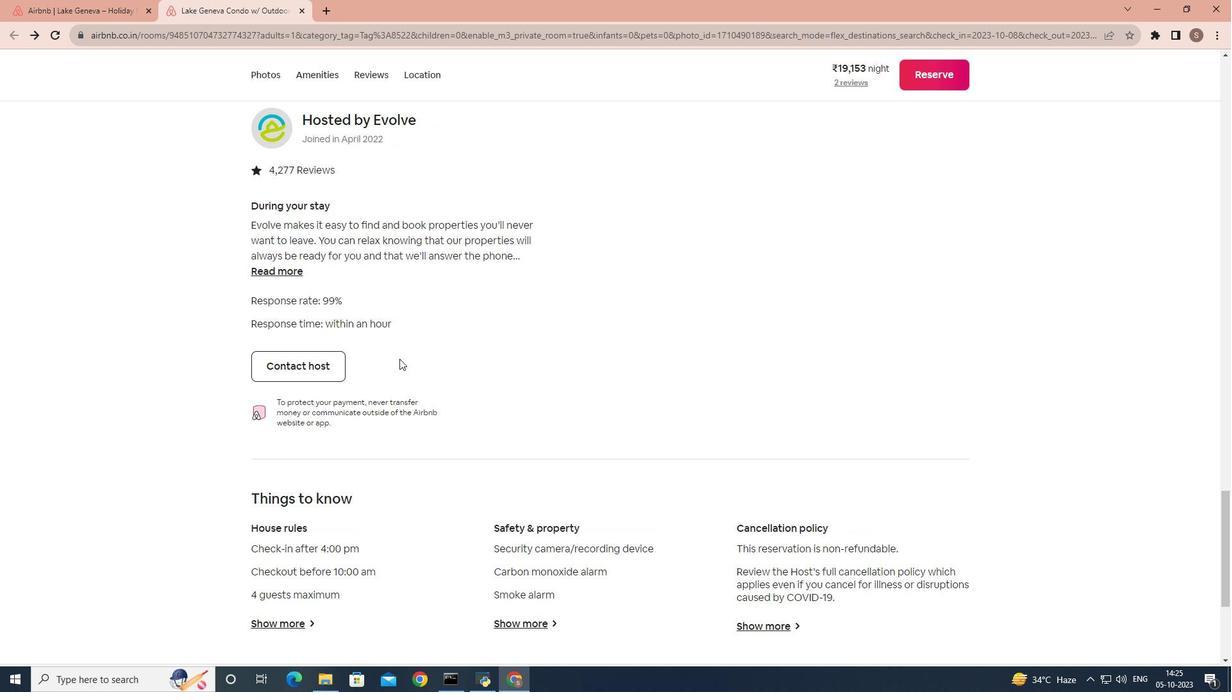 
Action: Mouse scrolled (399, 359) with delta (0, 0)
Screenshot: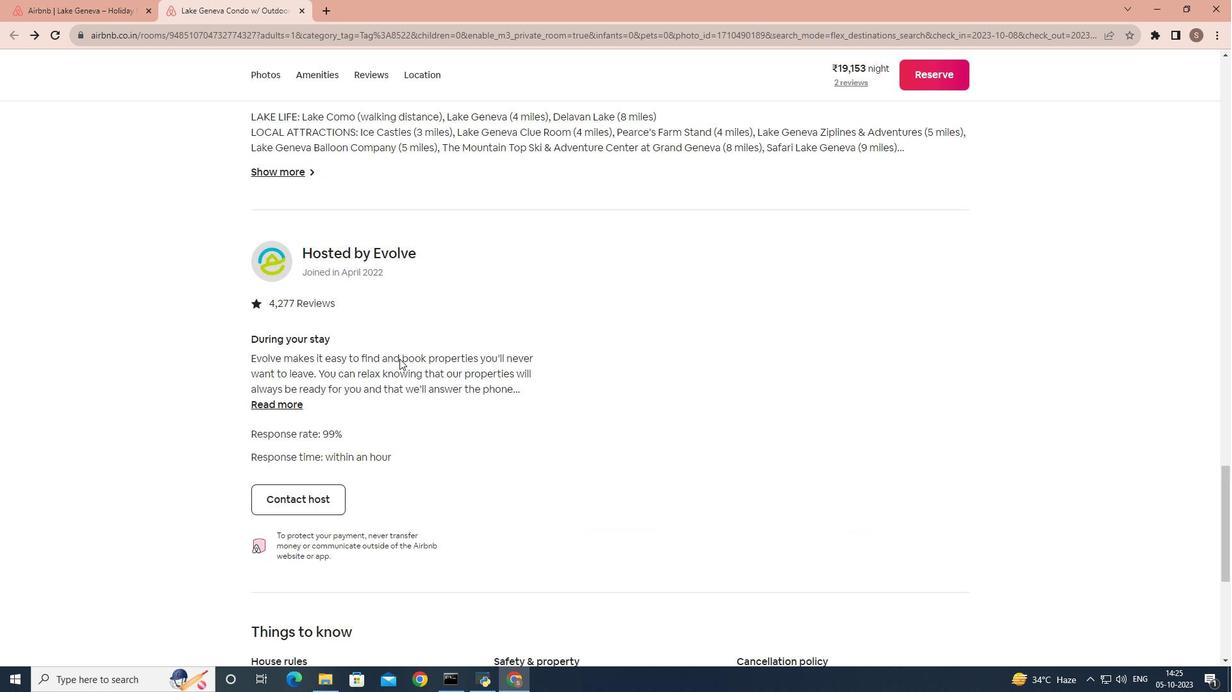 
Action: Mouse scrolled (399, 359) with delta (0, 0)
Screenshot: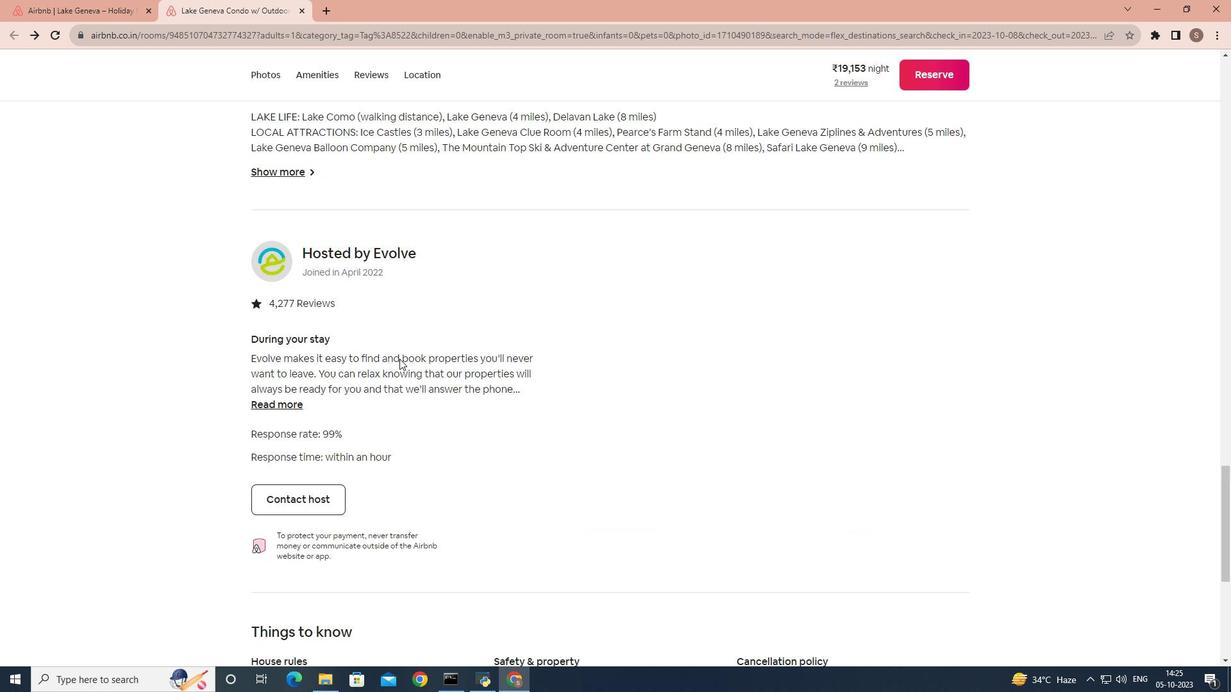 
Action: Mouse scrolled (399, 359) with delta (0, 0)
Screenshot: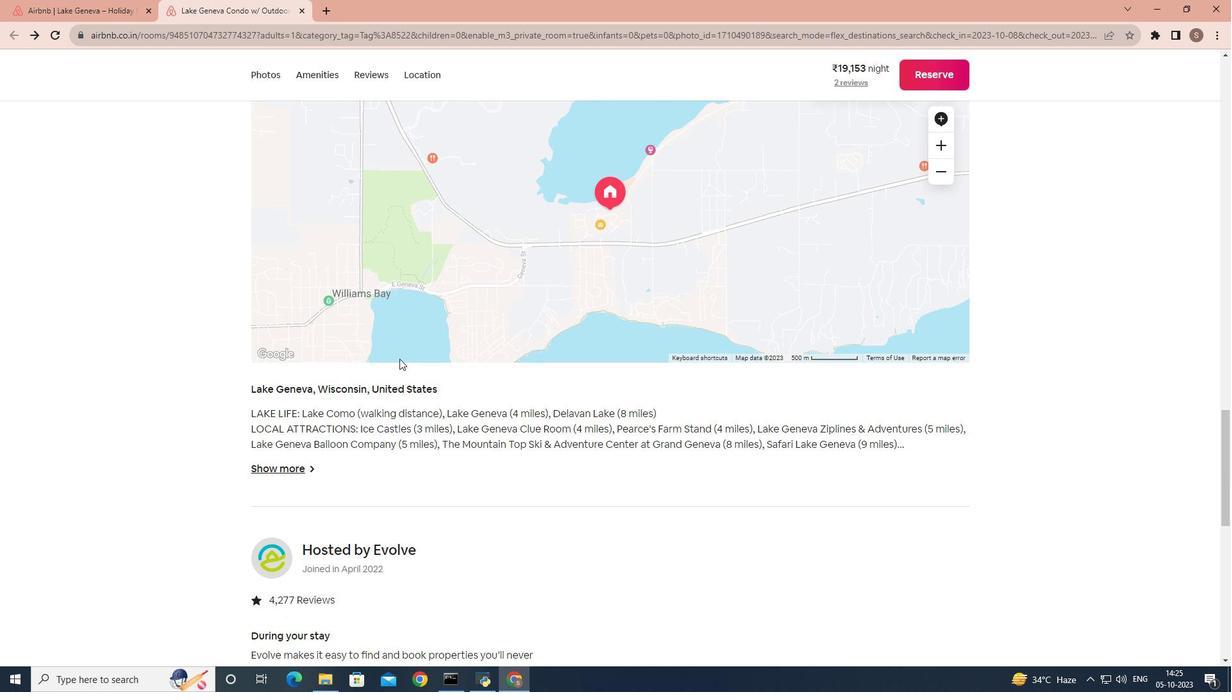 
Action: Mouse scrolled (399, 359) with delta (0, 0)
Screenshot: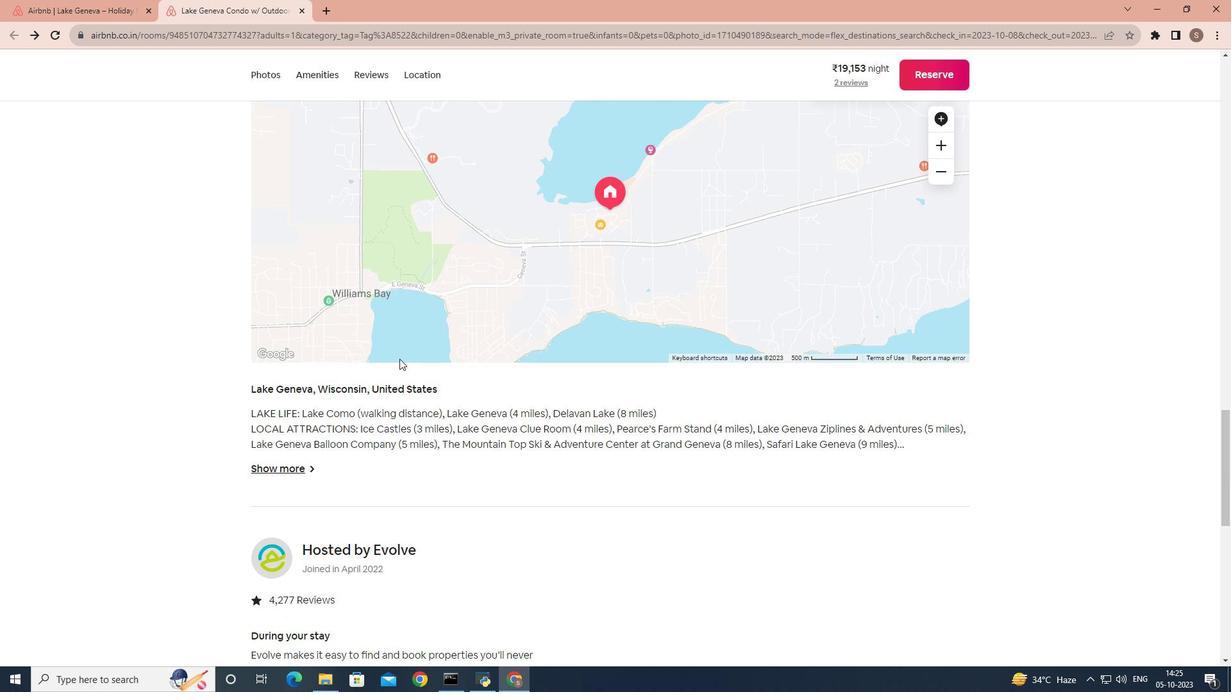 
Action: Mouse scrolled (399, 359) with delta (0, 0)
Screenshot: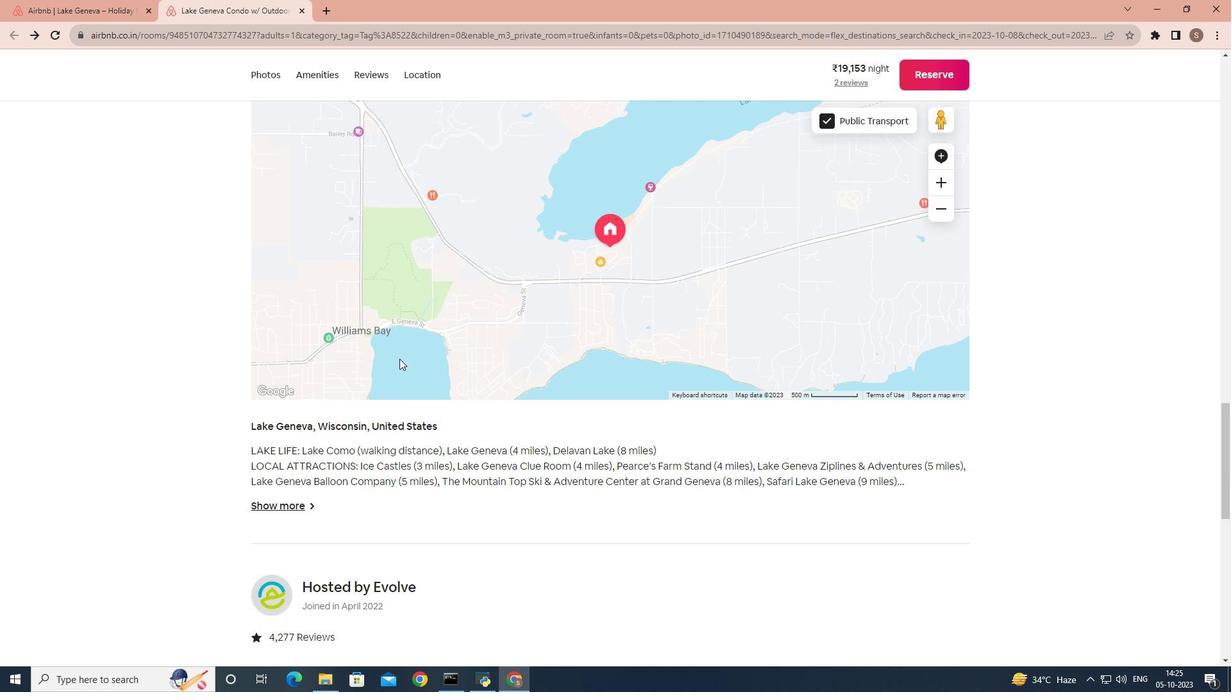 
Action: Mouse scrolled (399, 359) with delta (0, 0)
Screenshot: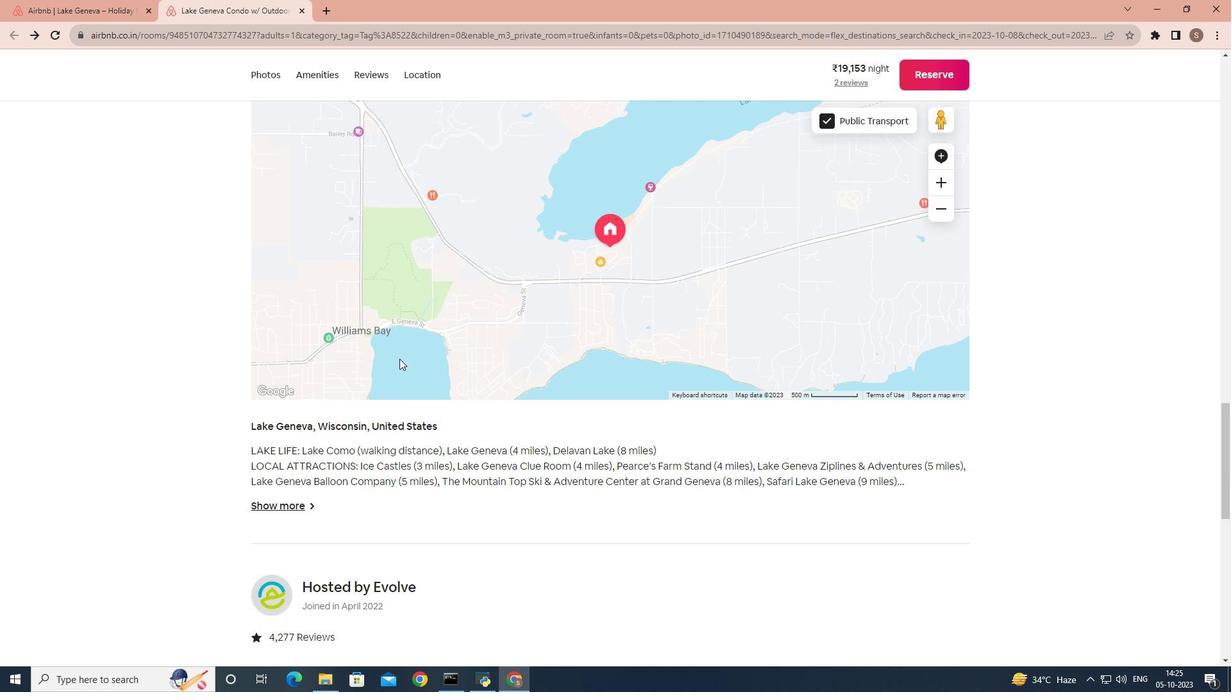 
Action: Mouse scrolled (399, 359) with delta (0, 0)
Screenshot: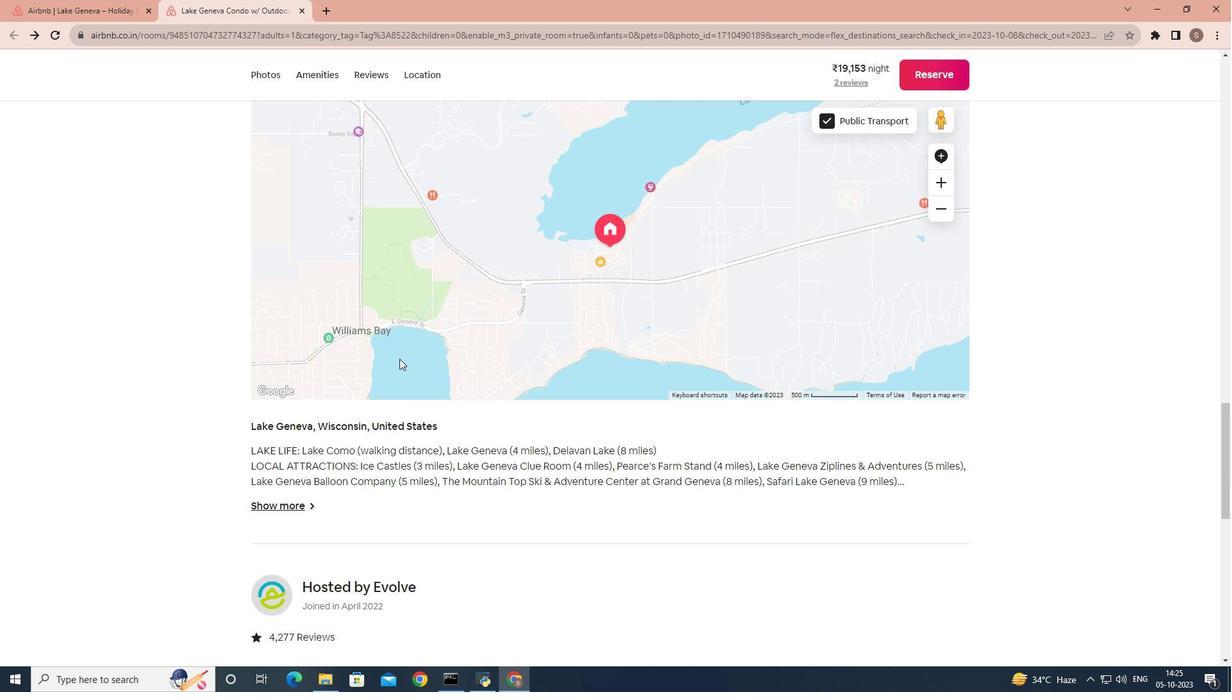
Action: Mouse scrolled (399, 359) with delta (0, 0)
Screenshot: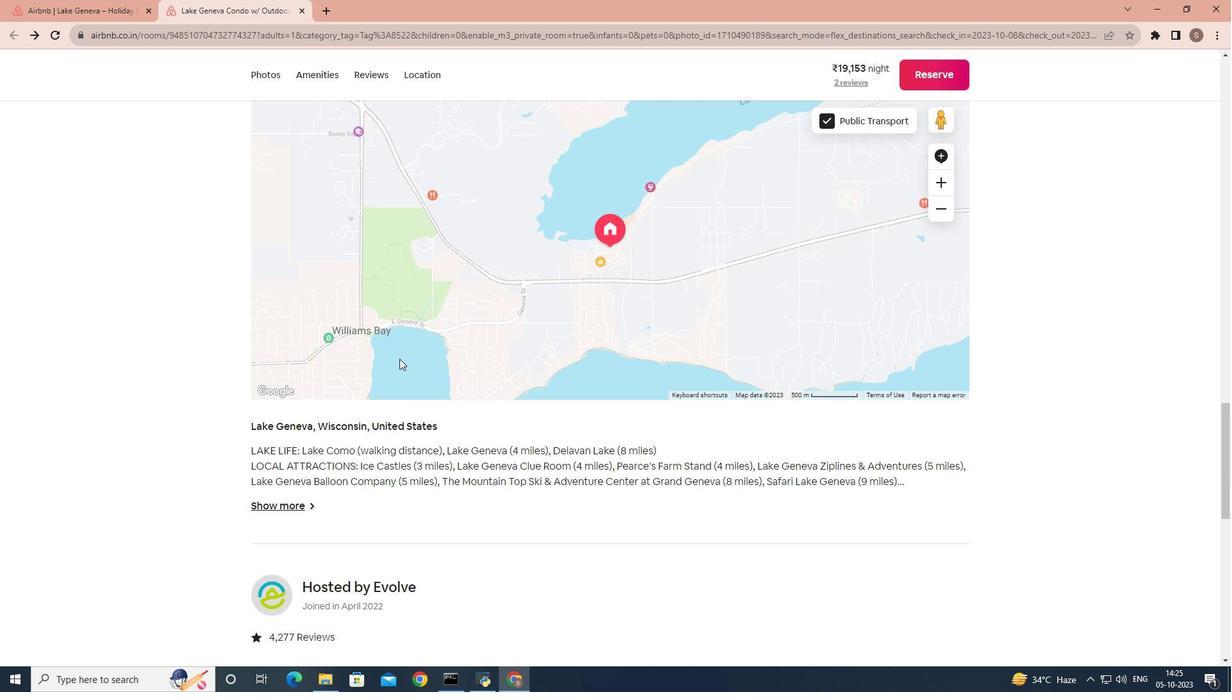 
Action: Mouse scrolled (399, 359) with delta (0, 0)
Screenshot: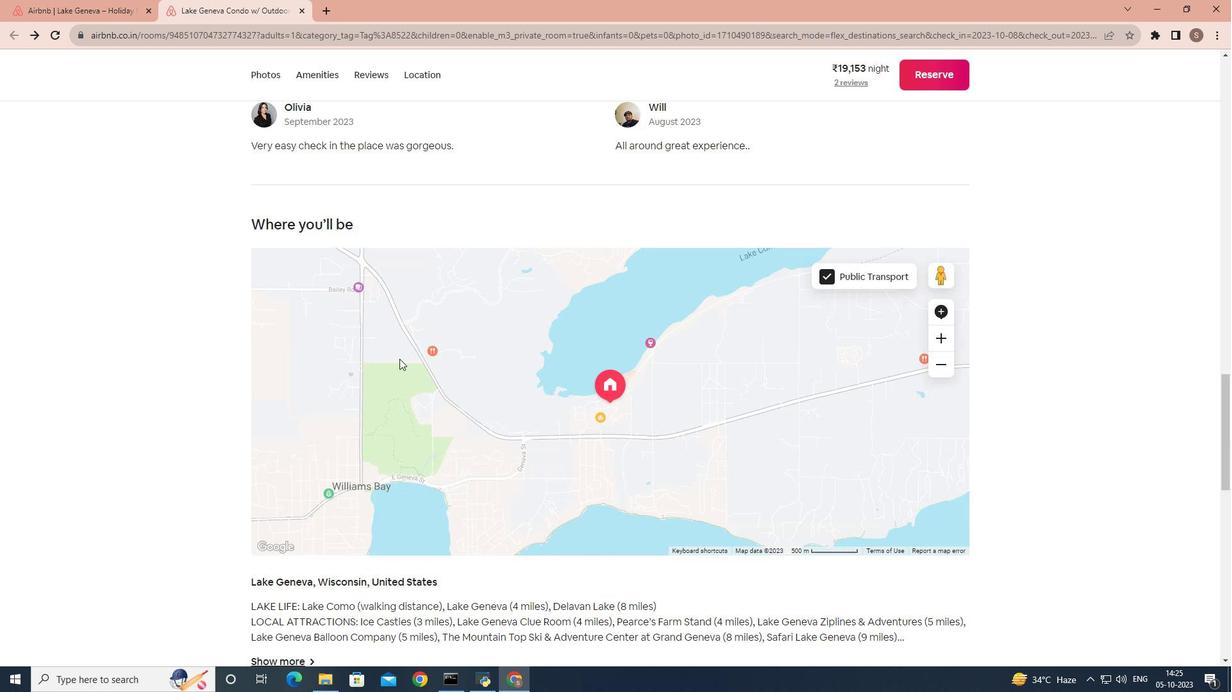 
Action: Mouse scrolled (399, 359) with delta (0, 0)
Screenshot: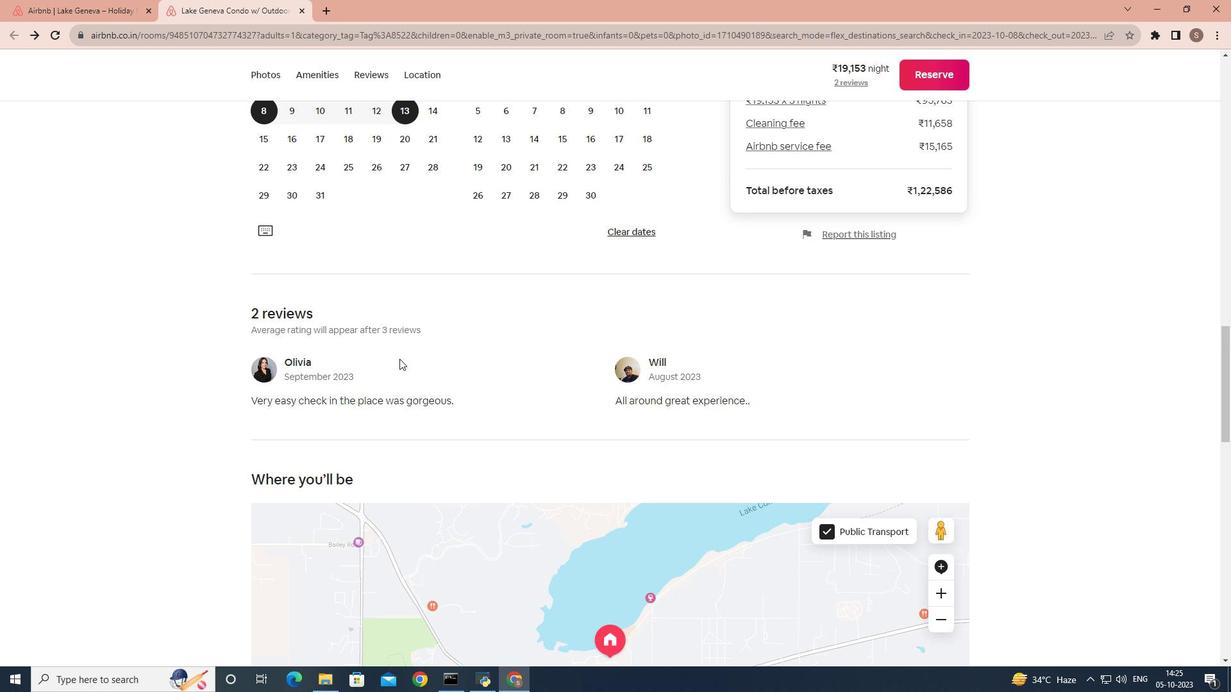 
Action: Mouse scrolled (399, 359) with delta (0, 0)
Screenshot: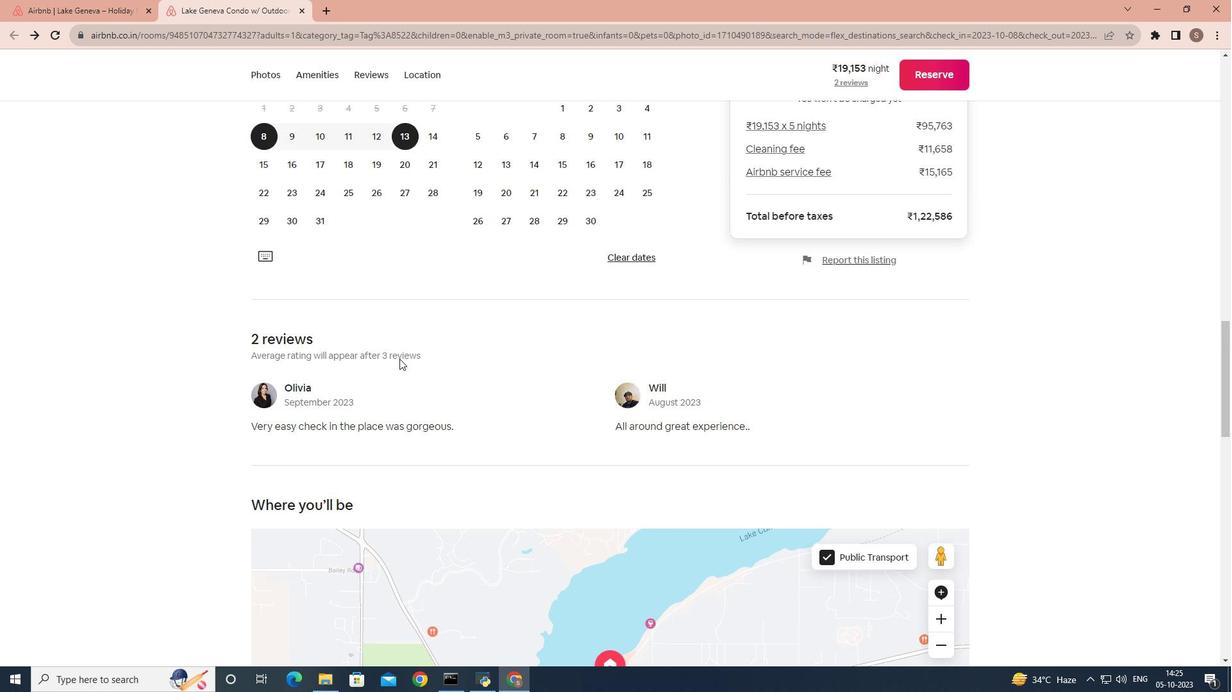 
Action: Mouse scrolled (399, 359) with delta (0, 0)
Screenshot: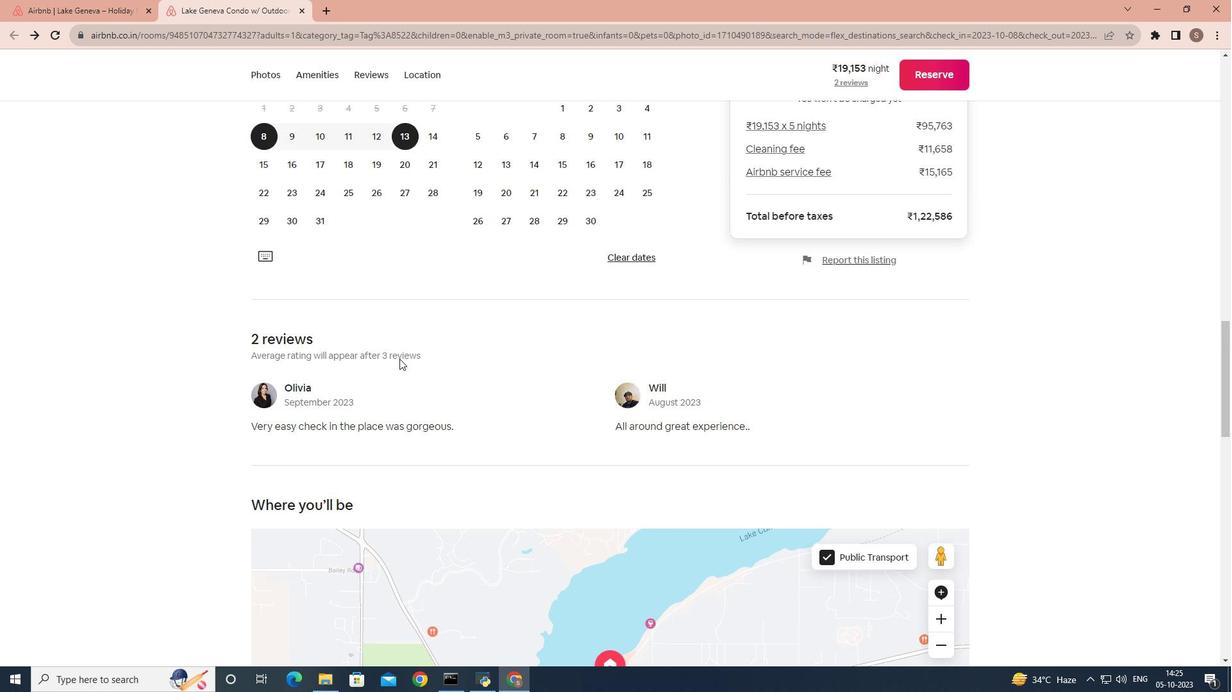 
Action: Mouse scrolled (399, 359) with delta (0, 0)
Screenshot: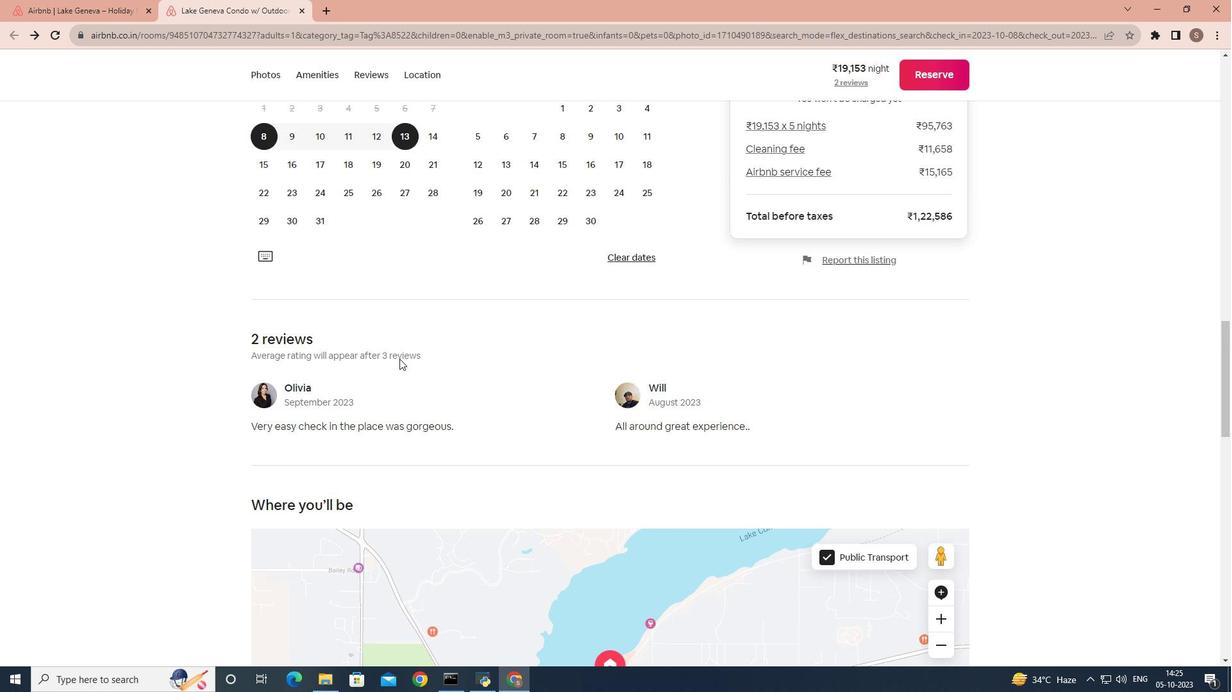 
Action: Mouse scrolled (399, 359) with delta (0, 0)
Screenshot: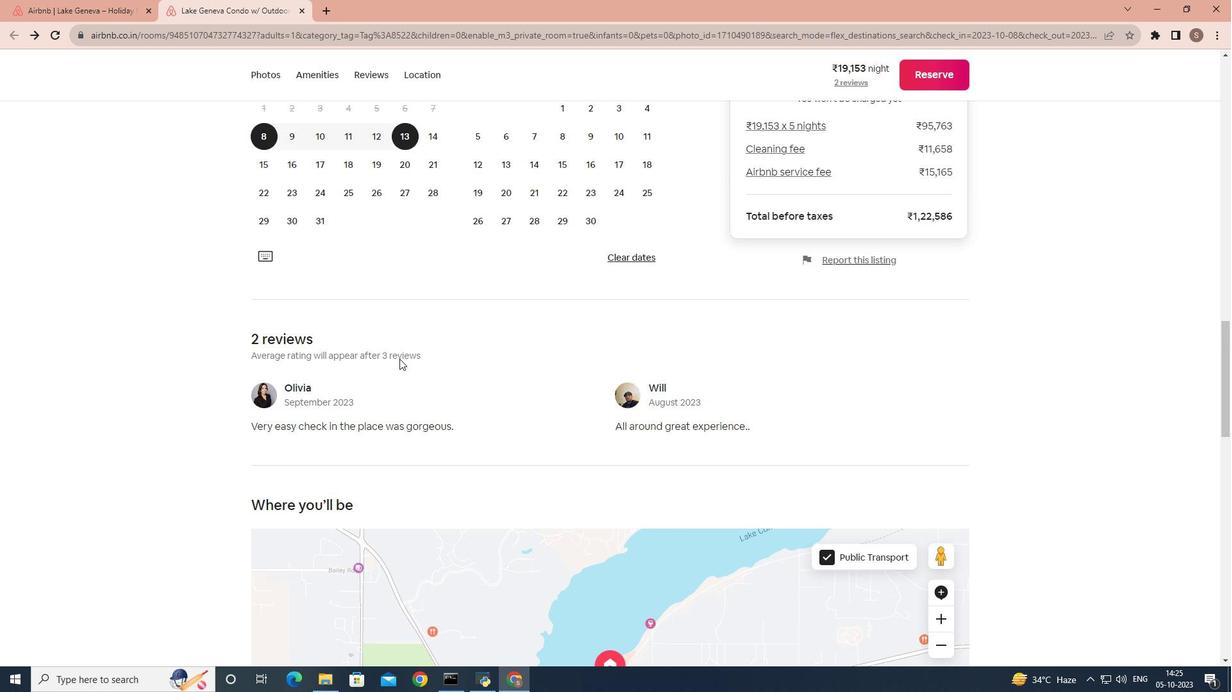 
Action: Mouse scrolled (399, 359) with delta (0, 0)
Screenshot: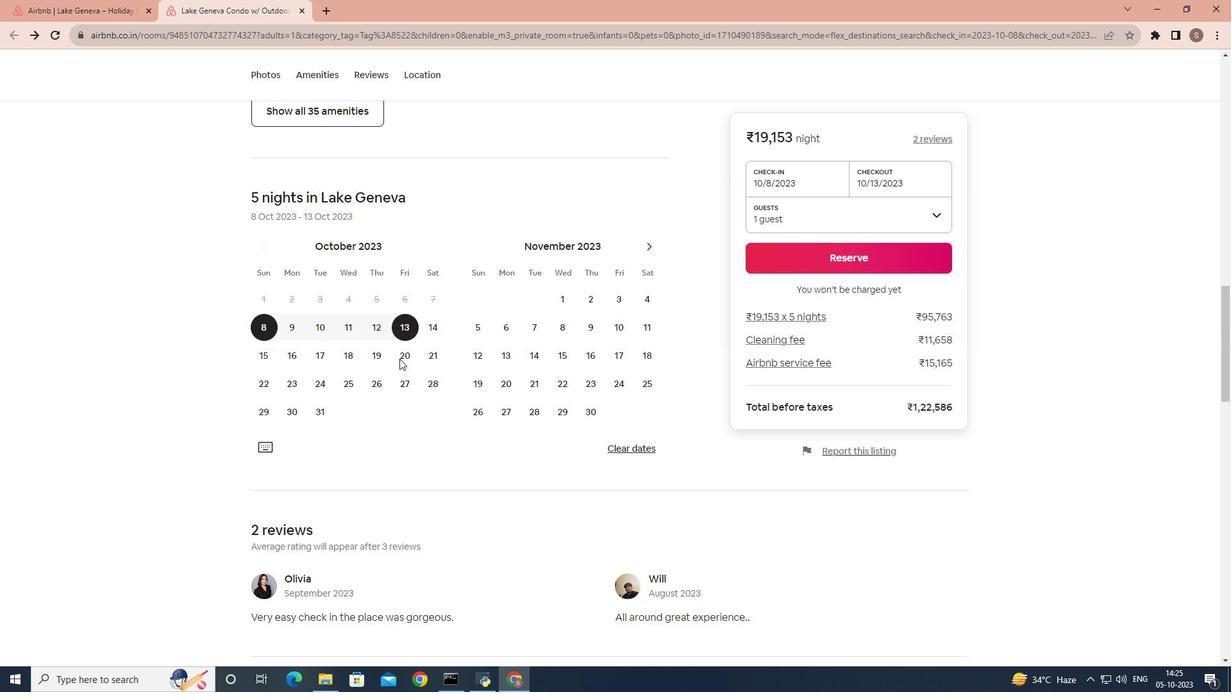 
Action: Mouse scrolled (399, 359) with delta (0, 0)
Screenshot: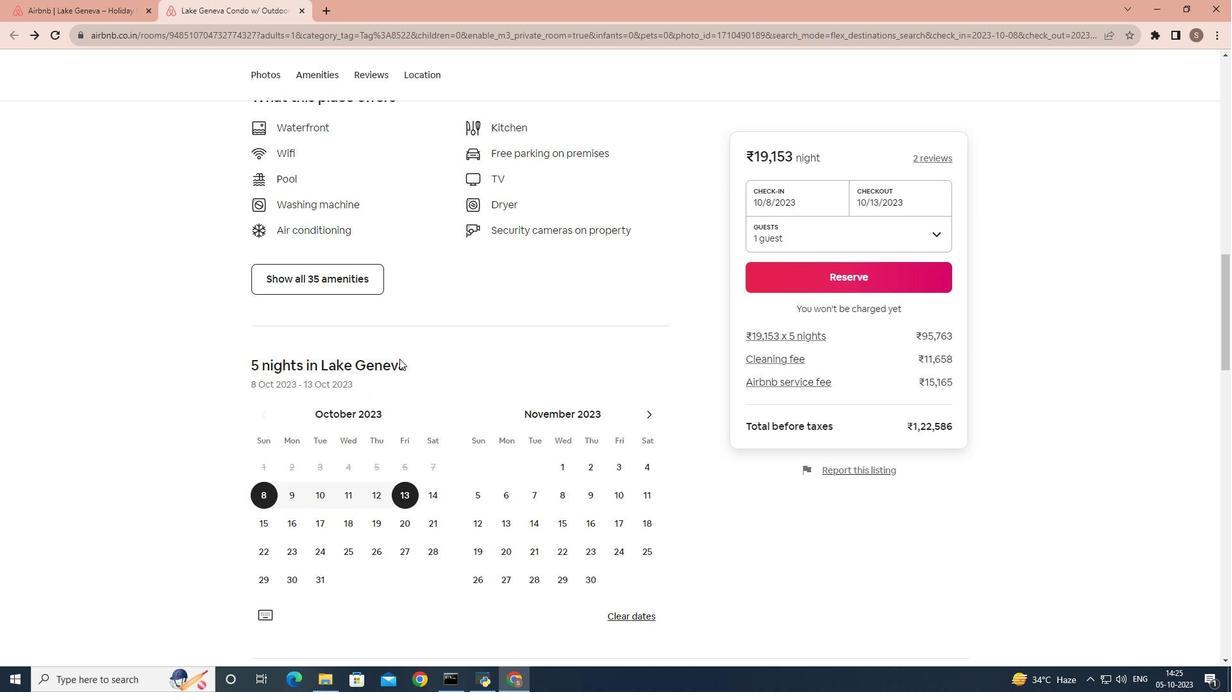 
Action: Mouse scrolled (399, 359) with delta (0, 0)
Screenshot: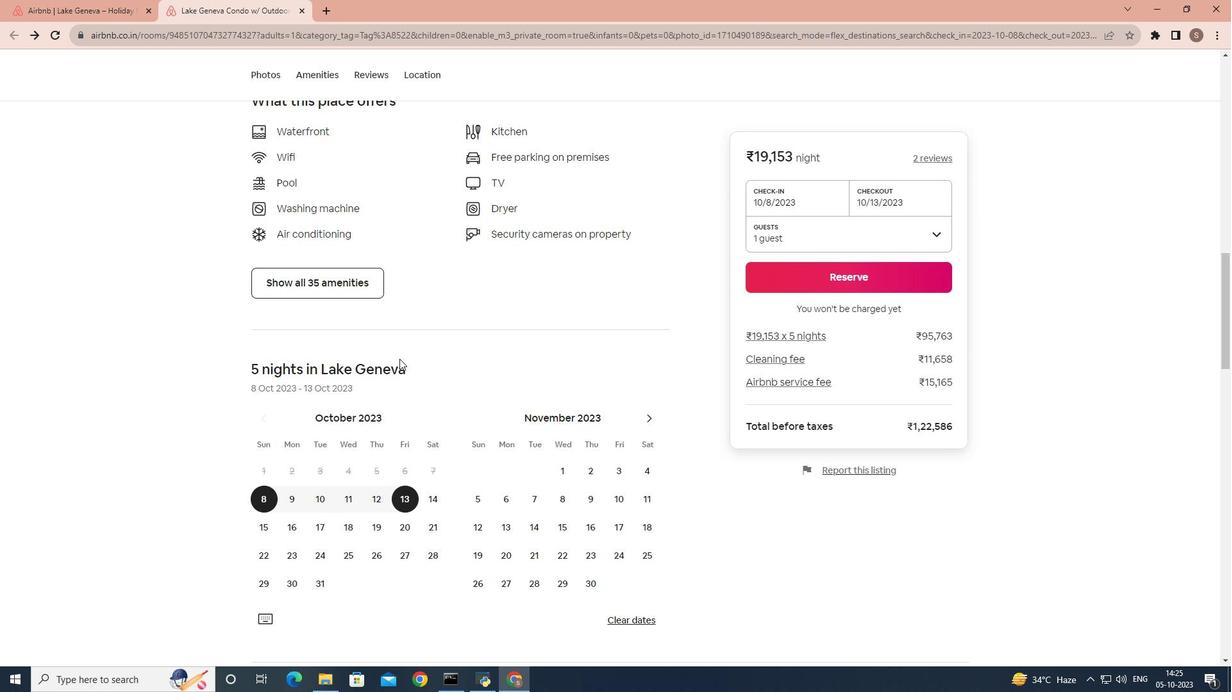 
Action: Mouse scrolled (399, 359) with delta (0, 0)
Screenshot: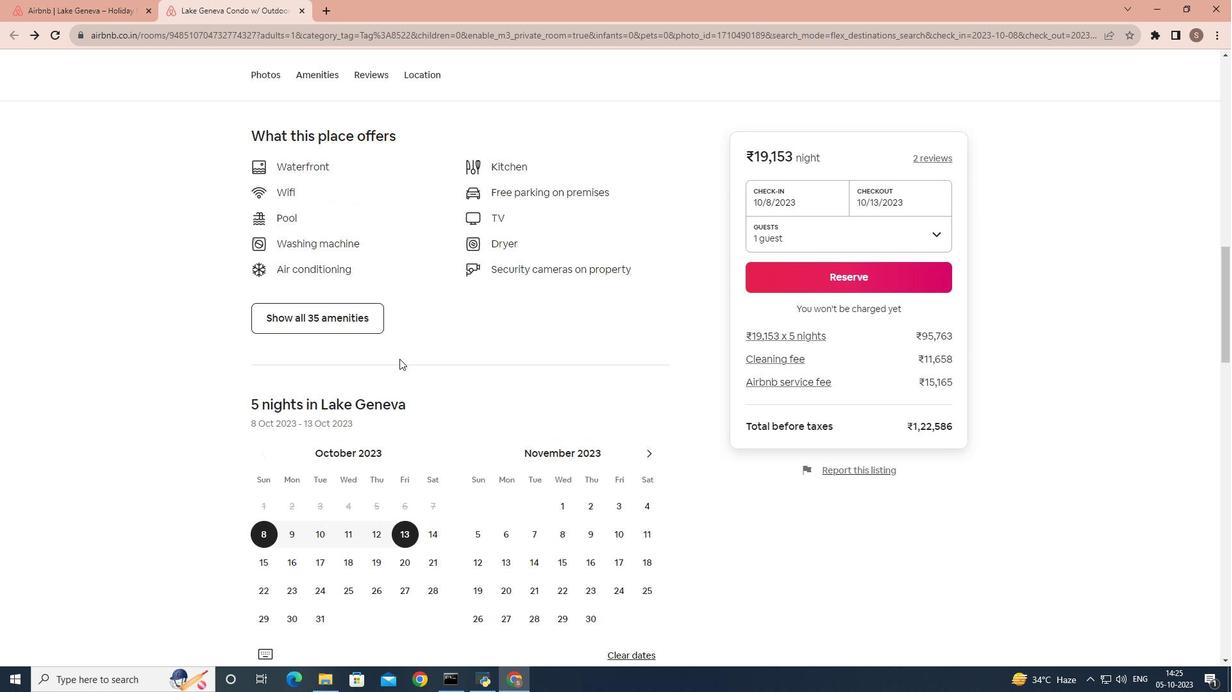 
Action: Mouse scrolled (399, 359) with delta (0, 0)
Screenshot: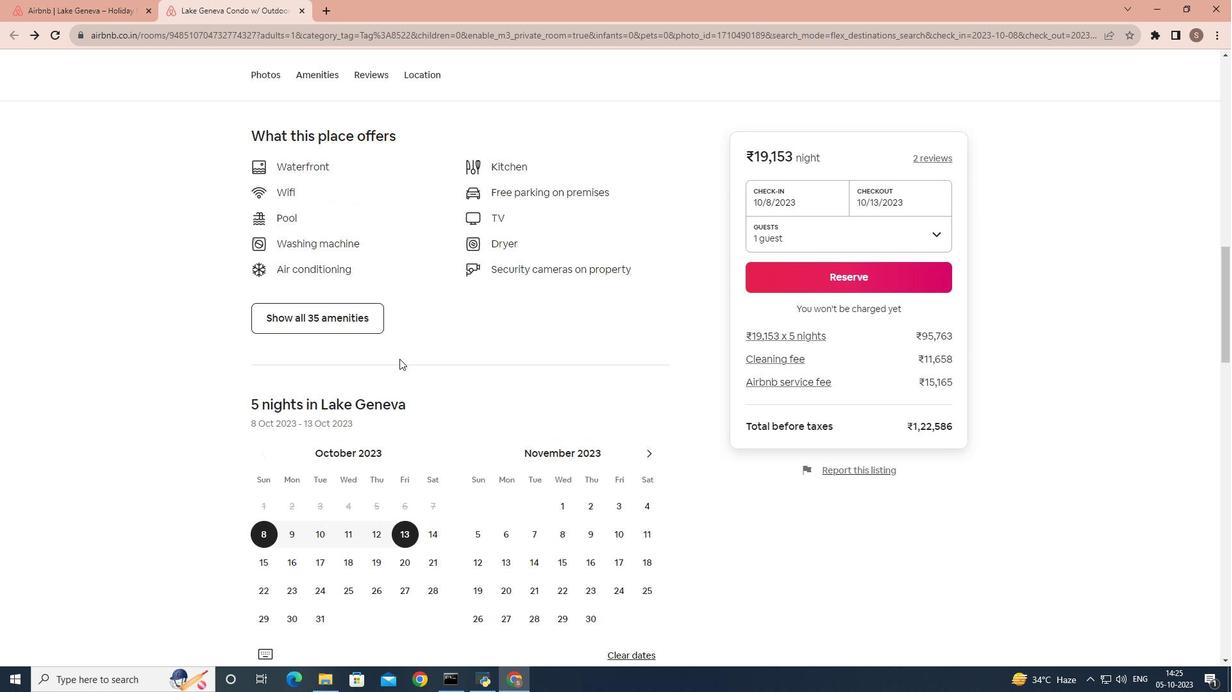 
Action: Mouse scrolled (399, 359) with delta (0, 0)
Screenshot: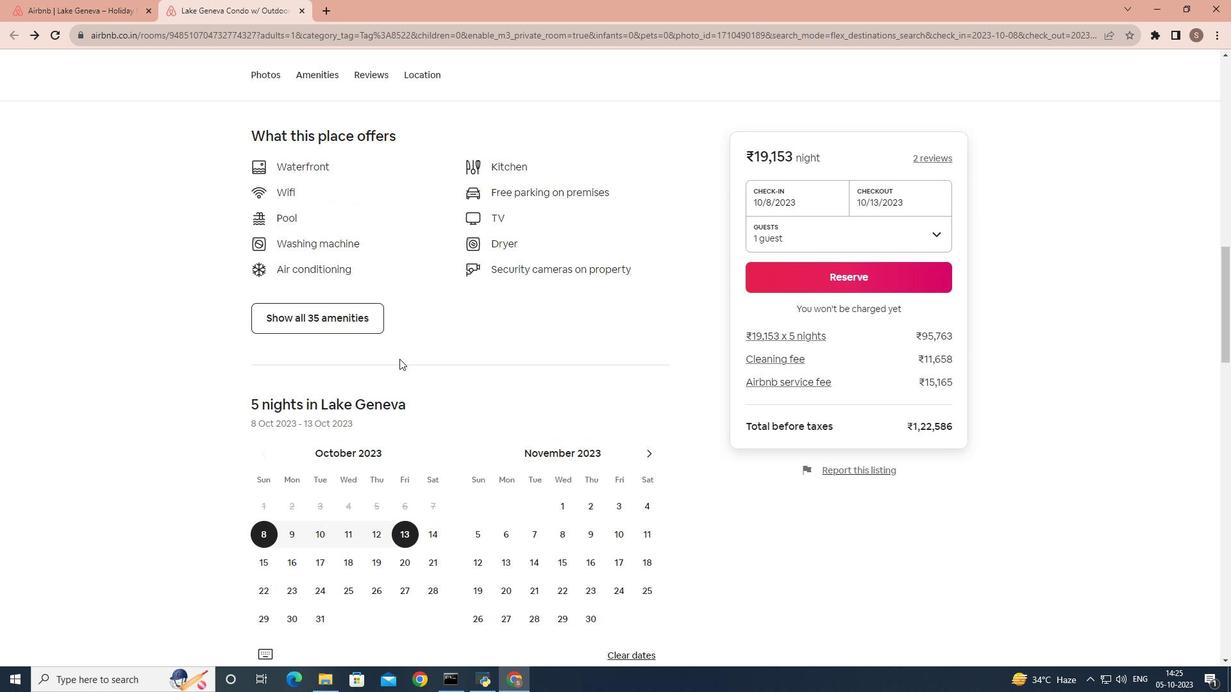 
Action: Mouse scrolled (399, 359) with delta (0, 0)
Screenshot: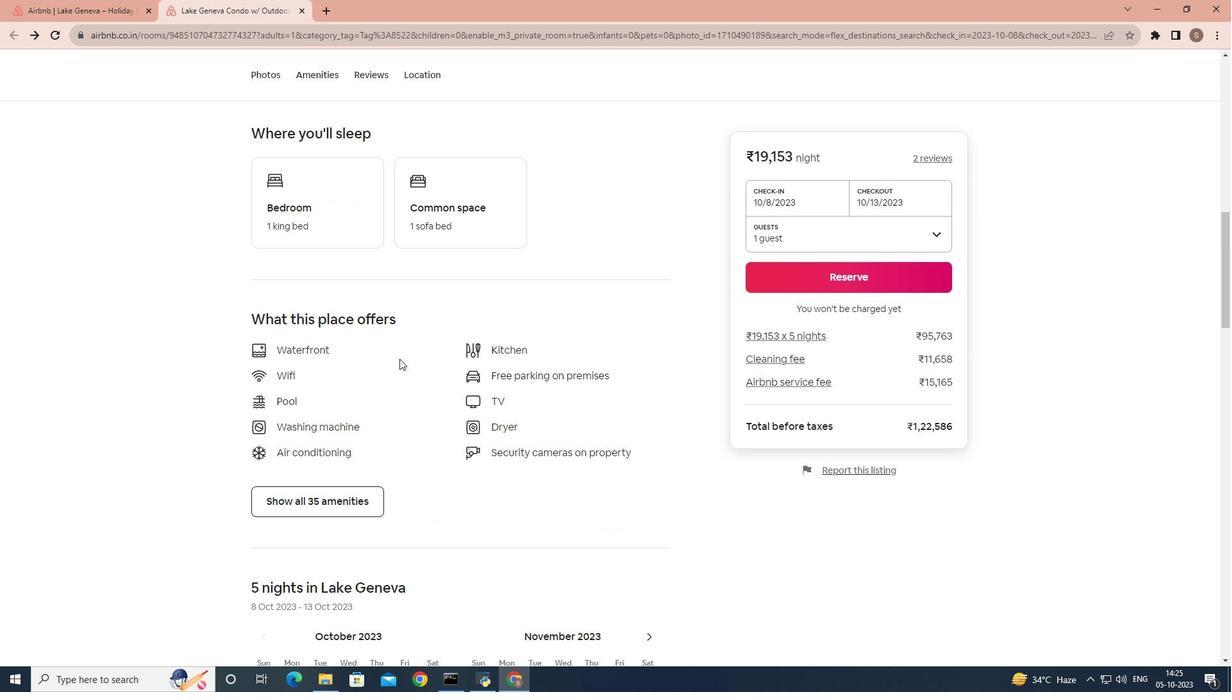 
Action: Mouse scrolled (399, 359) with delta (0, 0)
Screenshot: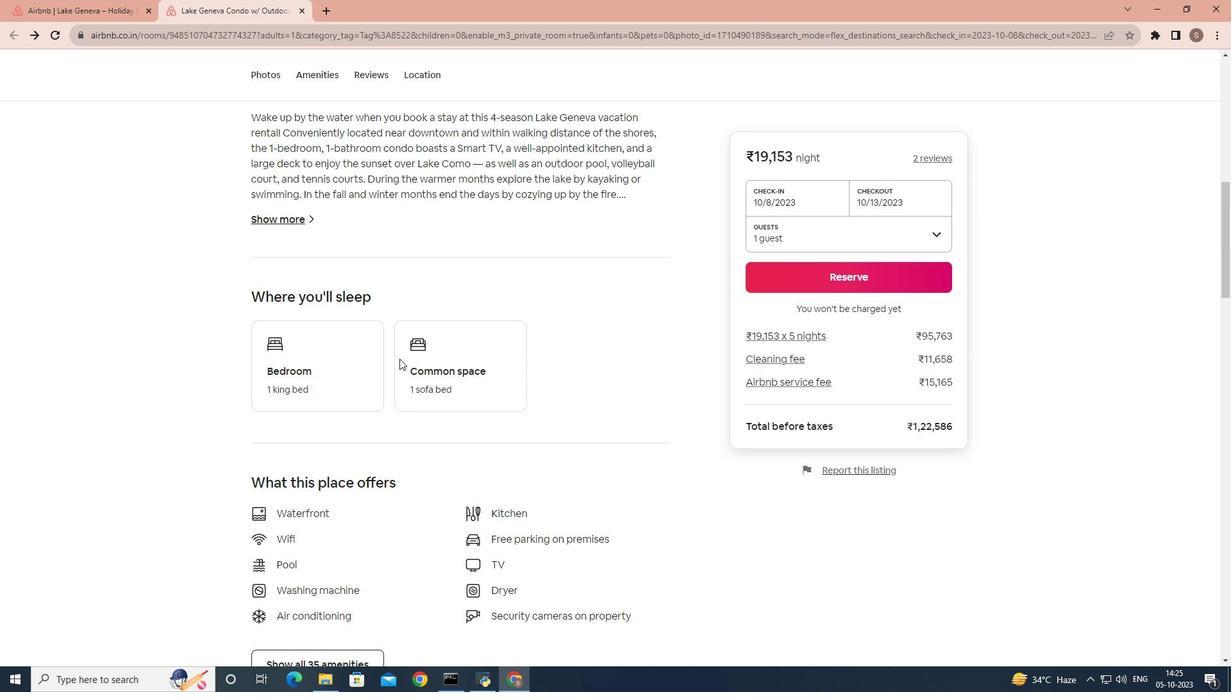 
Action: Mouse scrolled (399, 359) with delta (0, 0)
Screenshot: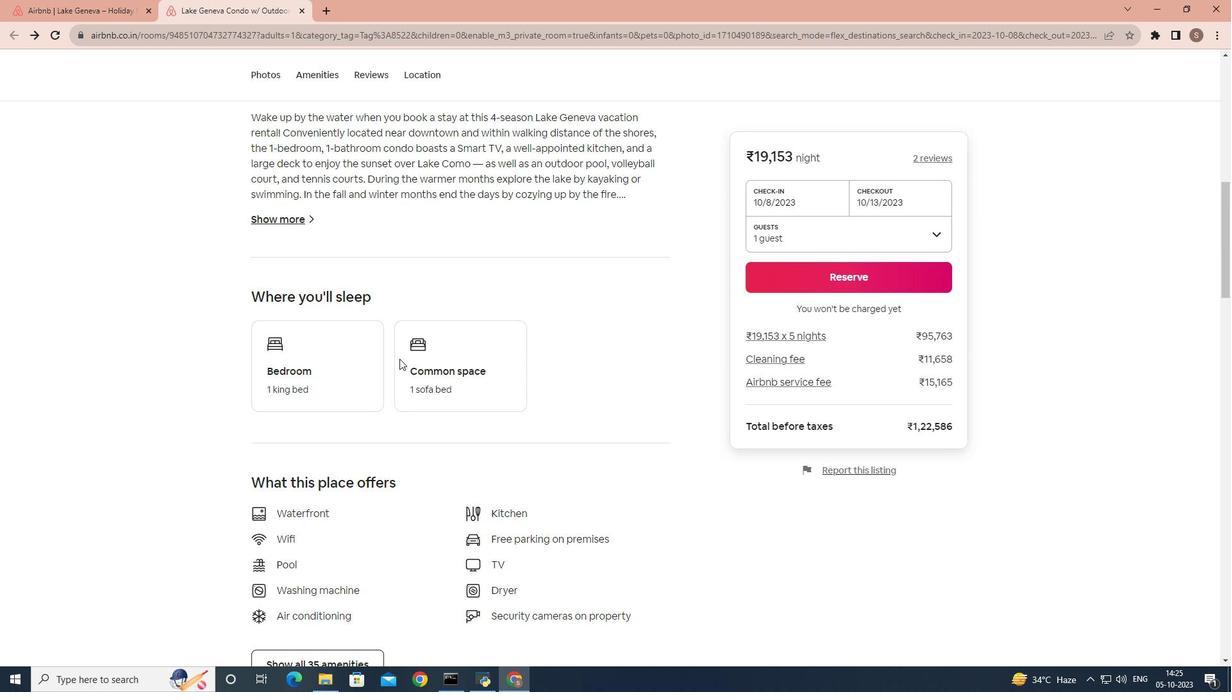 
Action: Mouse scrolled (399, 359) with delta (0, 0)
Screenshot: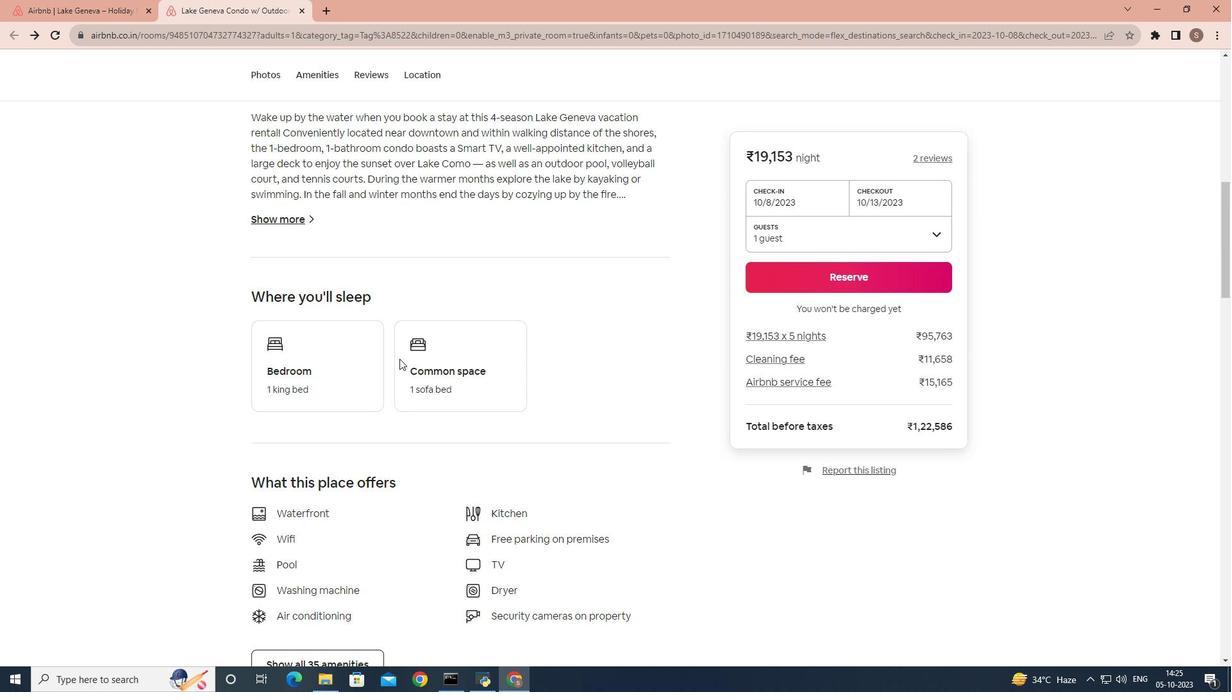 
Action: Mouse scrolled (399, 359) with delta (0, 0)
Screenshot: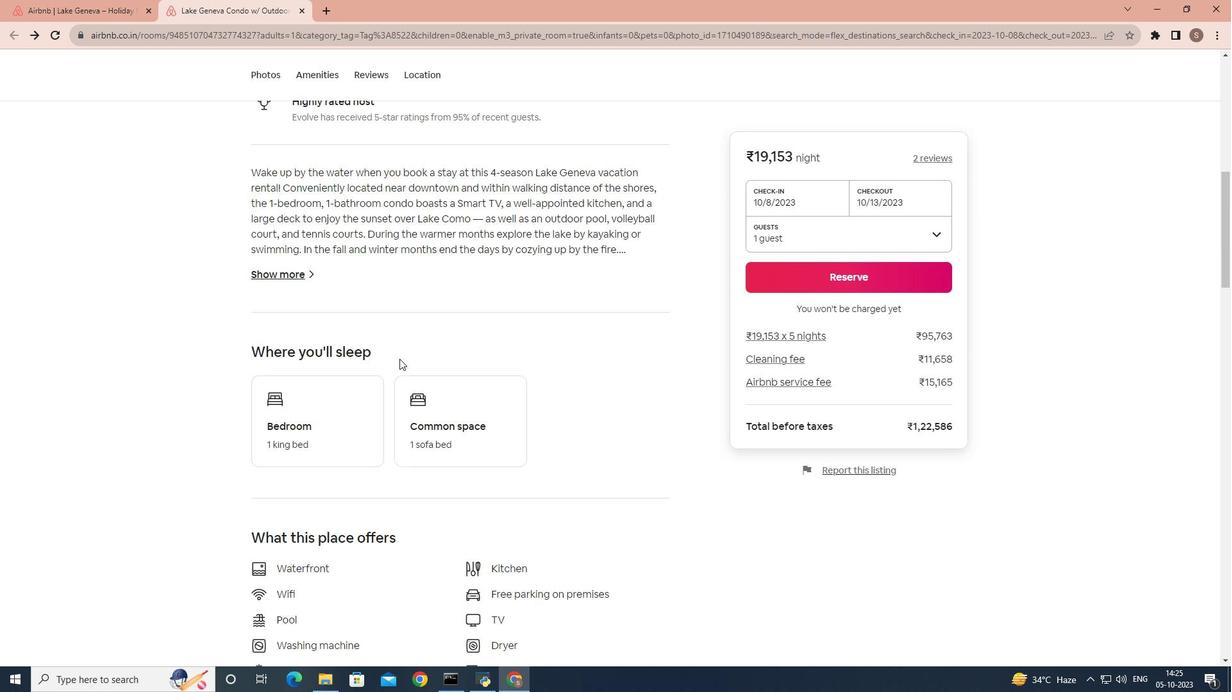 
Action: Mouse scrolled (399, 359) with delta (0, 0)
Screenshot: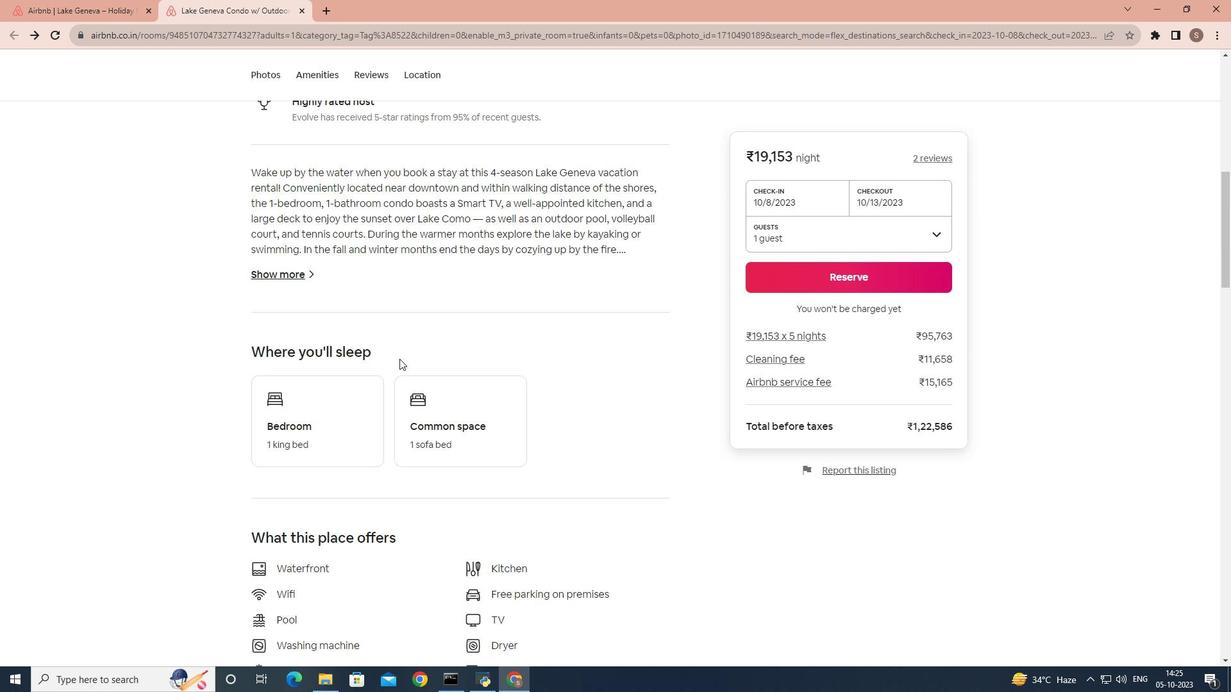 
Action: Mouse scrolled (399, 359) with delta (0, 0)
Screenshot: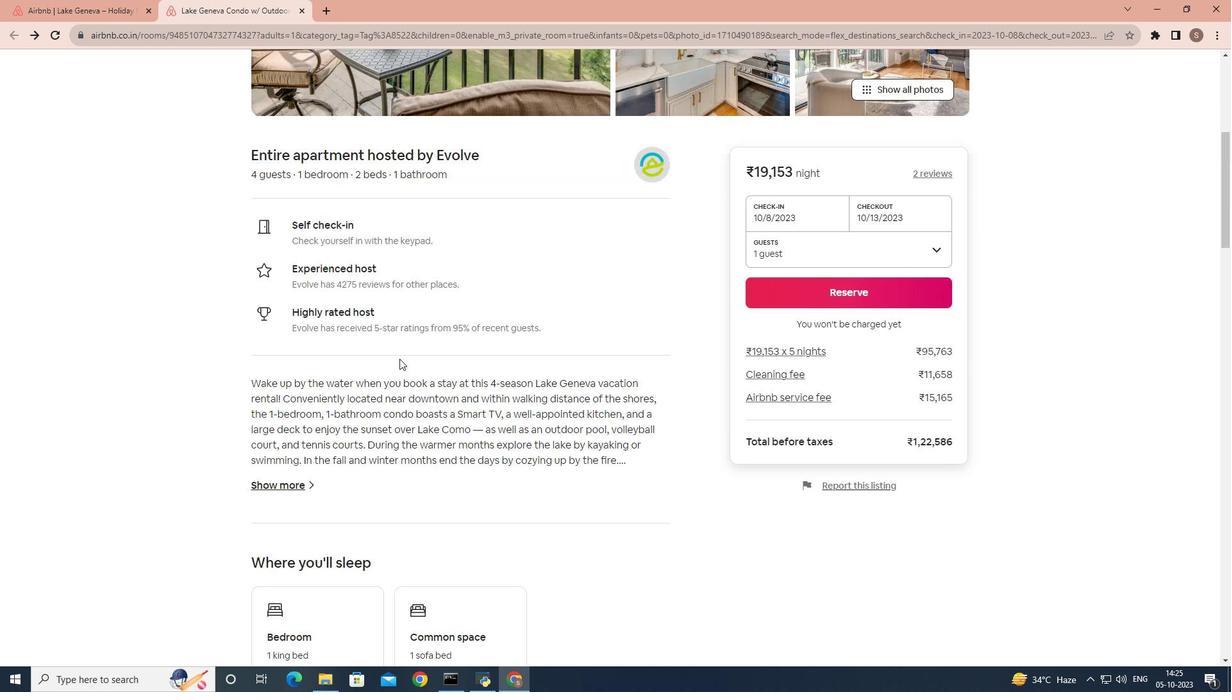
Action: Mouse scrolled (399, 359) with delta (0, 0)
Screenshot: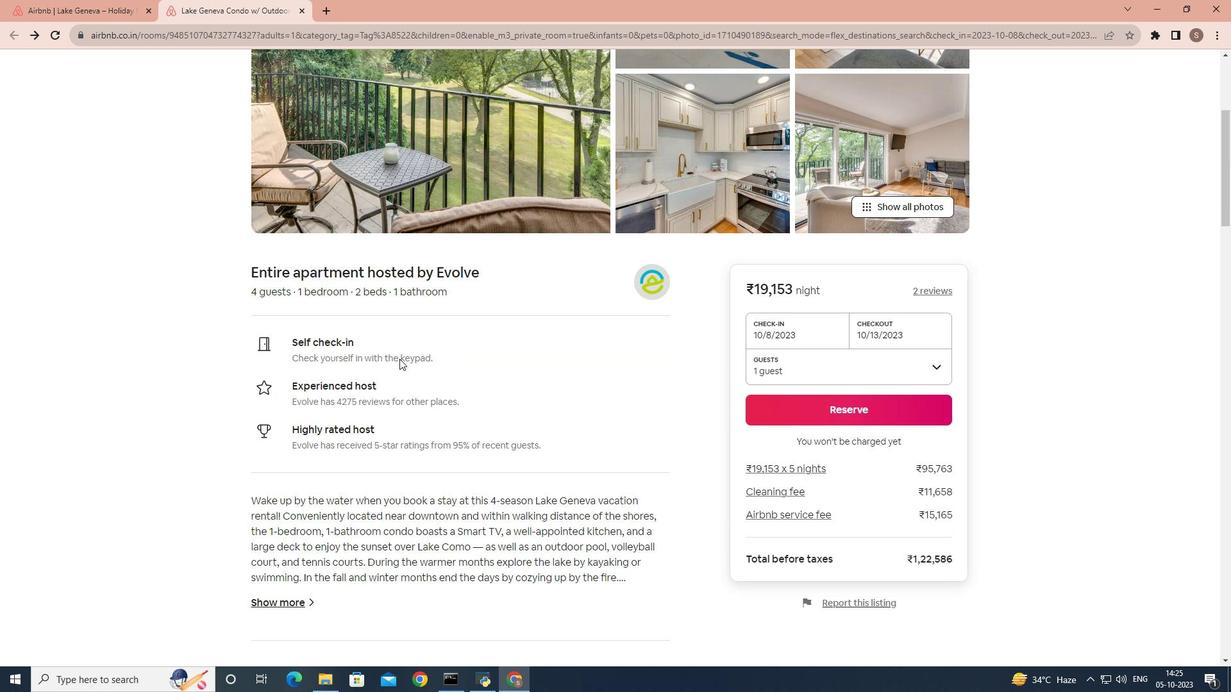 
Action: Mouse scrolled (399, 359) with delta (0, 0)
Screenshot: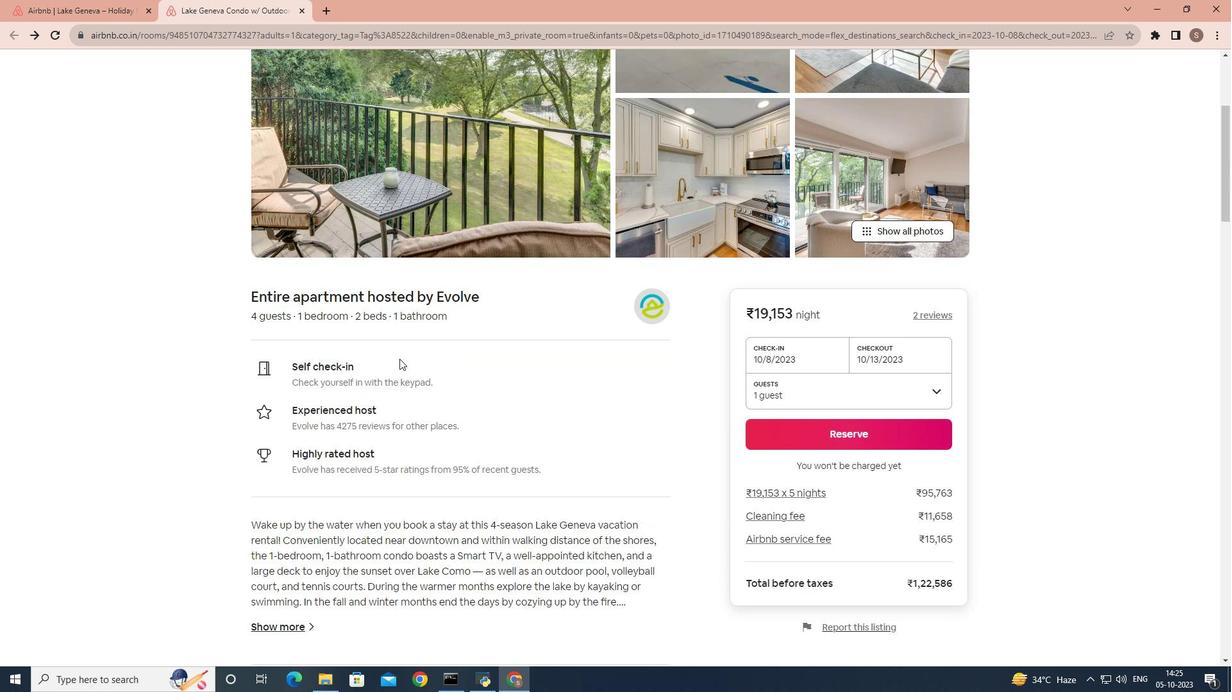 
Action: Mouse scrolled (399, 359) with delta (0, 0)
Screenshot: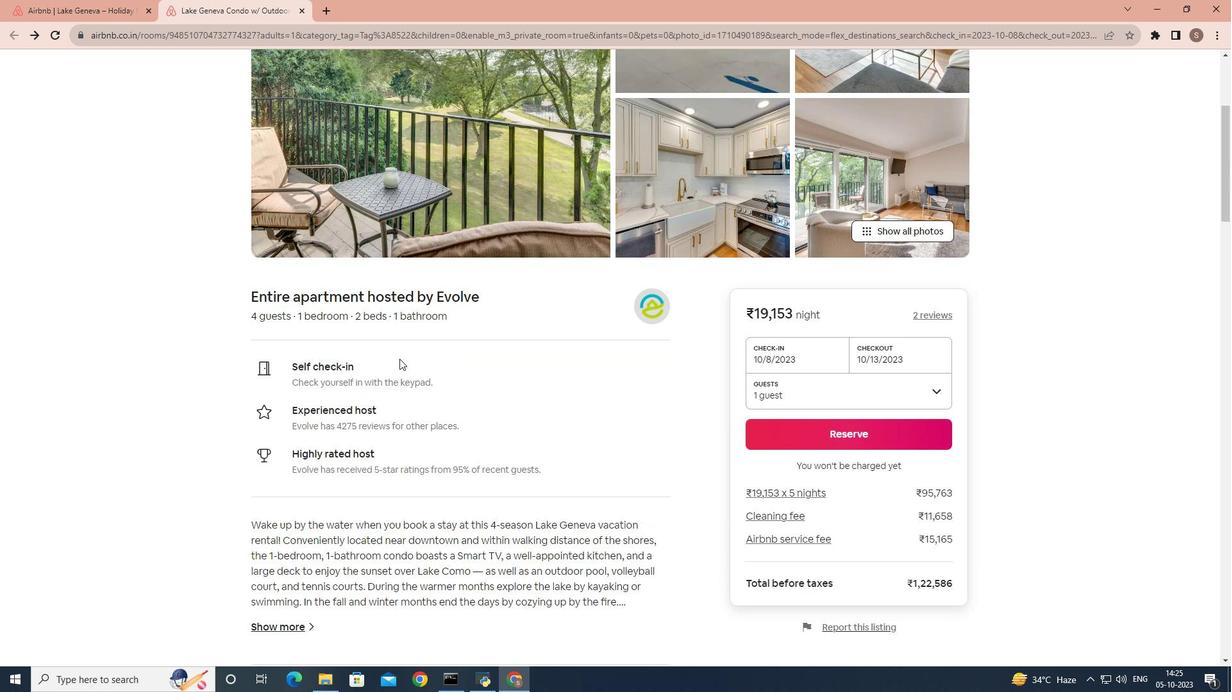 
Action: Mouse scrolled (399, 359) with delta (0, 0)
Screenshot: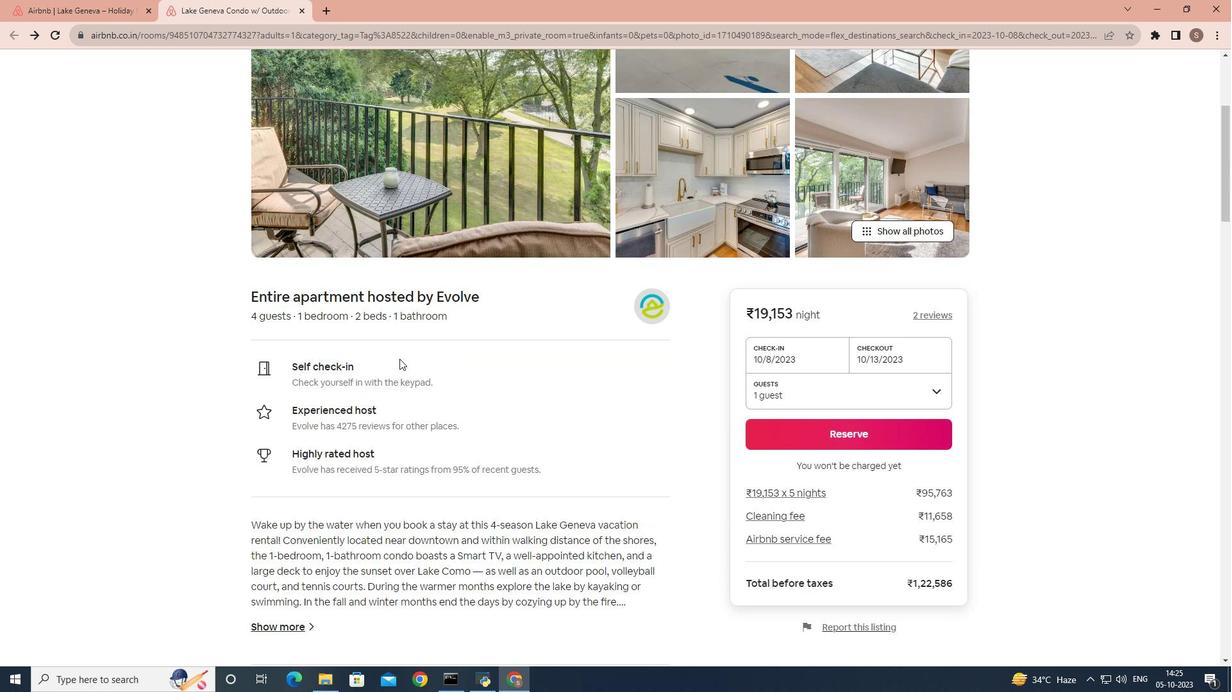
Action: Mouse scrolled (399, 359) with delta (0, 0)
Screenshot: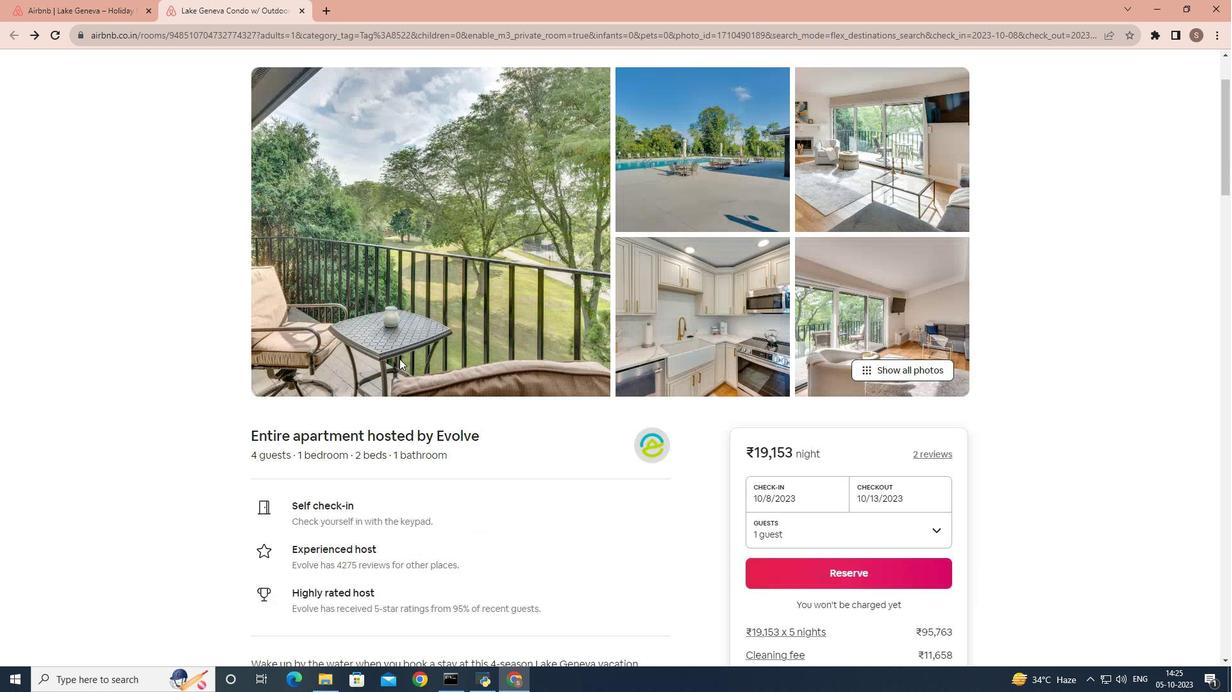 
Action: Mouse moved to (415, 353)
Screenshot: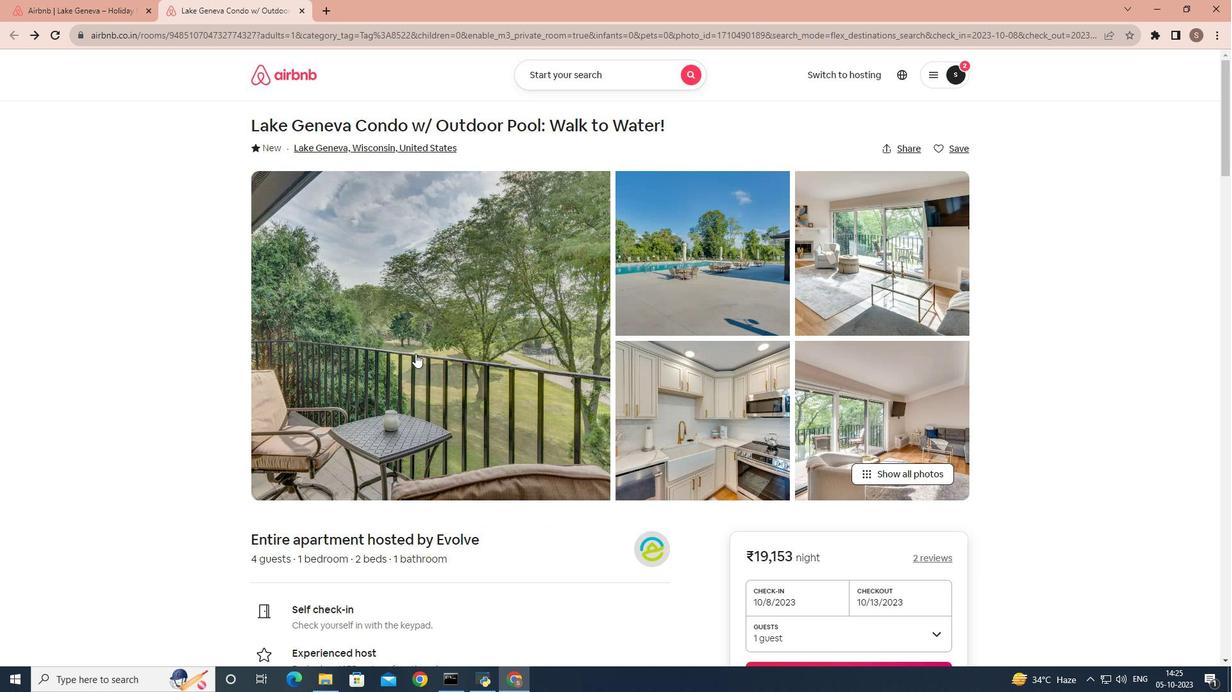 
Action: Mouse pressed left at (415, 353)
Screenshot: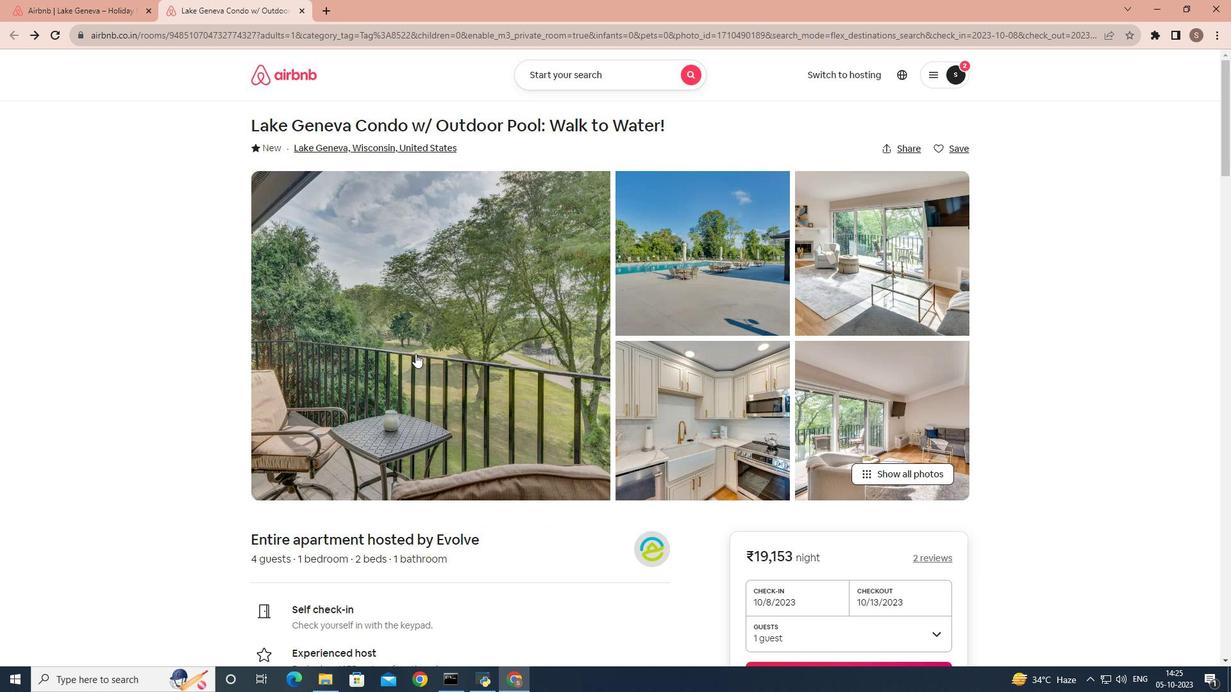 
Action: Mouse scrolled (415, 353) with delta (0, 0)
Screenshot: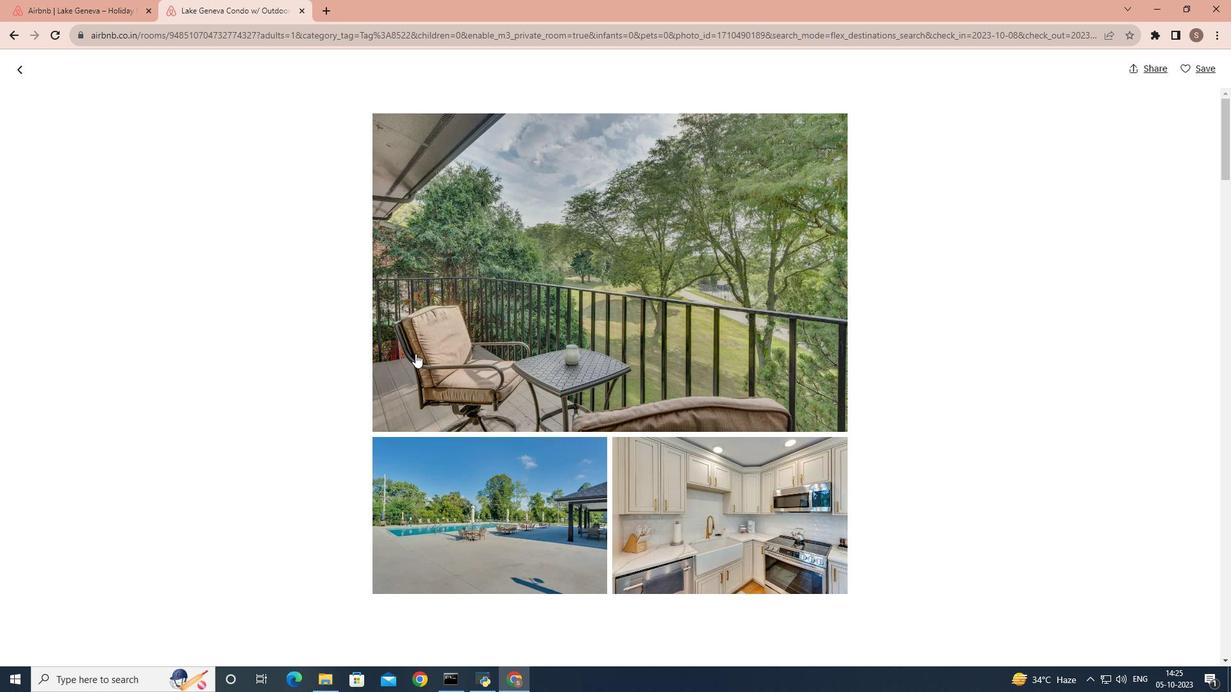 
Action: Mouse scrolled (415, 353) with delta (0, 0)
Screenshot: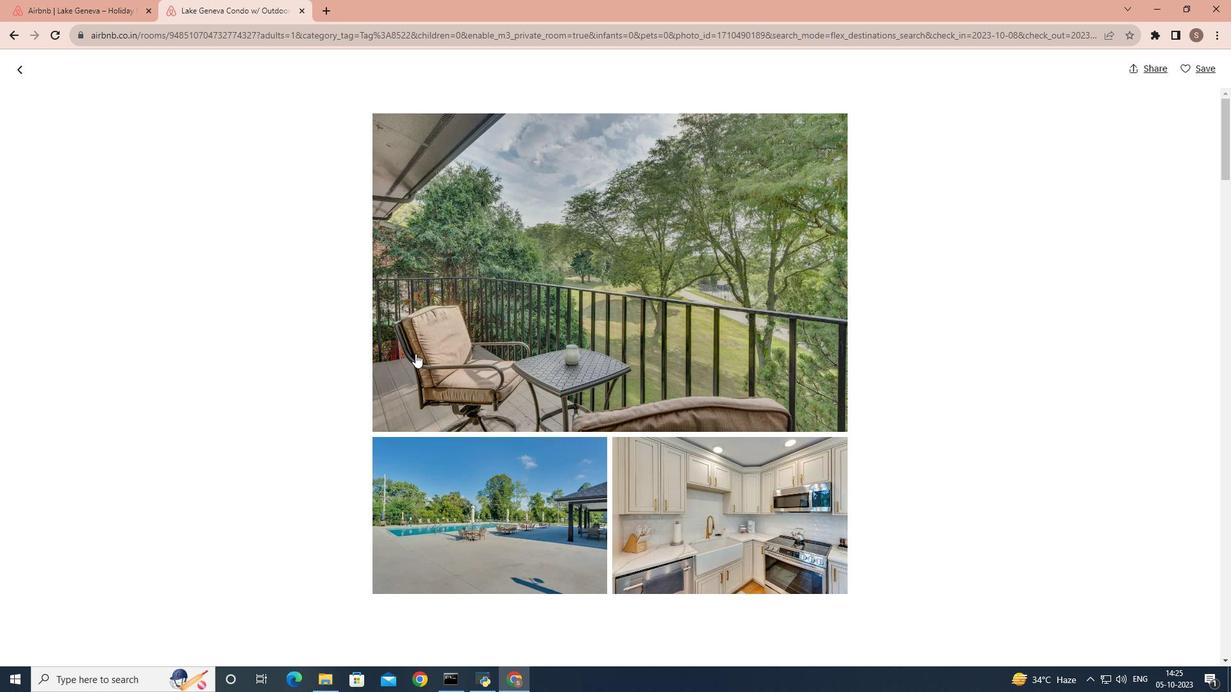 
Action: Mouse scrolled (415, 353) with delta (0, 0)
Screenshot: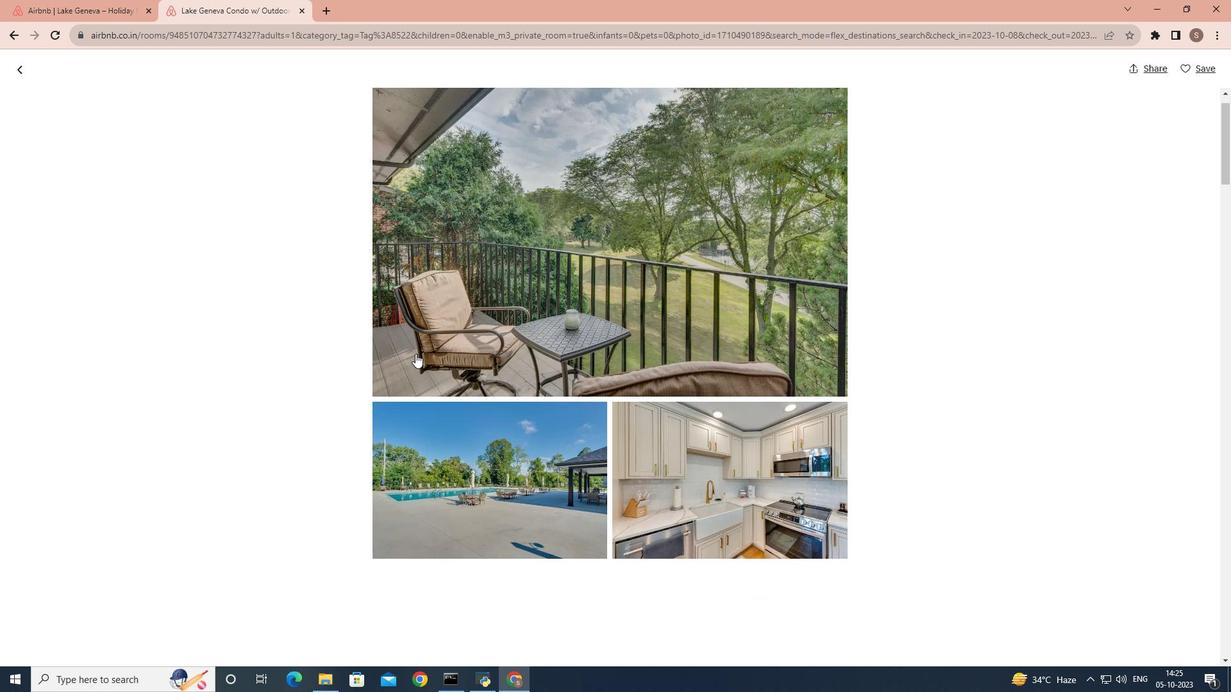 
Action: Mouse scrolled (415, 353) with delta (0, 0)
Screenshot: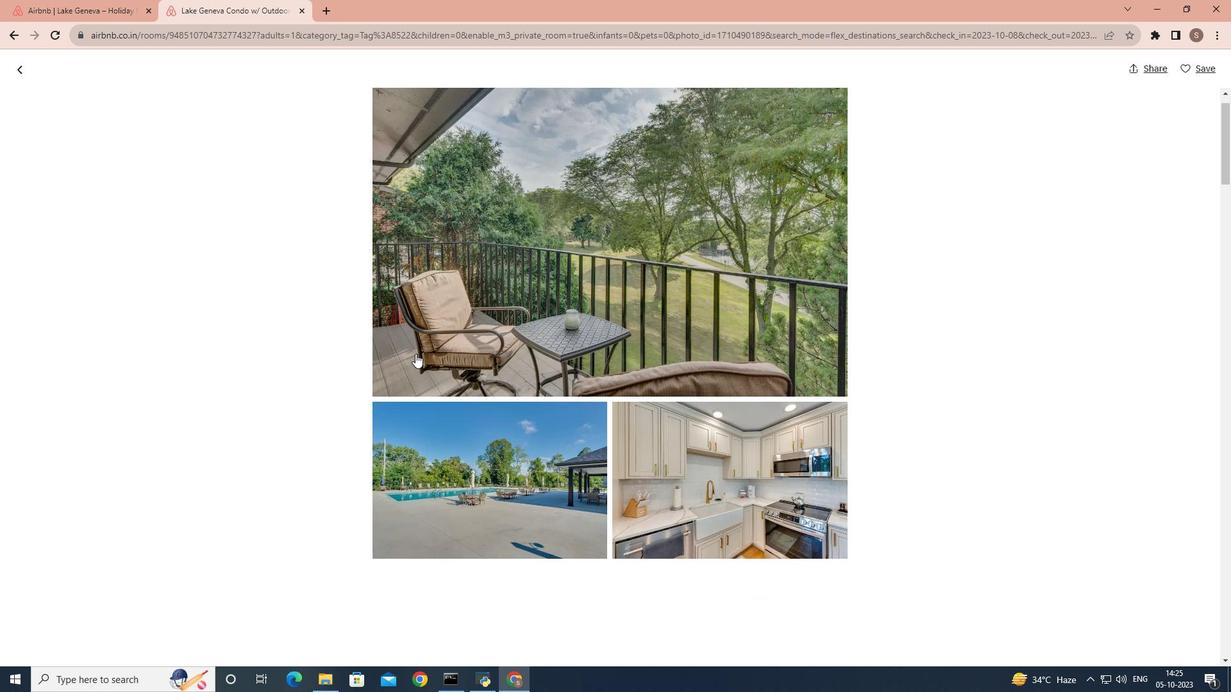 
Action: Mouse scrolled (415, 353) with delta (0, 0)
Screenshot: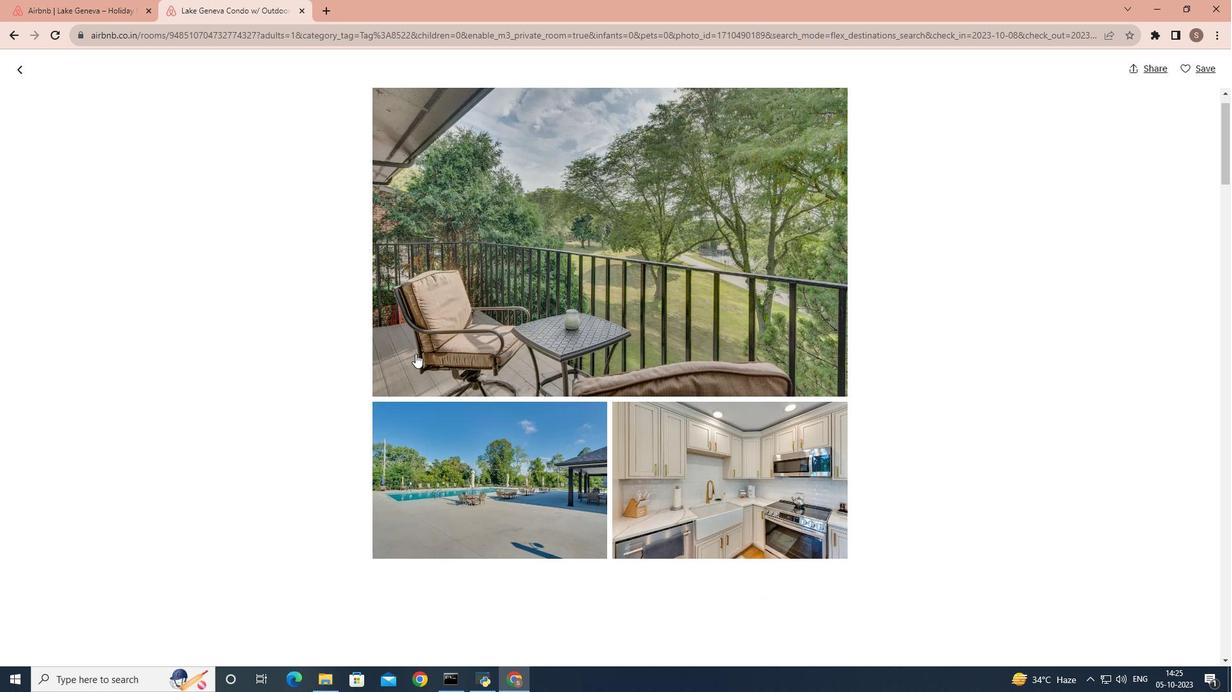 
Action: Mouse scrolled (415, 353) with delta (0, 0)
Screenshot: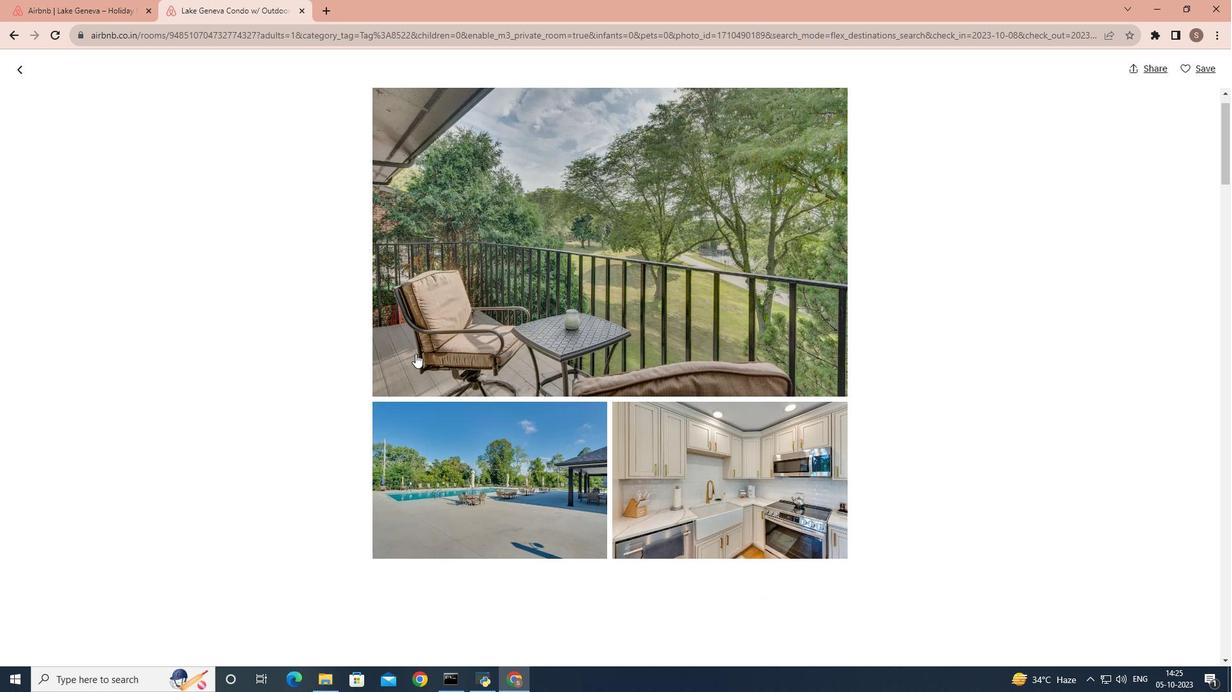 
Action: Mouse scrolled (415, 353) with delta (0, 0)
Screenshot: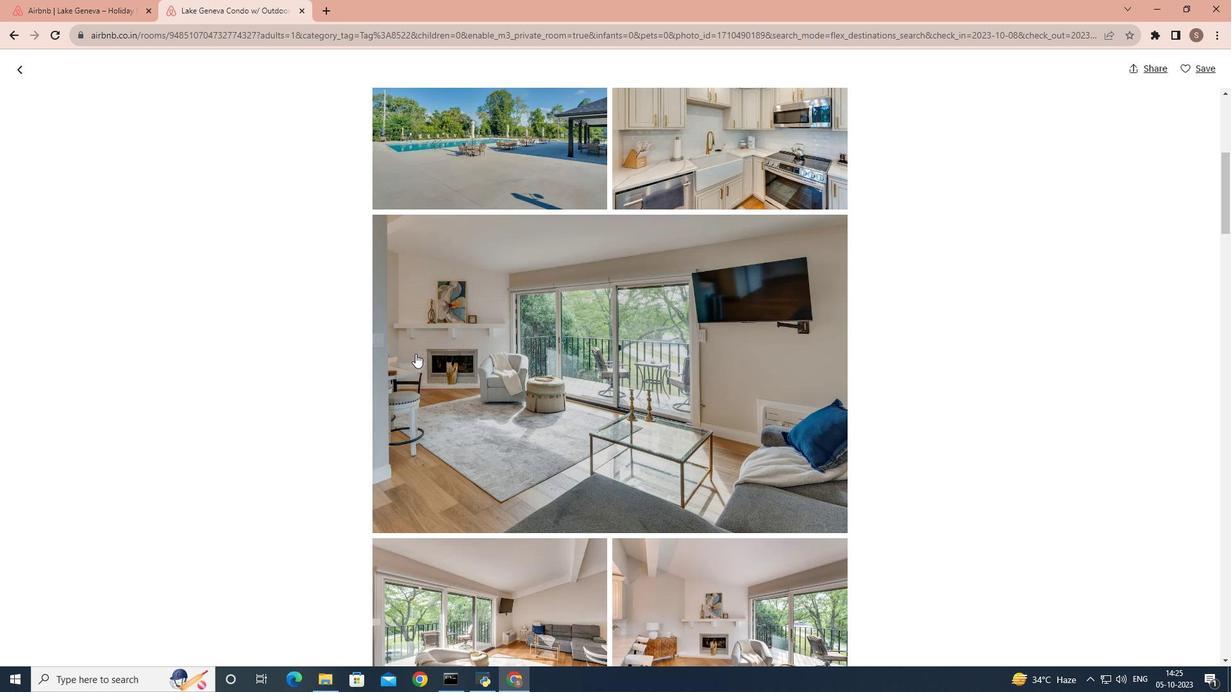 
Action: Mouse scrolled (415, 353) with delta (0, 0)
Screenshot: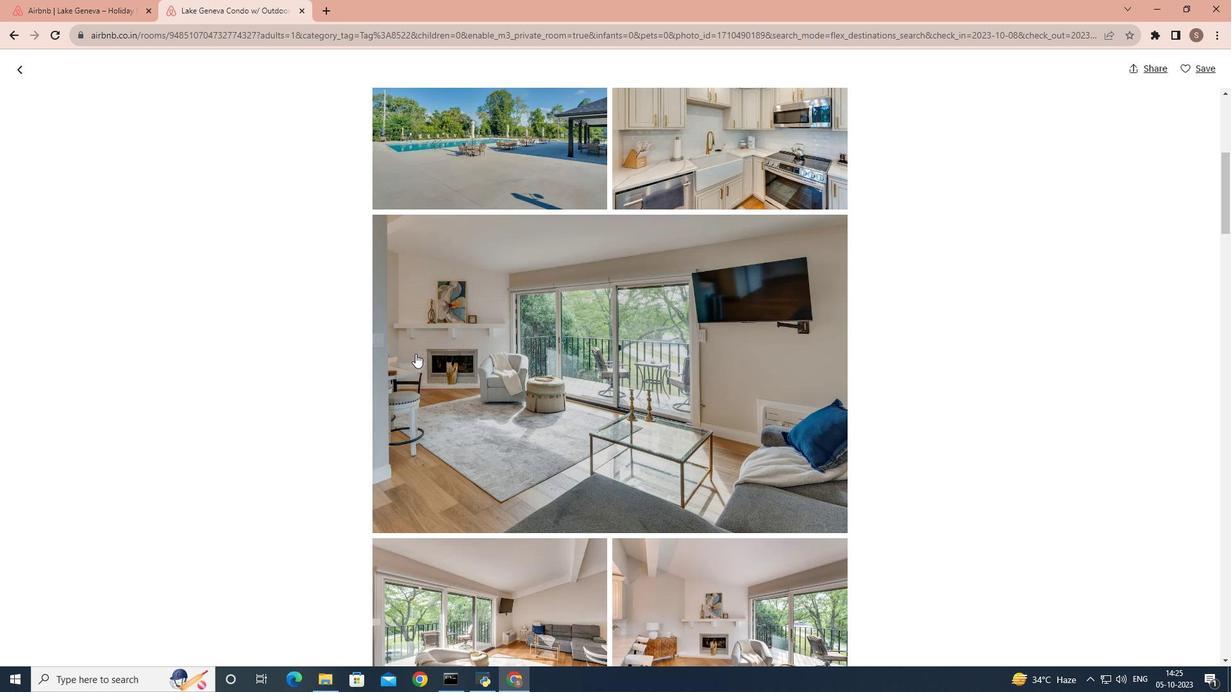 
Action: Mouse scrolled (415, 353) with delta (0, 0)
Screenshot: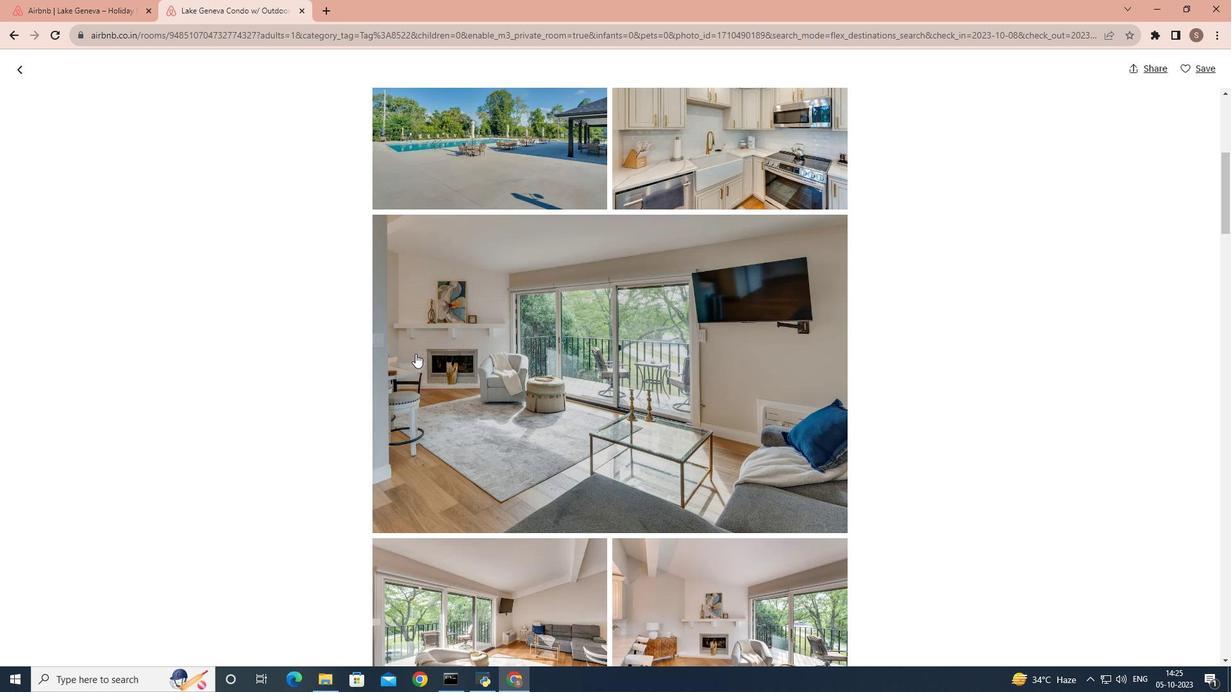 
Action: Mouse scrolled (415, 353) with delta (0, 0)
Screenshot: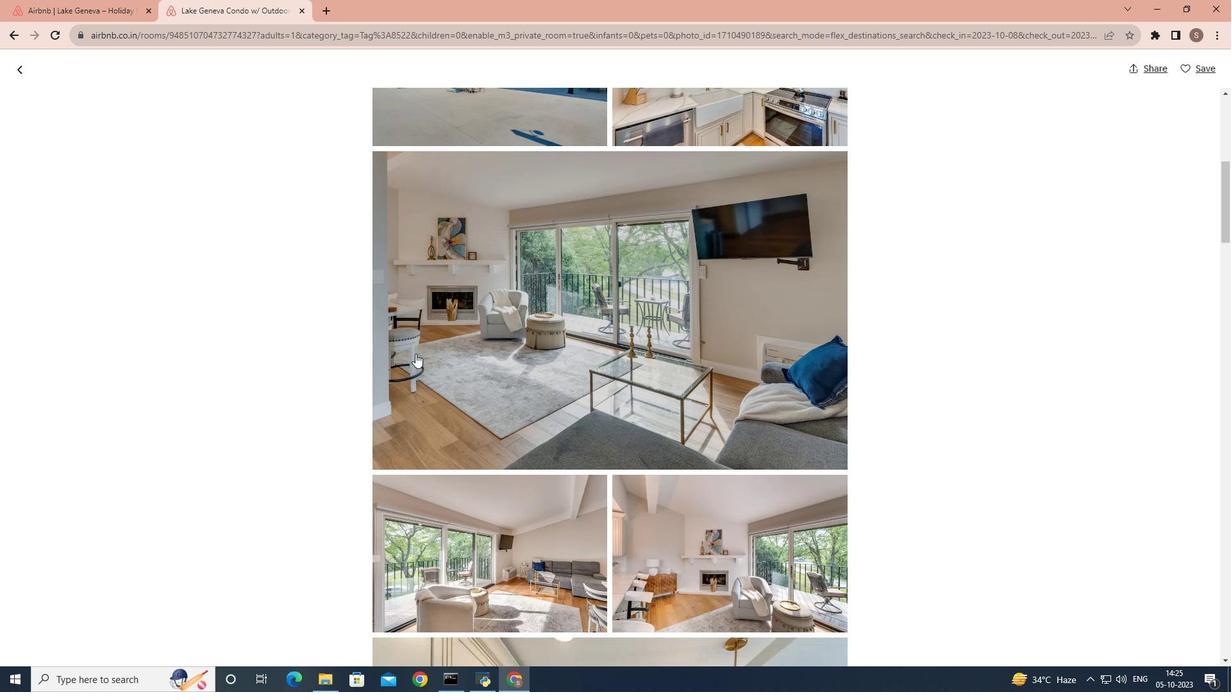 
Action: Mouse scrolled (415, 353) with delta (0, 0)
Screenshot: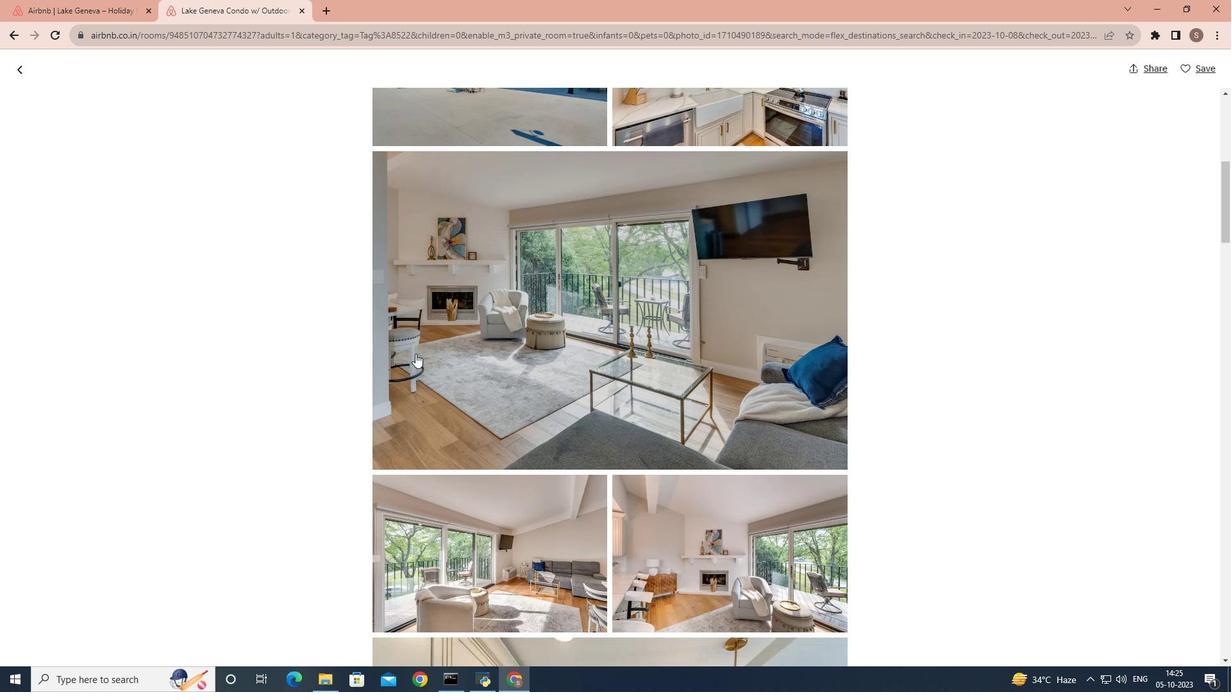 
Action: Mouse scrolled (415, 353) with delta (0, 0)
Screenshot: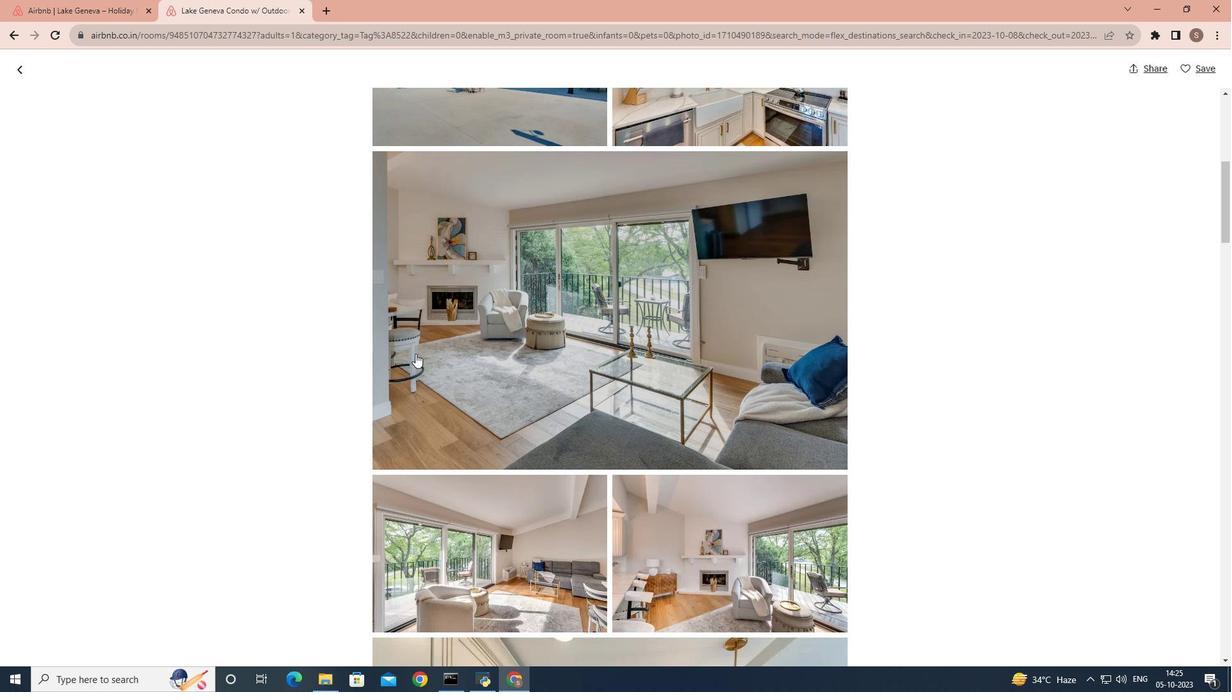 
Action: Mouse scrolled (415, 353) with delta (0, 0)
Screenshot: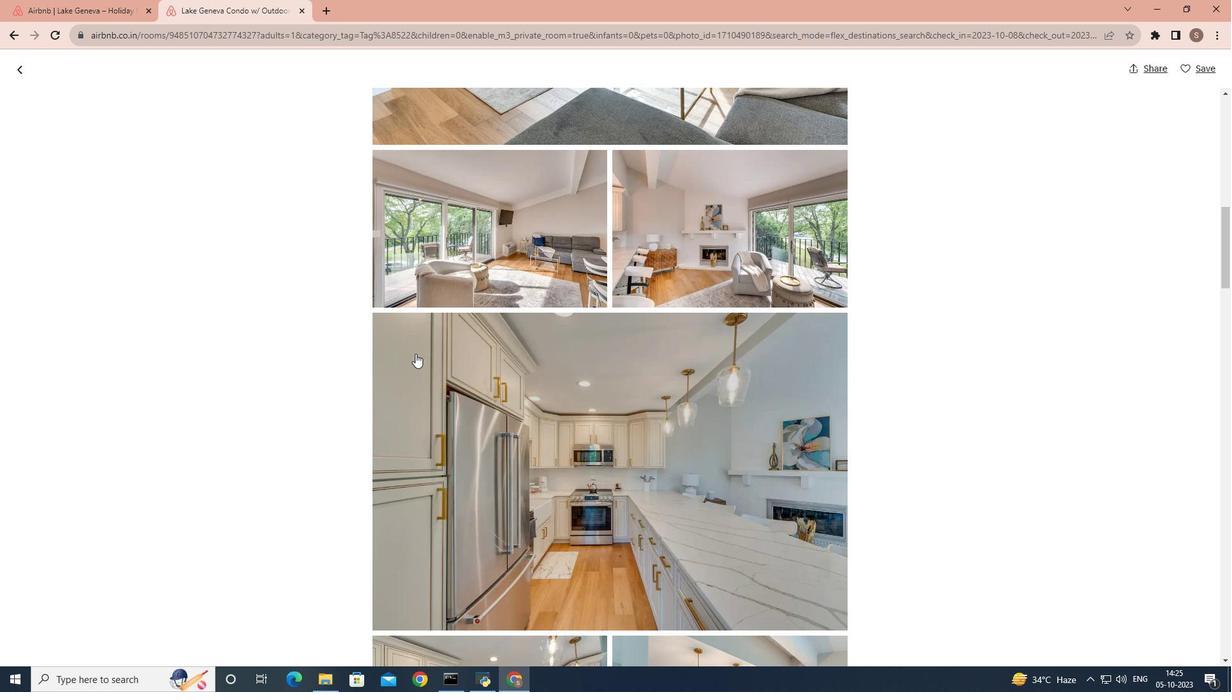 
Action: Mouse scrolled (415, 353) with delta (0, 0)
Screenshot: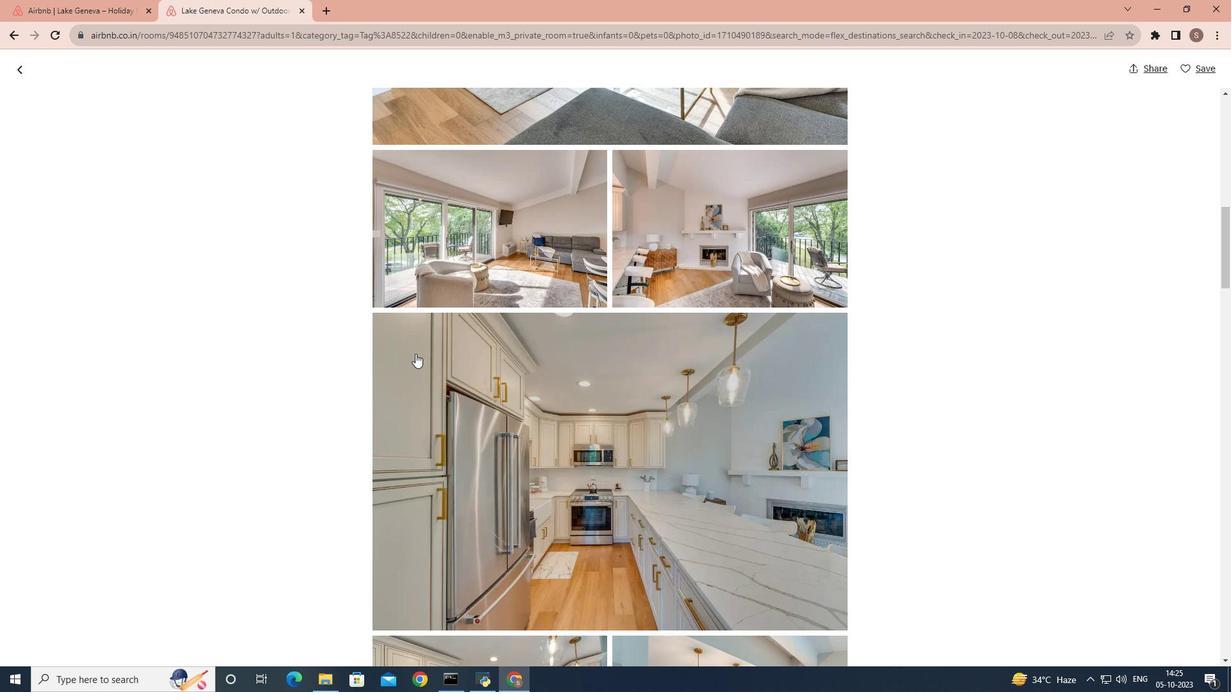 
Action: Mouse scrolled (415, 353) with delta (0, 0)
Screenshot: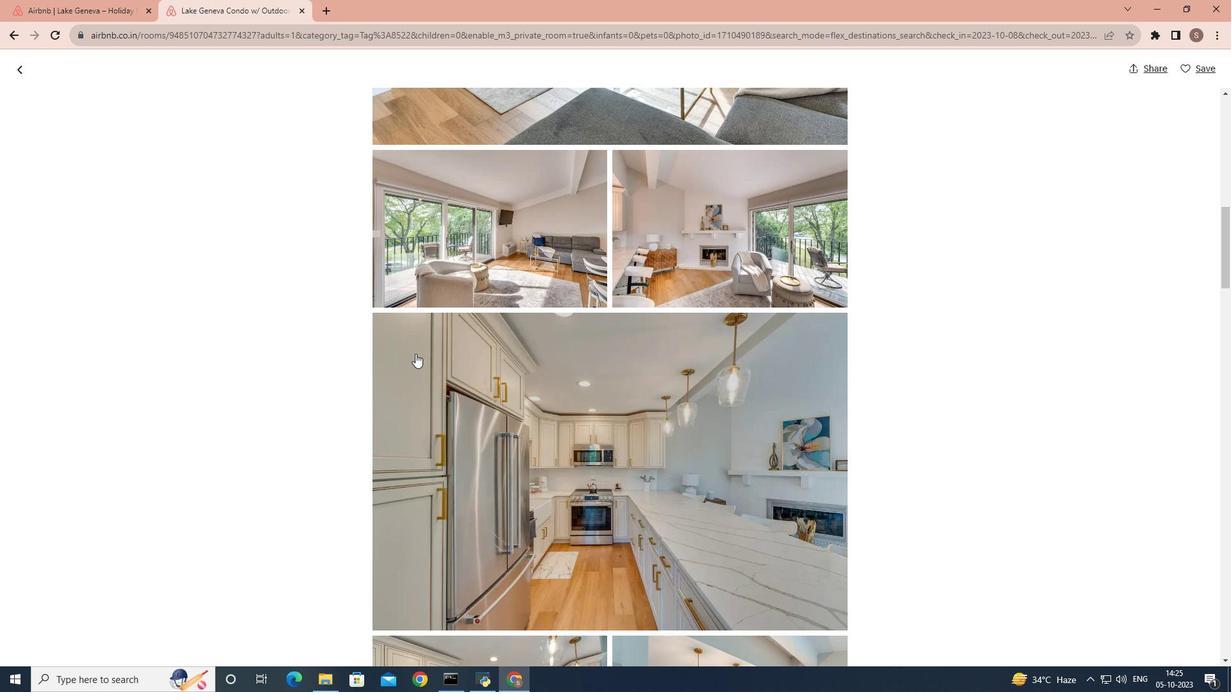
Action: Mouse scrolled (415, 353) with delta (0, 0)
Screenshot: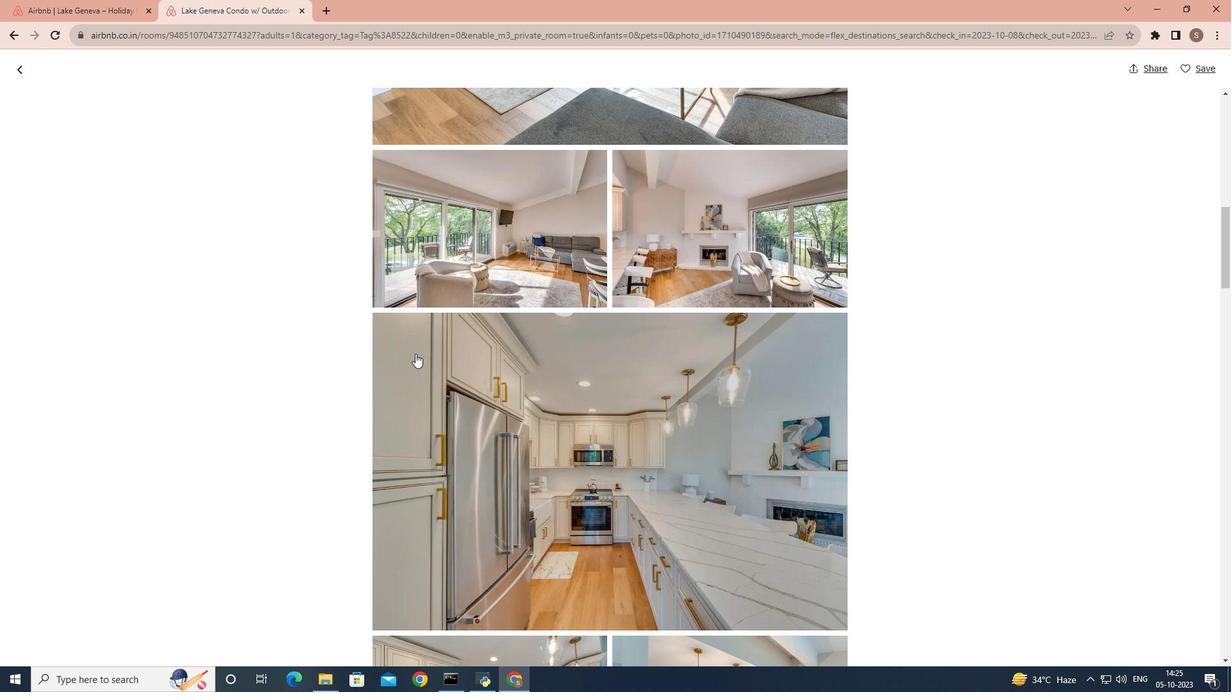 
Action: Mouse scrolled (415, 353) with delta (0, 0)
Screenshot: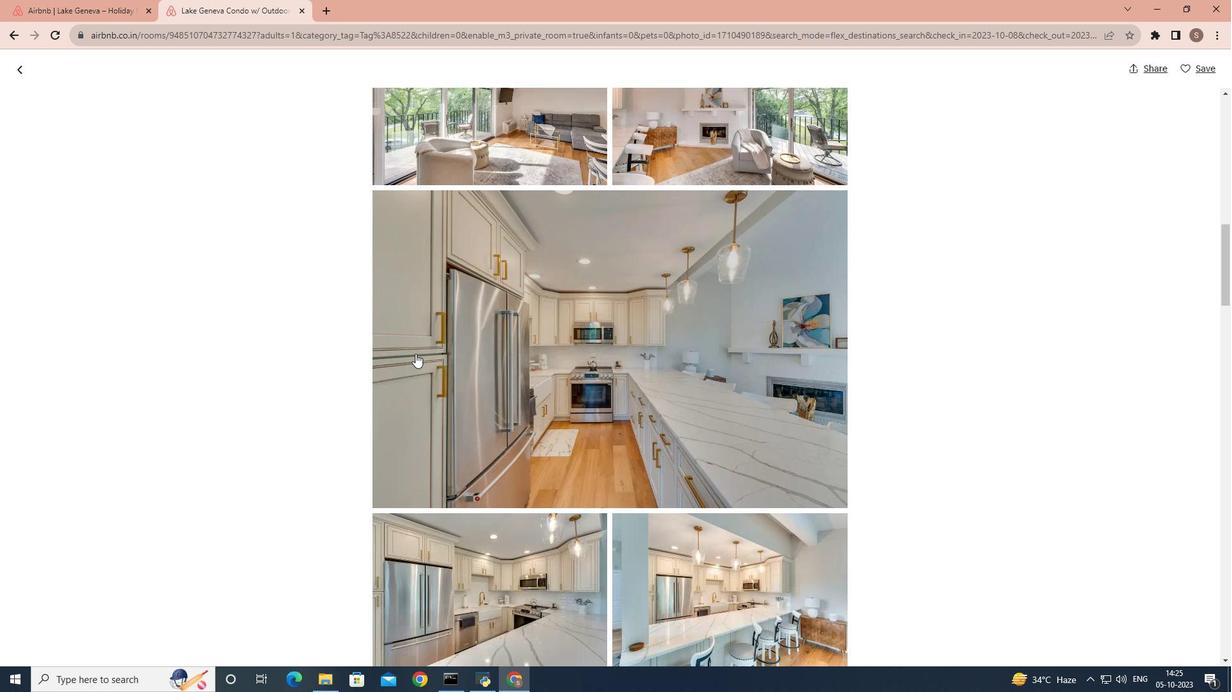 
Action: Mouse scrolled (415, 353) with delta (0, 0)
Screenshot: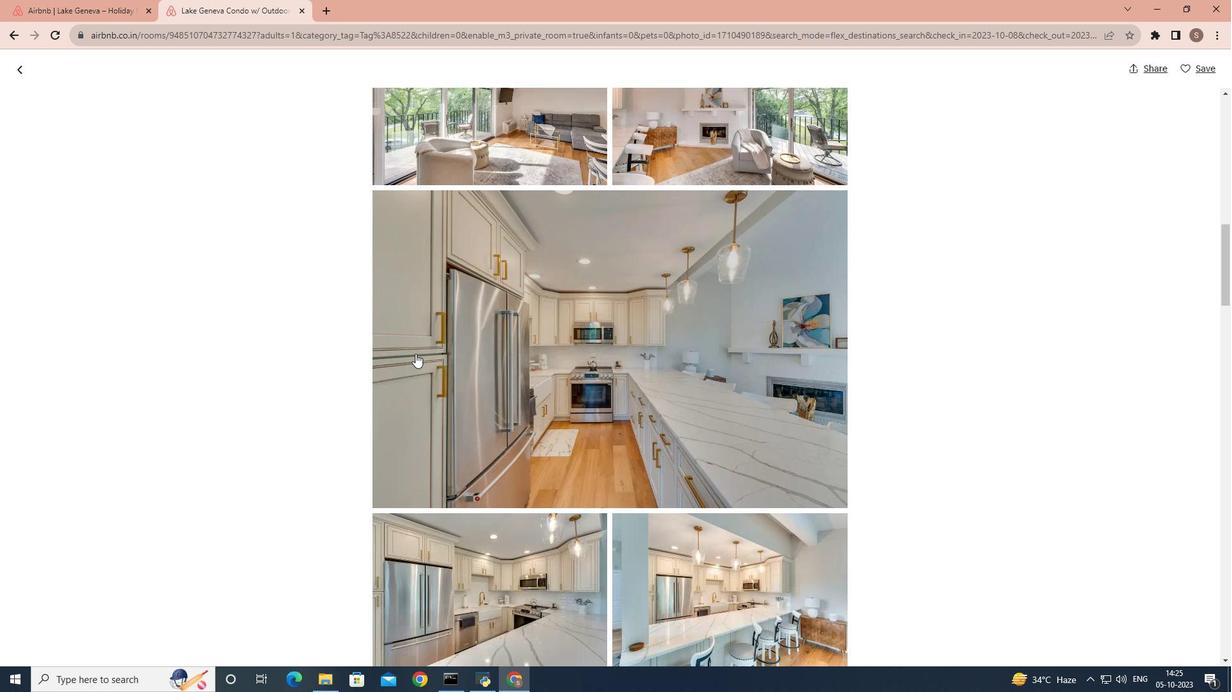 
Action: Mouse scrolled (415, 353) with delta (0, 0)
Screenshot: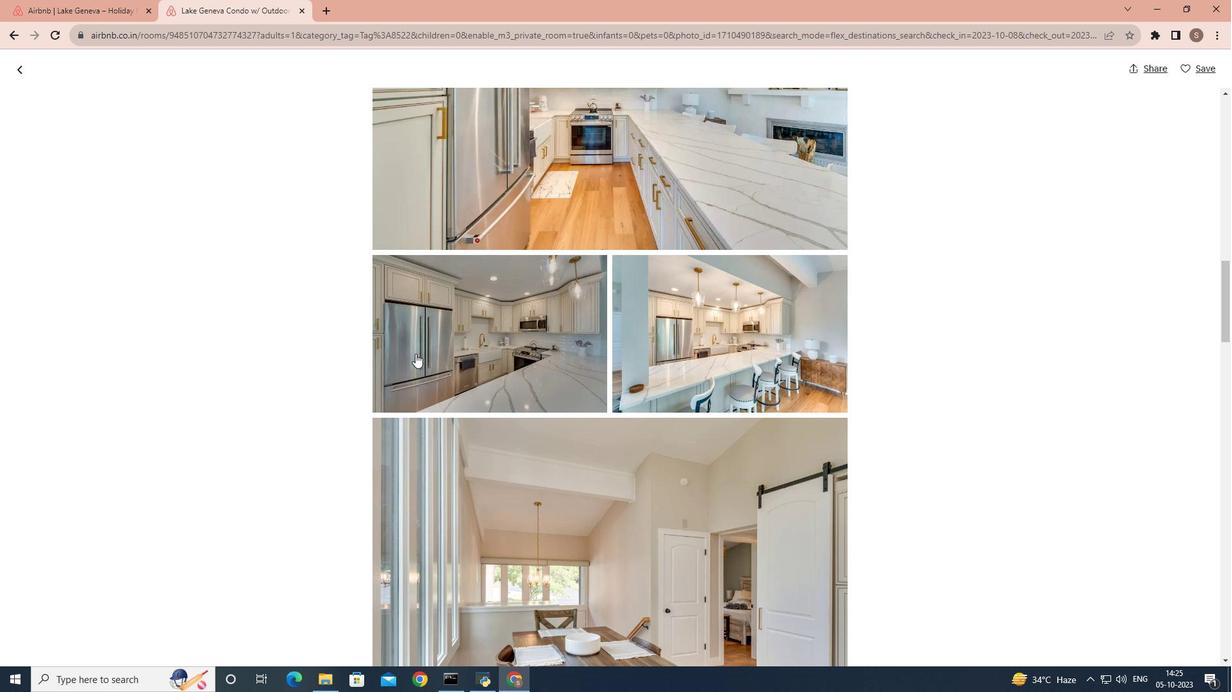
Action: Mouse scrolled (415, 353) with delta (0, 0)
Screenshot: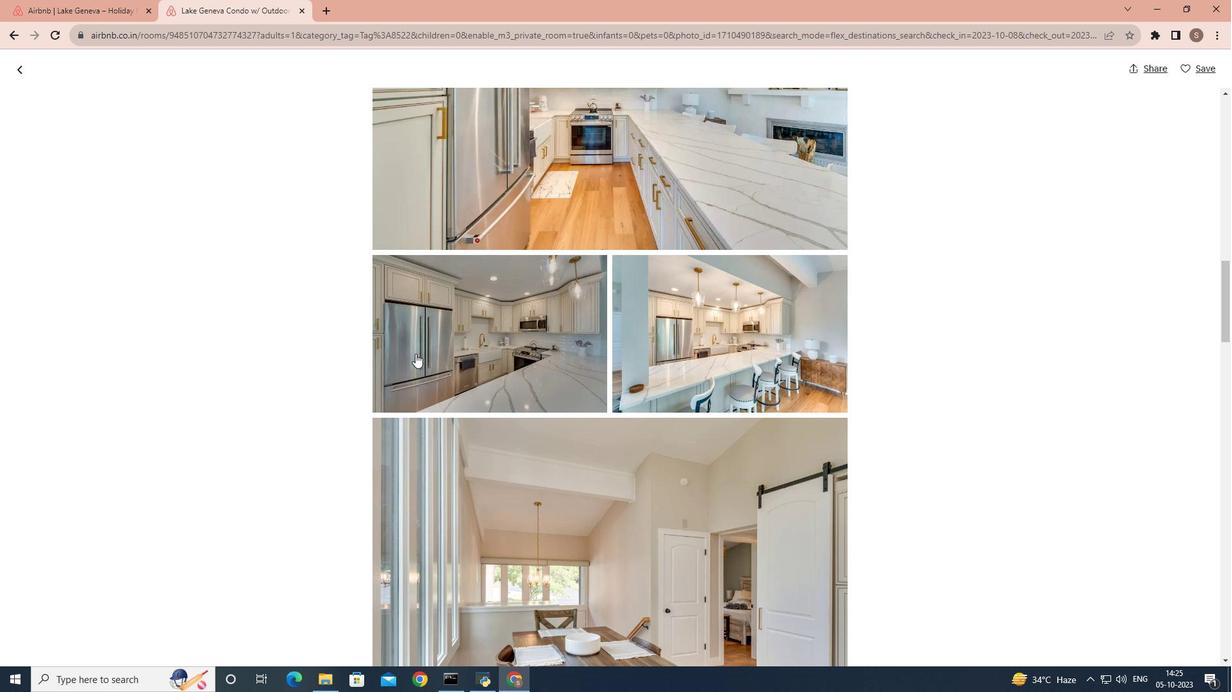 
Action: Mouse scrolled (415, 353) with delta (0, 0)
Screenshot: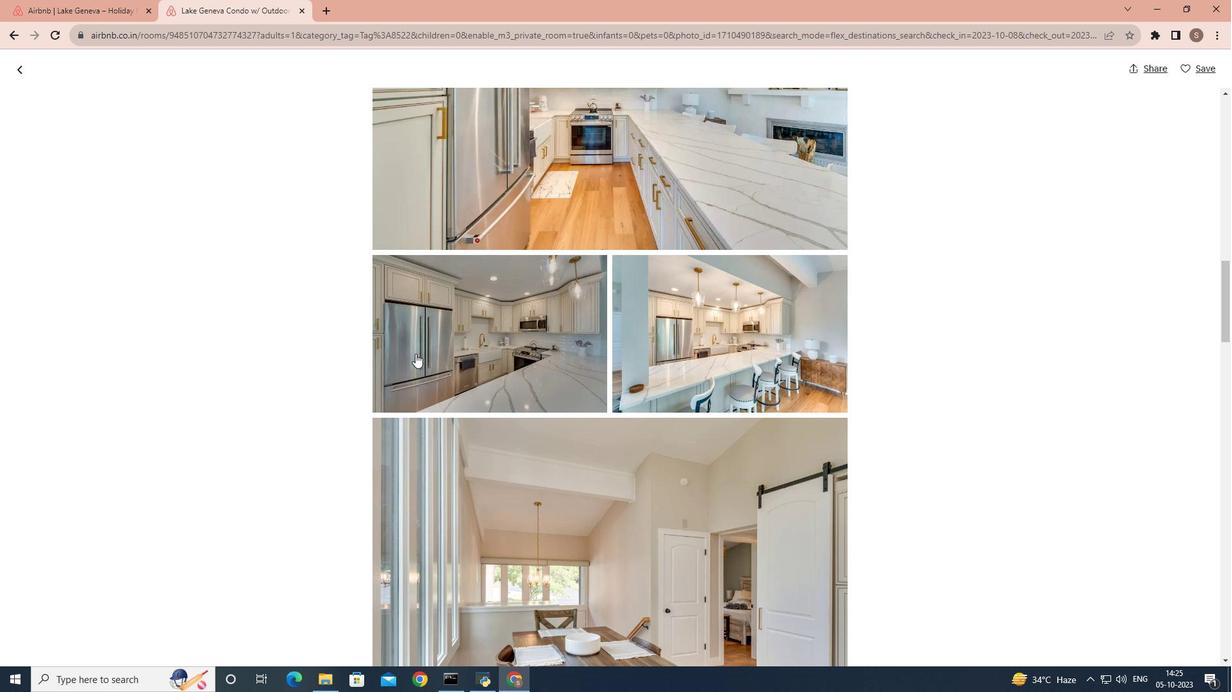 
Action: Mouse scrolled (415, 353) with delta (0, 0)
Screenshot: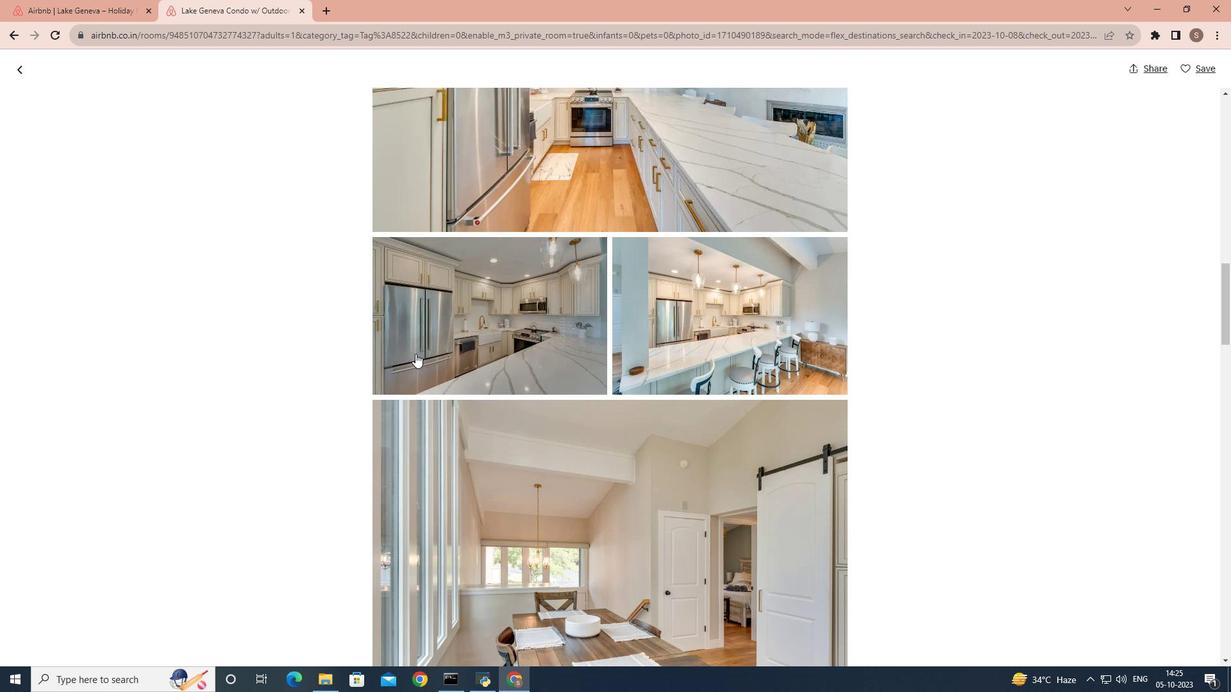 
Action: Mouse scrolled (415, 353) with delta (0, 0)
Screenshot: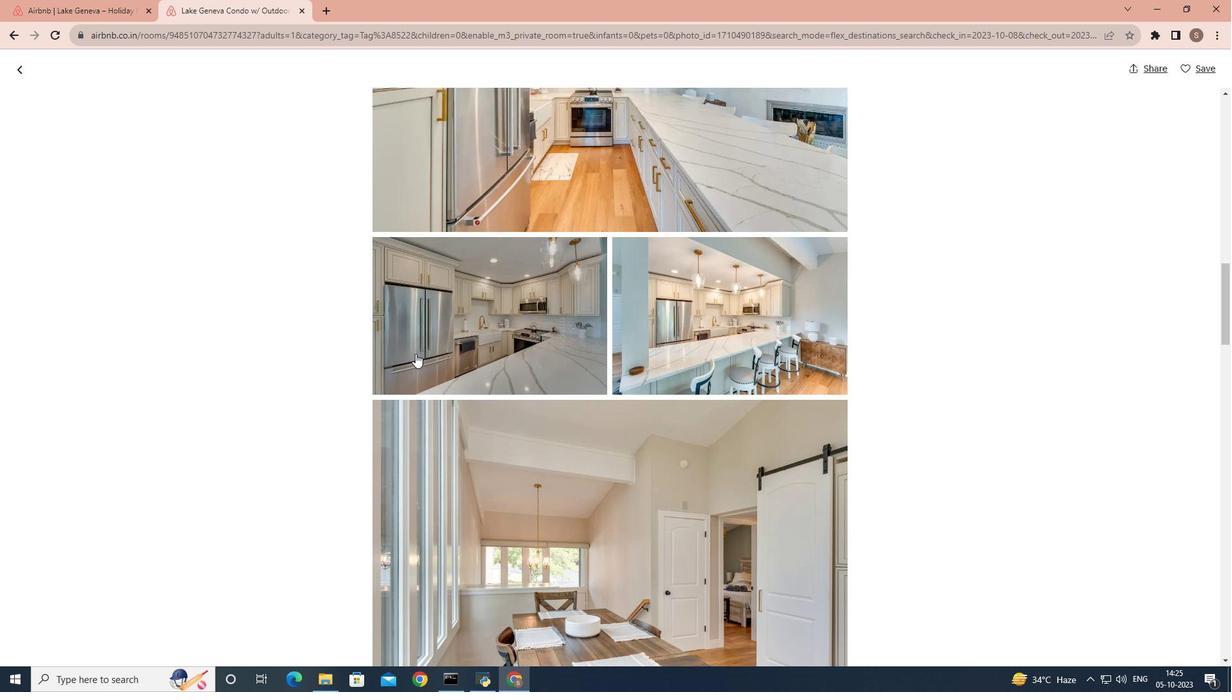 
Action: Mouse scrolled (415, 353) with delta (0, 0)
Screenshot: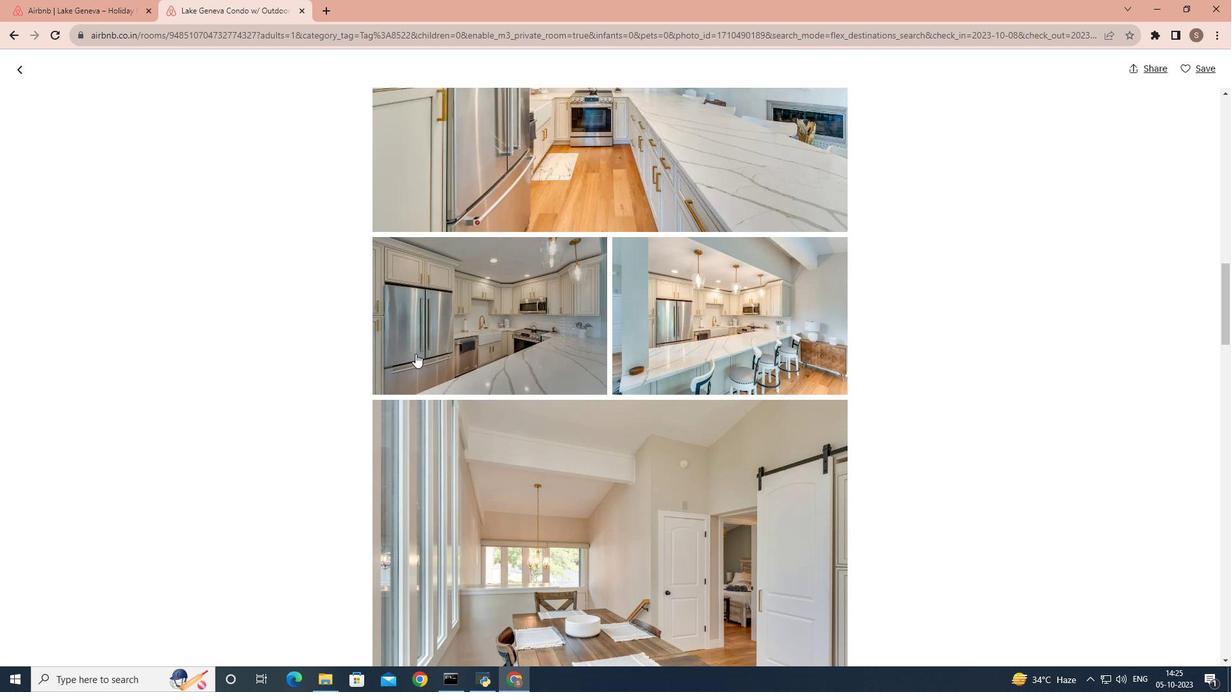 
Action: Mouse scrolled (415, 353) with delta (0, 0)
Screenshot: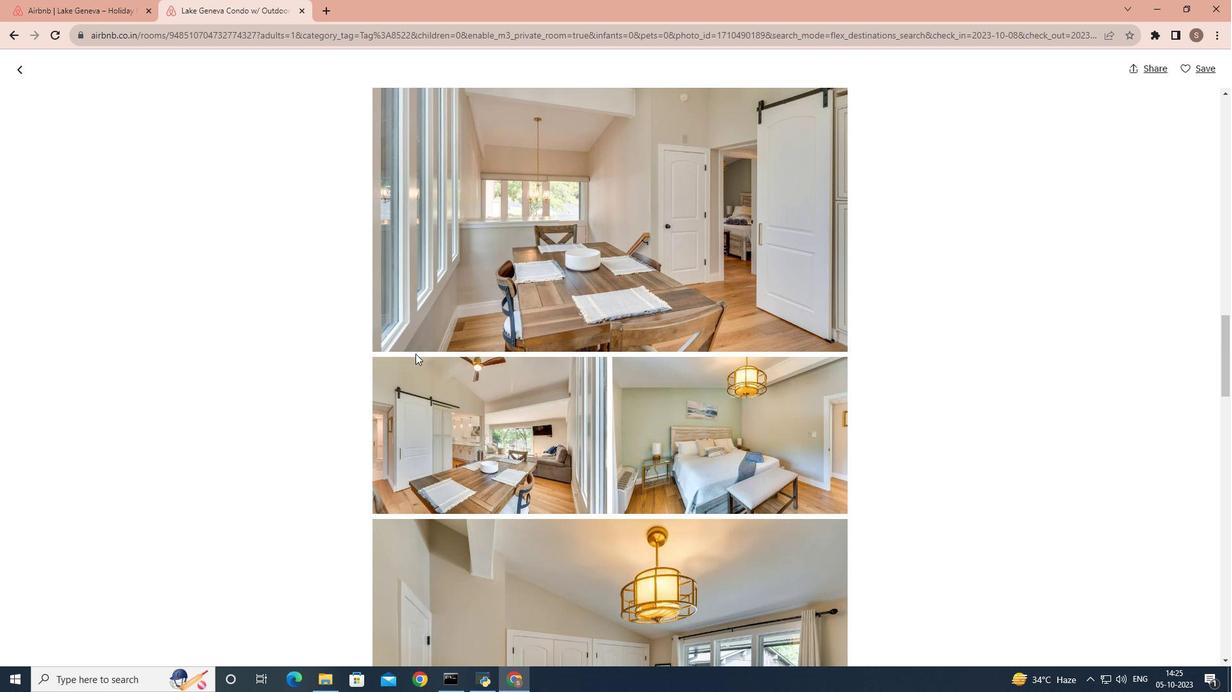 
Action: Mouse scrolled (415, 353) with delta (0, 0)
Screenshot: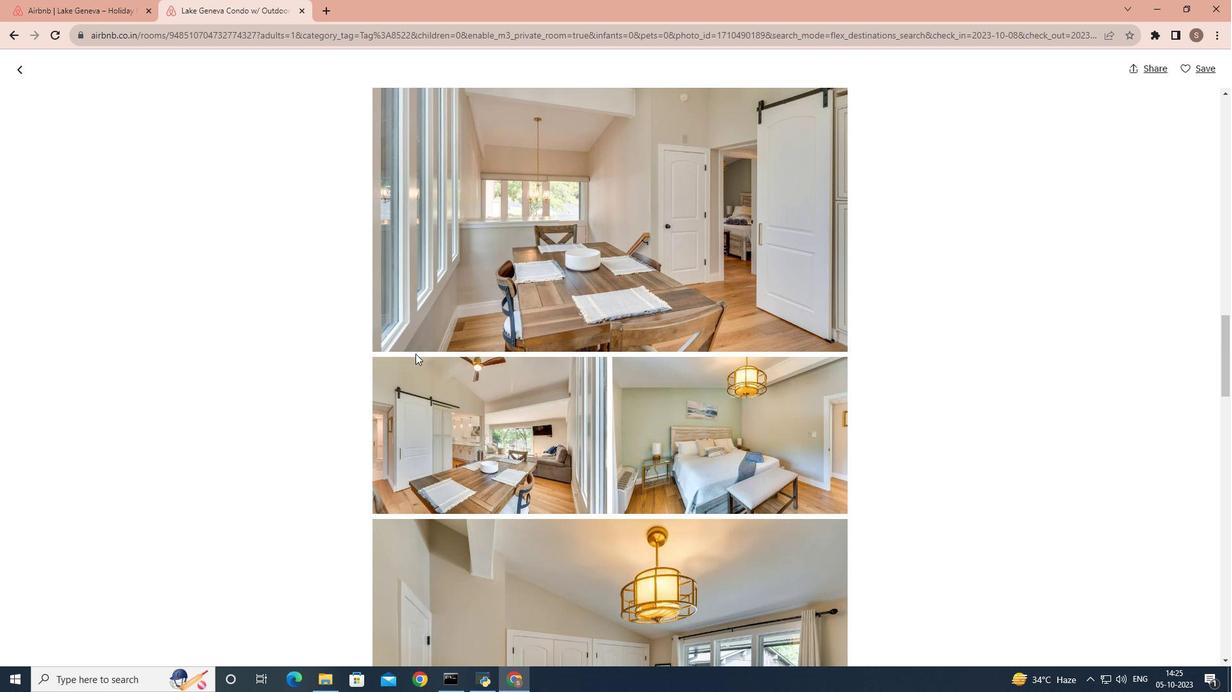 
Action: Mouse scrolled (415, 353) with delta (0, 0)
Screenshot: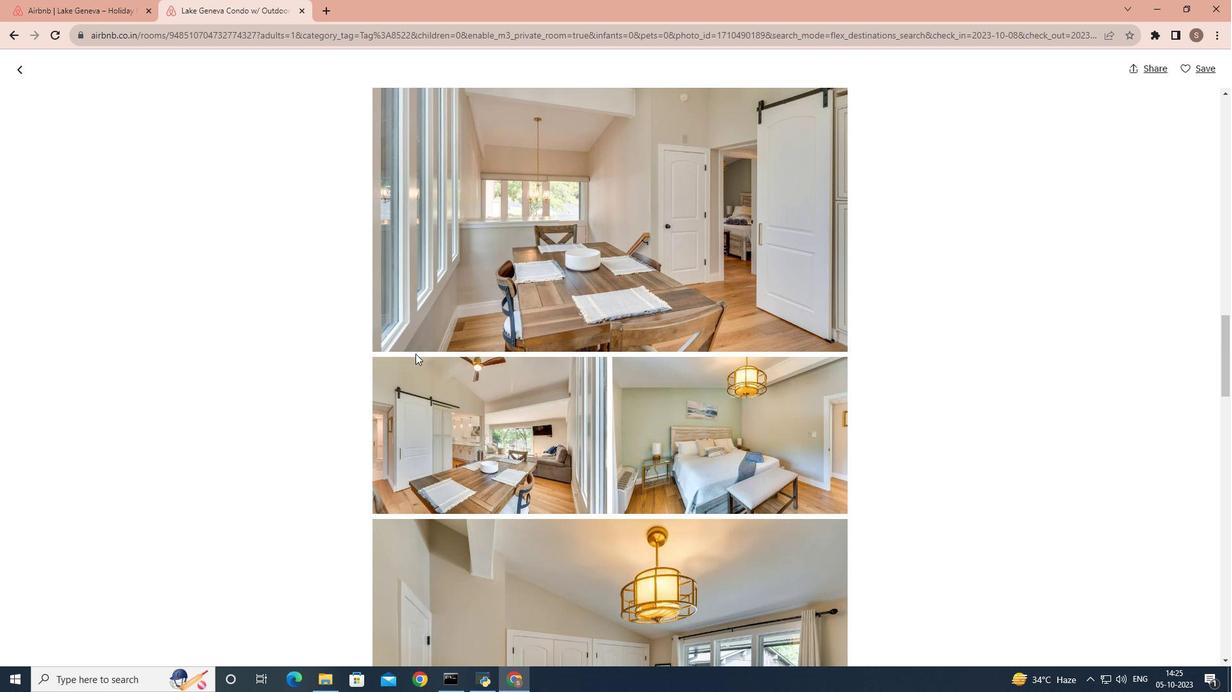 
Action: Mouse scrolled (415, 353) with delta (0, 0)
Screenshot: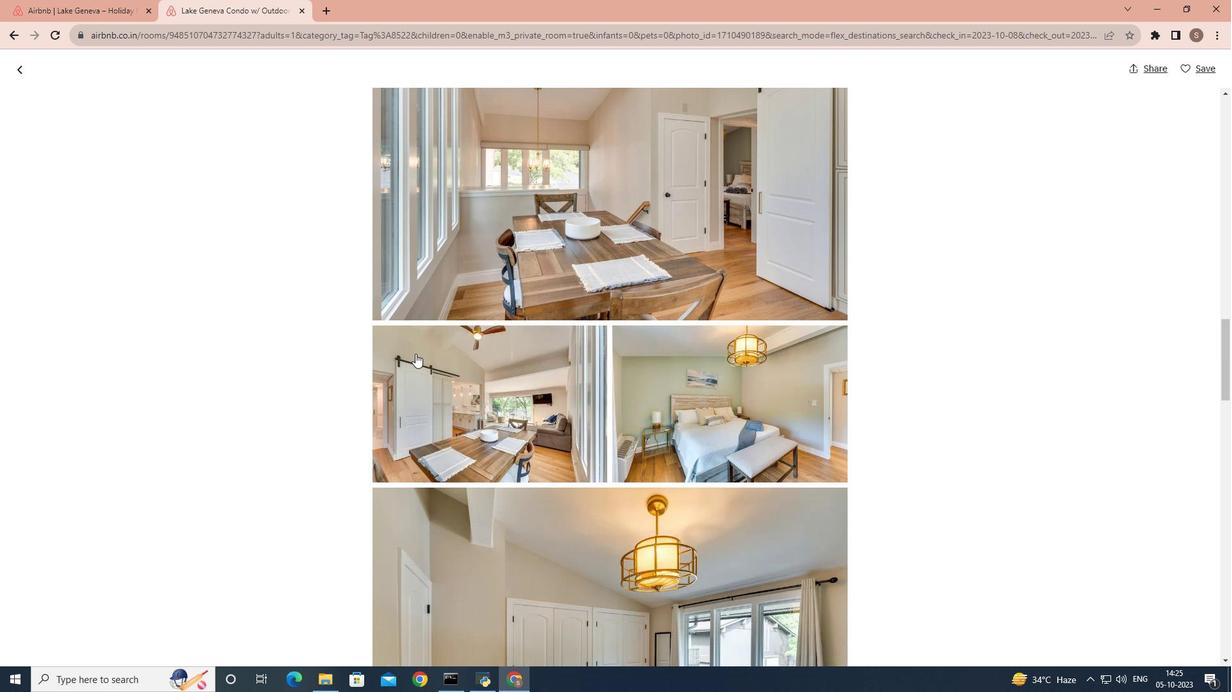 
Action: Mouse scrolled (415, 353) with delta (0, 0)
Screenshot: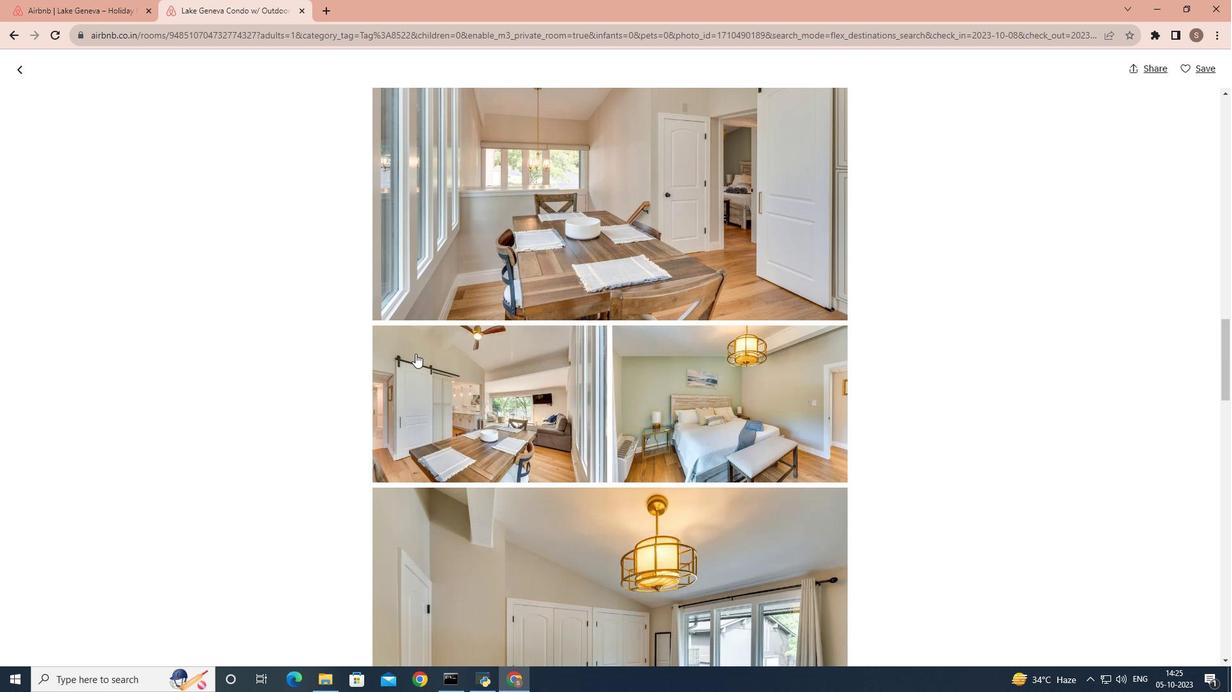 
Action: Mouse scrolled (415, 353) with delta (0, 0)
Screenshot: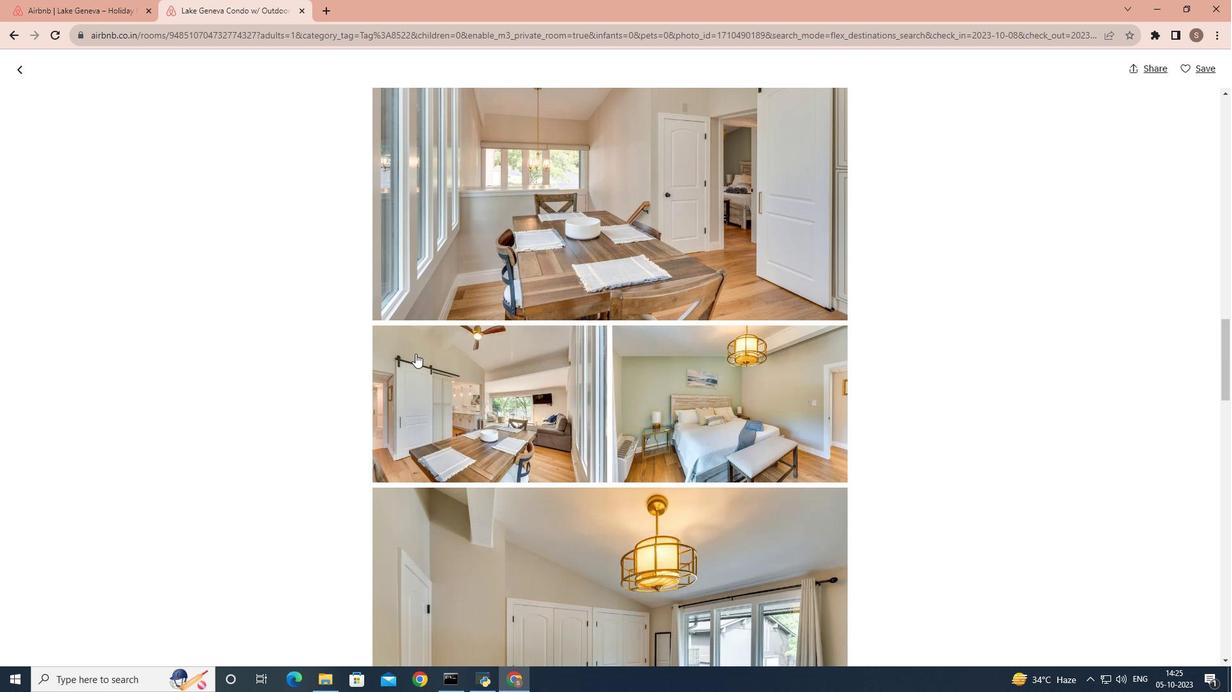 
Action: Mouse scrolled (415, 353) with delta (0, 0)
Screenshot: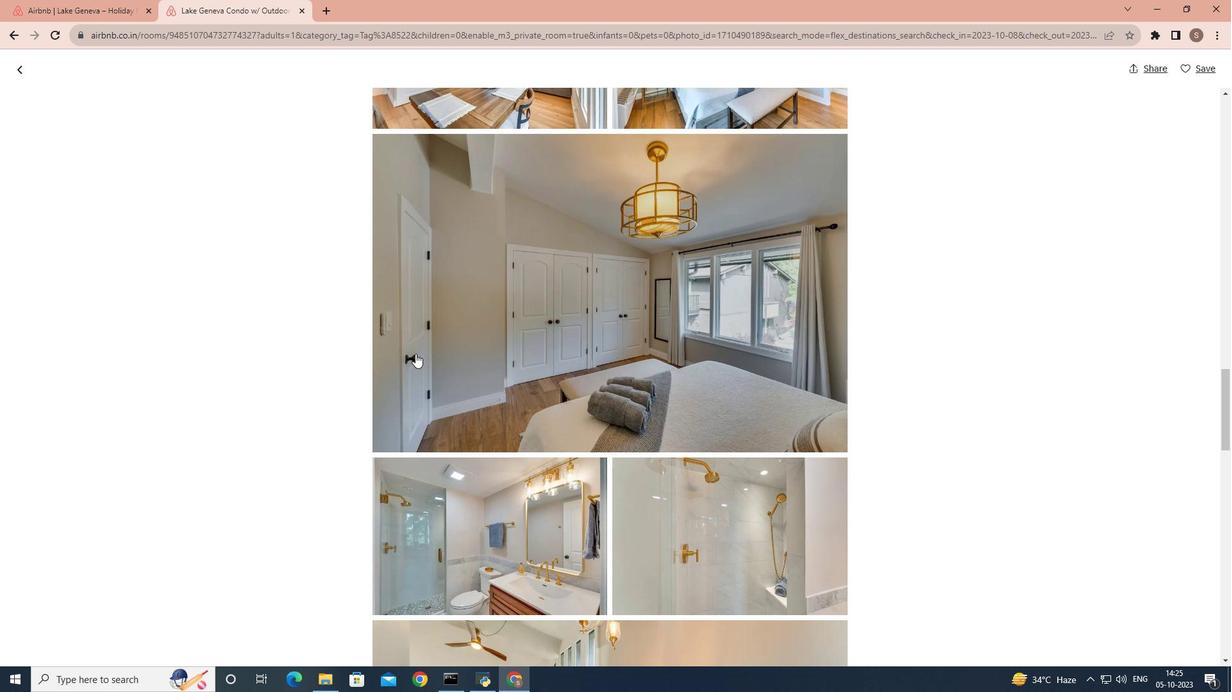 
Action: Mouse scrolled (415, 353) with delta (0, 0)
Screenshot: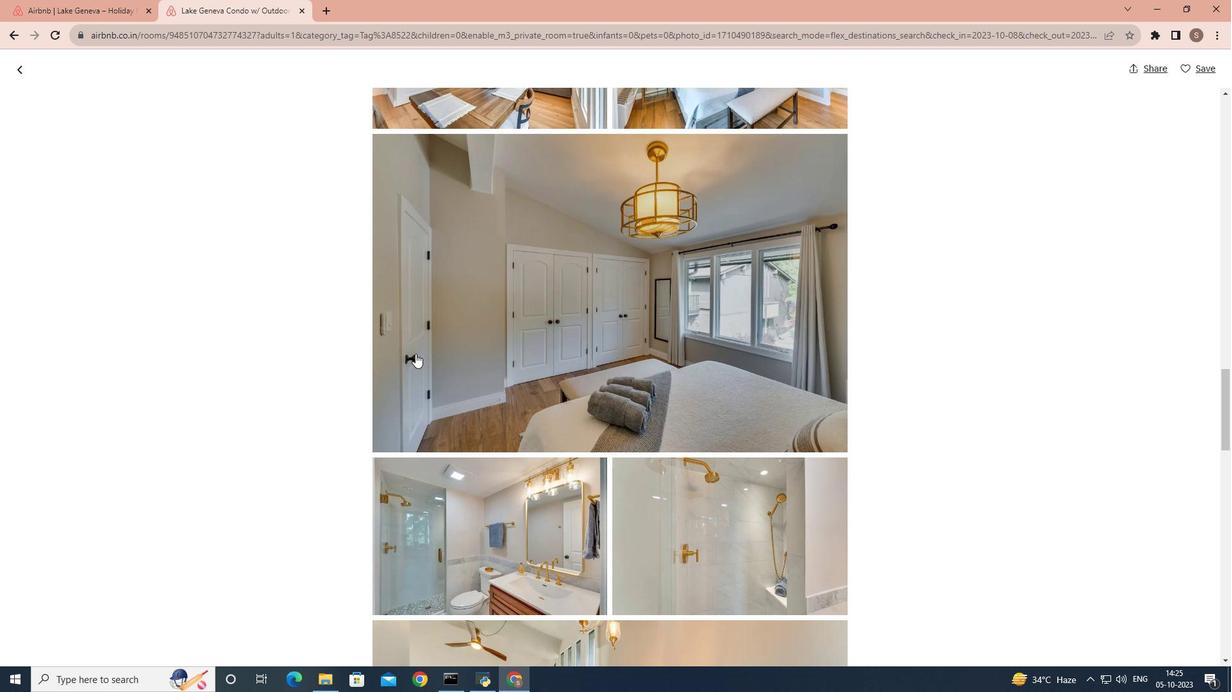 
Action: Mouse scrolled (415, 353) with delta (0, 0)
Screenshot: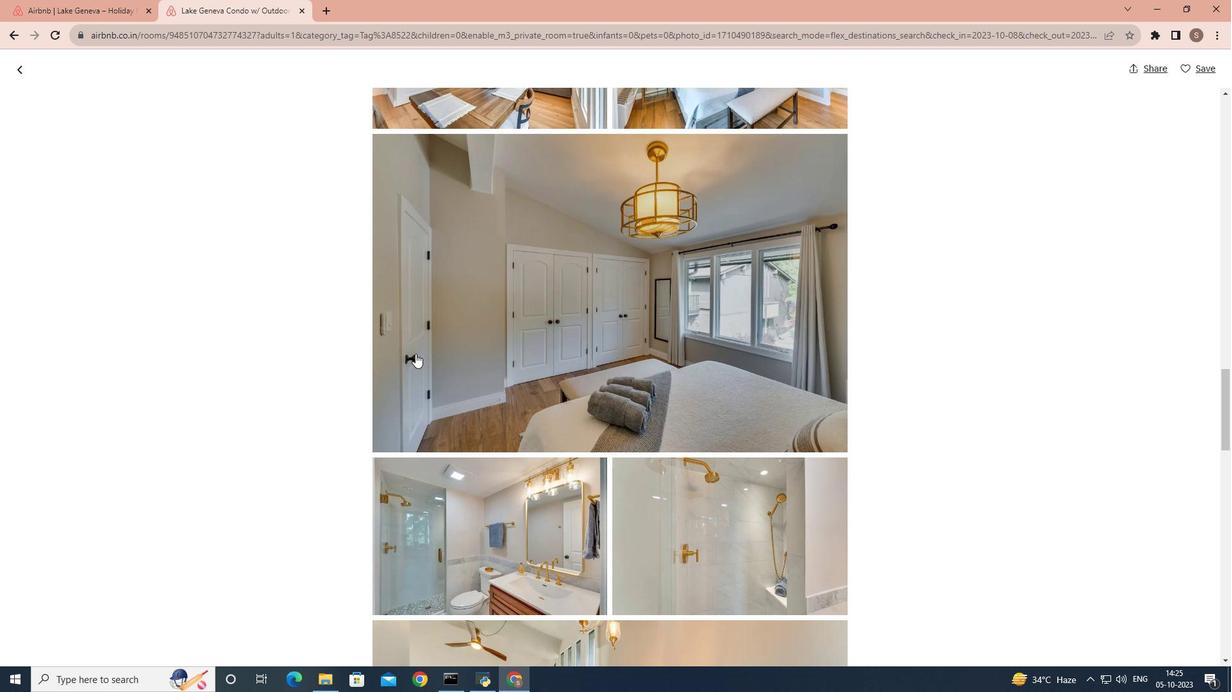 
Action: Mouse scrolled (415, 353) with delta (0, 0)
Screenshot: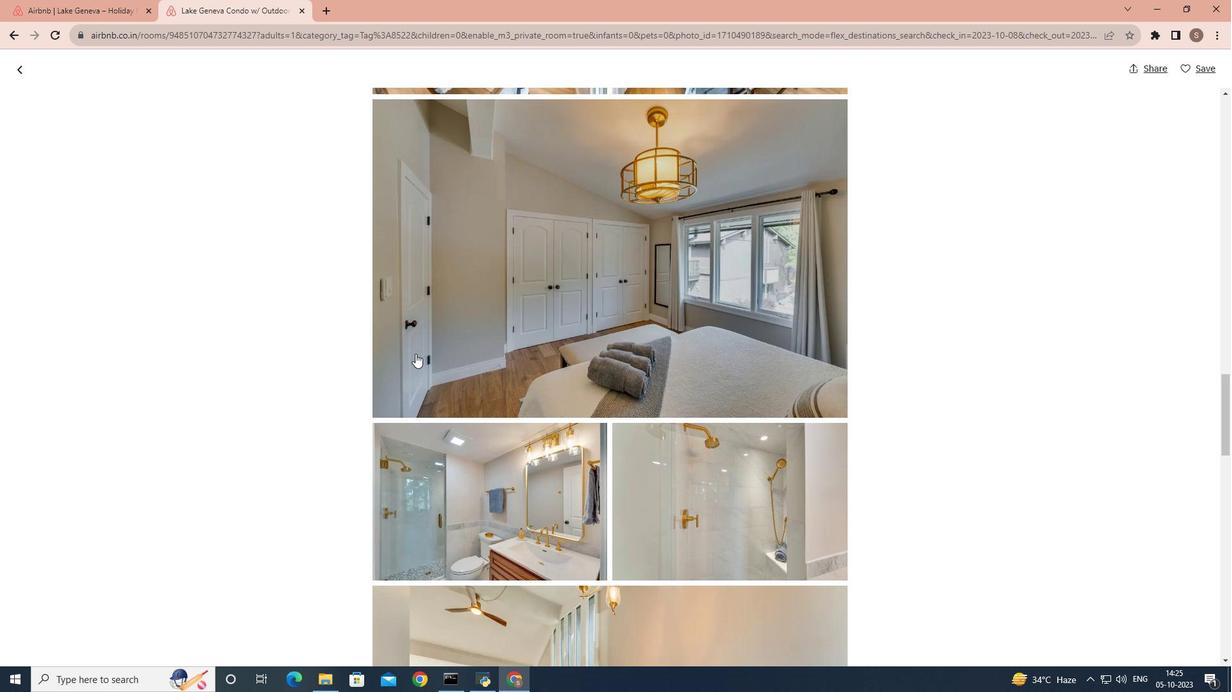
Action: Mouse scrolled (415, 353) with delta (0, 0)
Screenshot: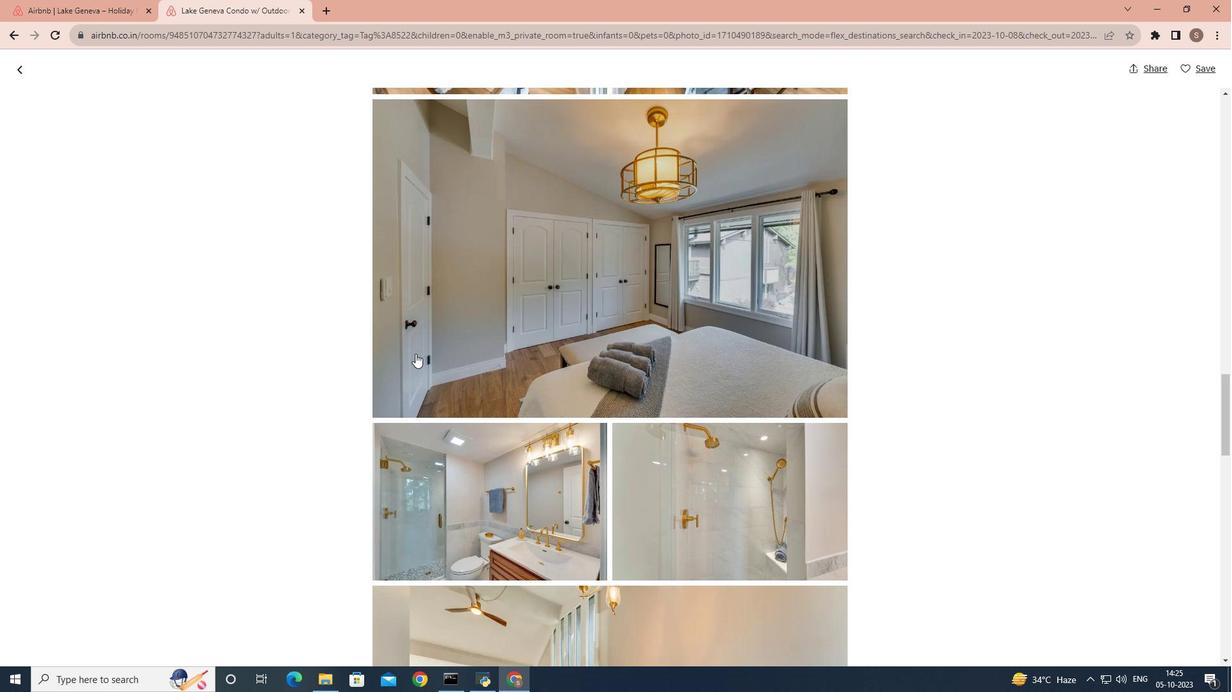 
Action: Mouse scrolled (415, 353) with delta (0, 0)
Screenshot: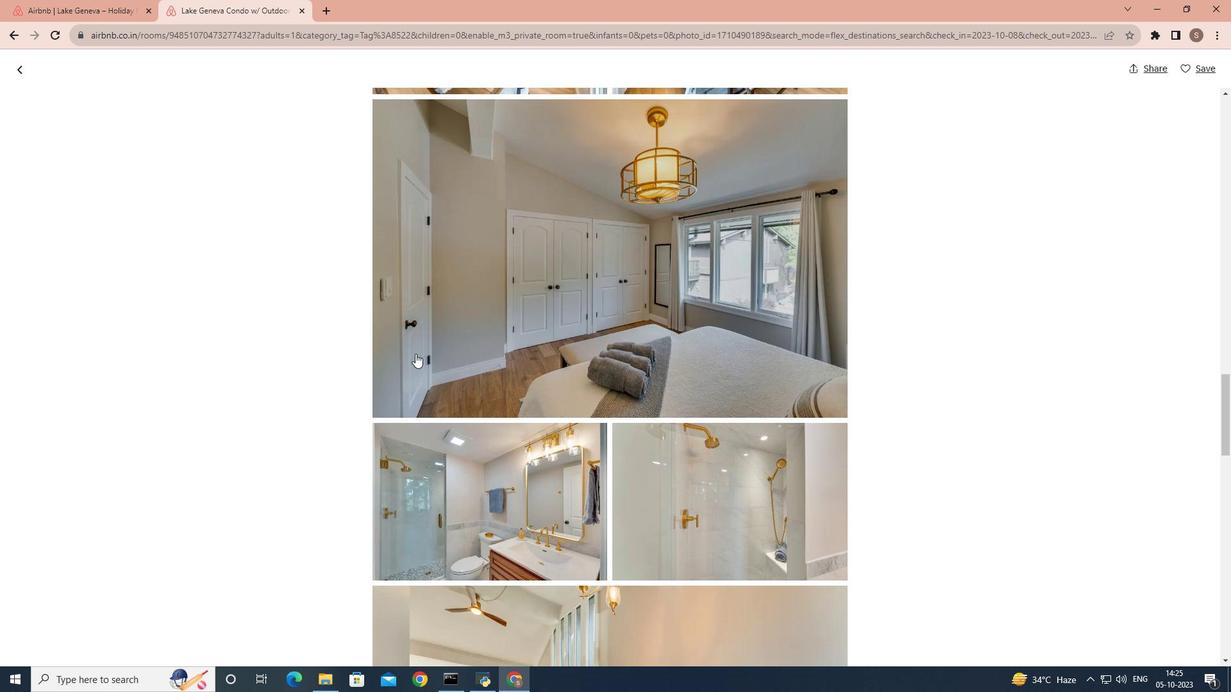 
Action: Mouse scrolled (415, 353) with delta (0, 0)
Screenshot: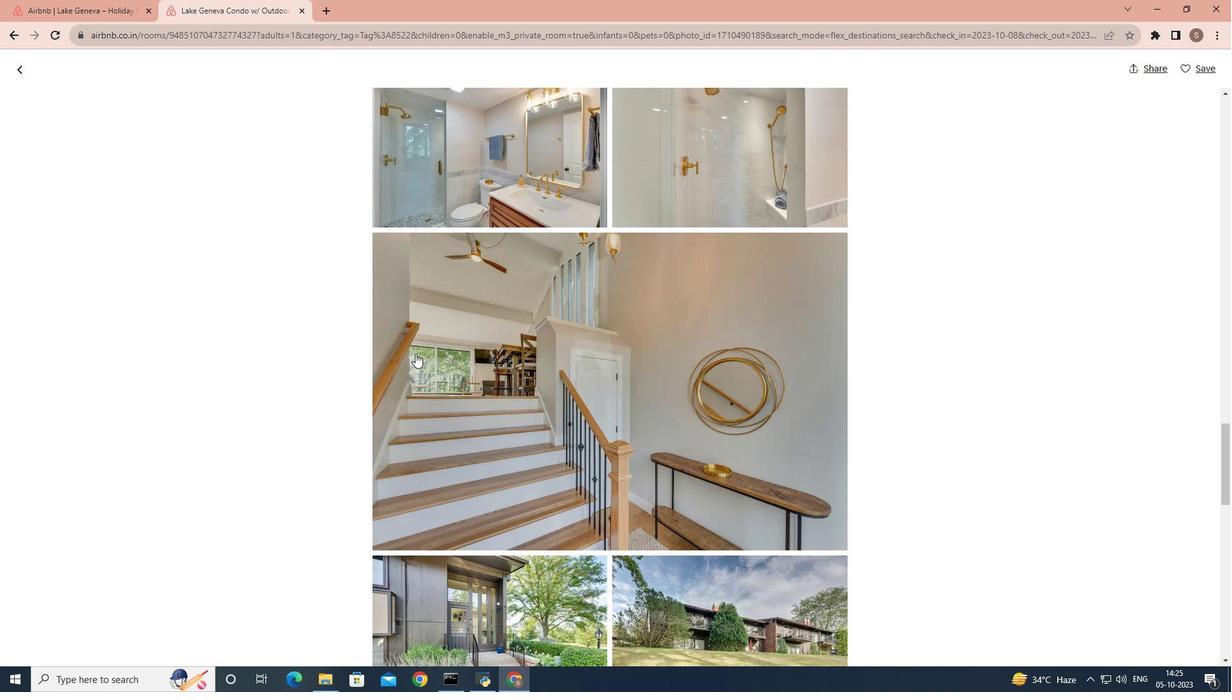 
Action: Mouse scrolled (415, 353) with delta (0, 0)
Screenshot: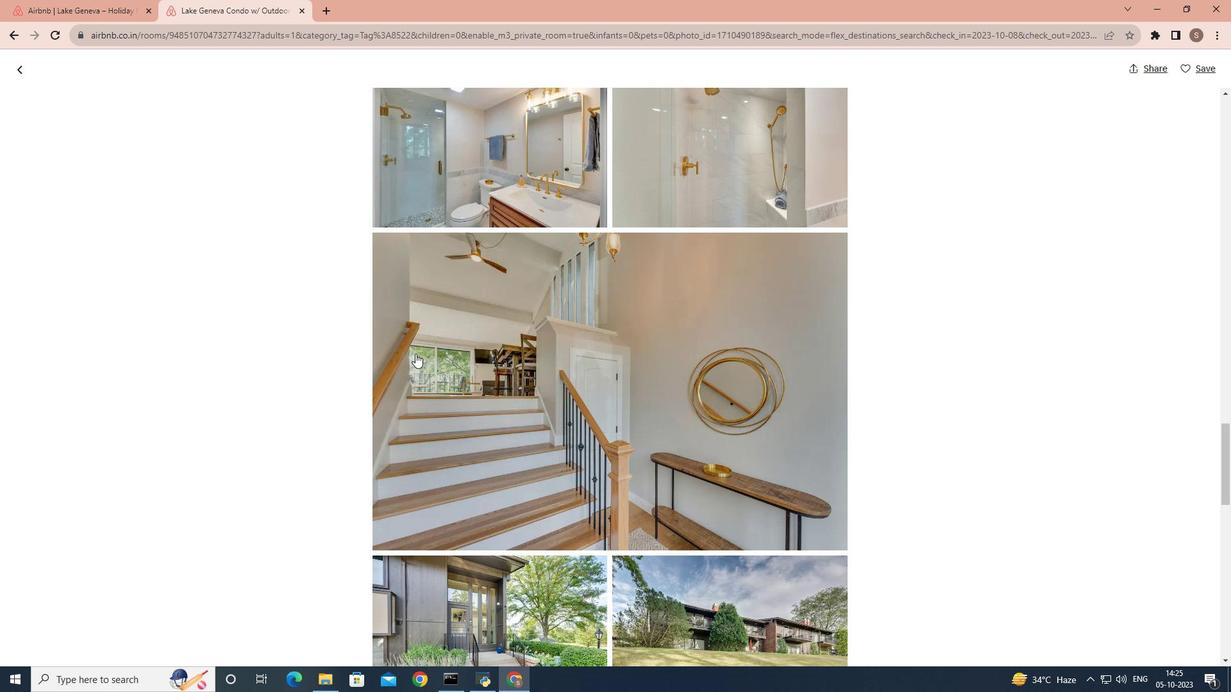 
Action: Mouse scrolled (415, 353) with delta (0, 0)
Screenshot: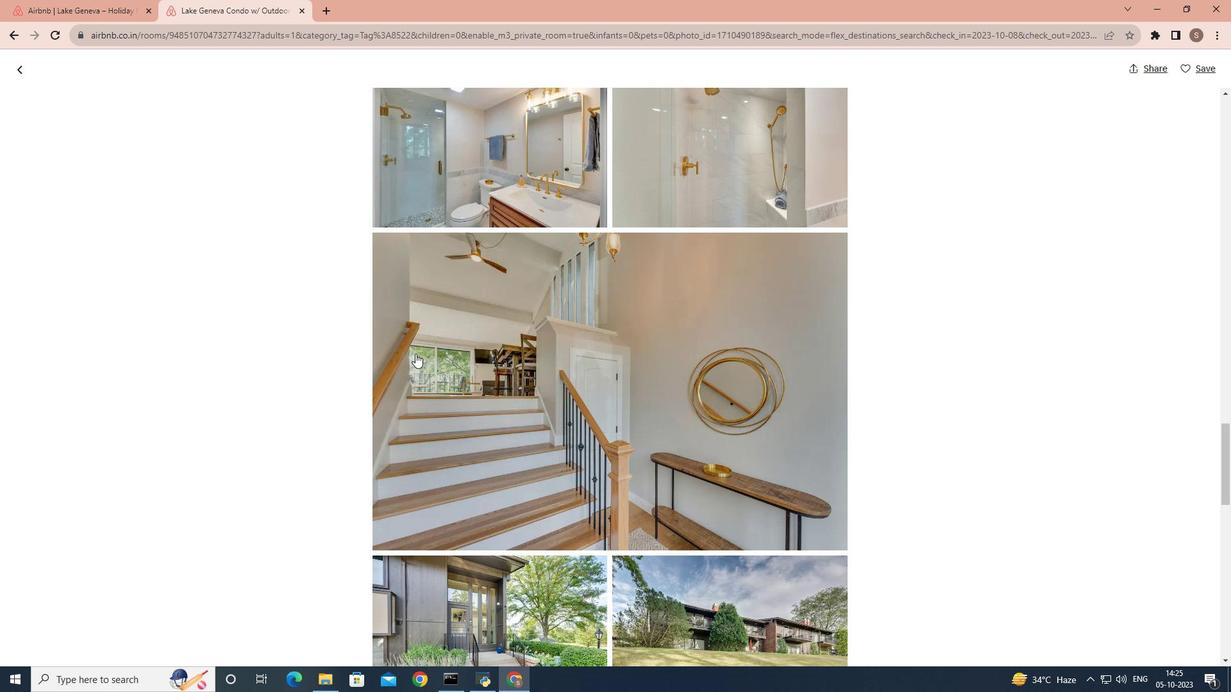 
Action: Mouse scrolled (415, 353) with delta (0, 0)
Screenshot: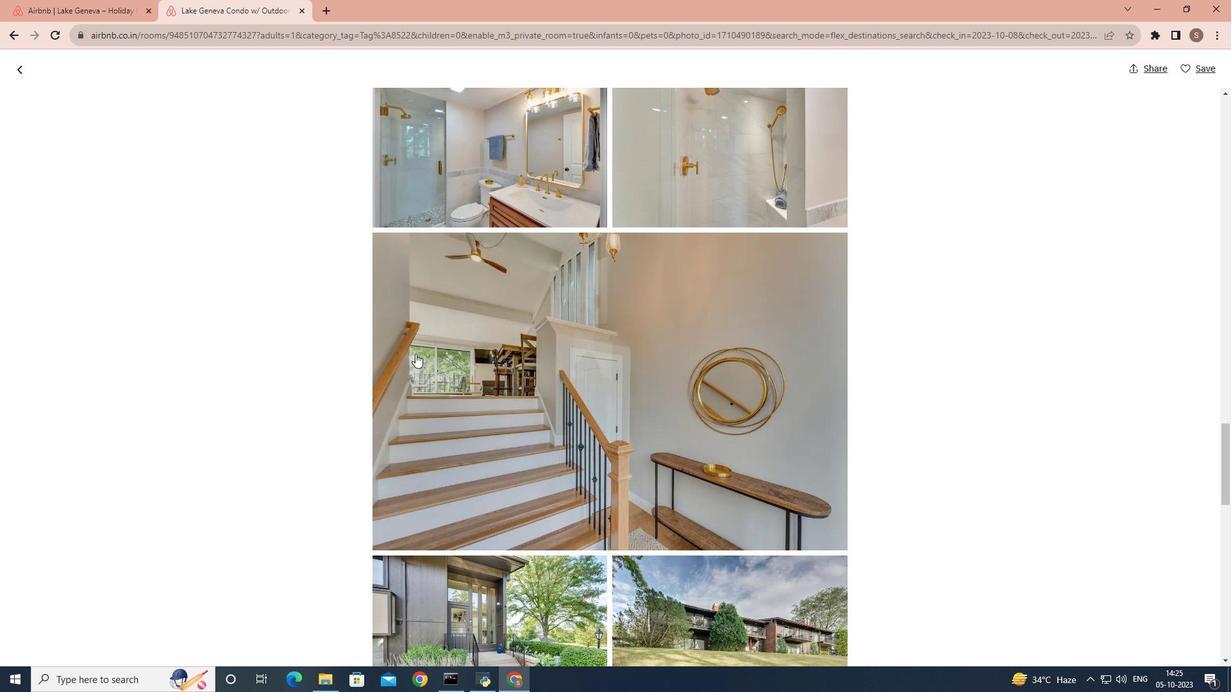 
Action: Mouse scrolled (415, 353) with delta (0, 0)
Screenshot: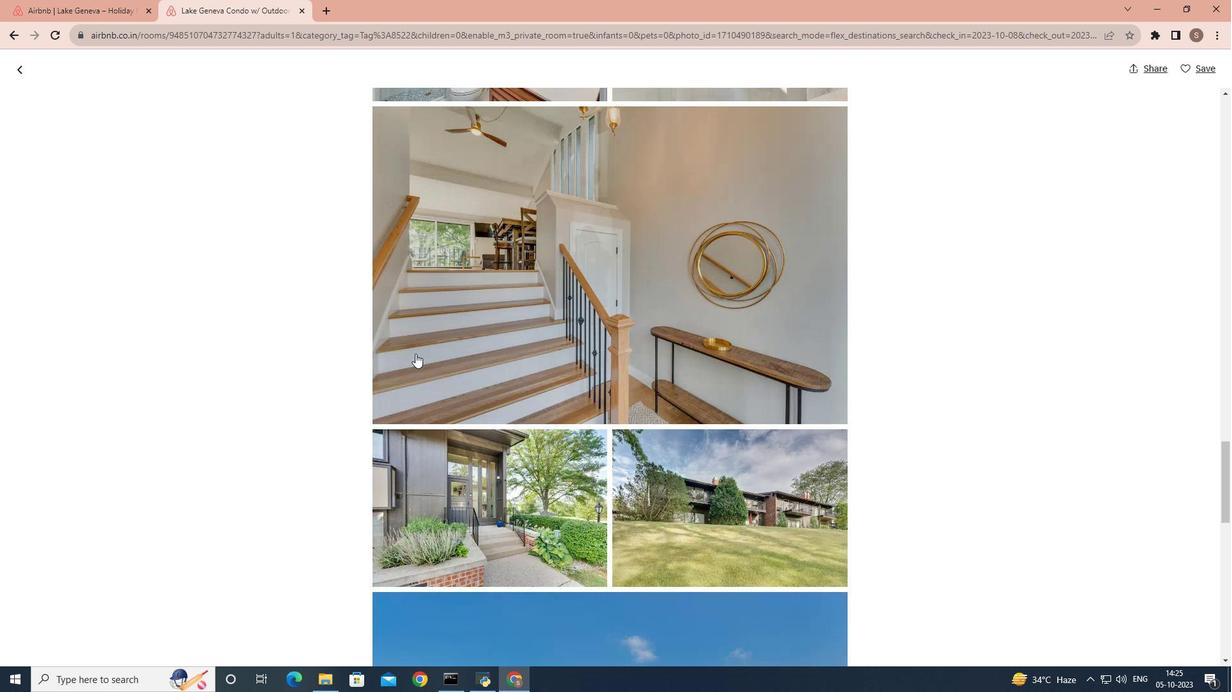 
Action: Mouse scrolled (415, 353) with delta (0, 0)
Screenshot: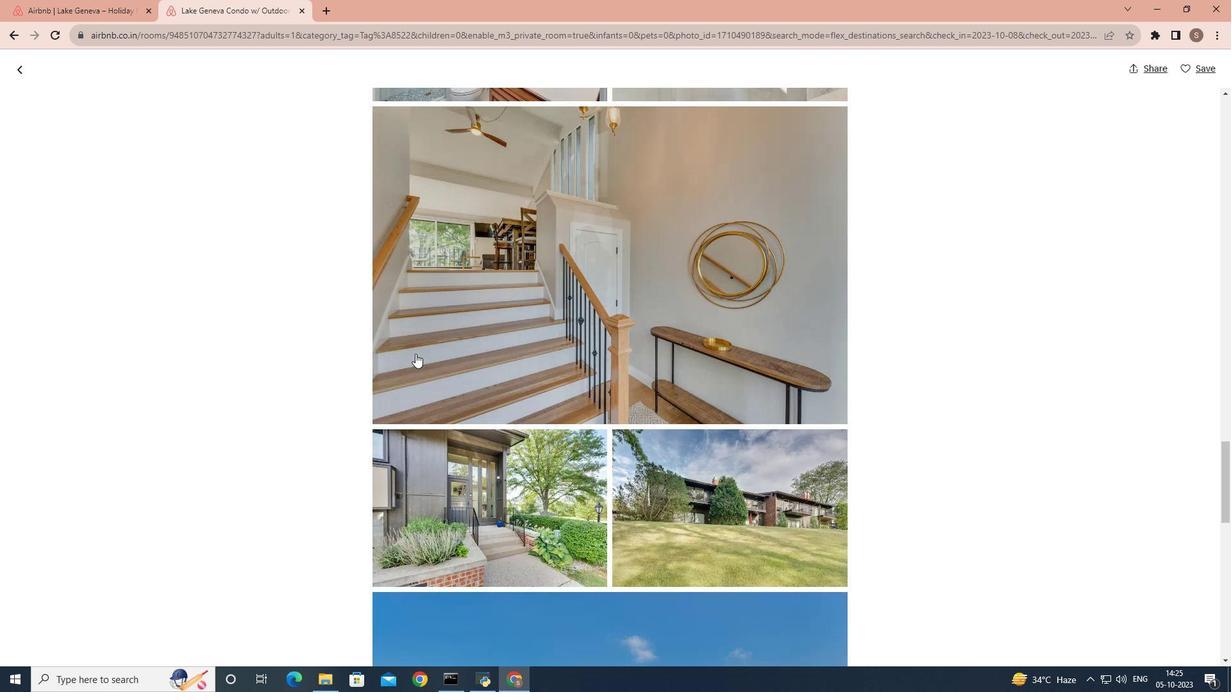 
Action: Mouse scrolled (415, 353) with delta (0, 0)
Screenshot: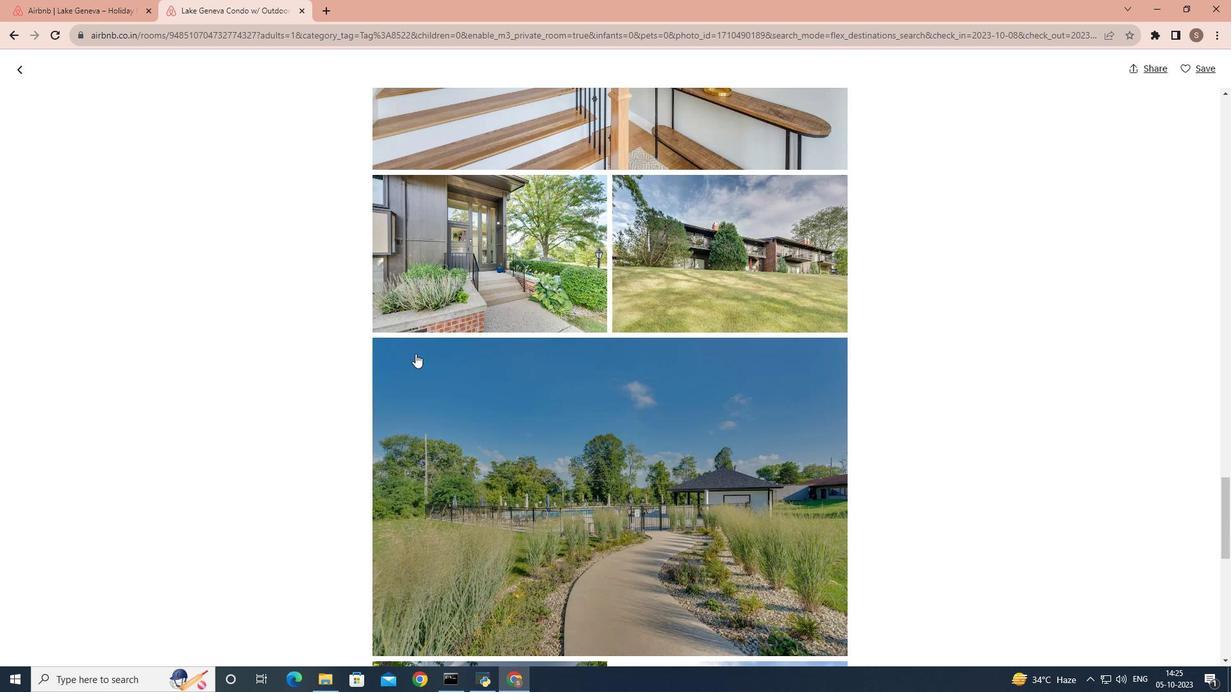 
Action: Mouse scrolled (415, 353) with delta (0, 0)
Screenshot: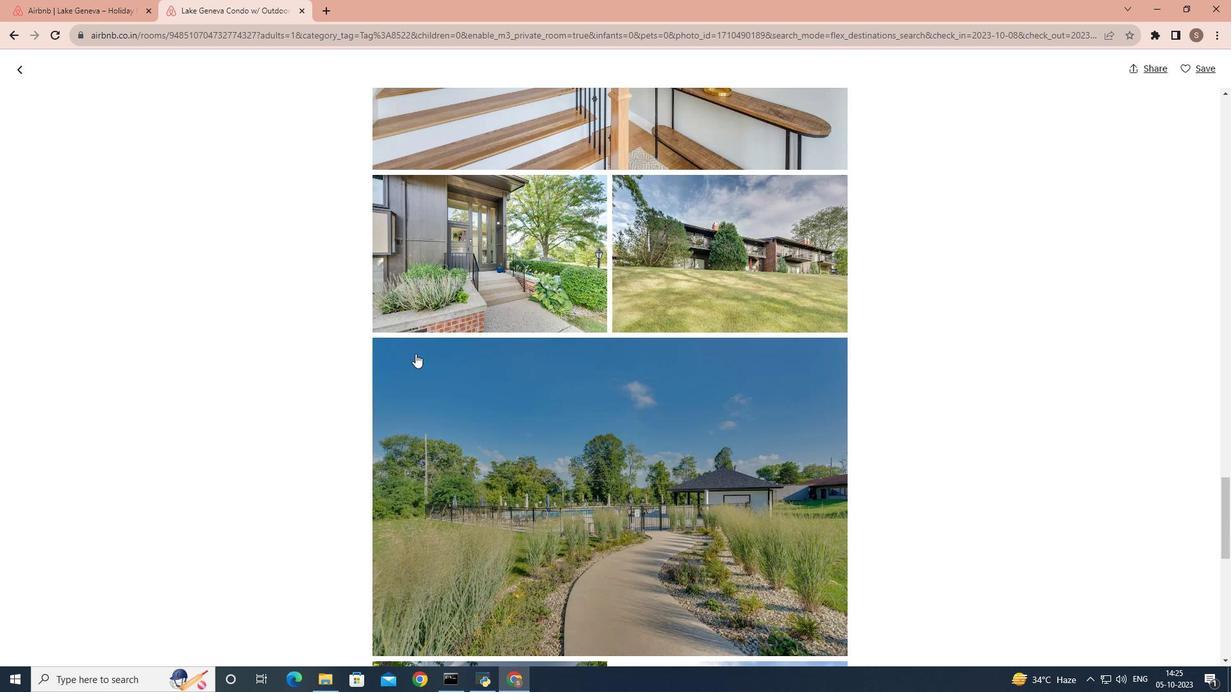 
Action: Mouse scrolled (415, 353) with delta (0, 0)
Screenshot: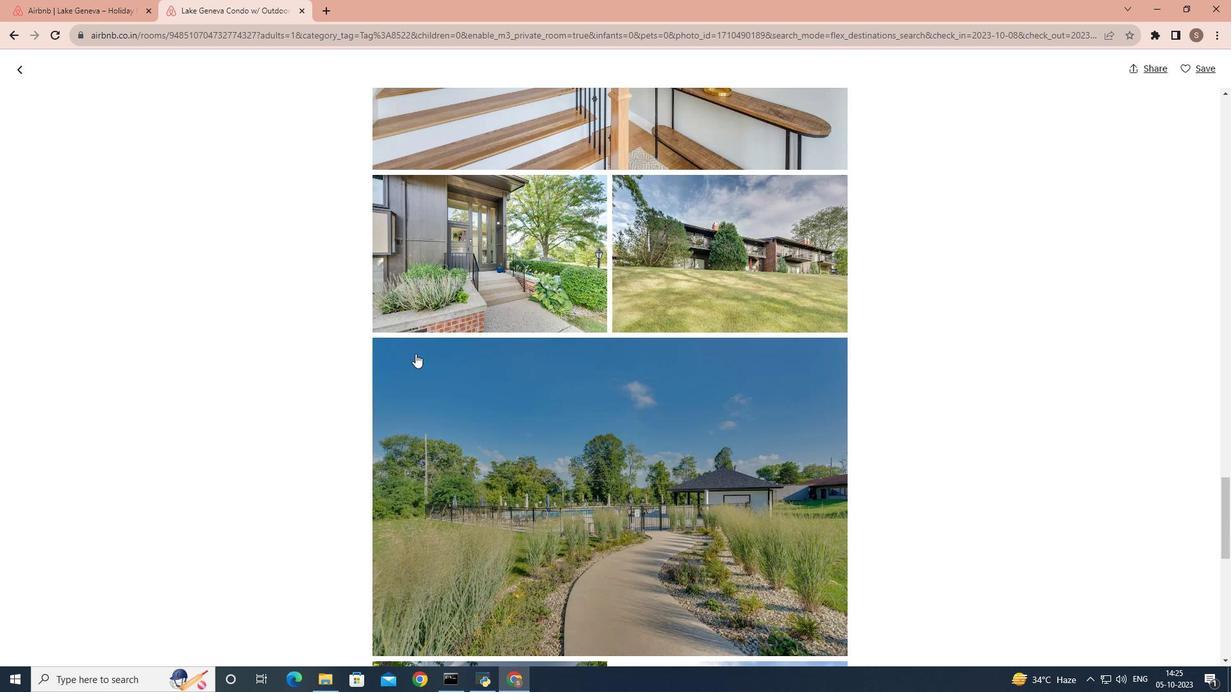 
Action: Mouse scrolled (415, 353) with delta (0, 0)
Screenshot: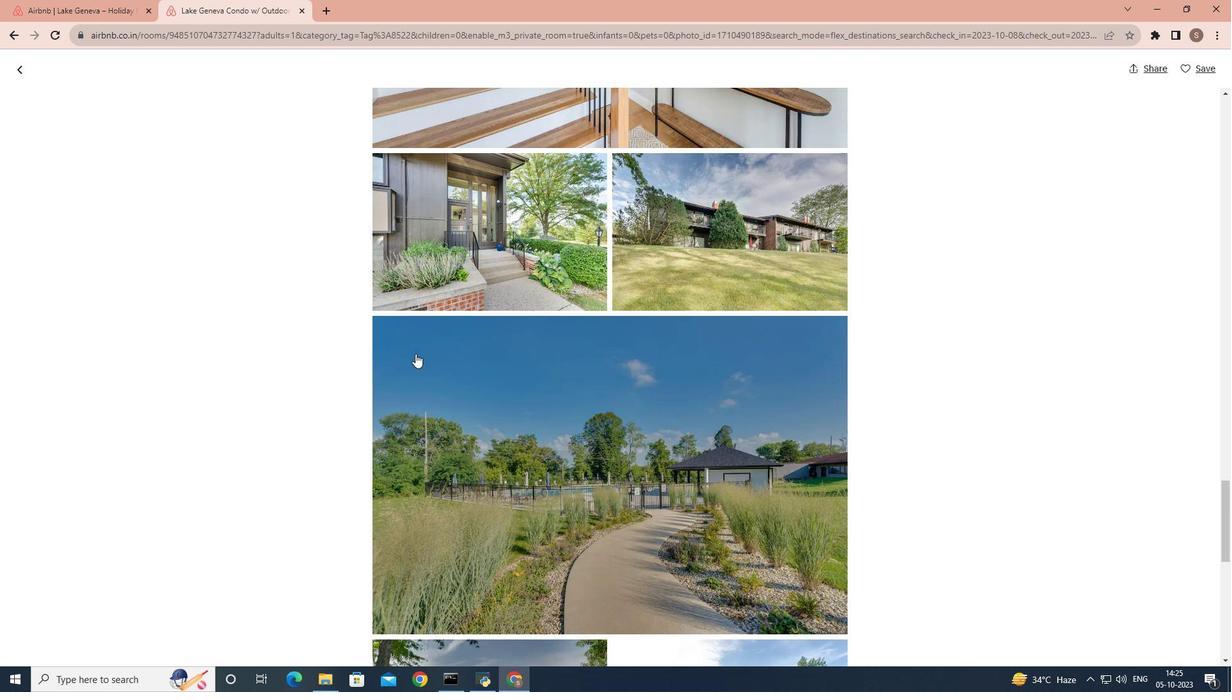 
Action: Mouse scrolled (415, 353) with delta (0, 0)
Screenshot: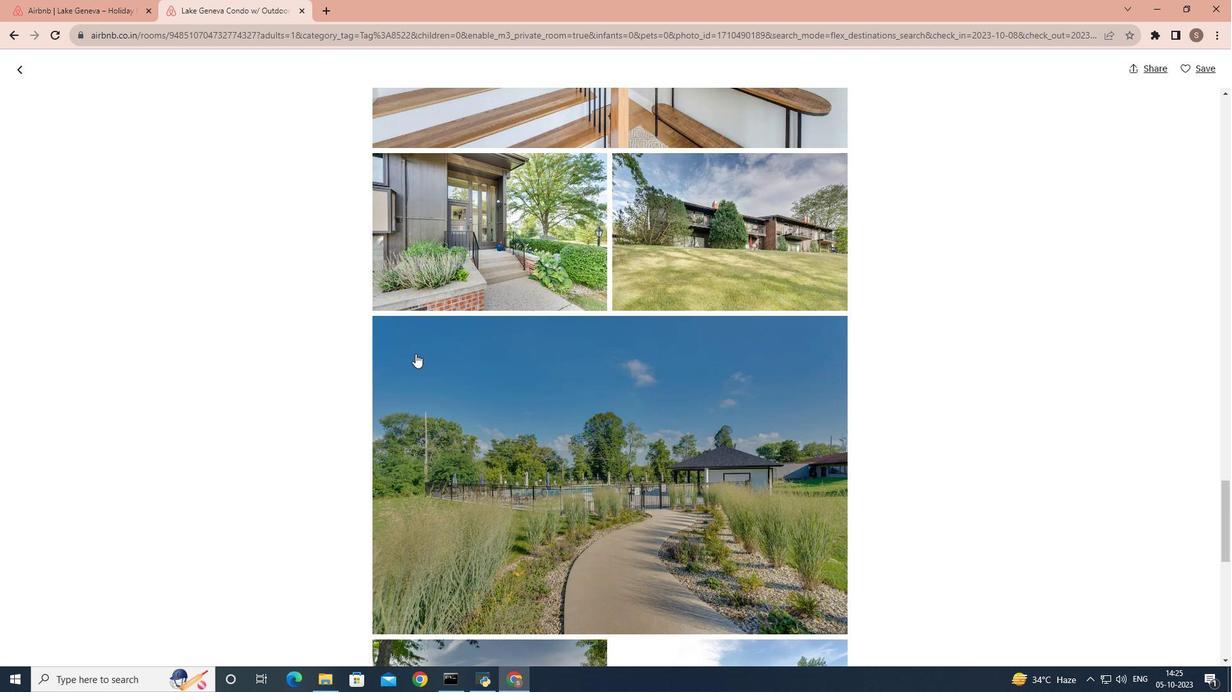 
Action: Mouse scrolled (415, 353) with delta (0, 0)
Screenshot: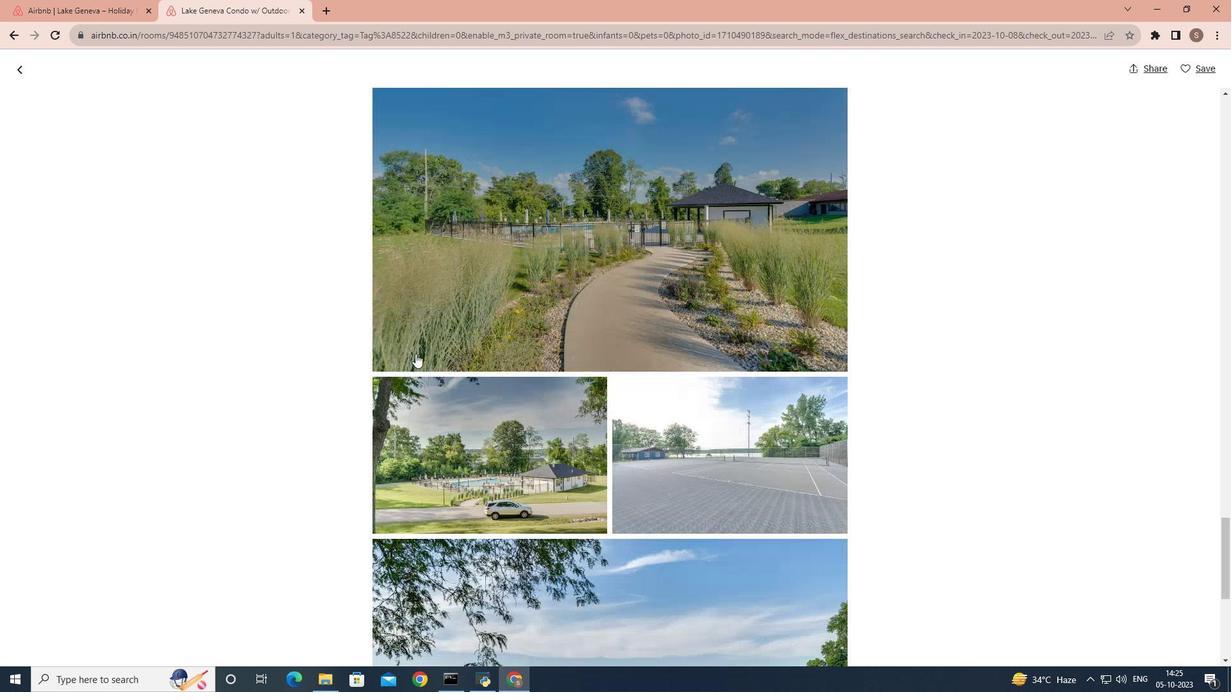 
Action: Mouse scrolled (415, 353) with delta (0, 0)
Screenshot: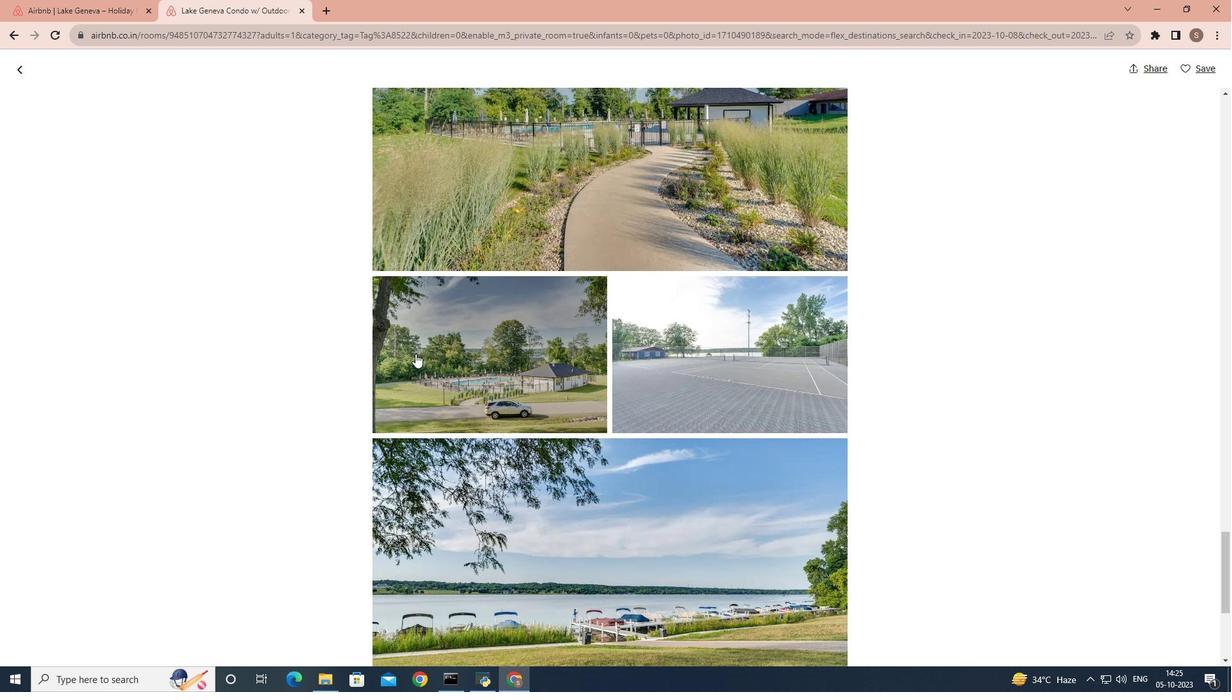 
Action: Mouse scrolled (415, 353) with delta (0, 0)
